Task: screen flowon contact
Action: Mouse moved to (1061, 12)
Screenshot: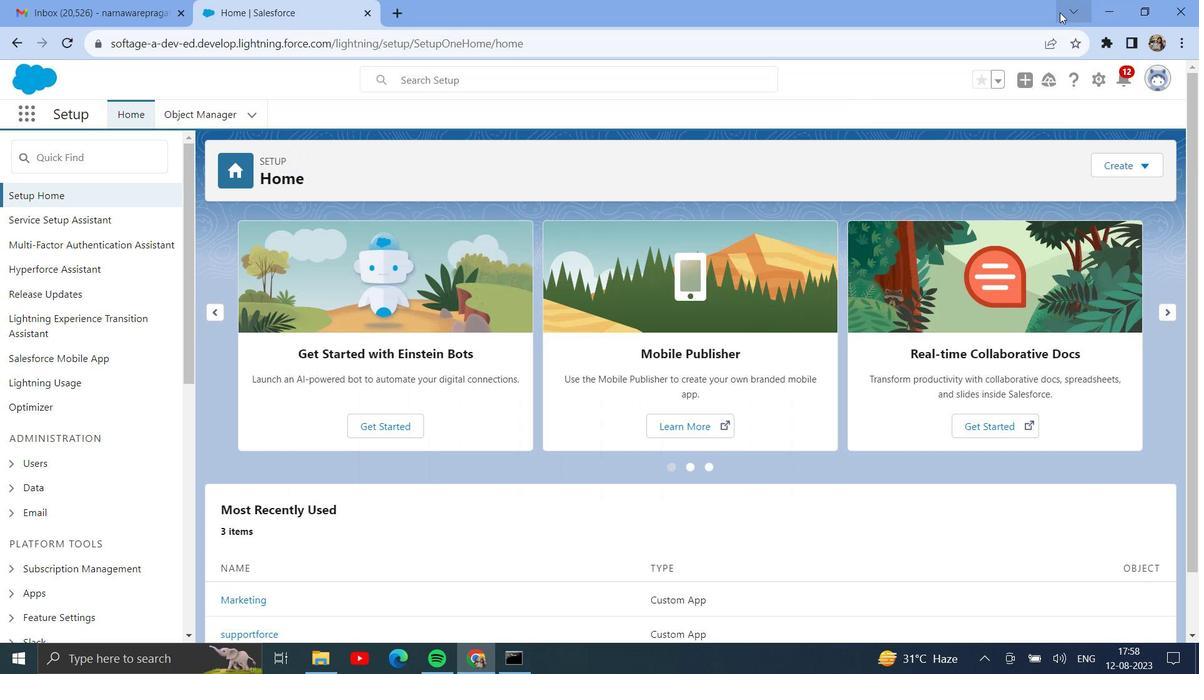 
Action: Mouse pressed left at (1061, 12)
Screenshot: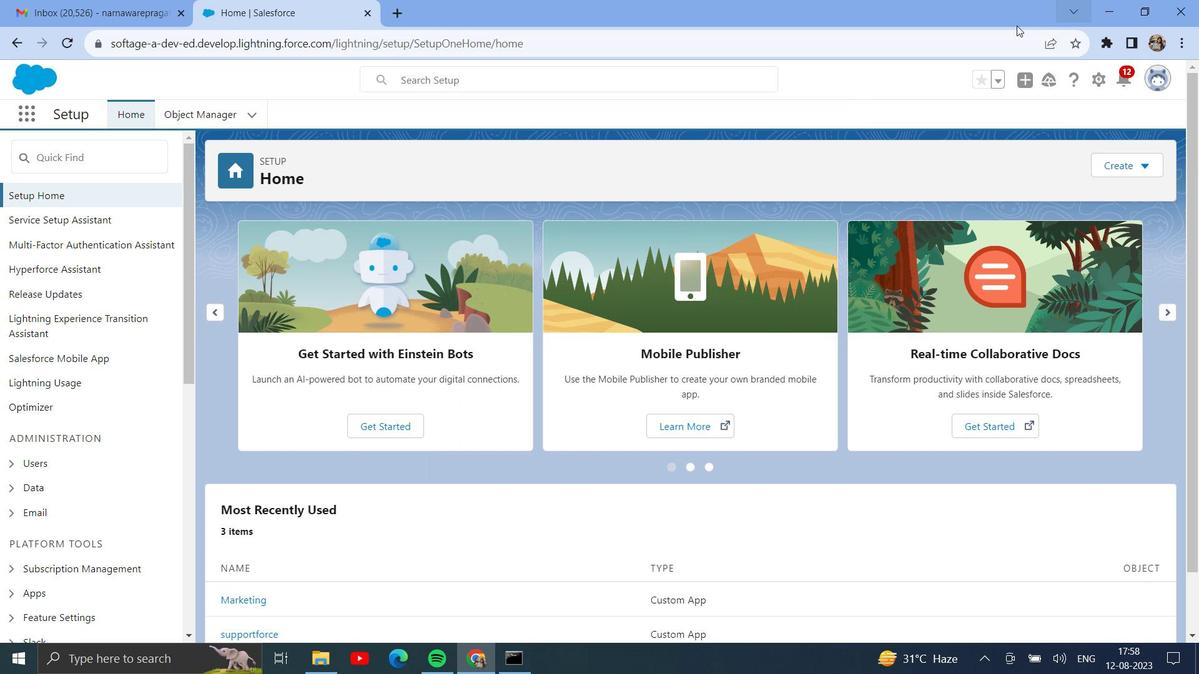 
Action: Mouse moved to (100, 161)
Screenshot: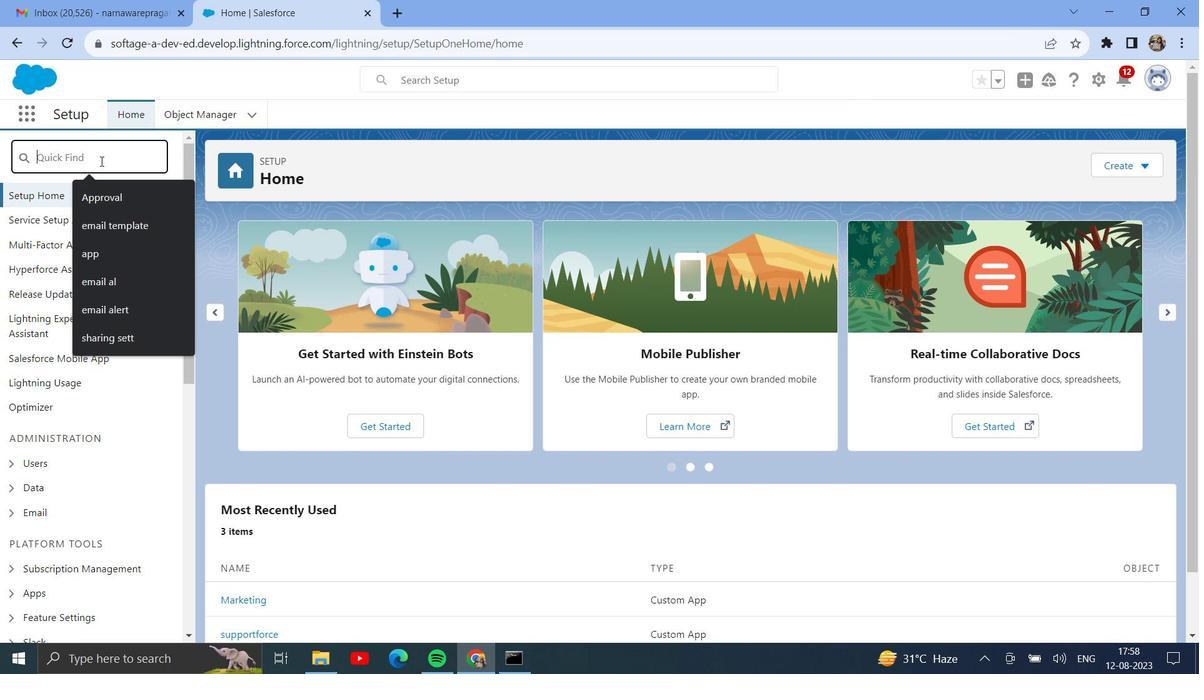 
Action: Mouse pressed left at (100, 161)
Screenshot: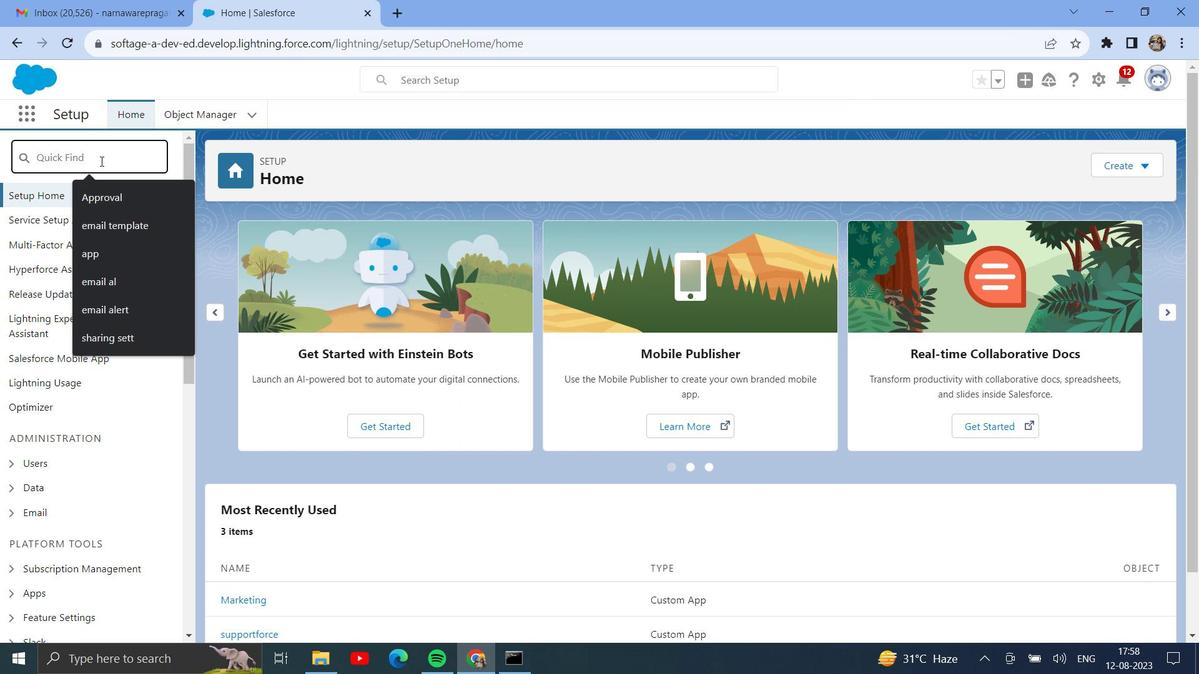 
Action: Key pressed flow
Screenshot: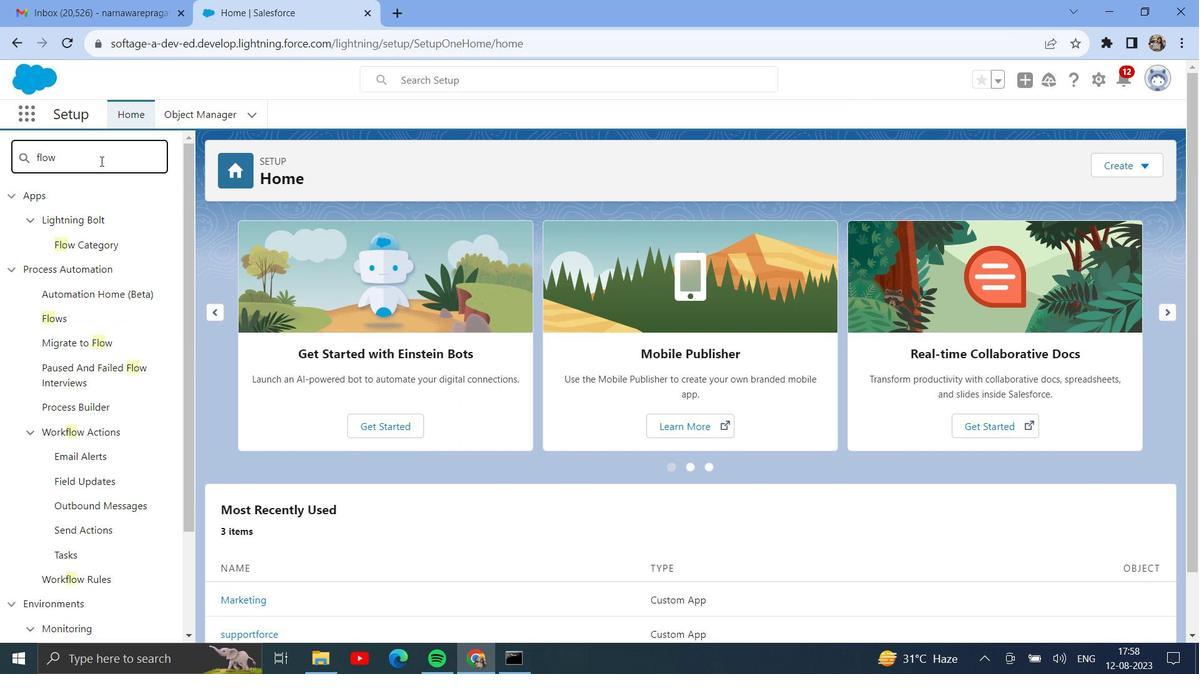 
Action: Mouse moved to (83, 314)
Screenshot: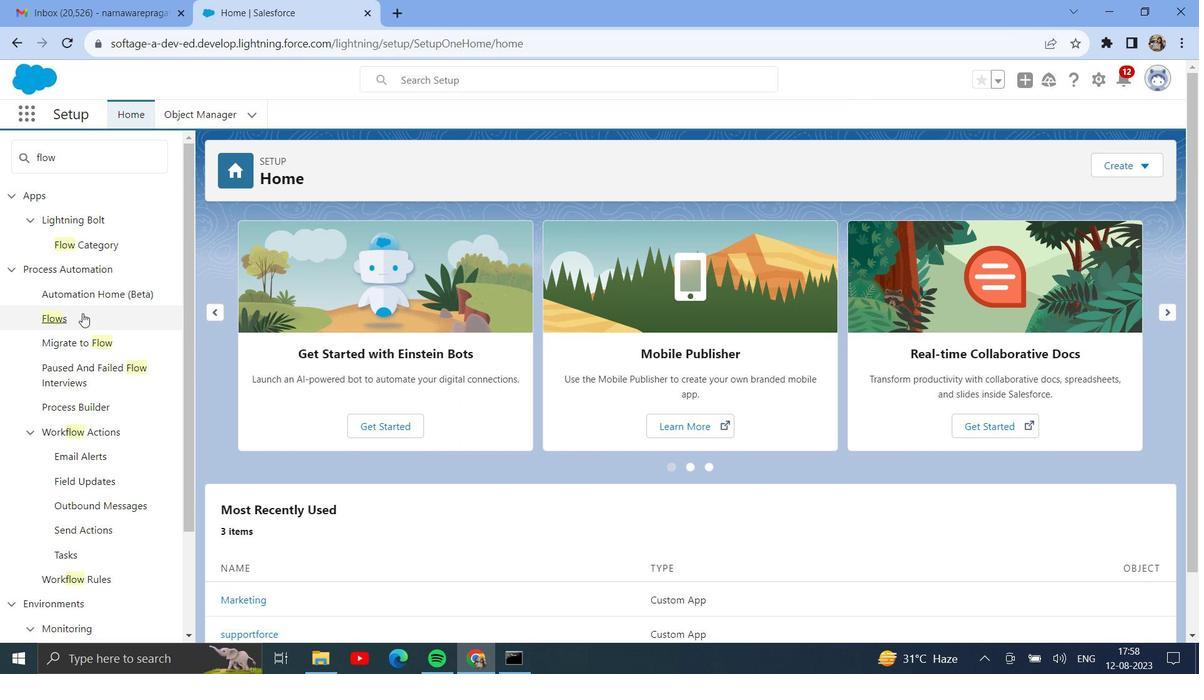 
Action: Mouse pressed left at (83, 314)
Screenshot: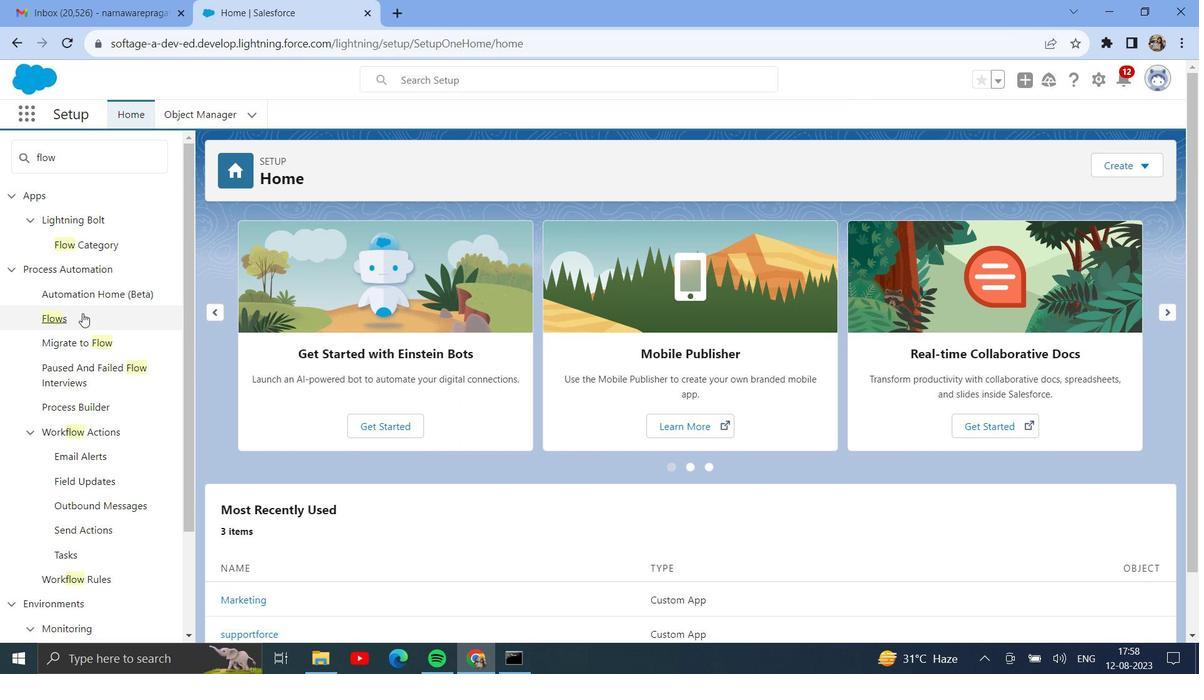 
Action: Mouse moved to (48, 321)
Screenshot: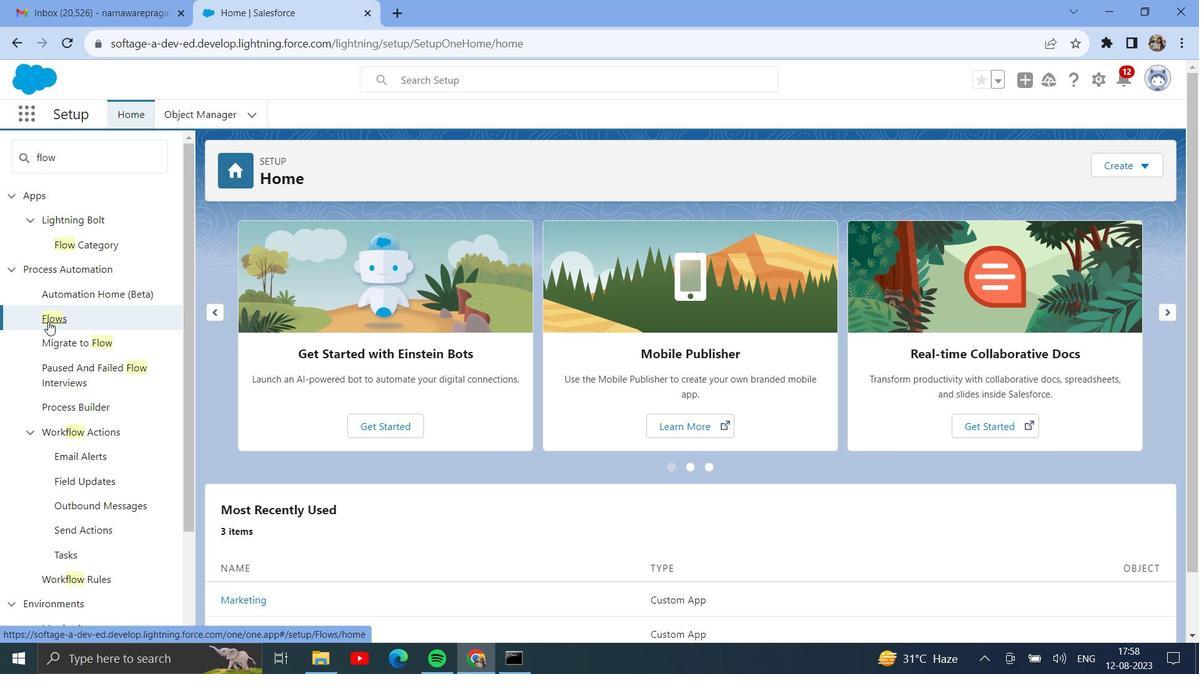 
Action: Mouse pressed left at (48, 321)
Screenshot: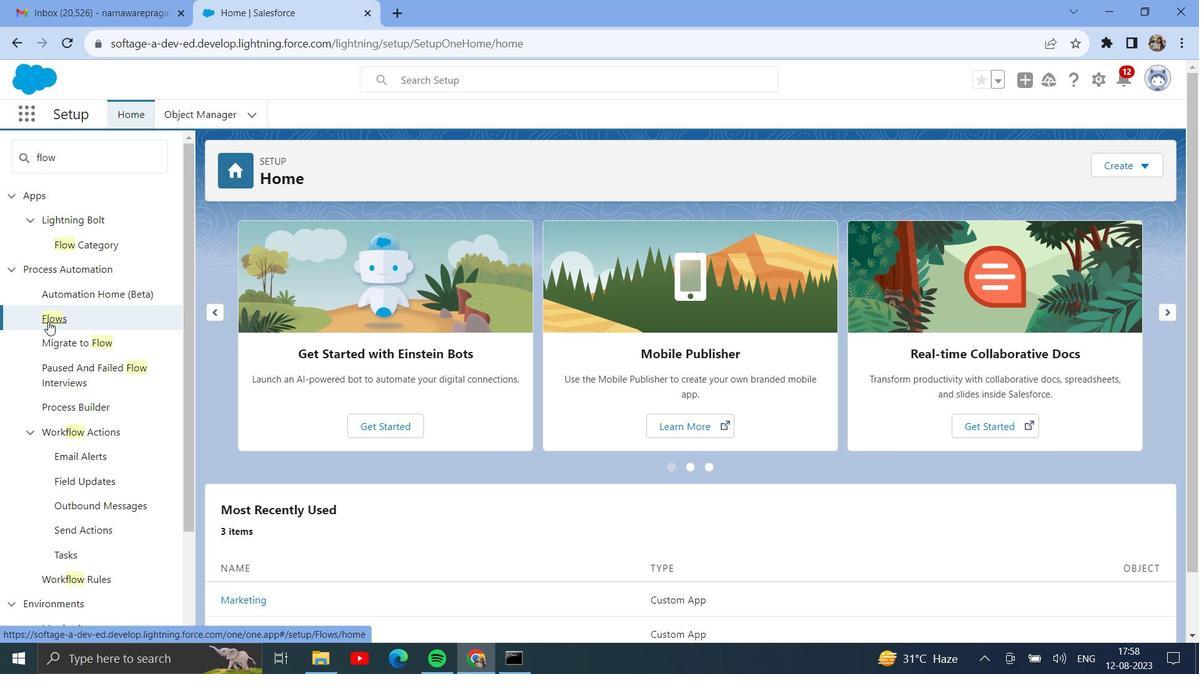 
Action: Mouse moved to (1131, 163)
Screenshot: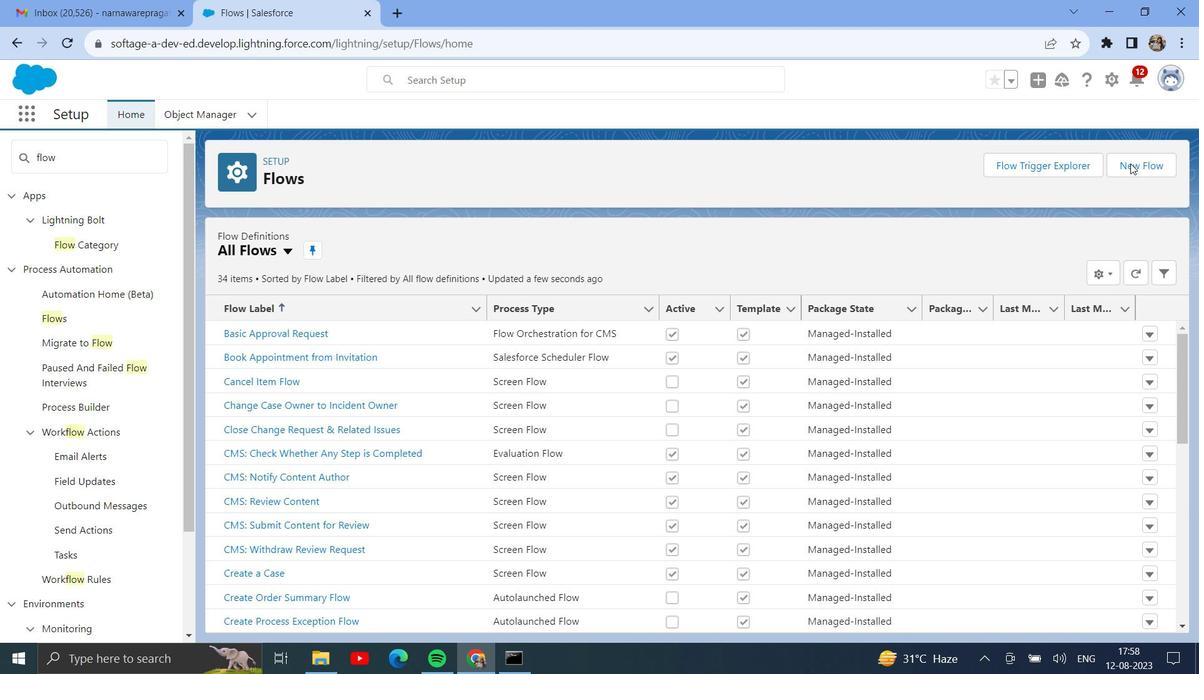 
Action: Mouse pressed left at (1131, 163)
Screenshot: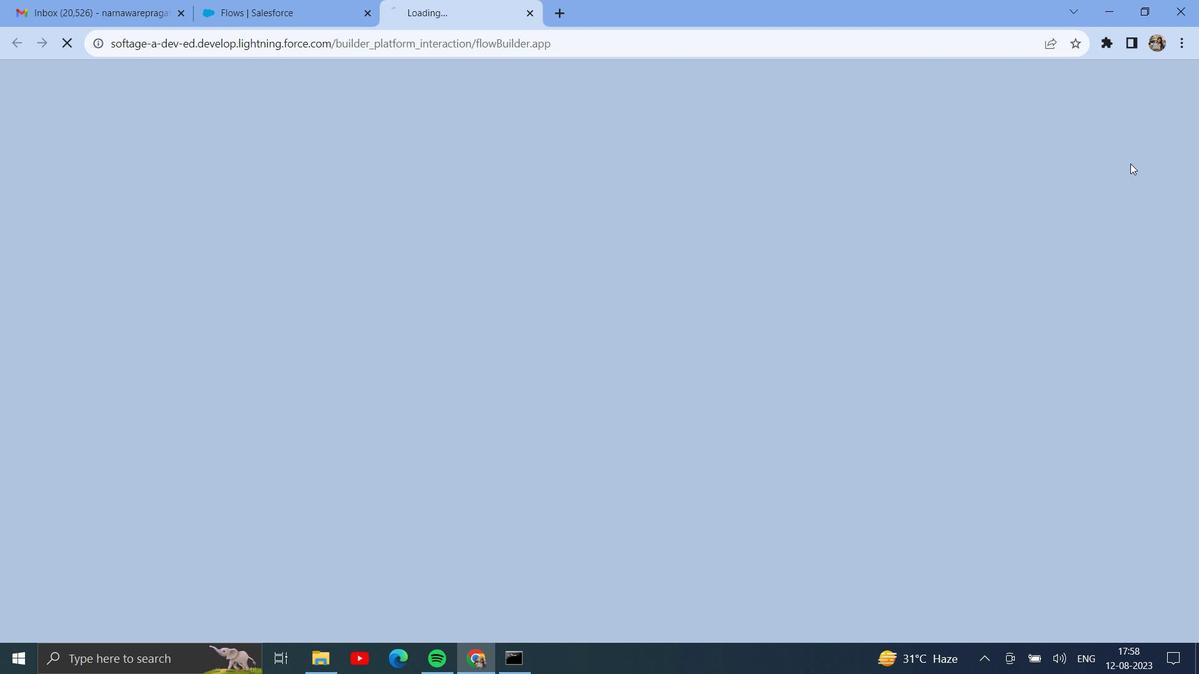 
Action: Mouse moved to (418, 278)
Screenshot: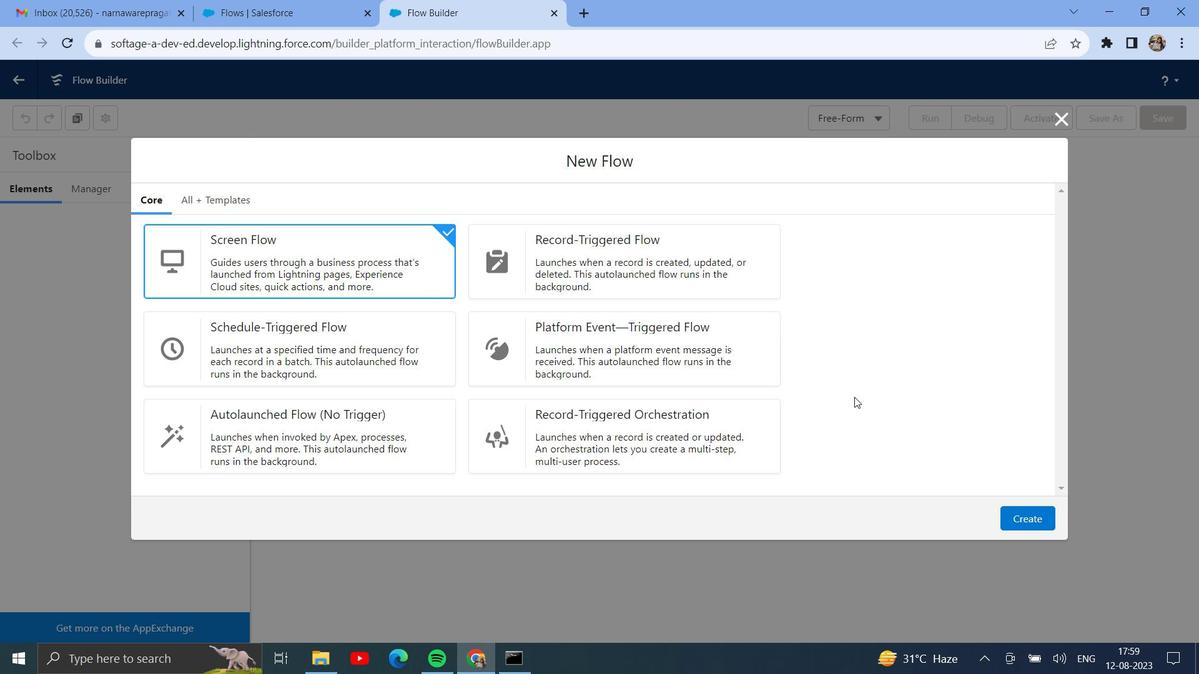 
Action: Mouse pressed left at (418, 278)
Screenshot: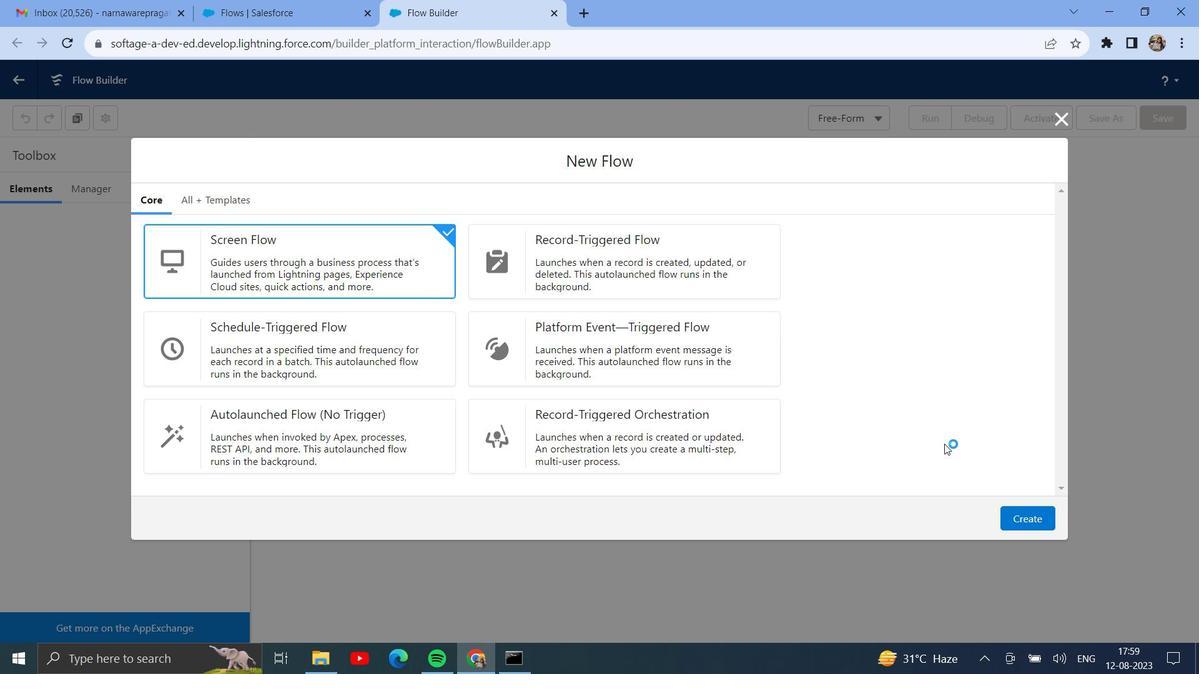 
Action: Mouse moved to (1032, 514)
Screenshot: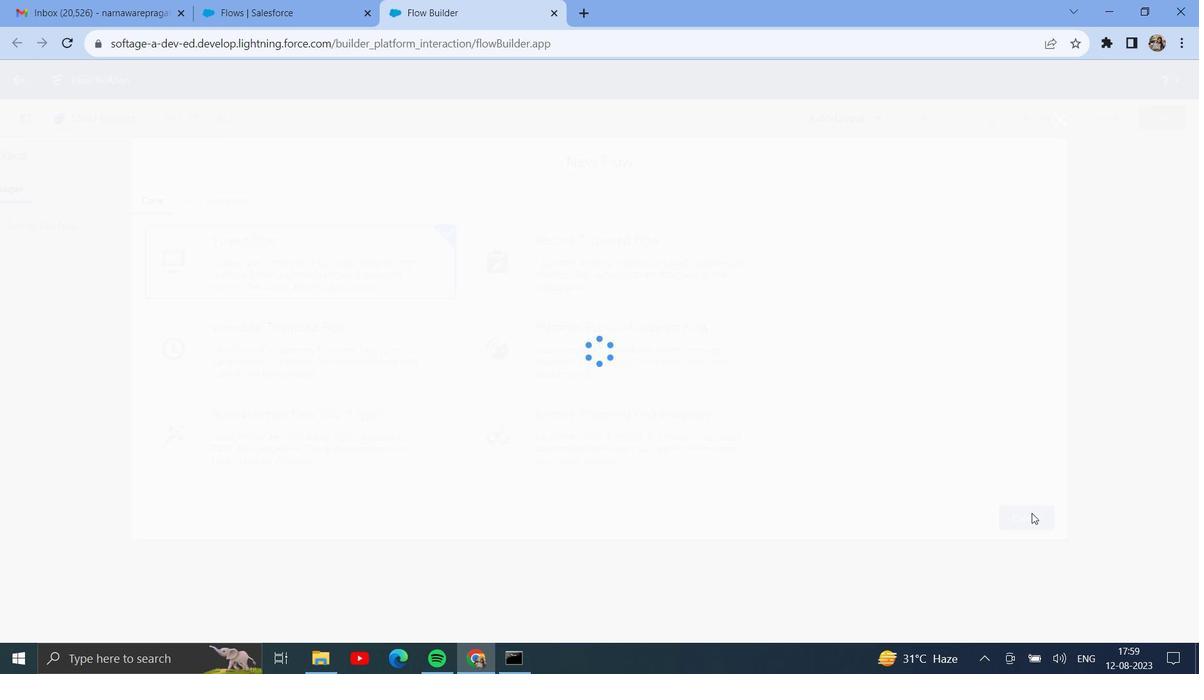 
Action: Mouse pressed left at (1032, 514)
Screenshot: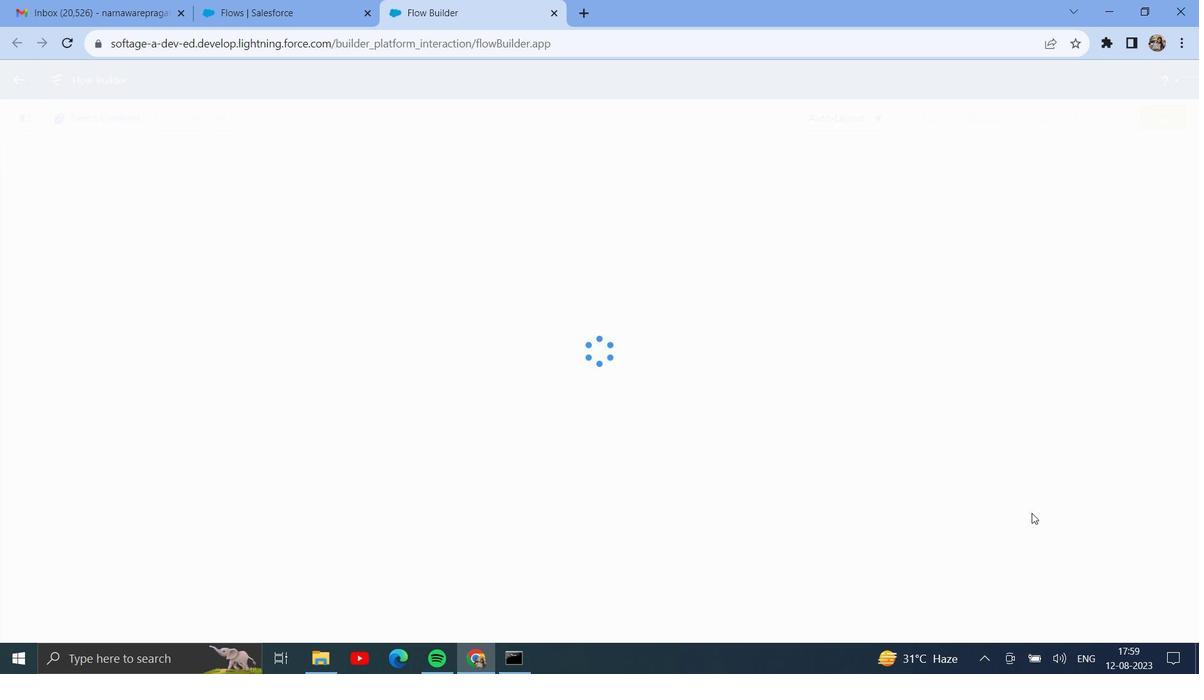 
Action: Mouse moved to (869, 189)
Screenshot: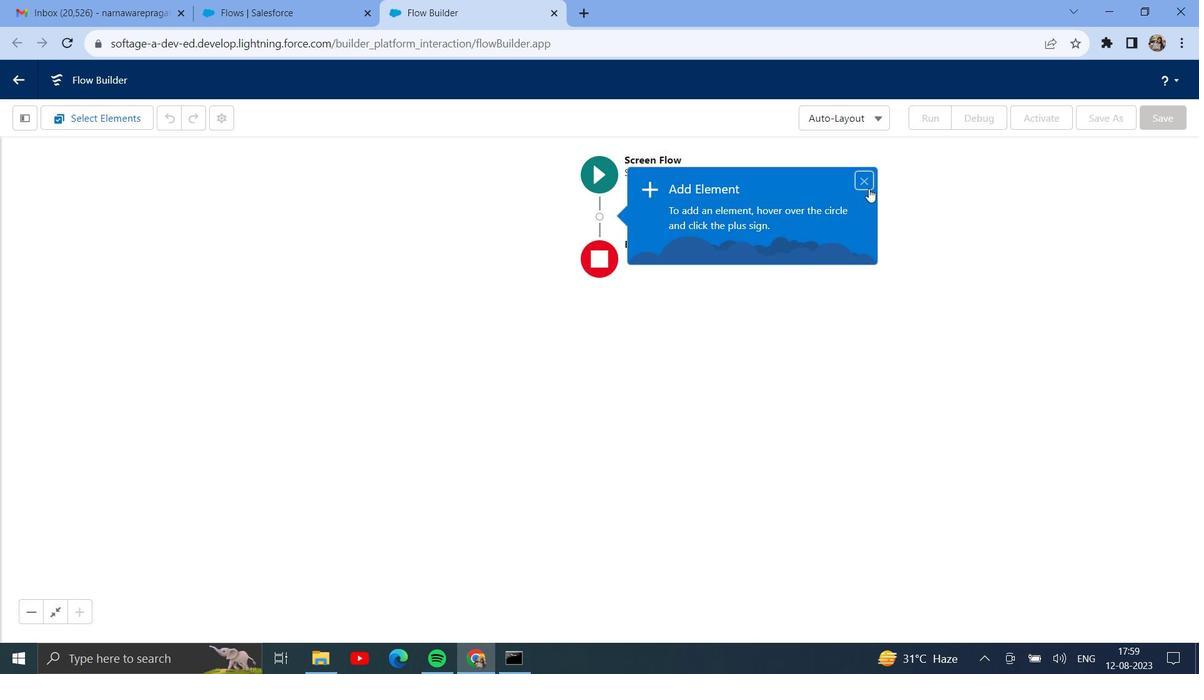 
Action: Mouse pressed left at (869, 189)
Screenshot: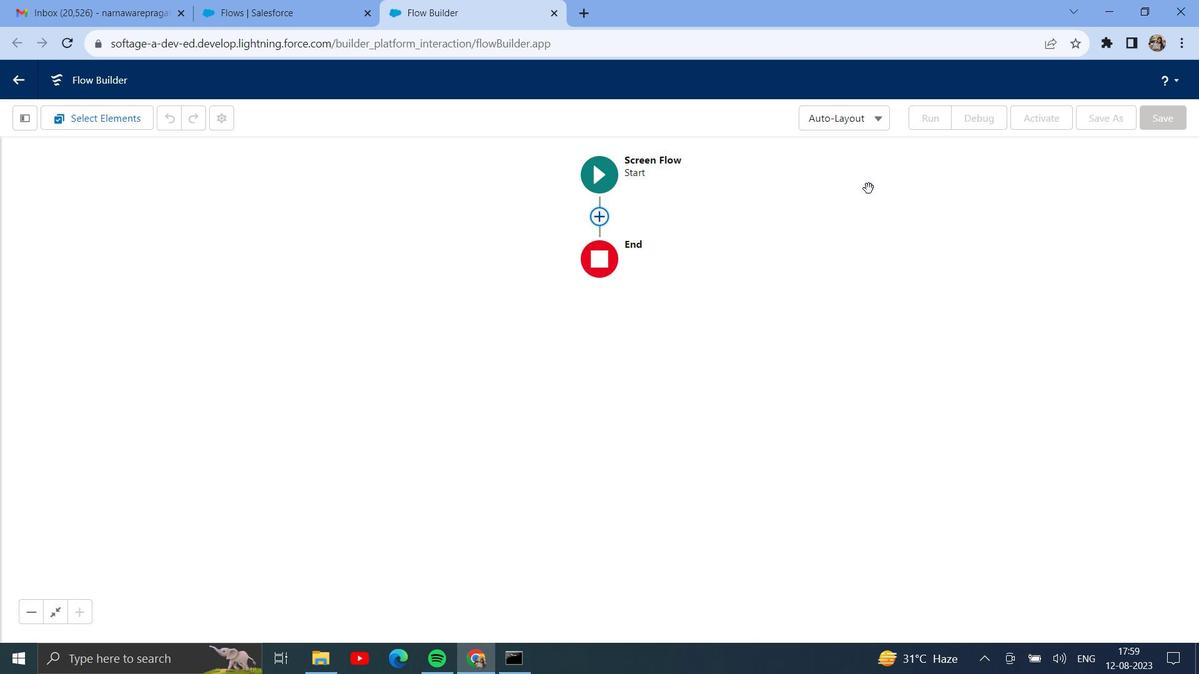 
Action: Mouse moved to (24, 120)
Screenshot: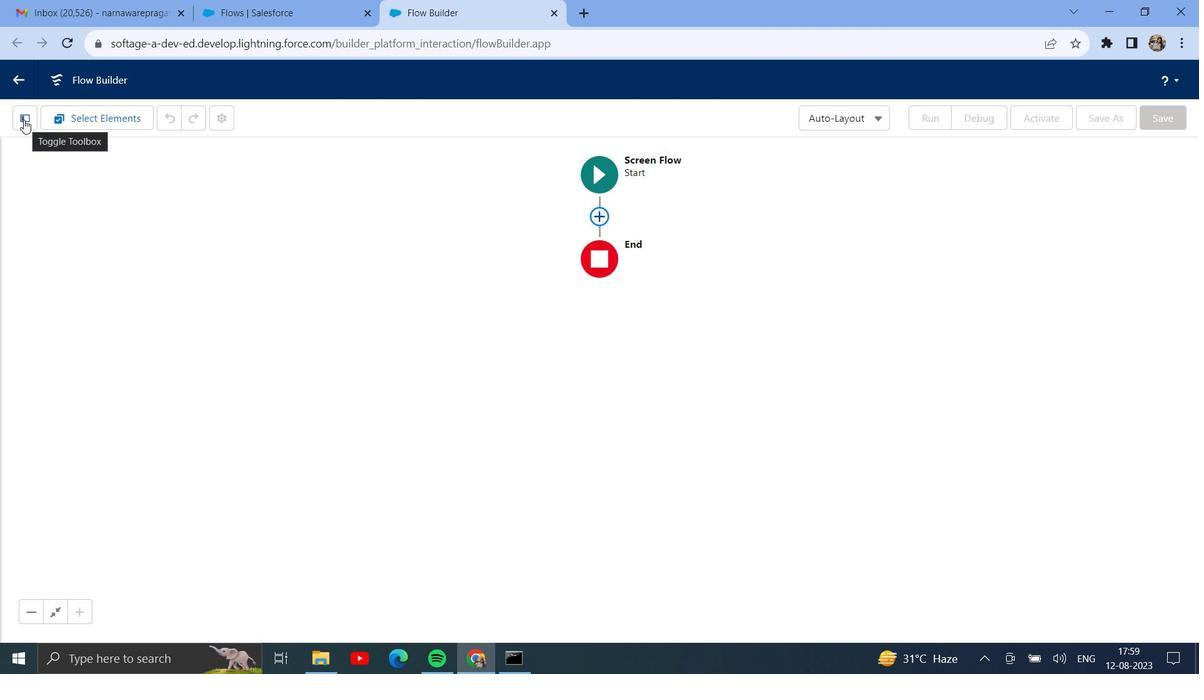 
Action: Mouse pressed left at (24, 120)
Screenshot: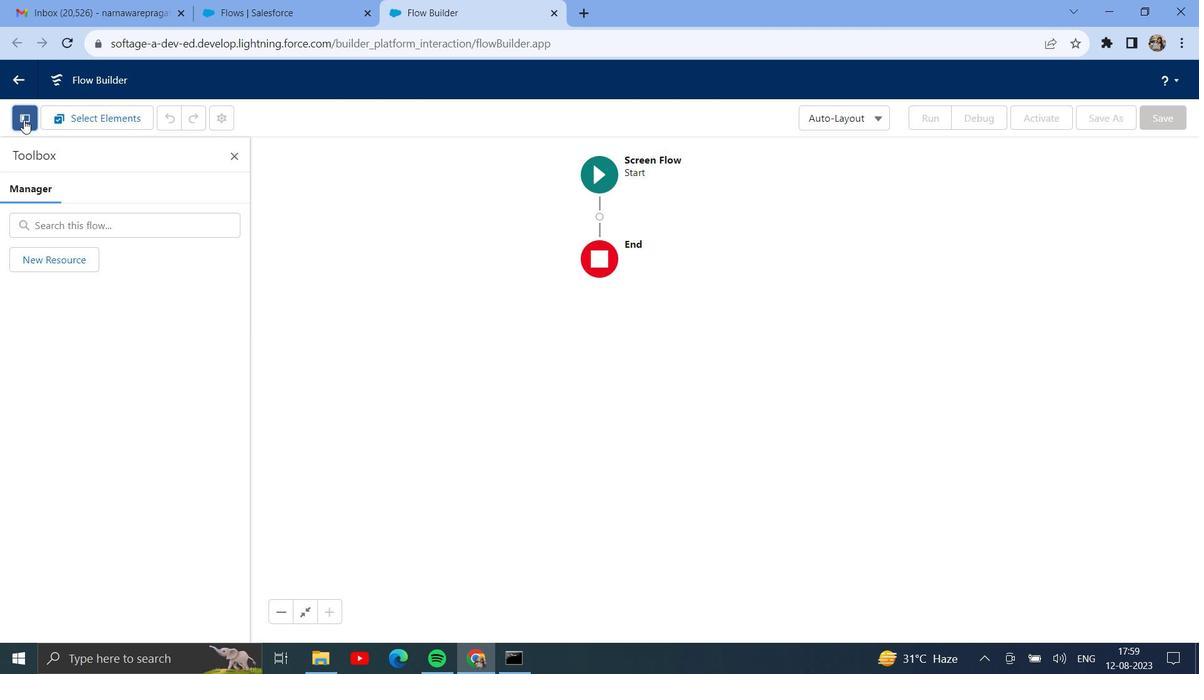 
Action: Mouse moved to (66, 269)
Screenshot: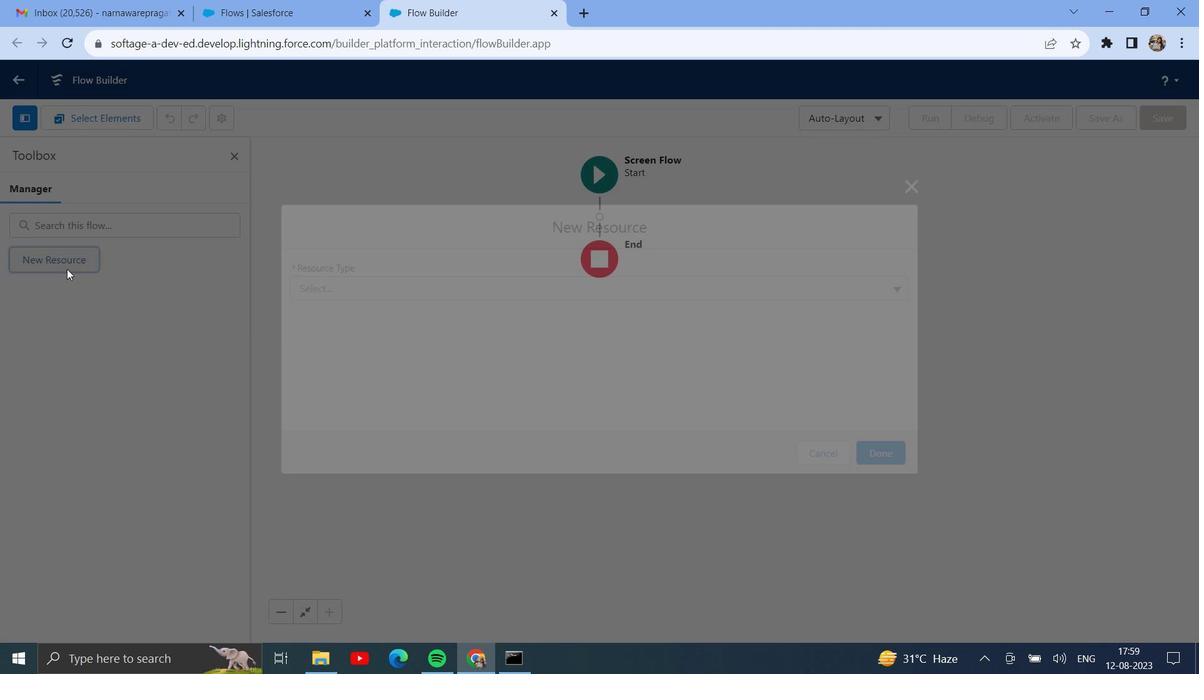 
Action: Mouse pressed left at (66, 269)
Screenshot: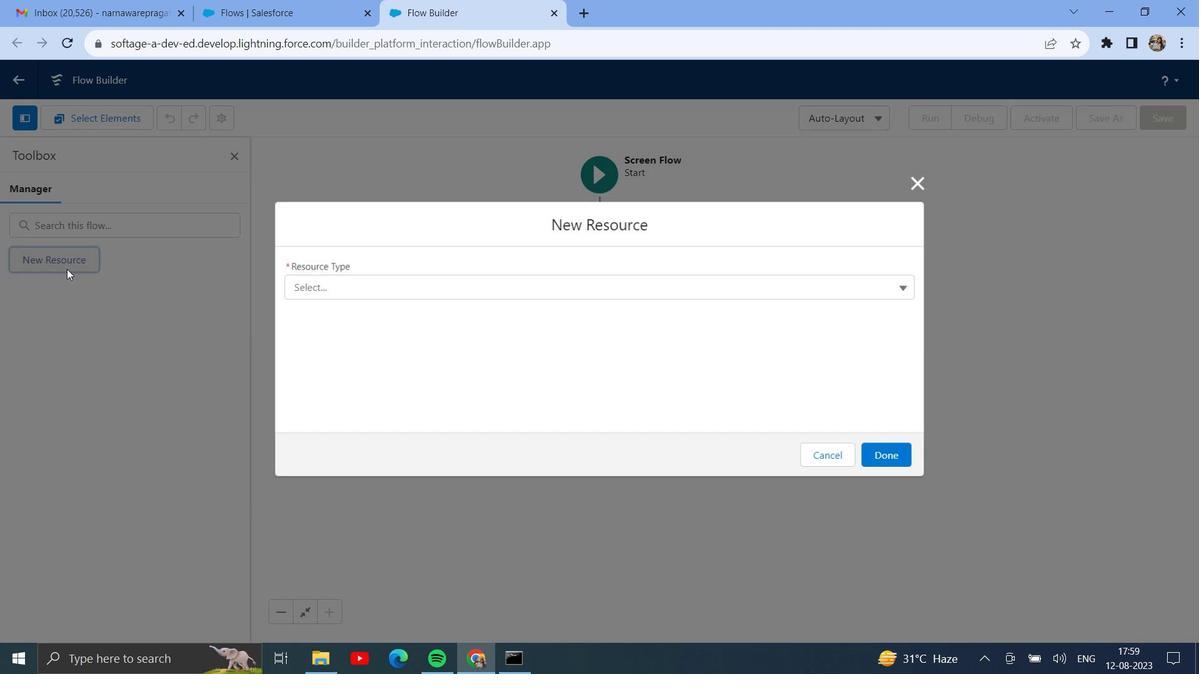 
Action: Mouse moved to (353, 284)
Screenshot: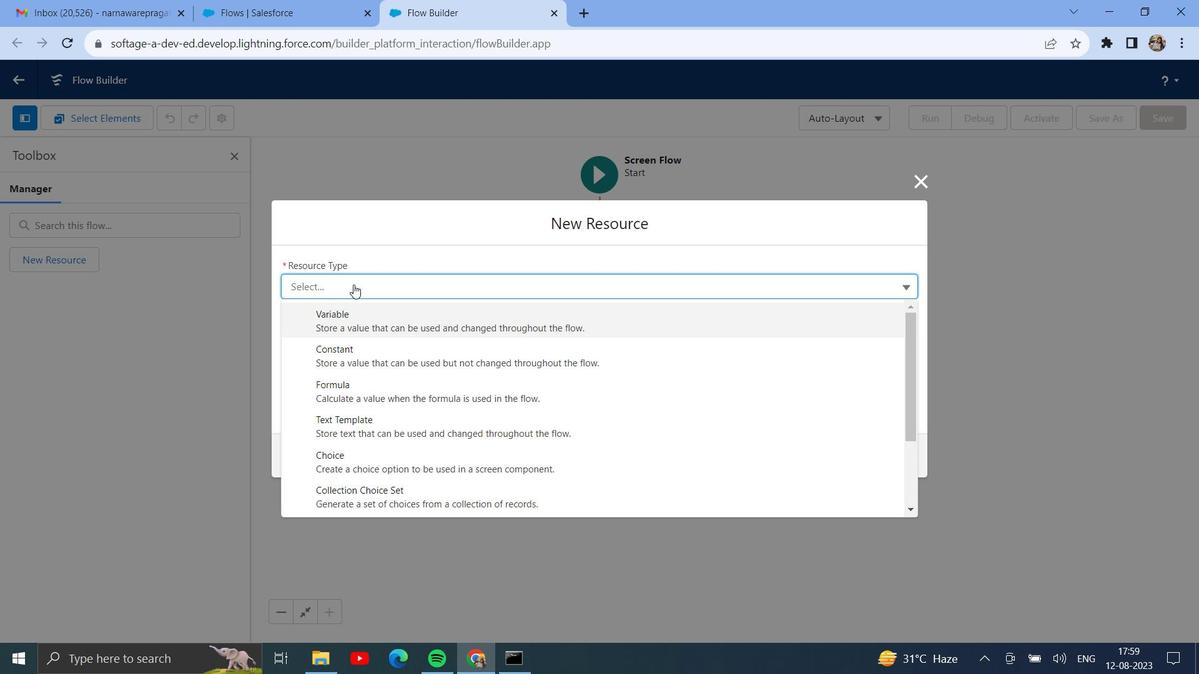 
Action: Mouse pressed left at (353, 284)
Screenshot: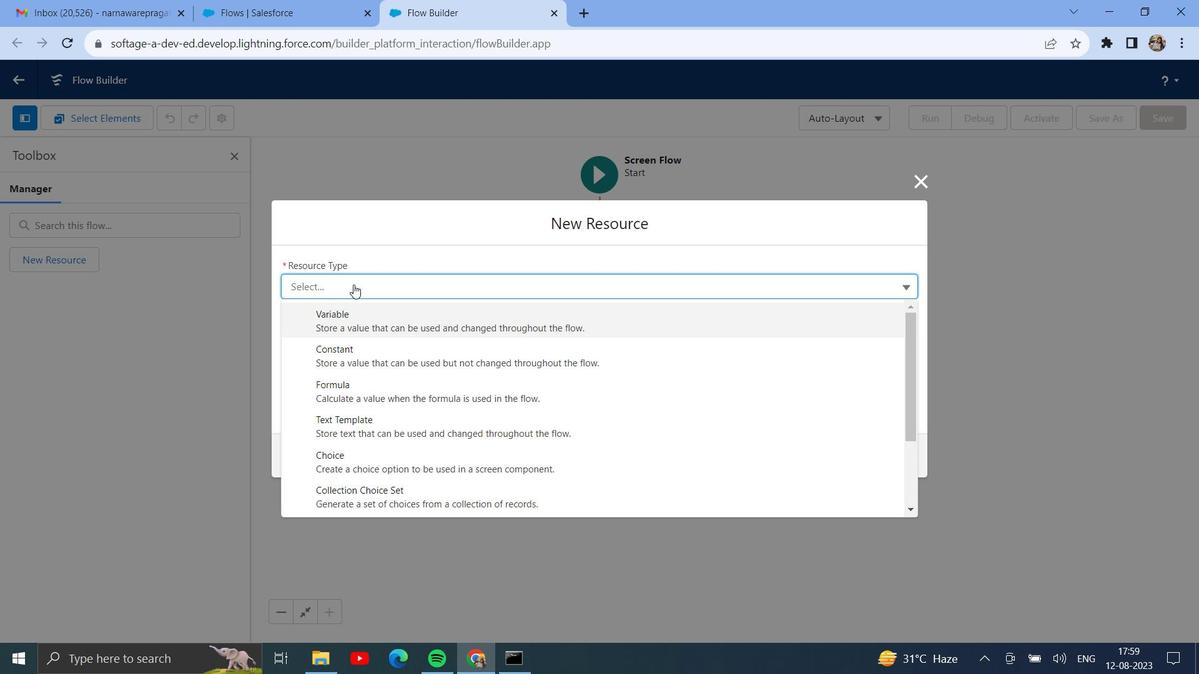 
Action: Mouse moved to (366, 320)
Screenshot: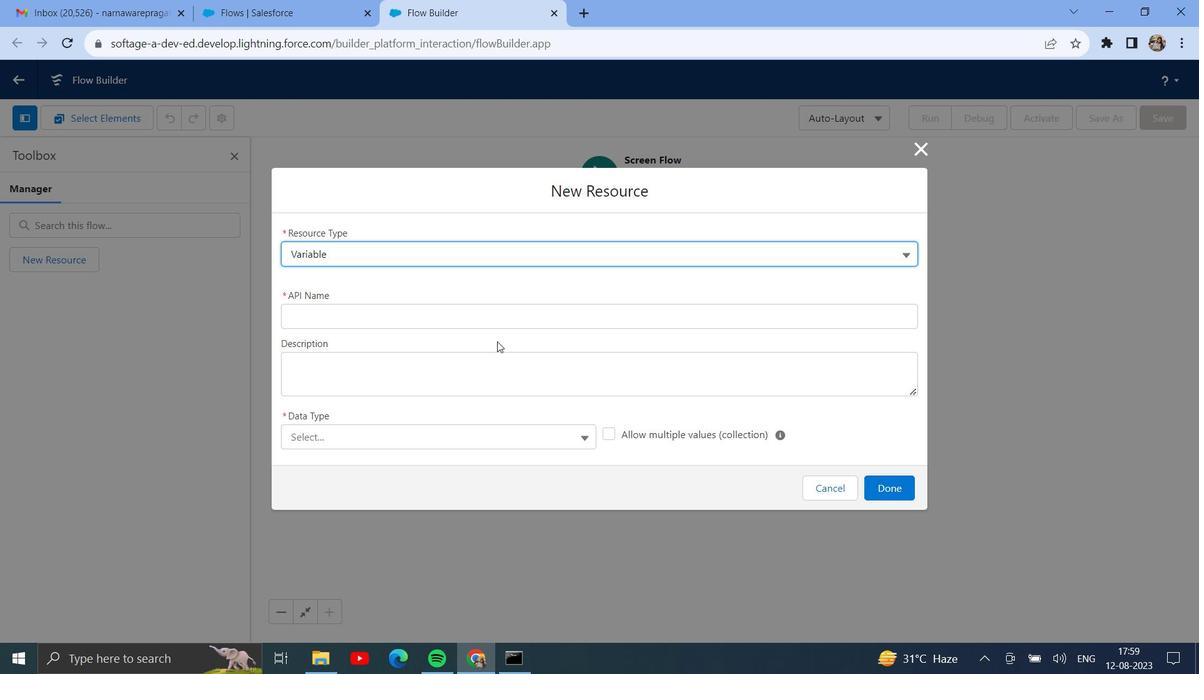 
Action: Mouse pressed left at (366, 320)
Screenshot: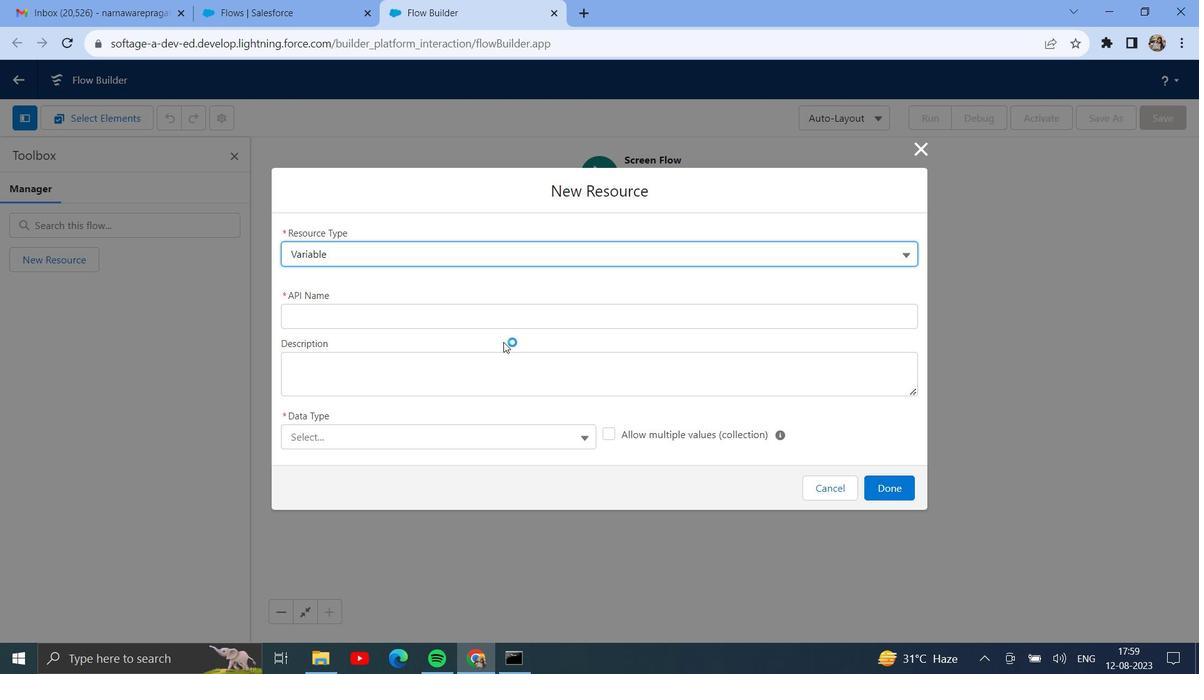 
Action: Mouse moved to (458, 319)
Screenshot: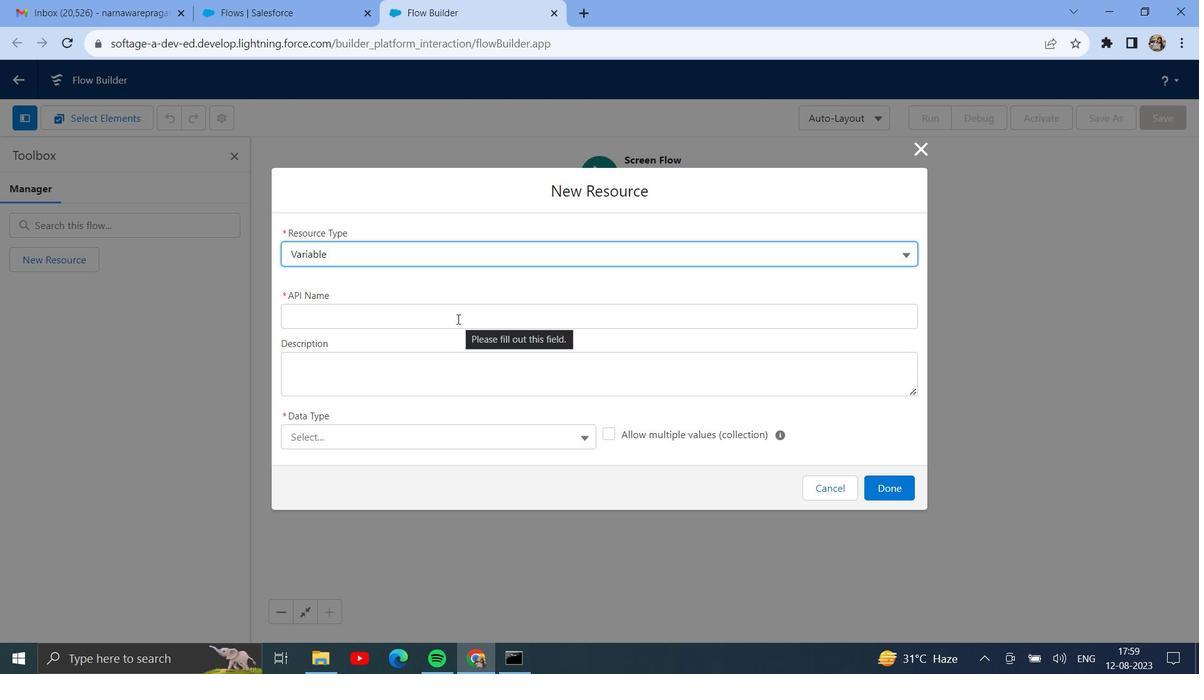 
Action: Mouse pressed left at (458, 319)
Screenshot: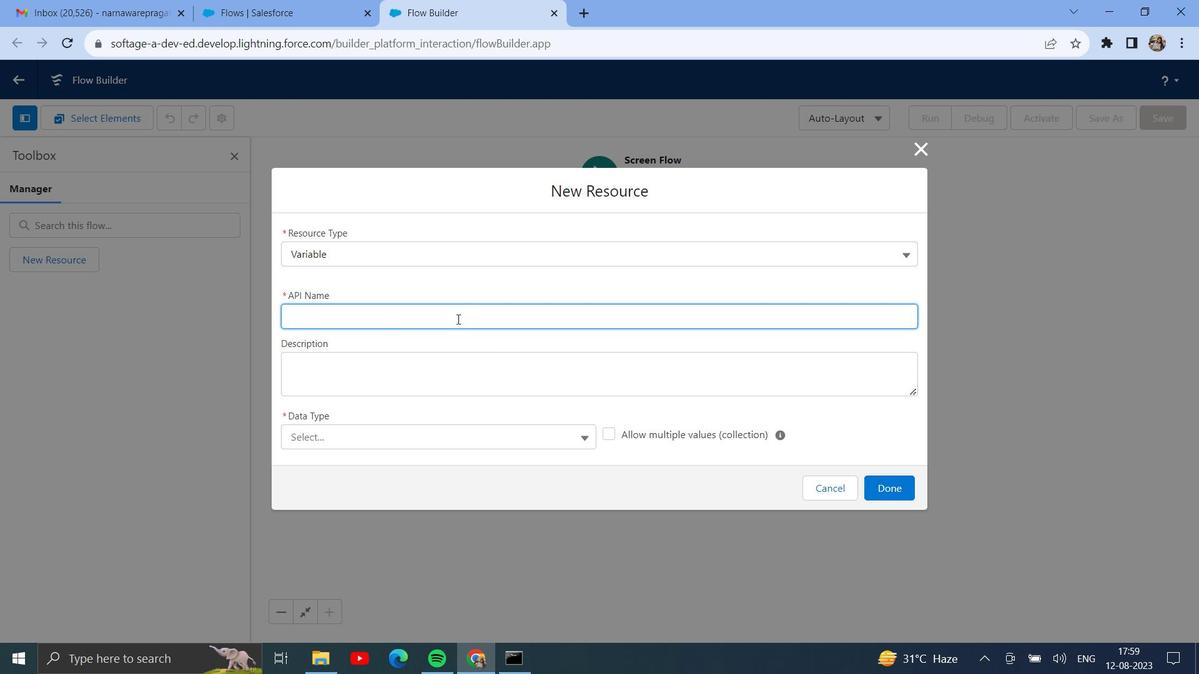 
Action: Key pressed record<Key.shift>Id
Screenshot: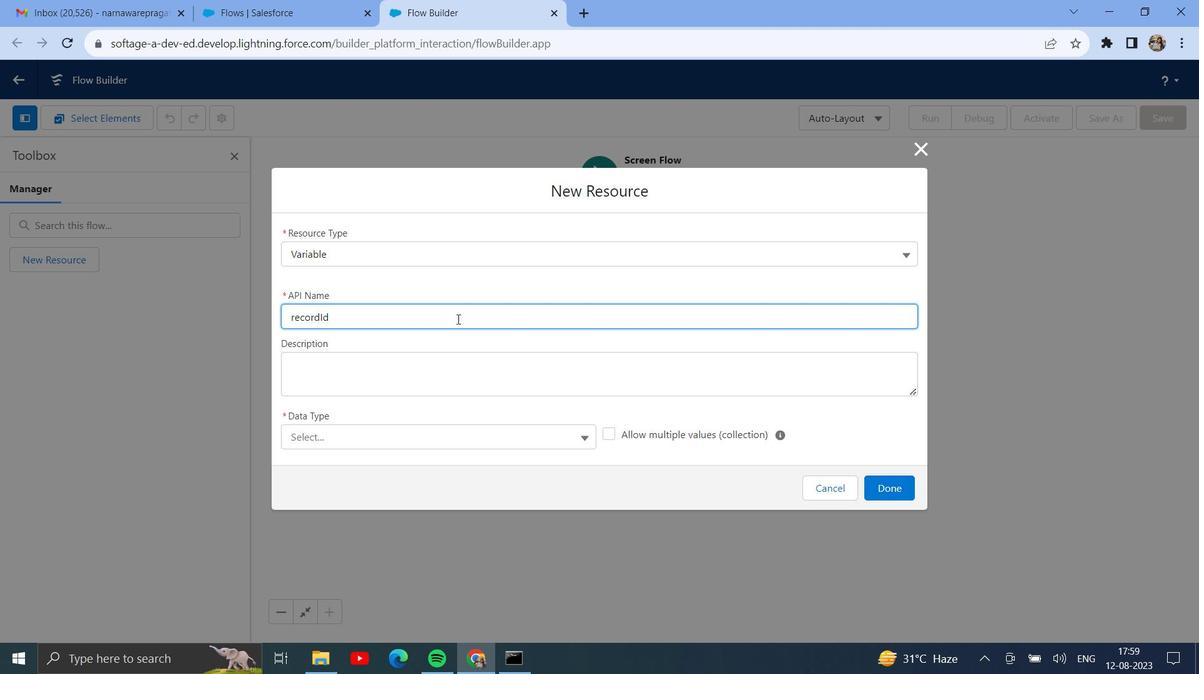
Action: Mouse moved to (504, 391)
Screenshot: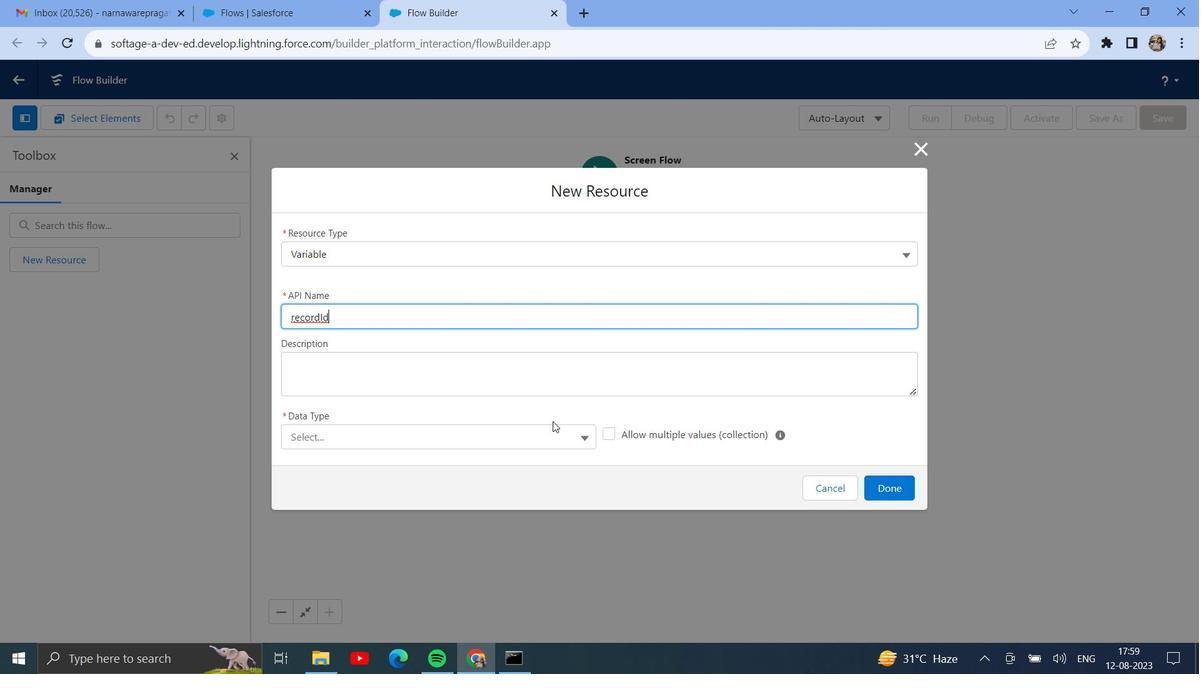 
Action: Mouse scrolled (504, 391) with delta (0, 0)
Screenshot: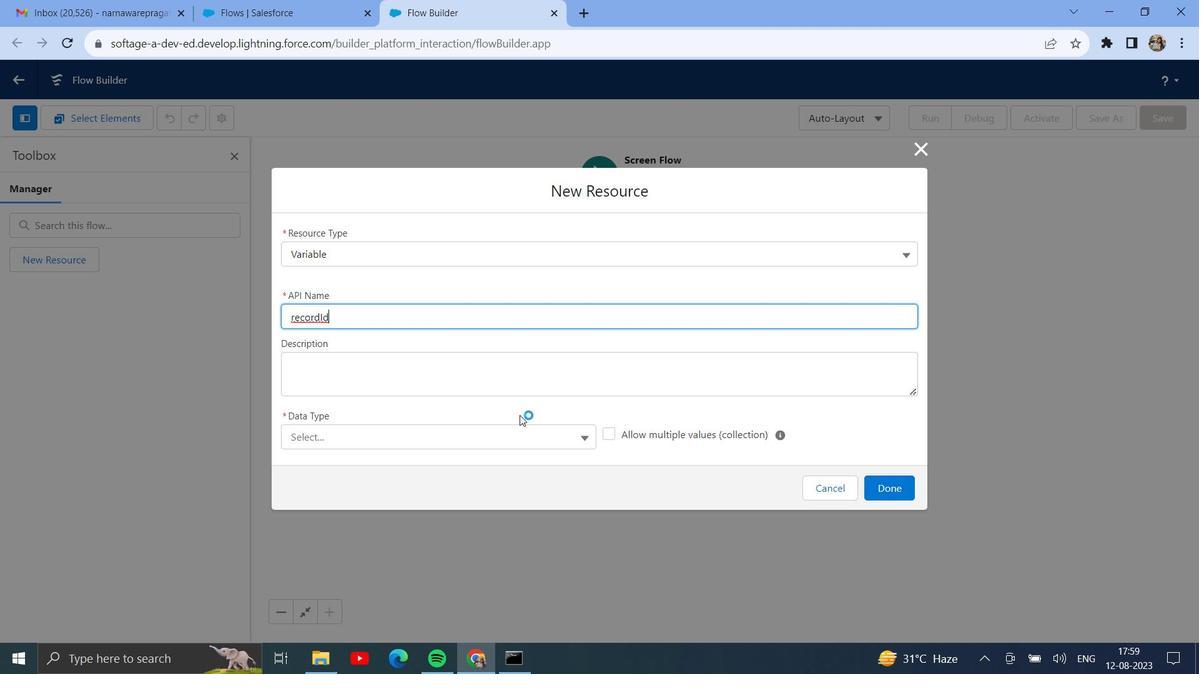 
Action: Mouse moved to (503, 442)
Screenshot: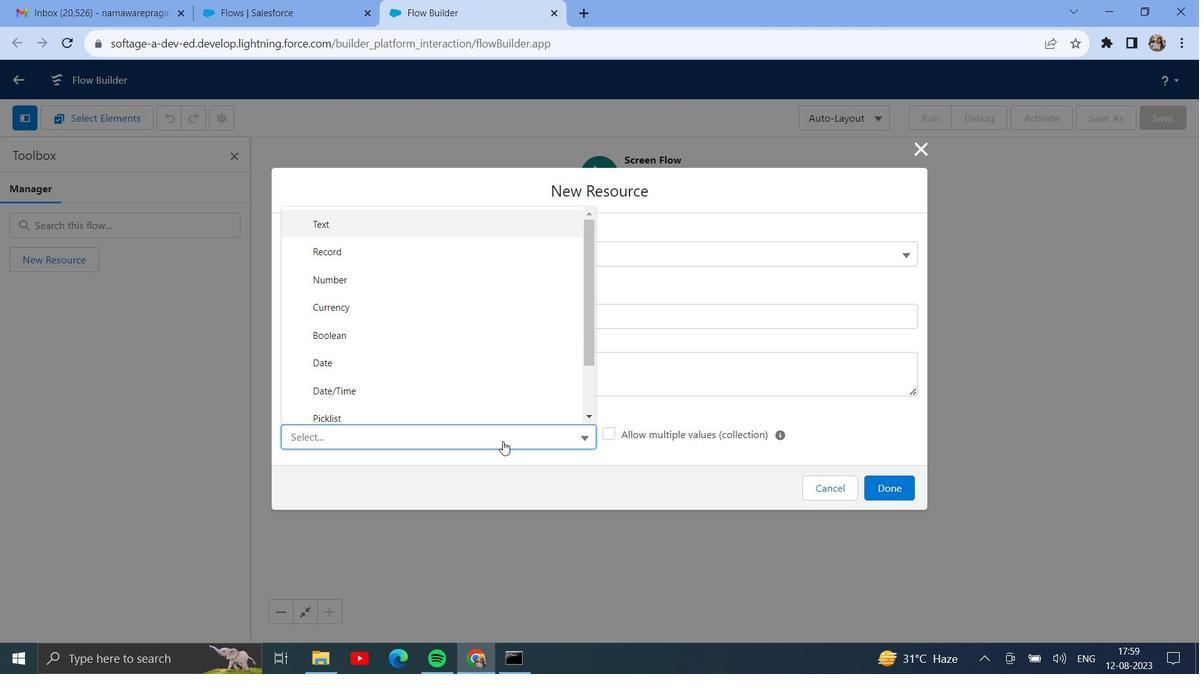 
Action: Mouse pressed left at (503, 442)
Screenshot: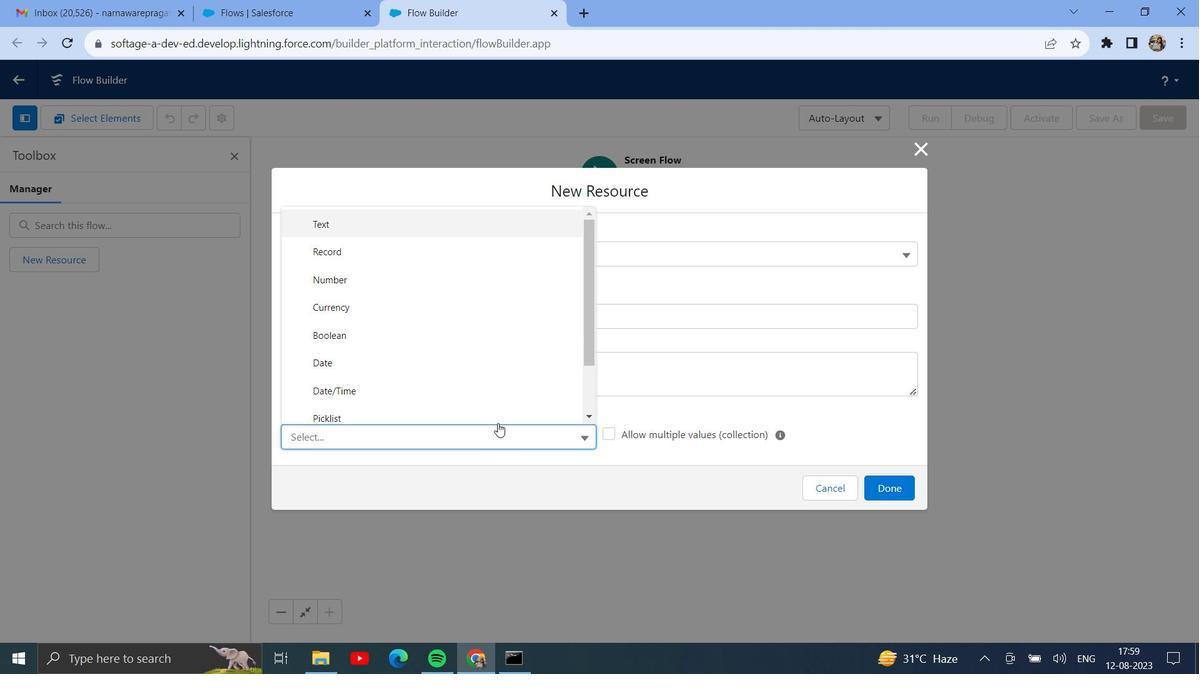 
Action: Mouse moved to (468, 230)
Screenshot: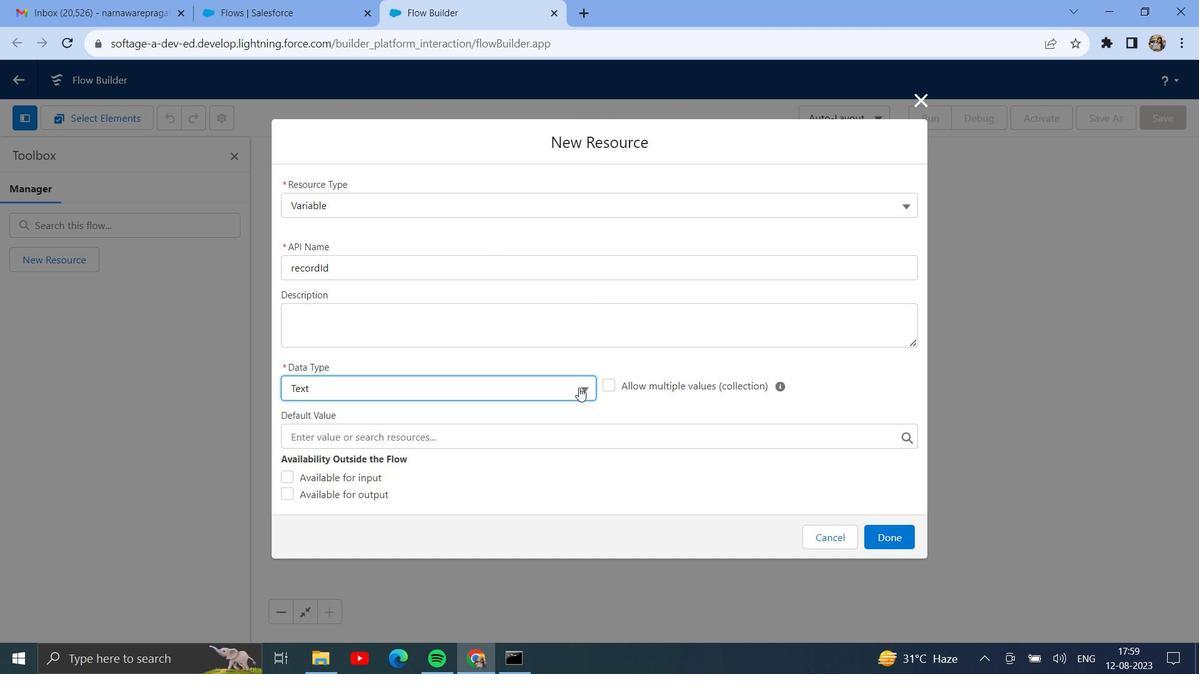 
Action: Mouse pressed left at (468, 230)
Screenshot: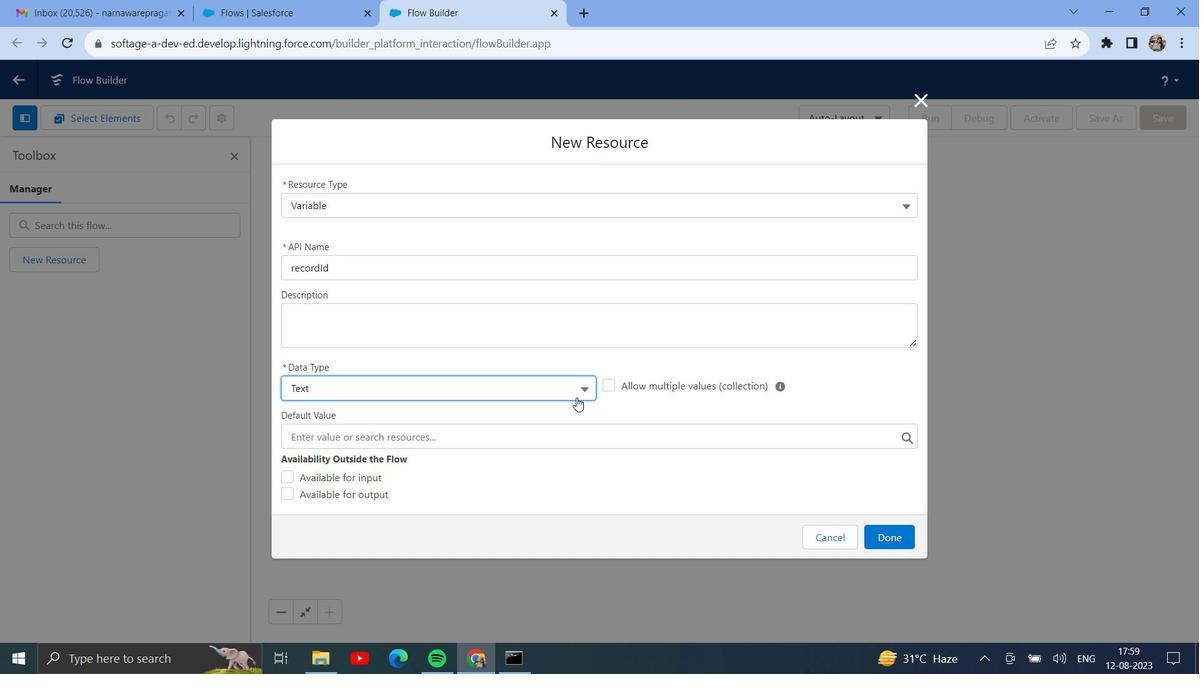 
Action: Mouse moved to (570, 416)
Screenshot: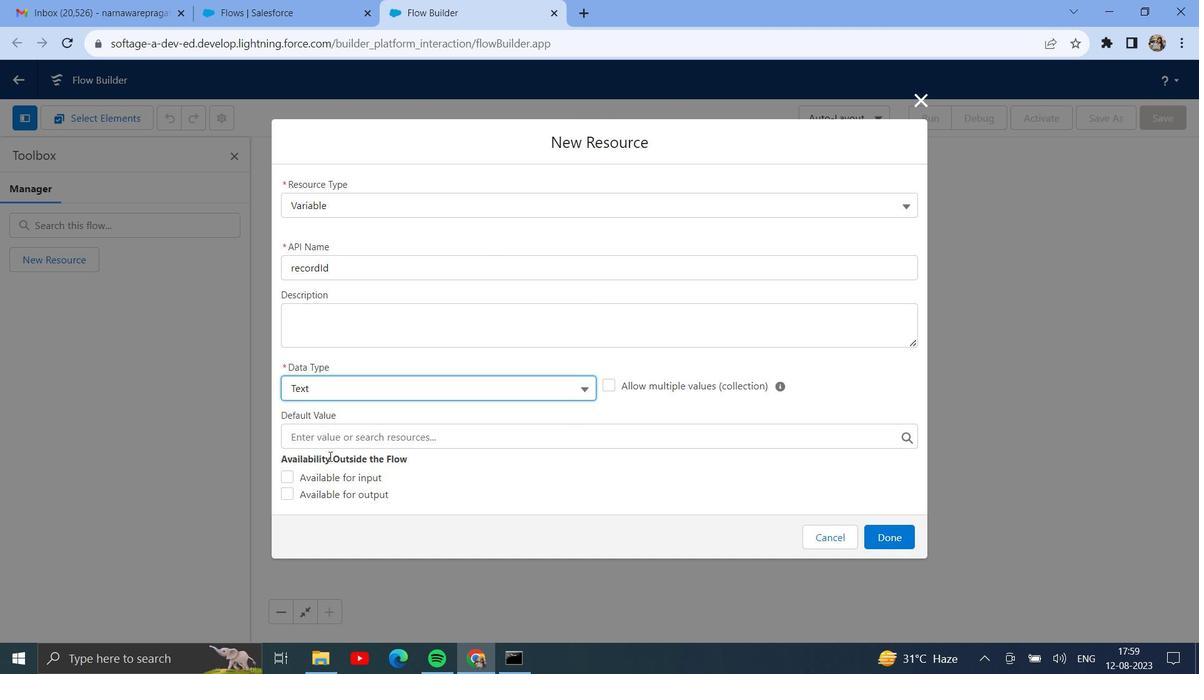
Action: Mouse scrolled (570, 415) with delta (0, 0)
Screenshot: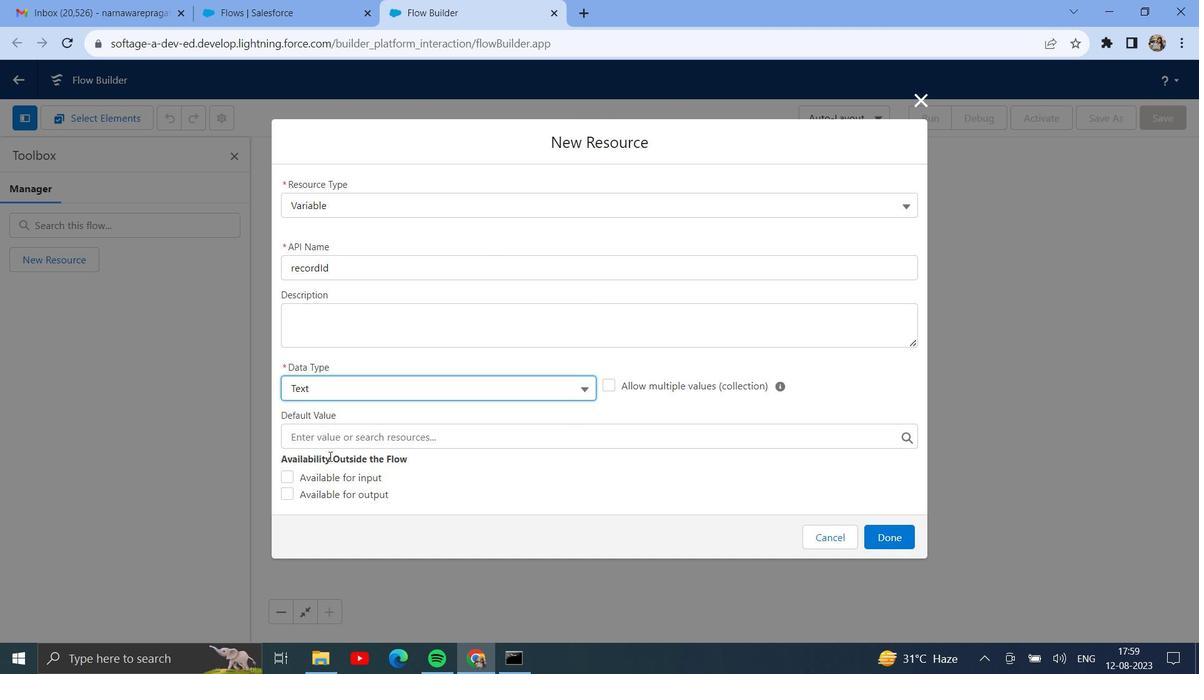 
Action: Mouse moved to (288, 475)
Screenshot: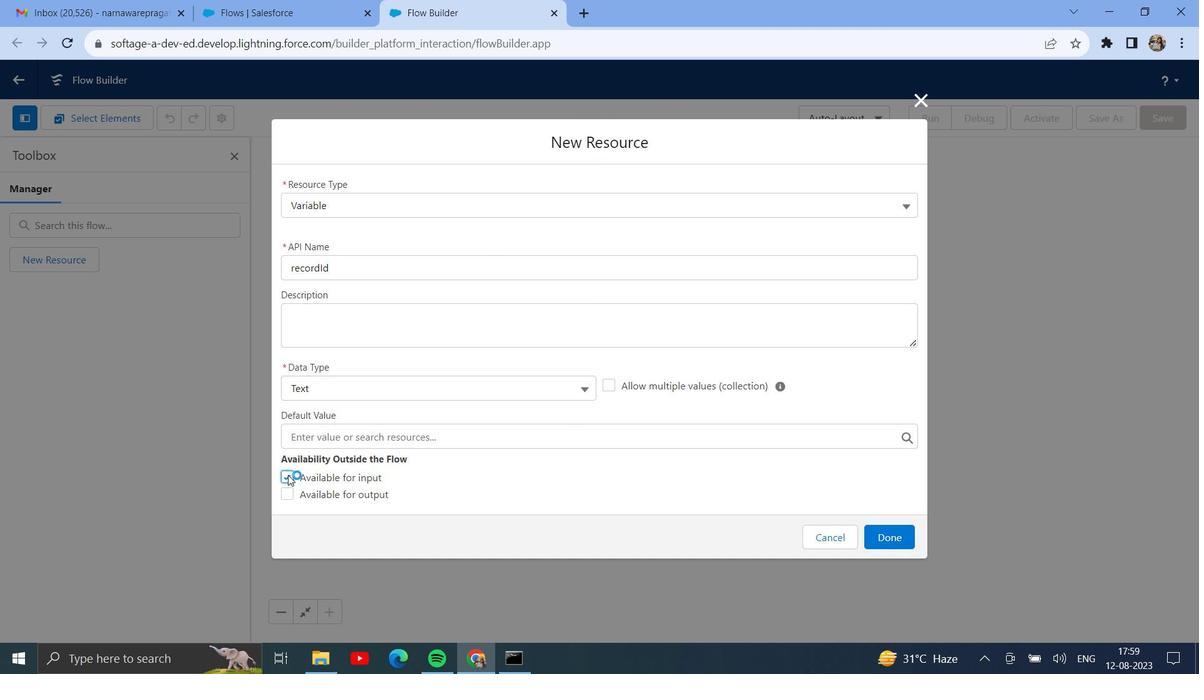 
Action: Mouse pressed left at (288, 475)
Screenshot: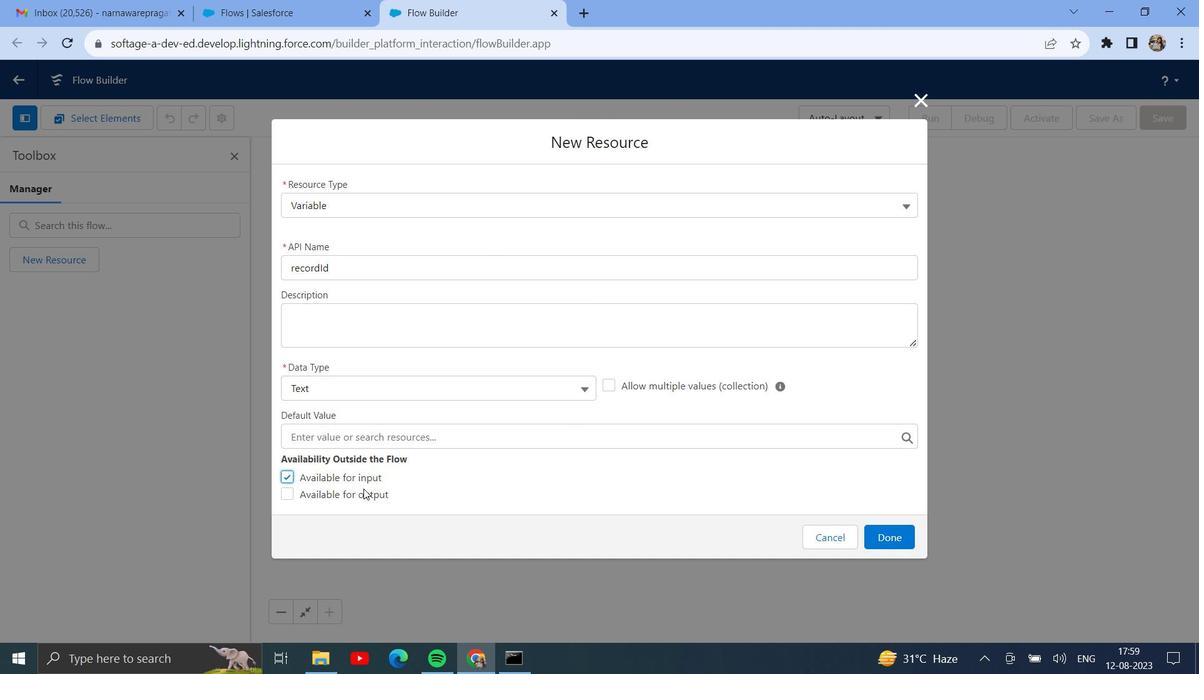 
Action: Mouse moved to (903, 531)
Screenshot: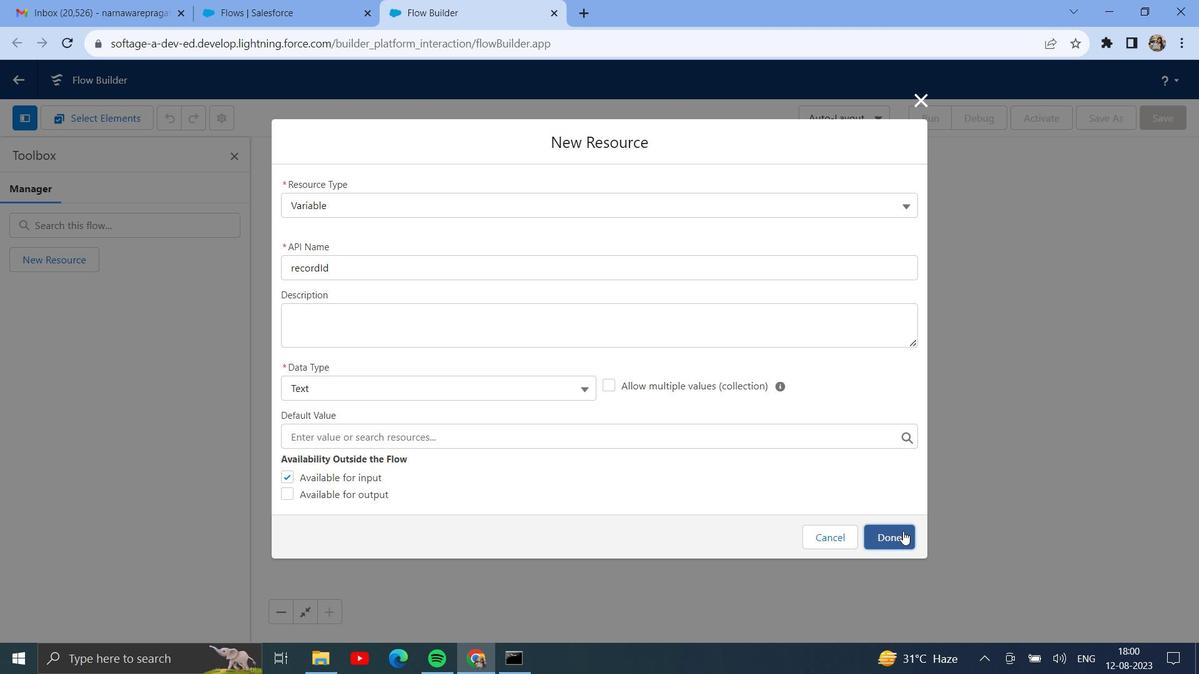 
Action: Mouse pressed left at (903, 531)
Screenshot: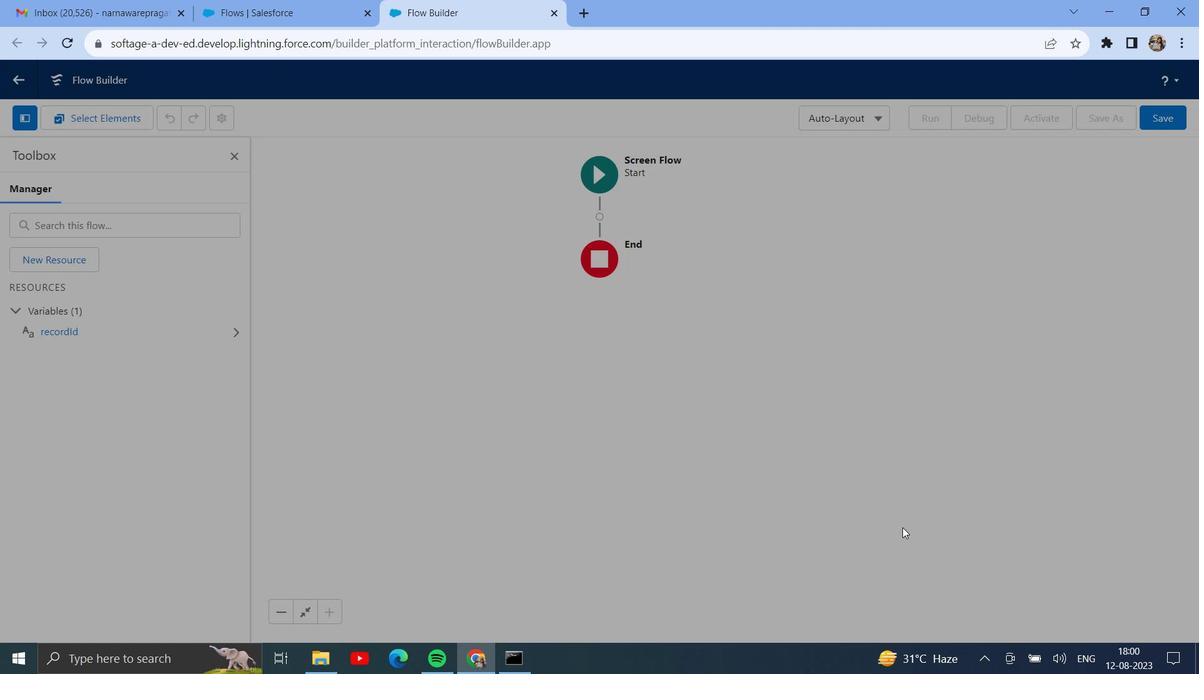 
Action: Mouse moved to (48, 342)
Screenshot: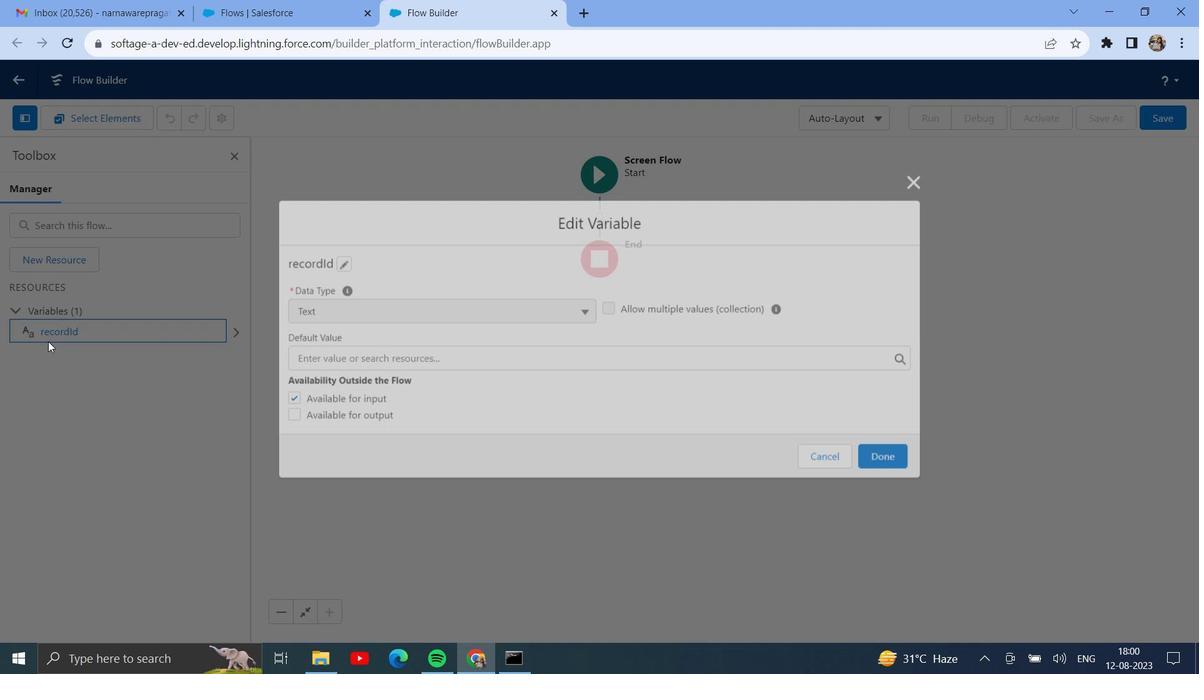 
Action: Mouse pressed left at (48, 342)
Screenshot: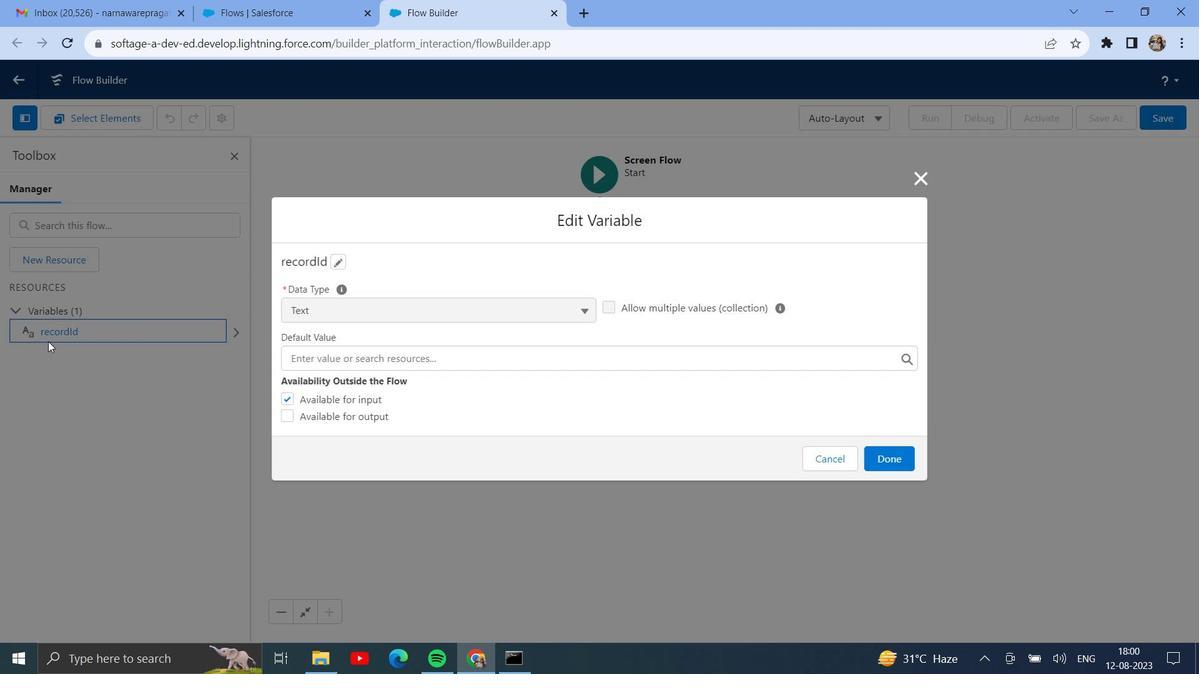 
Action: Mouse moved to (526, 384)
Screenshot: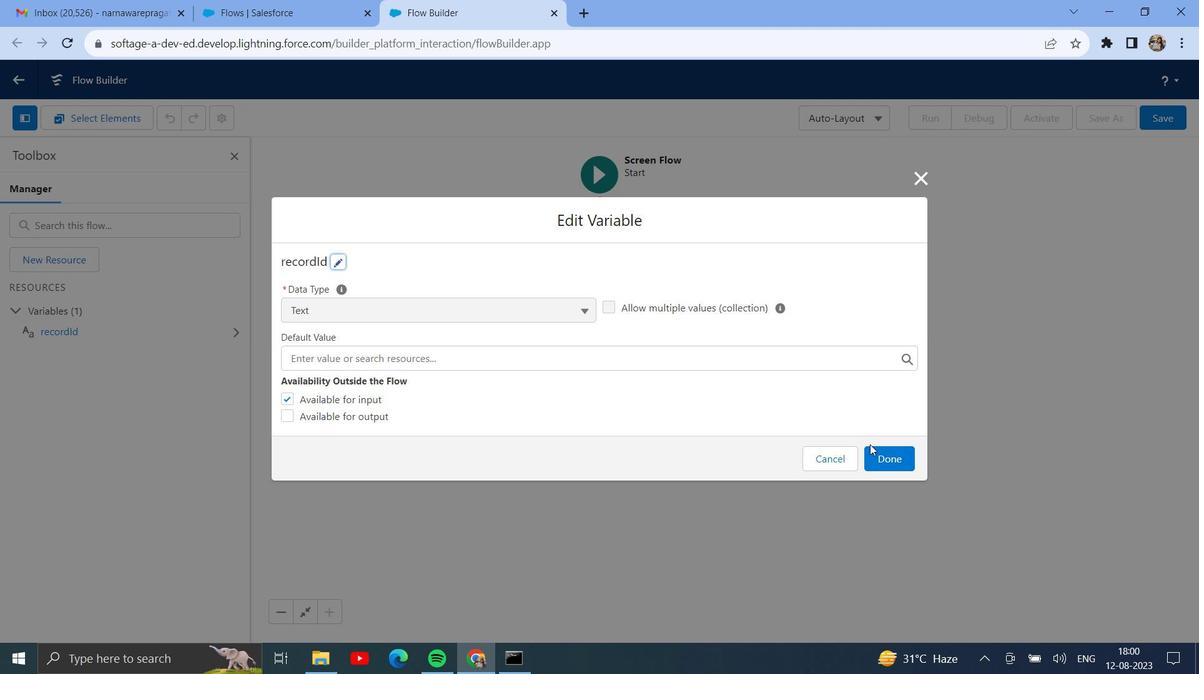 
Action: Mouse scrolled (526, 383) with delta (0, 0)
Screenshot: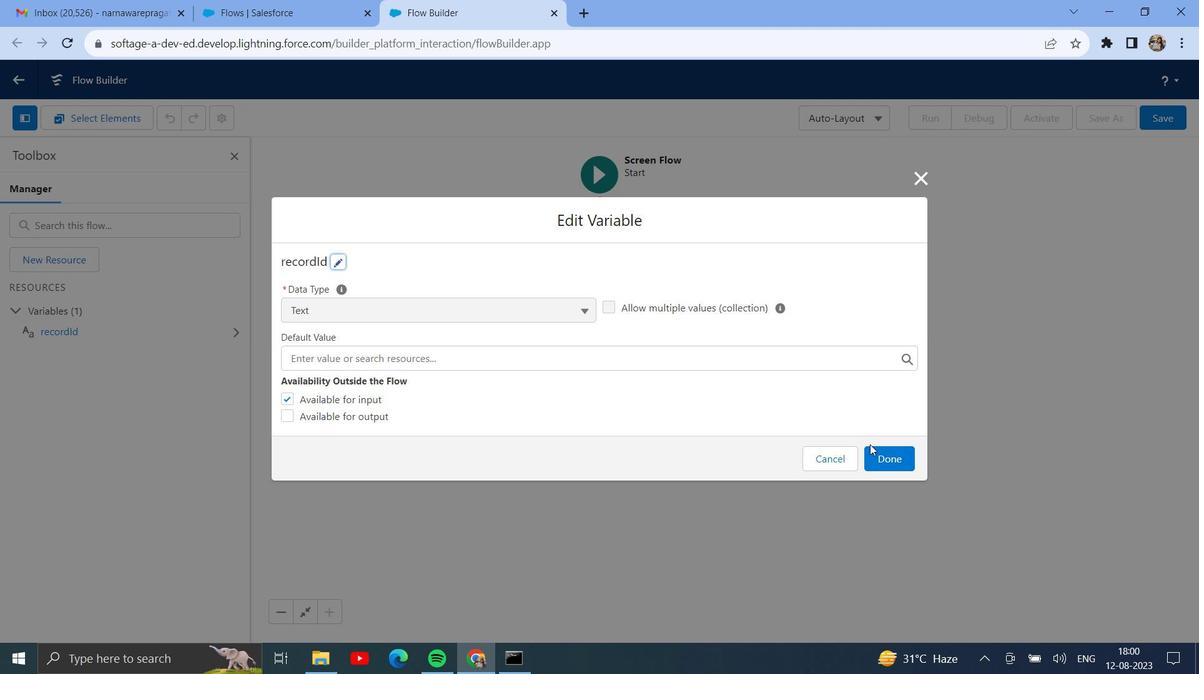 
Action: Mouse moved to (529, 383)
Screenshot: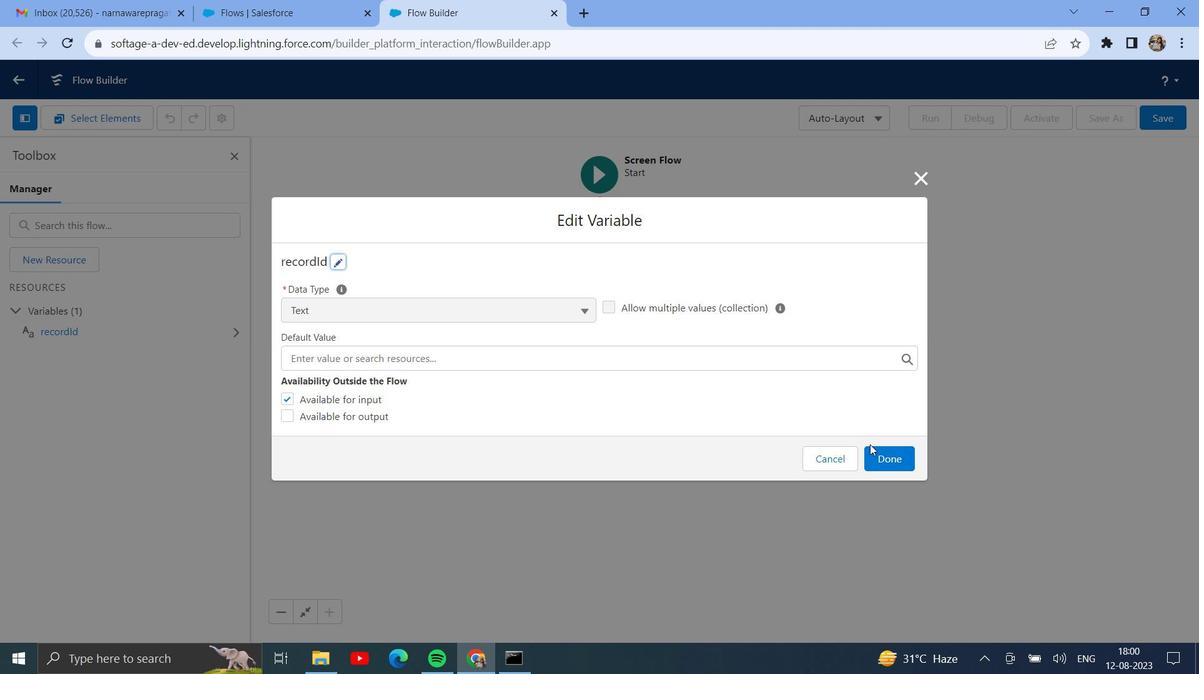 
Action: Mouse scrolled (529, 382) with delta (0, 0)
Screenshot: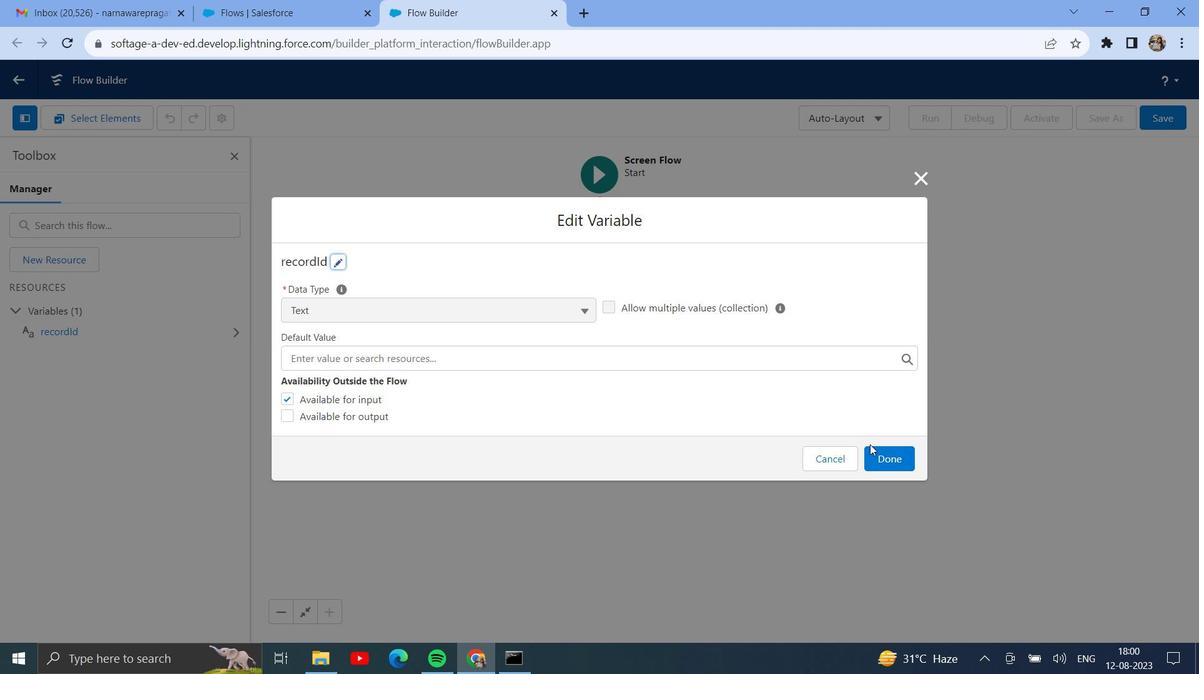 
Action: Mouse moved to (531, 382)
Screenshot: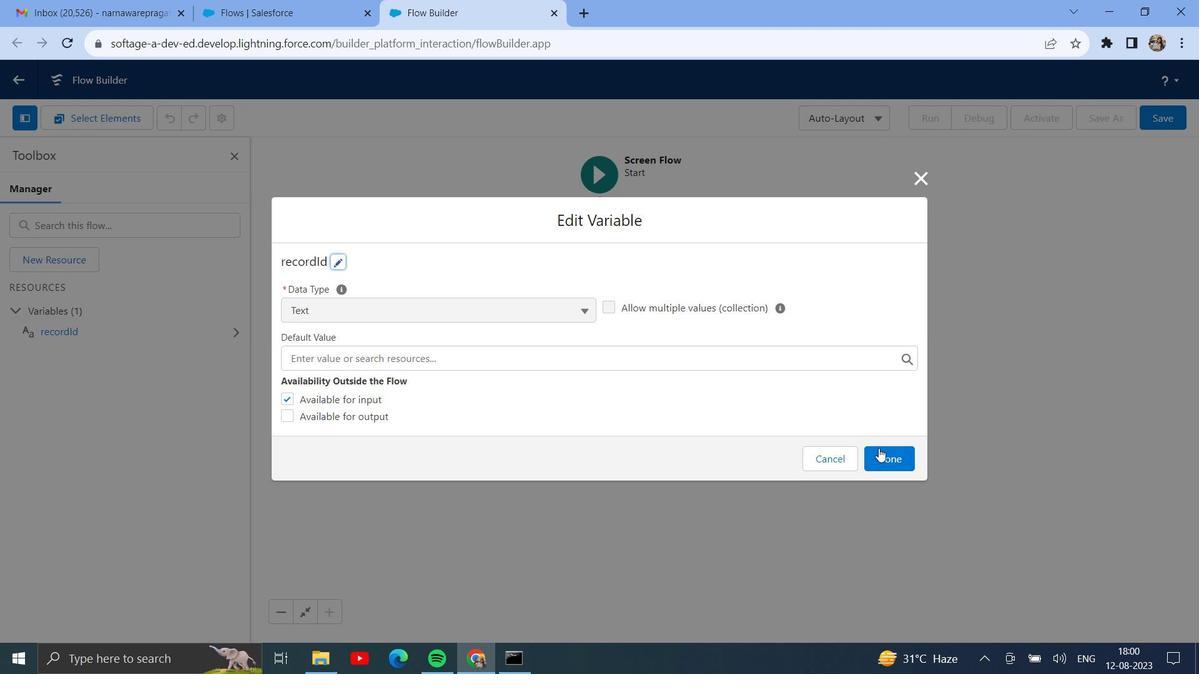 
Action: Mouse scrolled (531, 381) with delta (0, 0)
Screenshot: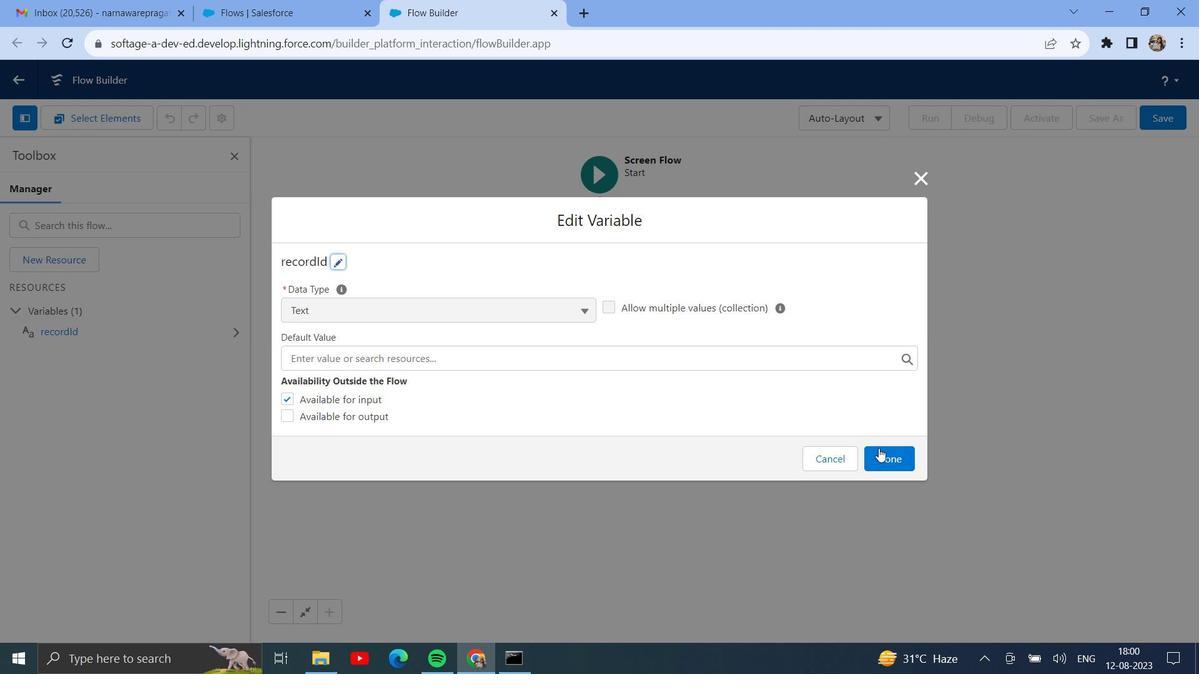 
Action: Mouse moved to (900, 468)
Screenshot: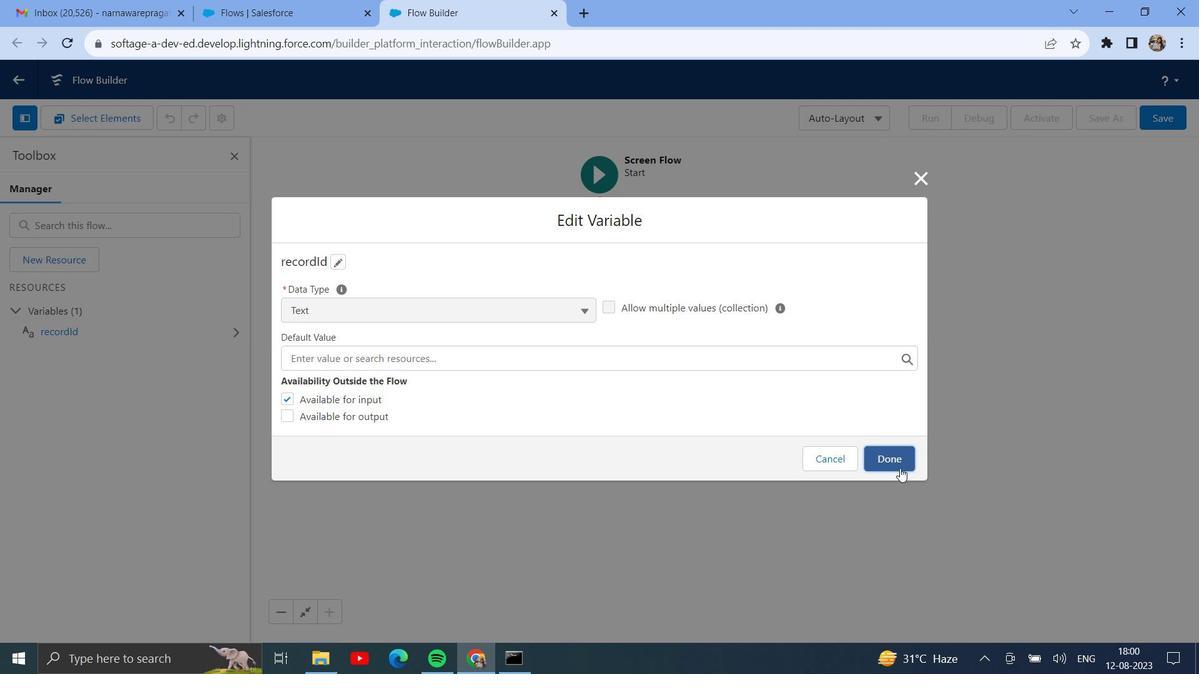 
Action: Mouse pressed left at (900, 468)
Screenshot: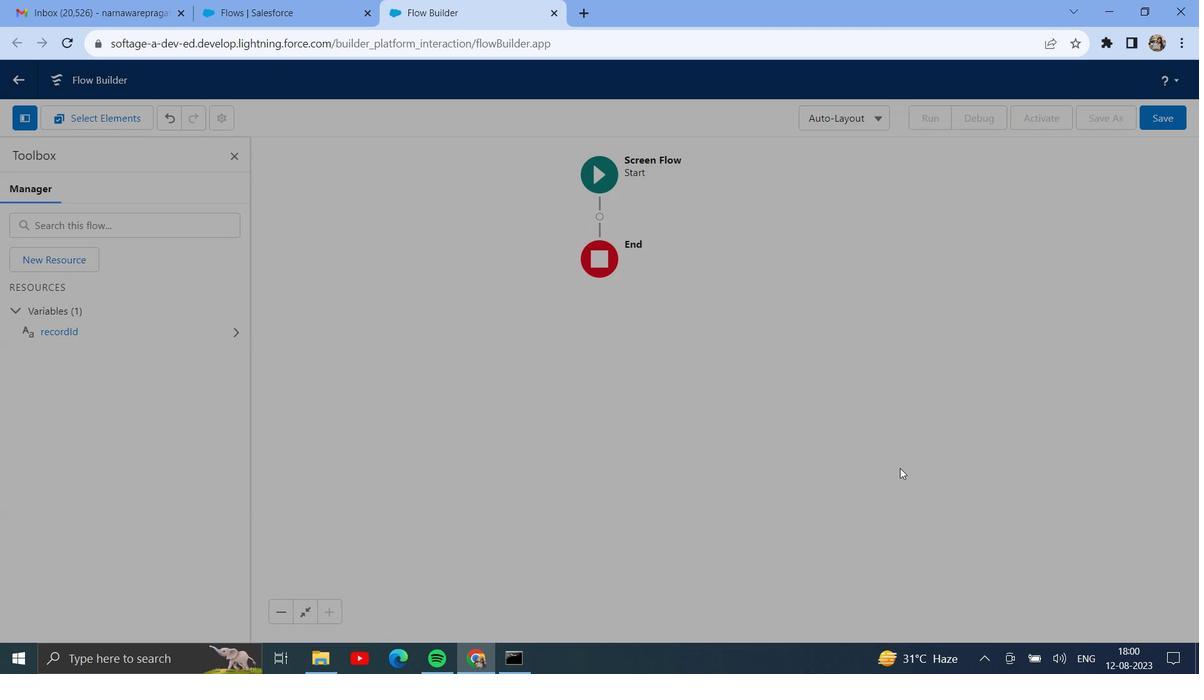 
Action: Mouse moved to (601, 184)
Screenshot: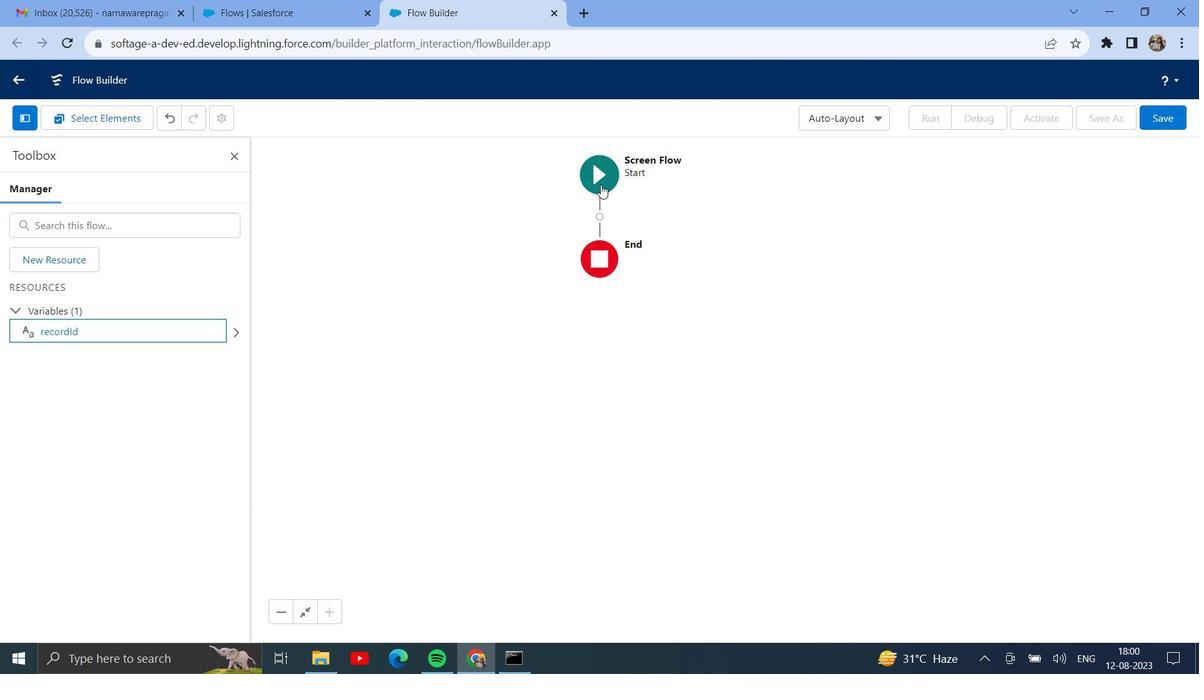 
Action: Mouse pressed left at (601, 184)
Screenshot: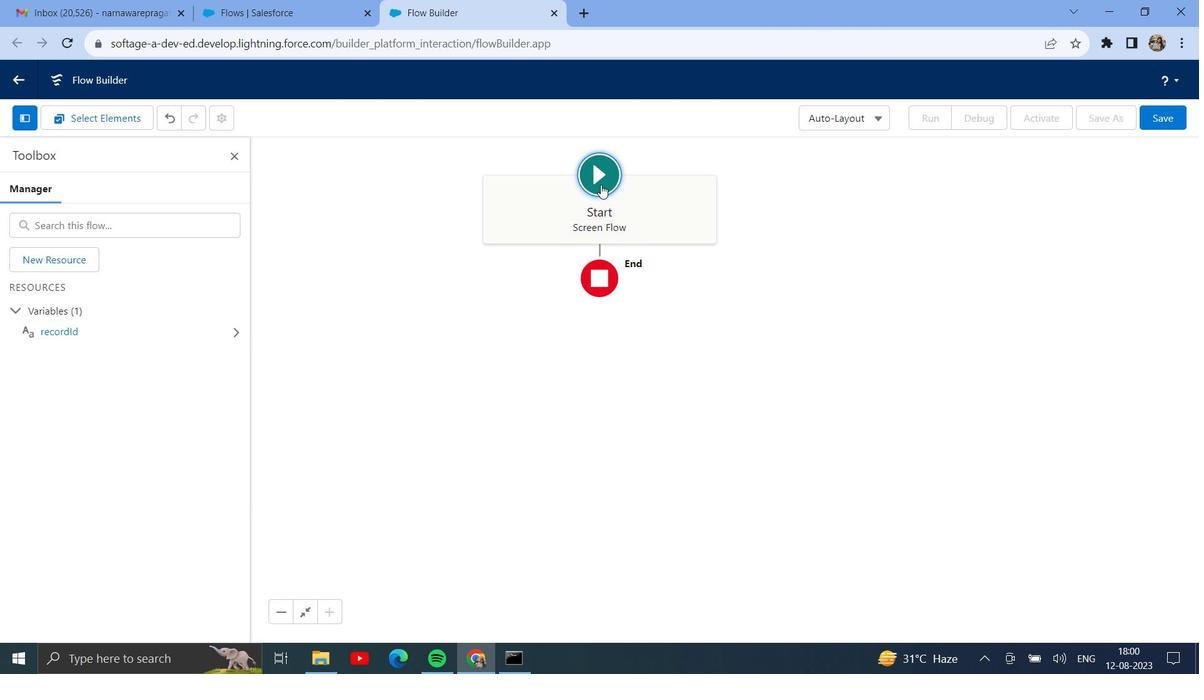 
Action: Mouse moved to (600, 269)
Screenshot: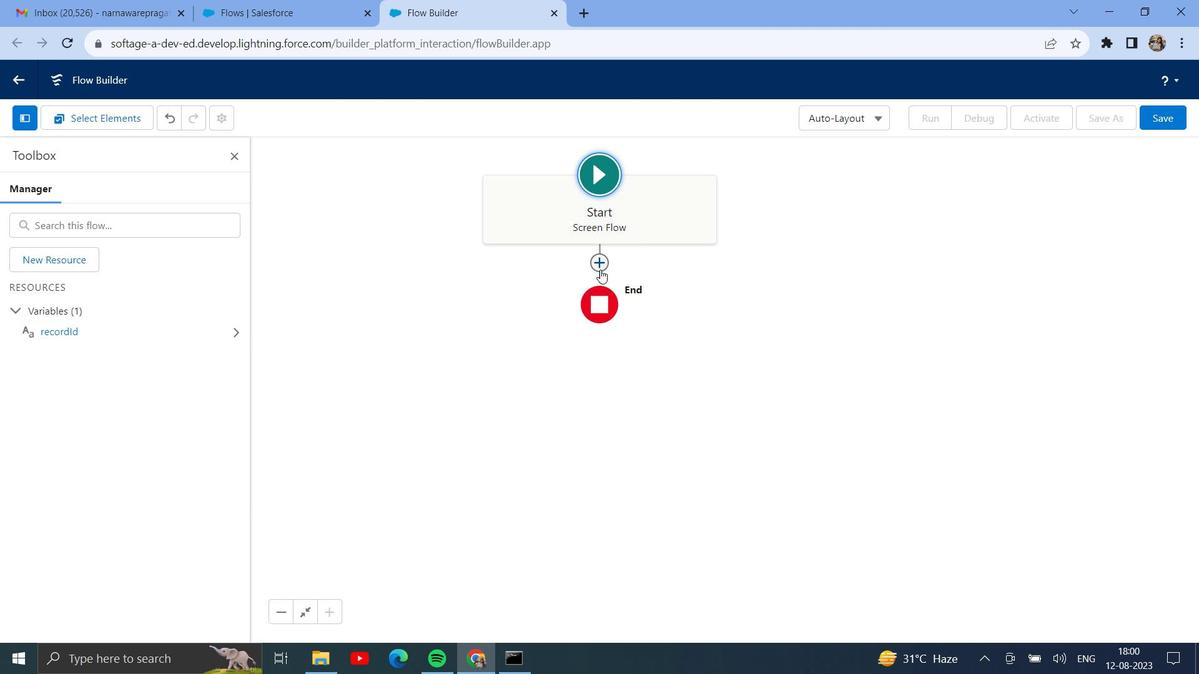 
Action: Mouse pressed left at (600, 269)
Screenshot: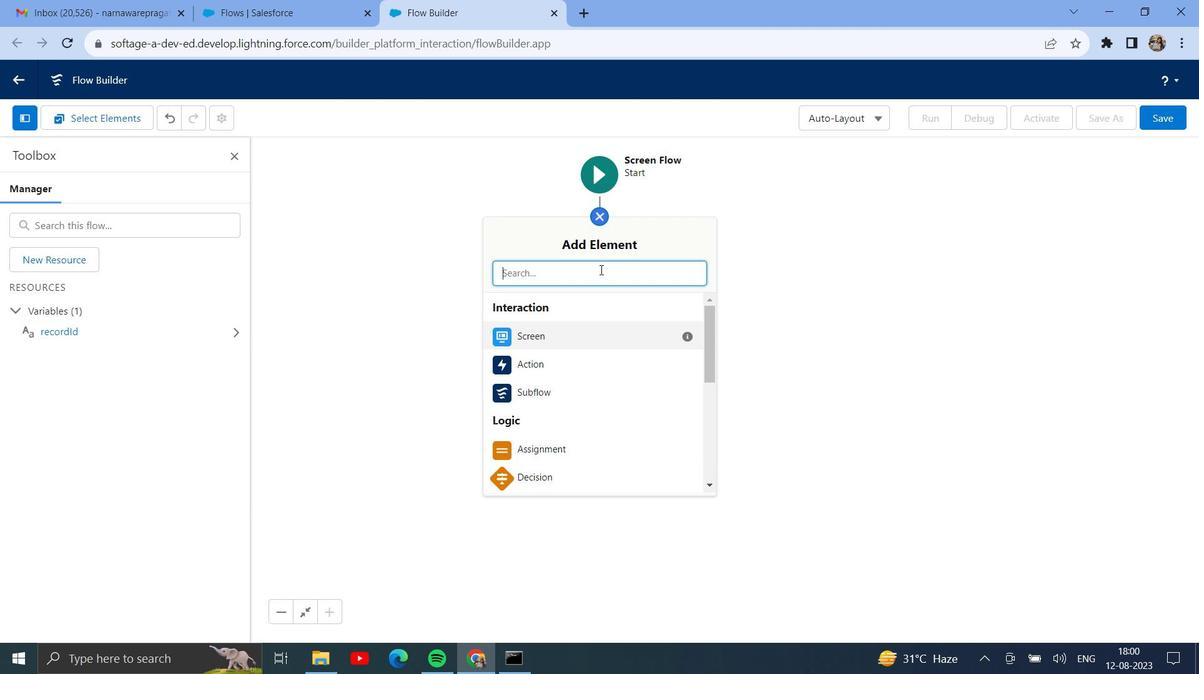 
Action: Mouse moved to (596, 334)
Screenshot: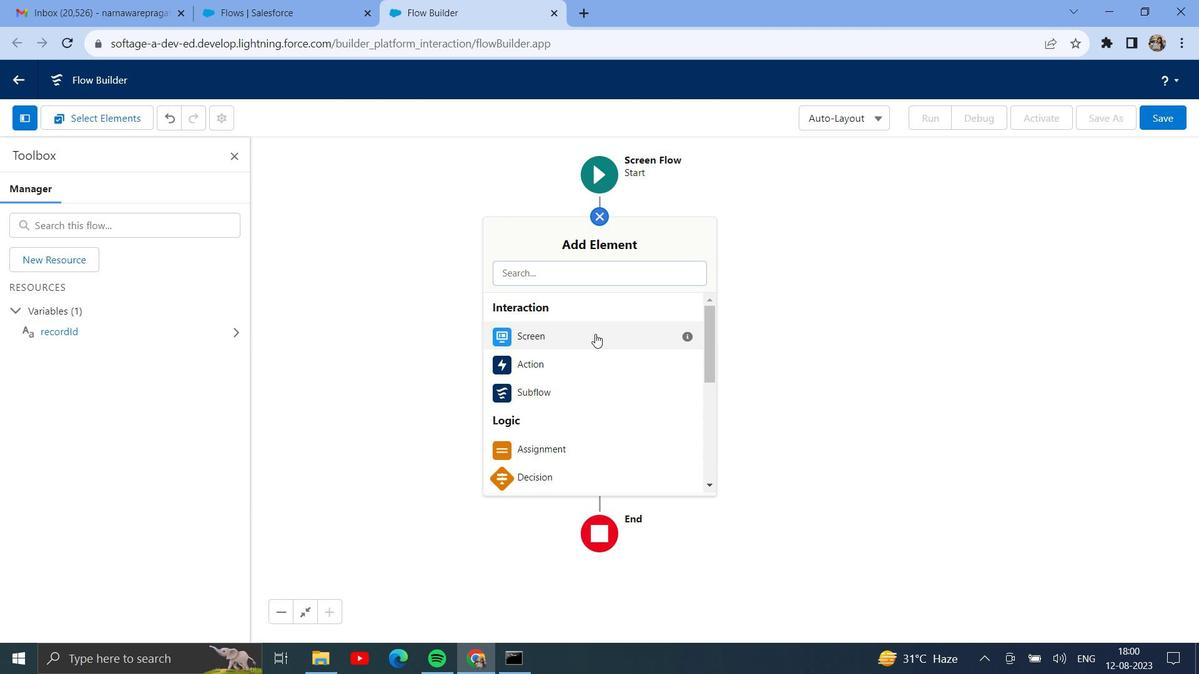 
Action: Mouse pressed left at (596, 334)
Screenshot: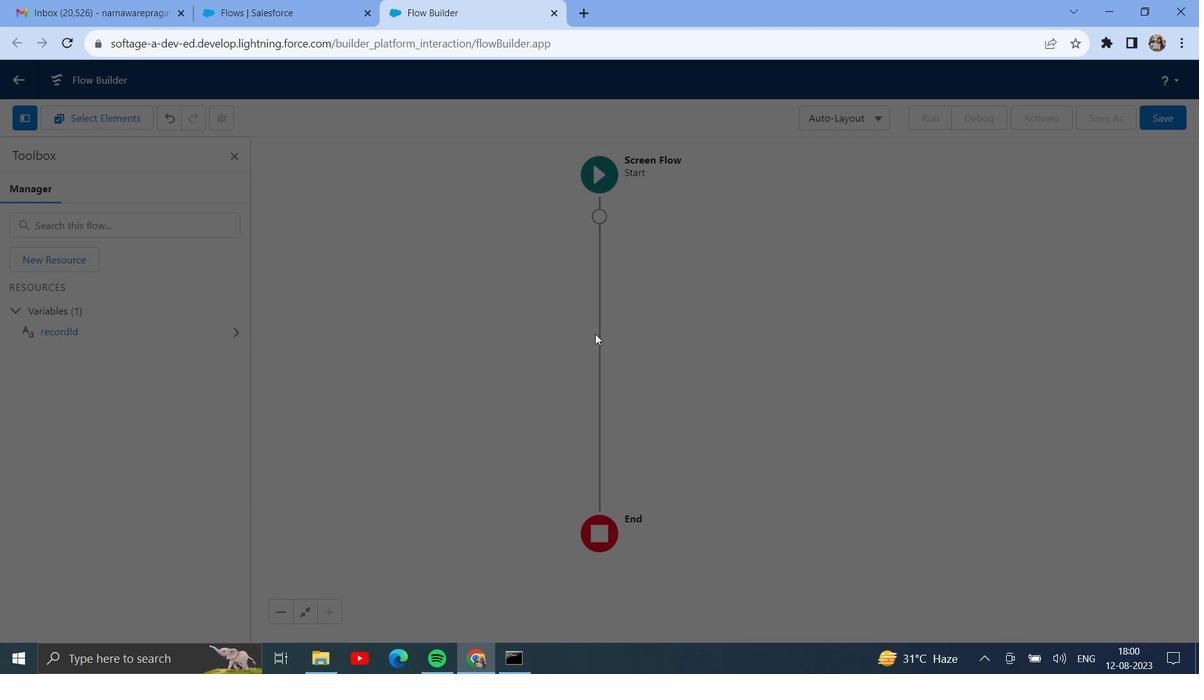 
Action: Mouse moved to (508, 233)
Screenshot: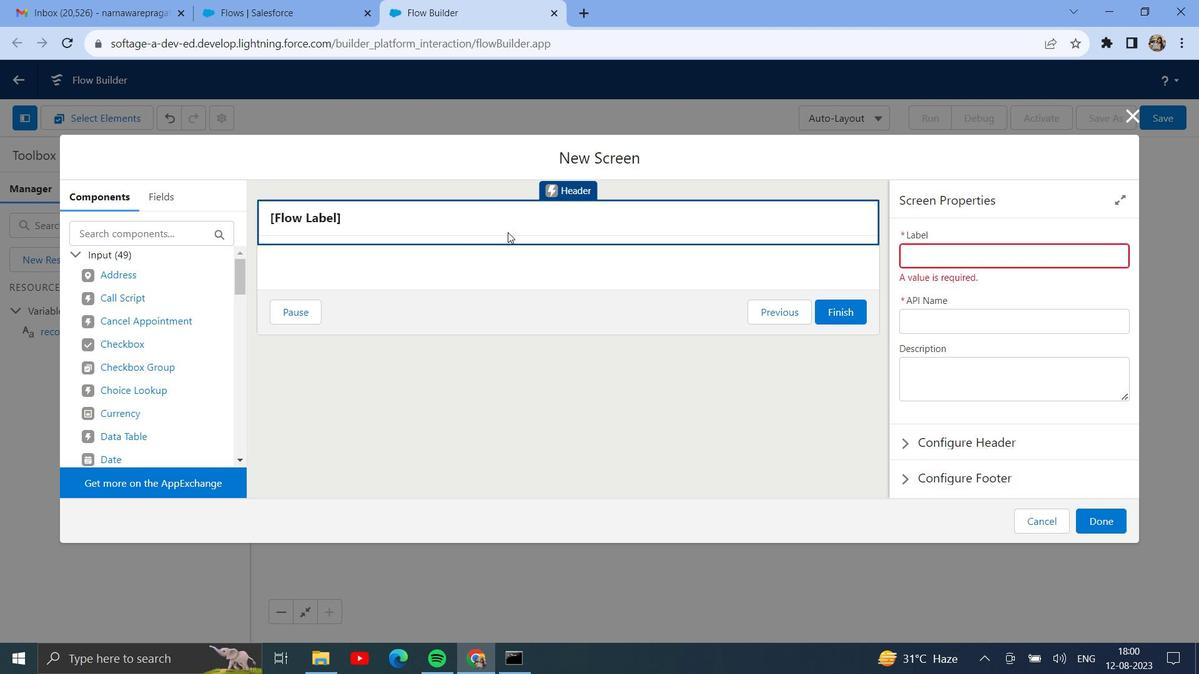 
Action: Mouse pressed left at (508, 233)
Screenshot: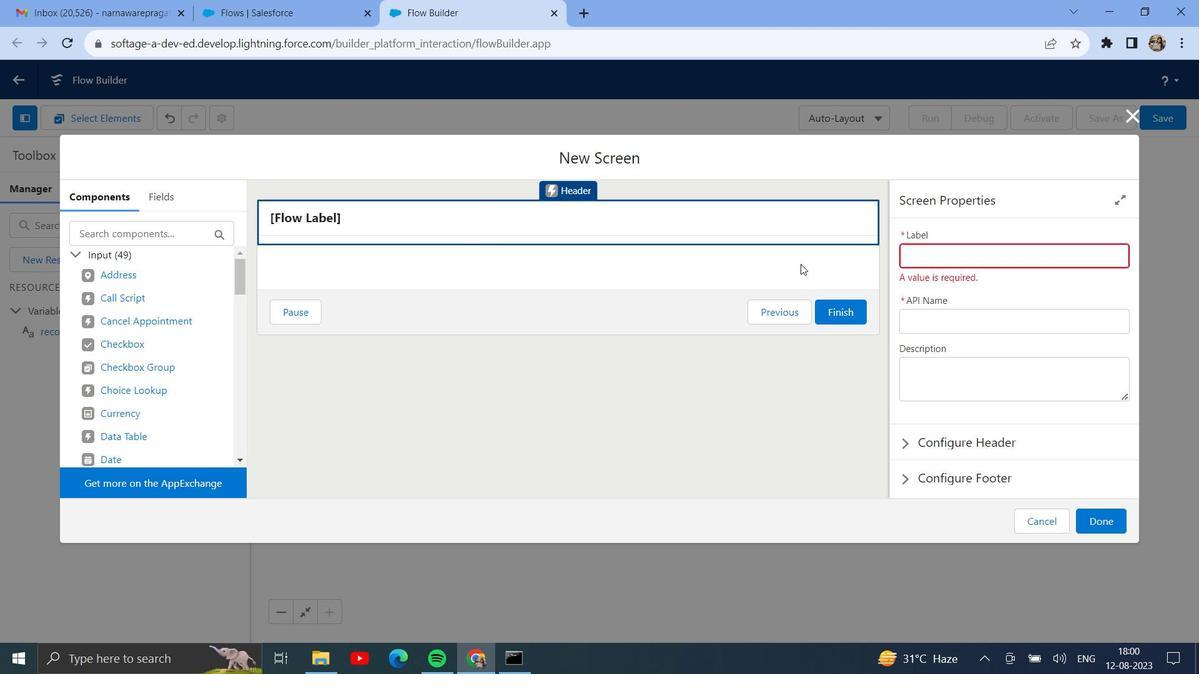 
Action: Mouse moved to (964, 256)
Screenshot: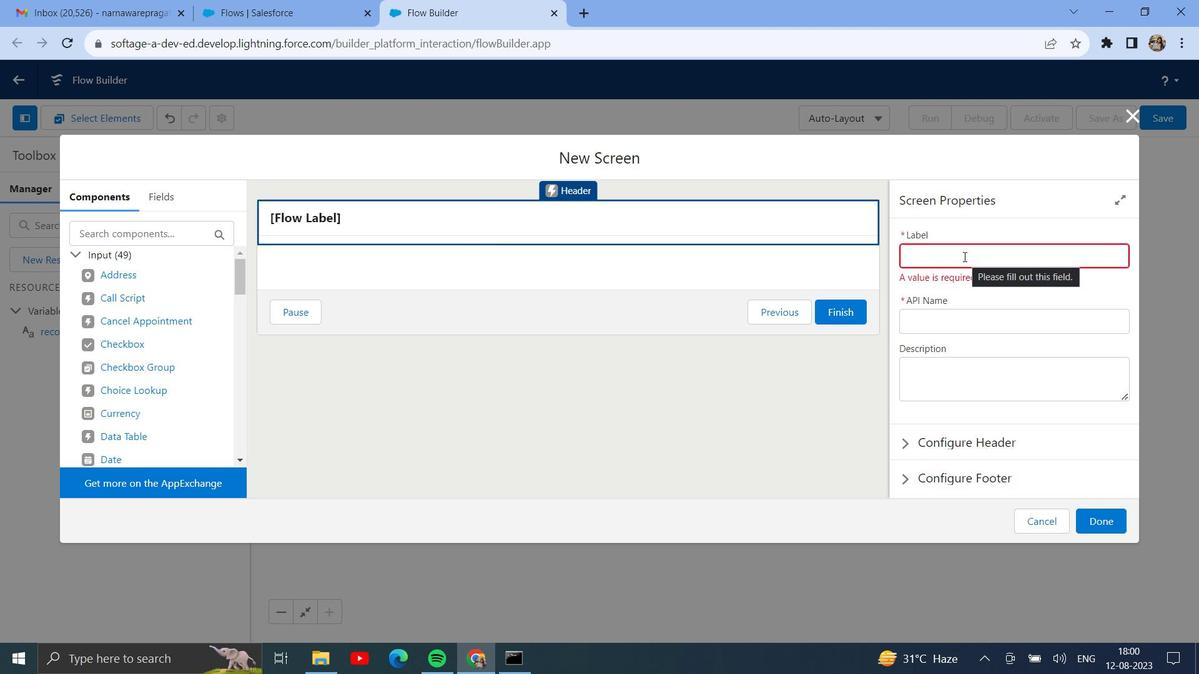 
Action: Mouse pressed left at (964, 256)
Screenshot: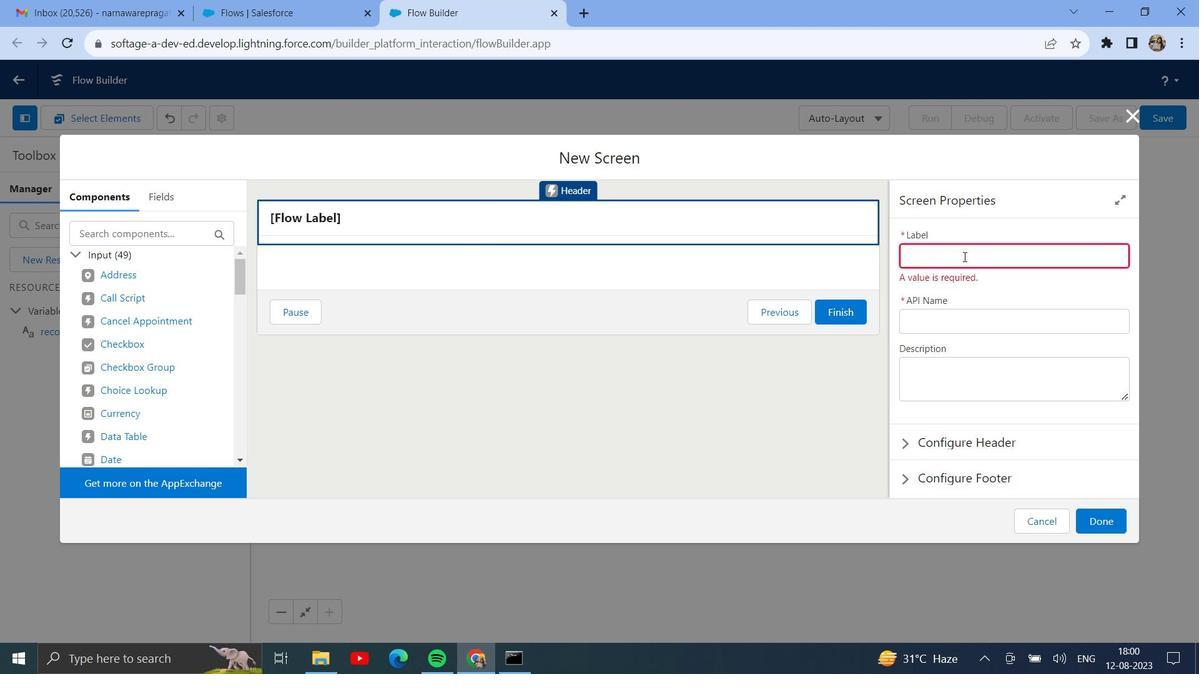 
Action: Key pressed <Key.shift>Contact<Key.space><Key.shift>Information
Screenshot: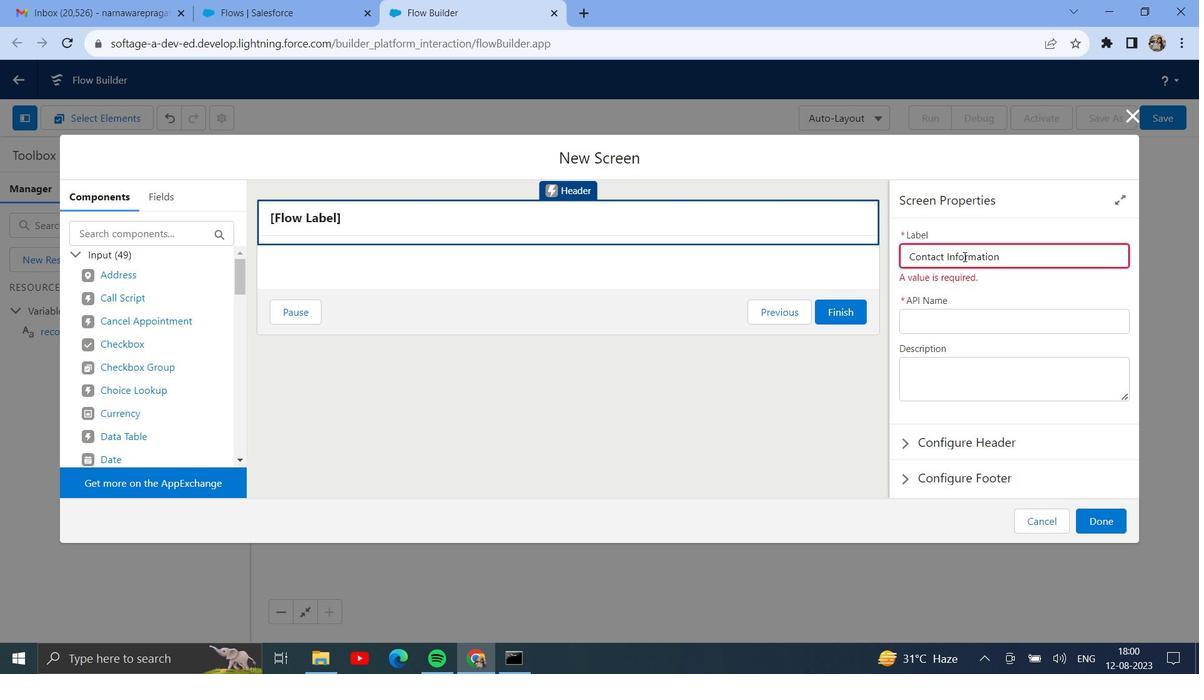 
Action: Mouse moved to (1019, 339)
Screenshot: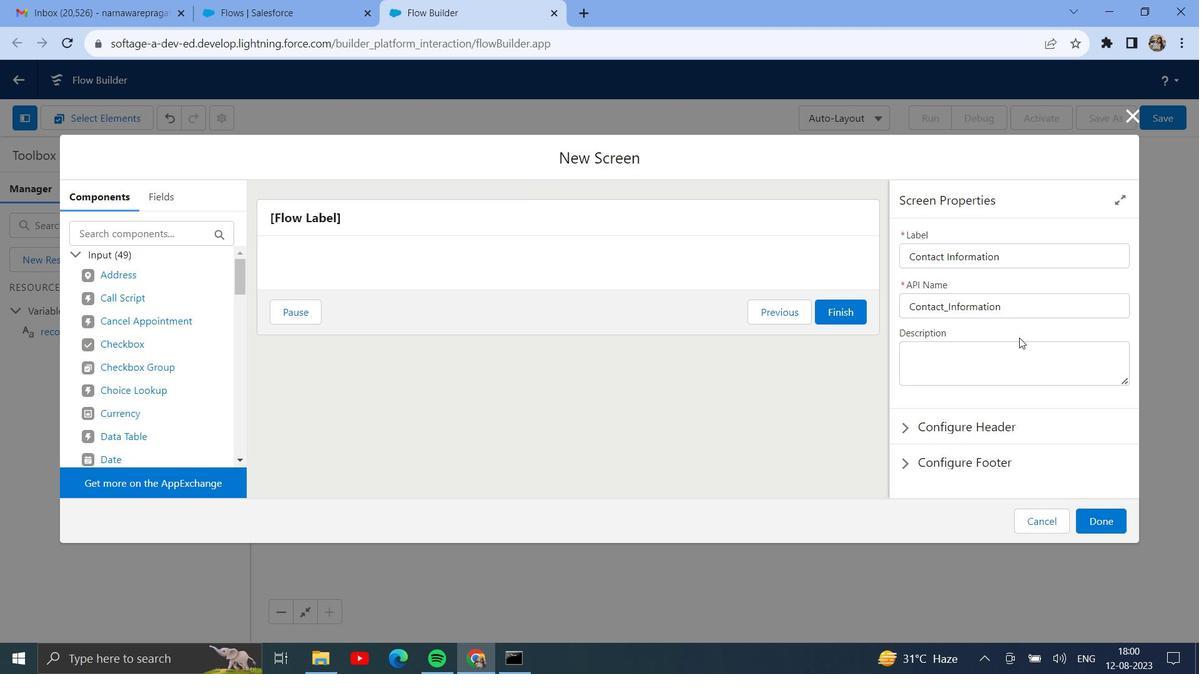 
Action: Mouse pressed left at (1019, 339)
Screenshot: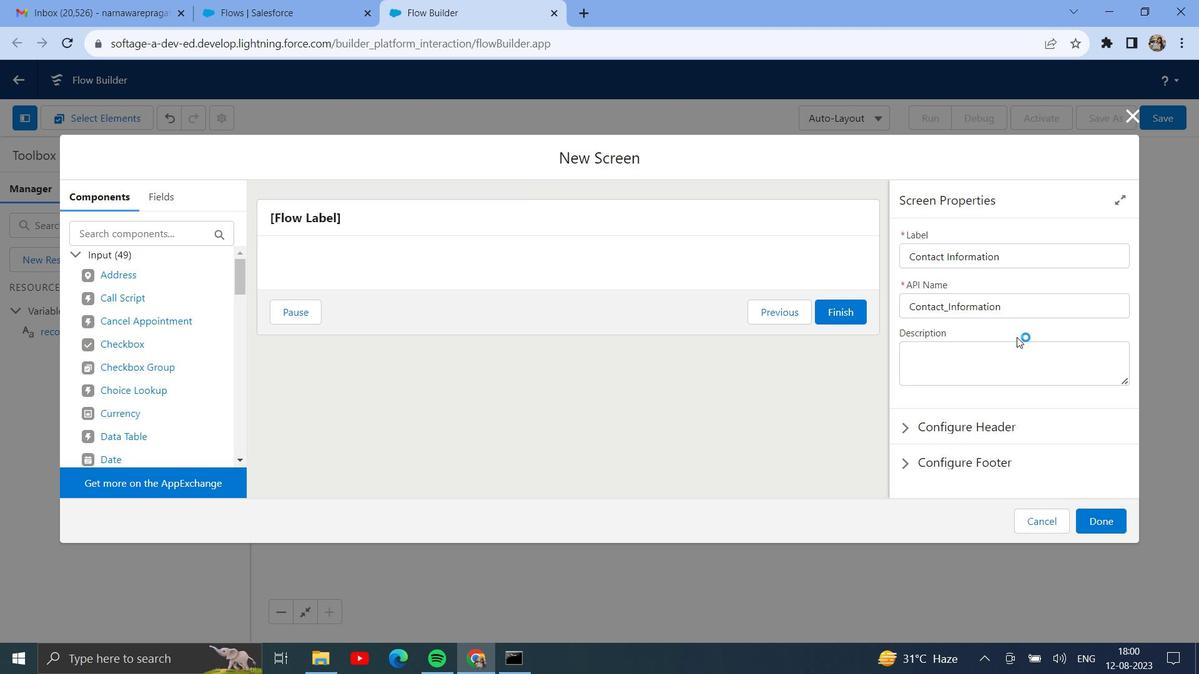 
Action: Mouse moved to (907, 424)
Screenshot: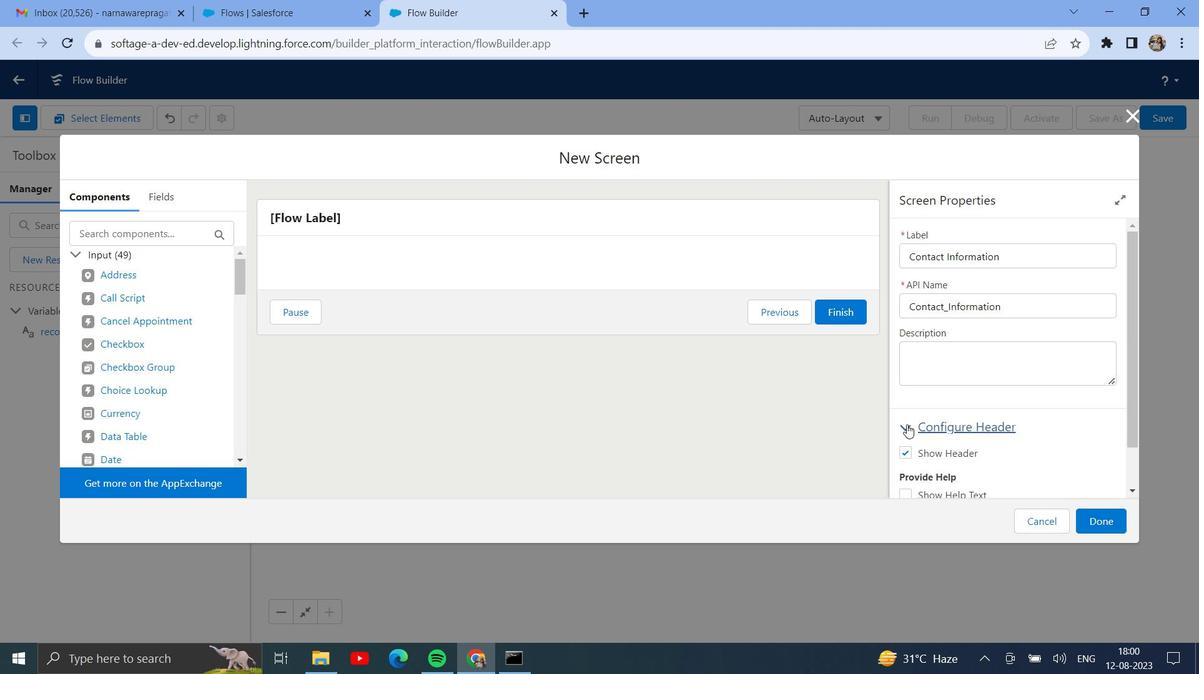 
Action: Mouse pressed left at (907, 424)
Screenshot: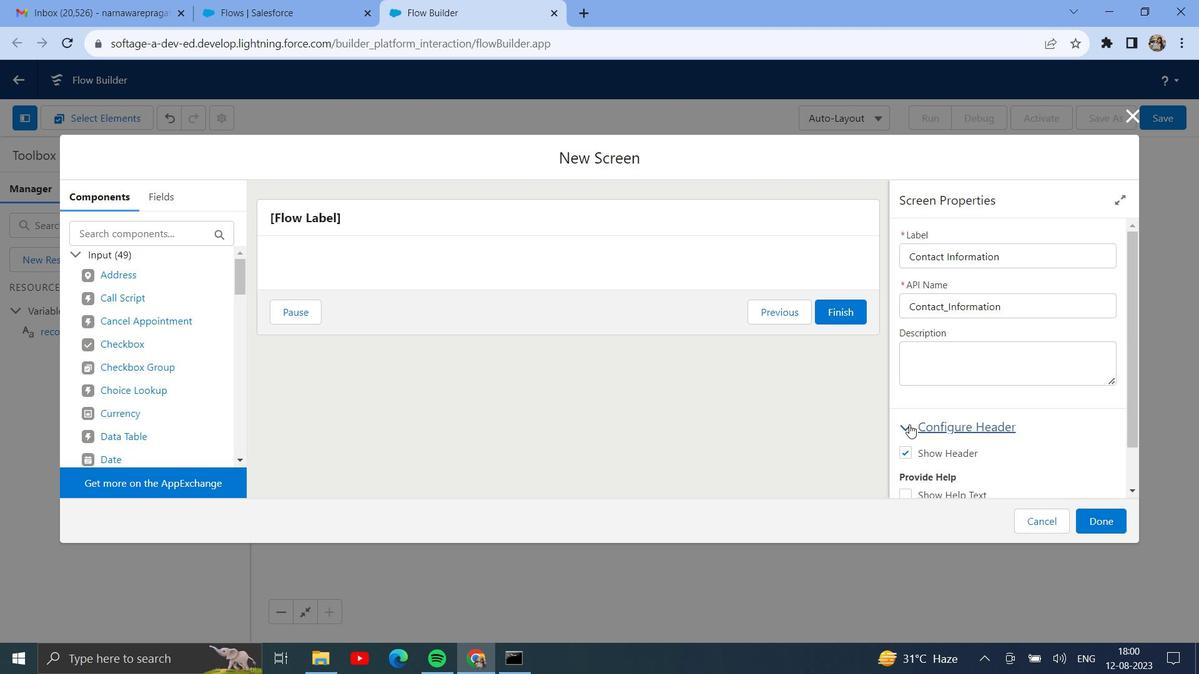 
Action: Mouse moved to (934, 423)
Screenshot: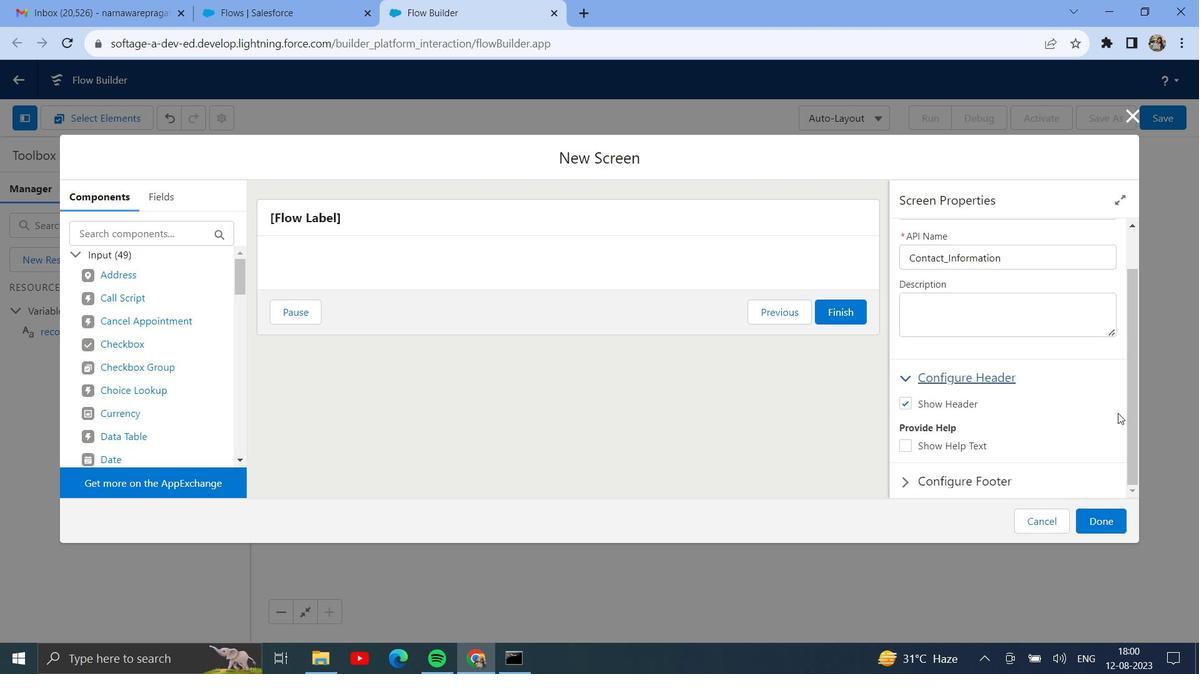 
Action: Mouse scrolled (934, 423) with delta (0, 0)
Screenshot: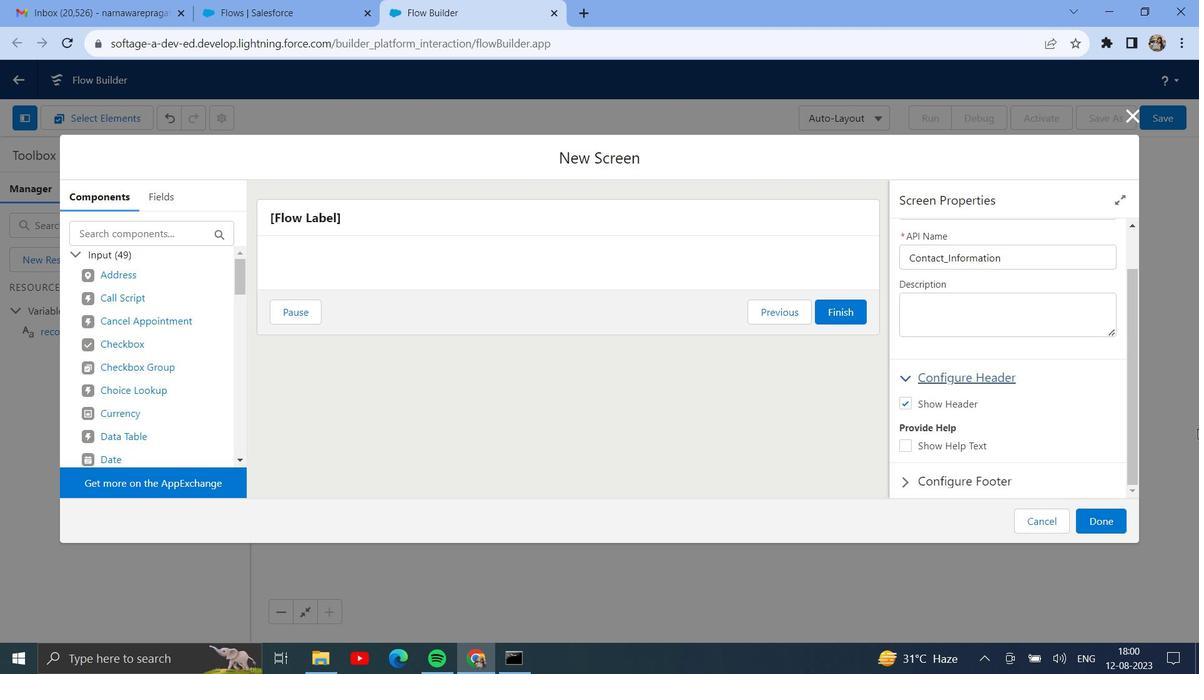 
Action: Mouse moved to (939, 425)
Screenshot: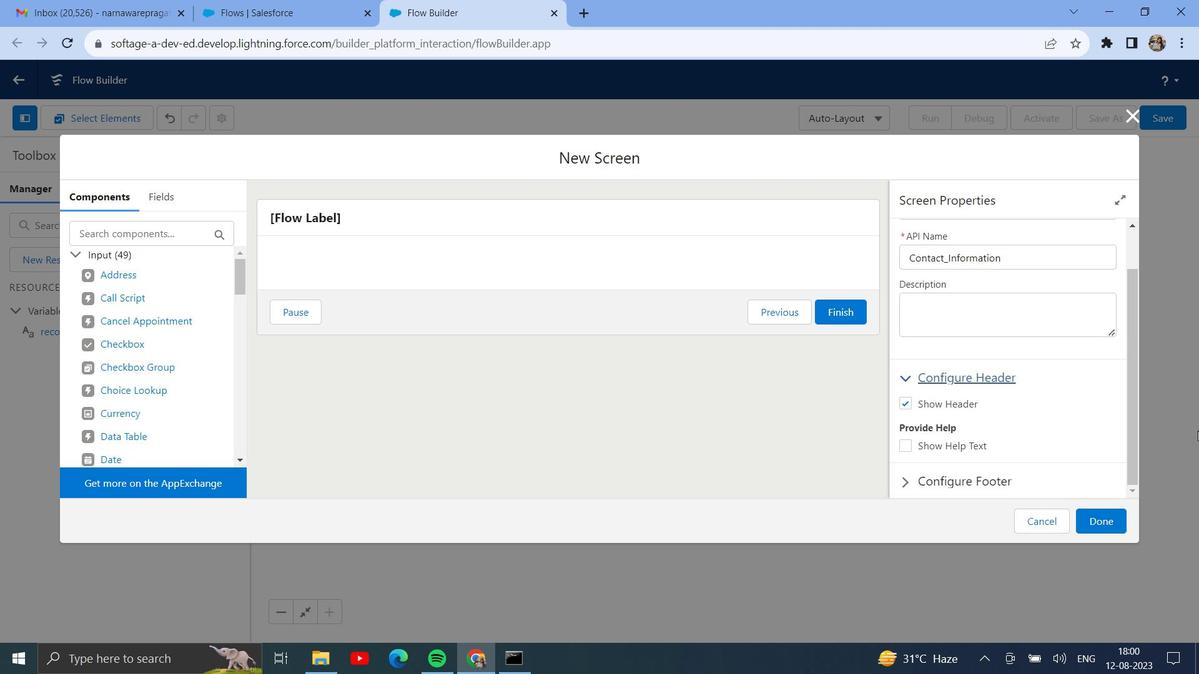 
Action: Mouse scrolled (939, 424) with delta (0, 0)
Screenshot: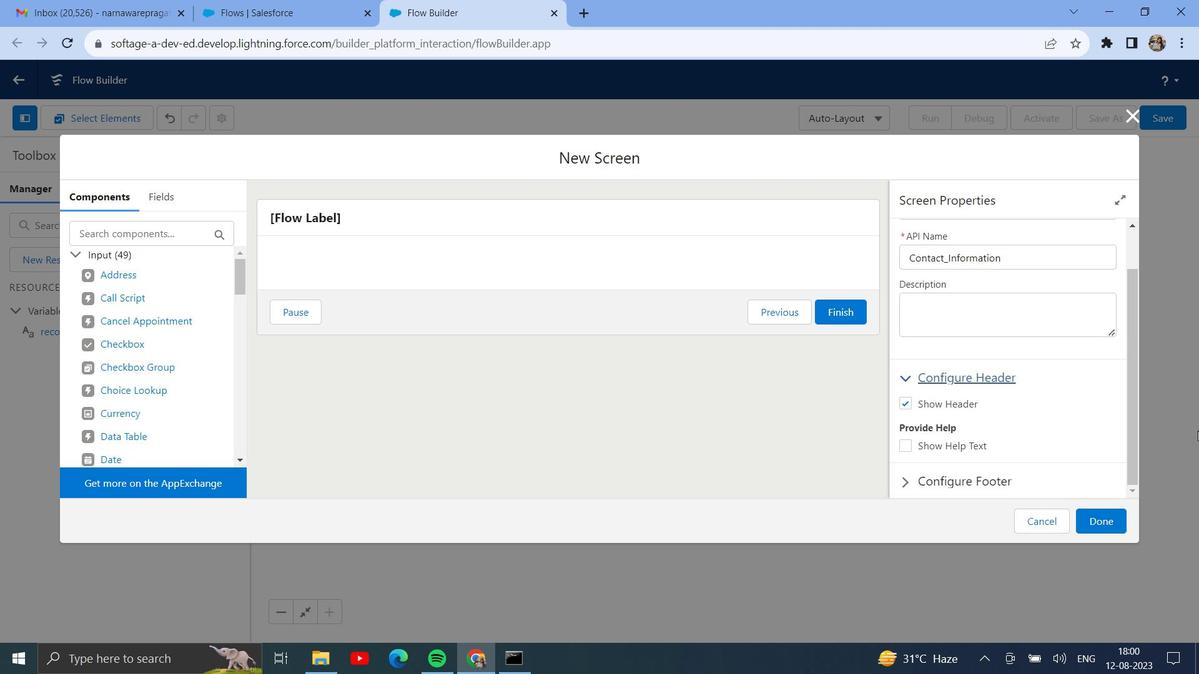 
Action: Mouse moved to (989, 422)
Screenshot: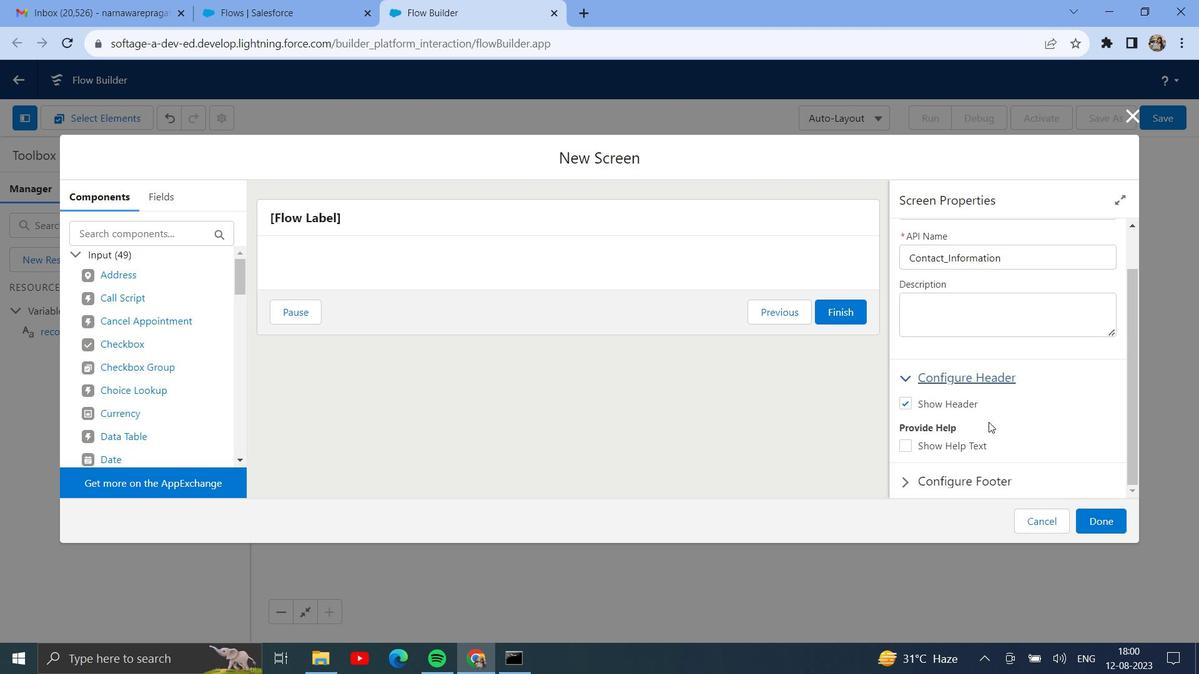 
Action: Mouse scrolled (989, 421) with delta (0, 0)
Screenshot: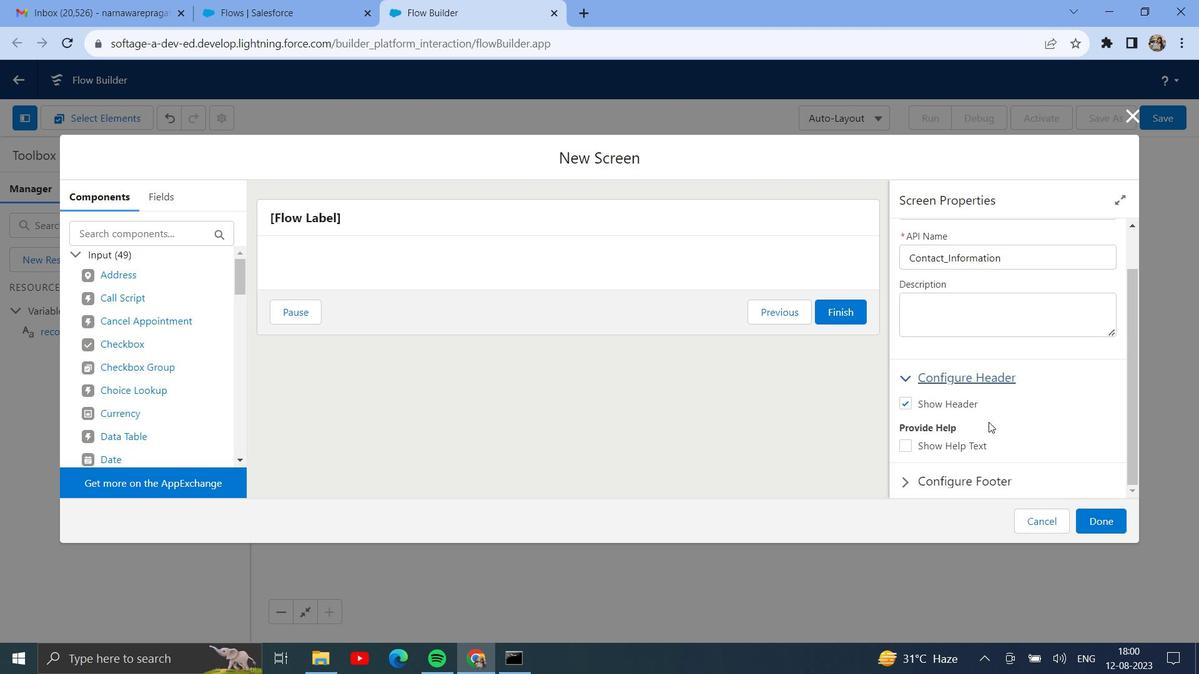 
Action: Mouse scrolled (989, 421) with delta (0, 0)
Screenshot: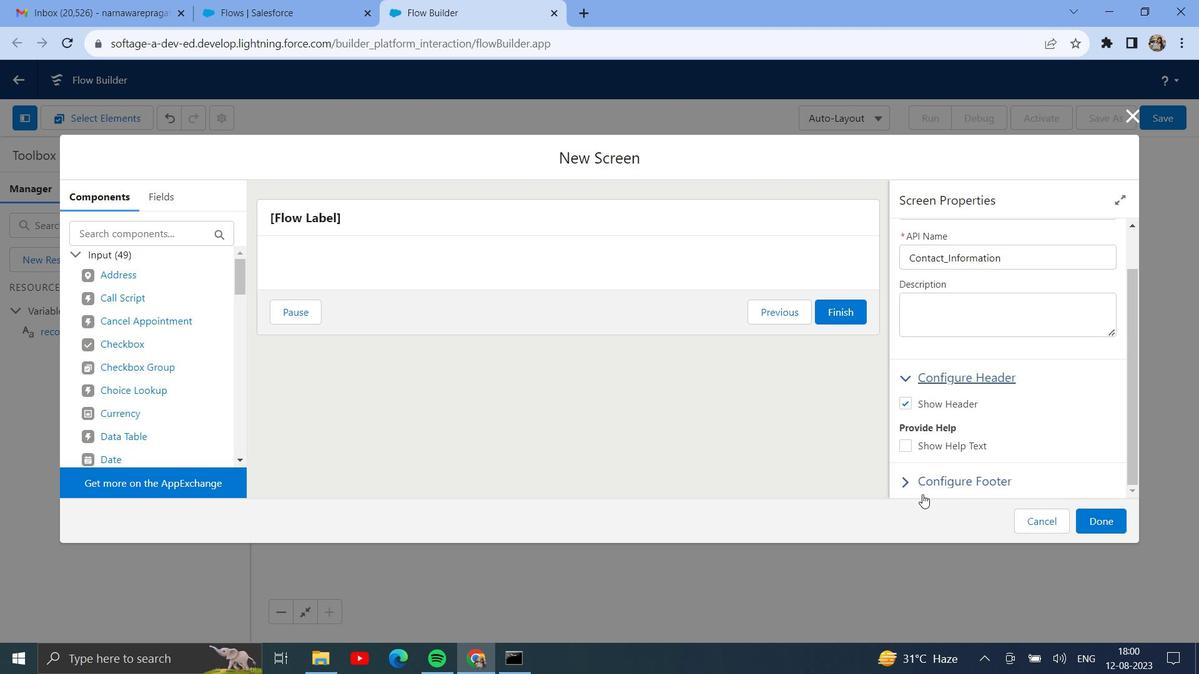 
Action: Mouse scrolled (989, 421) with delta (0, 0)
Screenshot: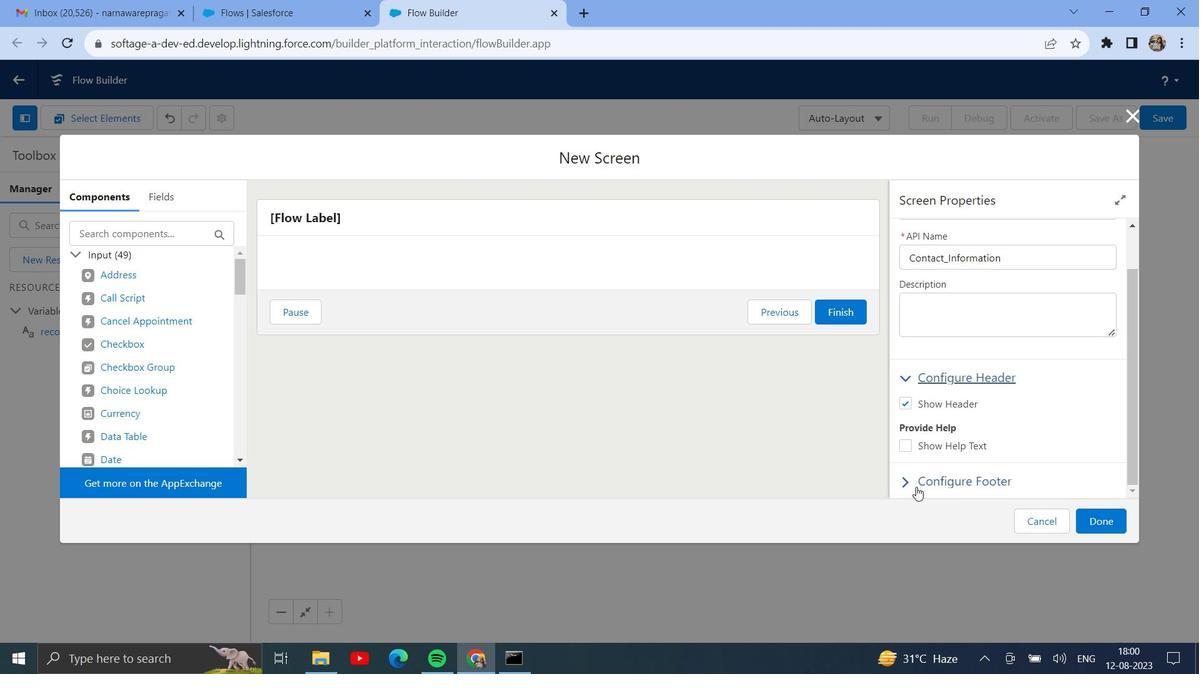 
Action: Mouse scrolled (989, 421) with delta (0, 0)
Screenshot: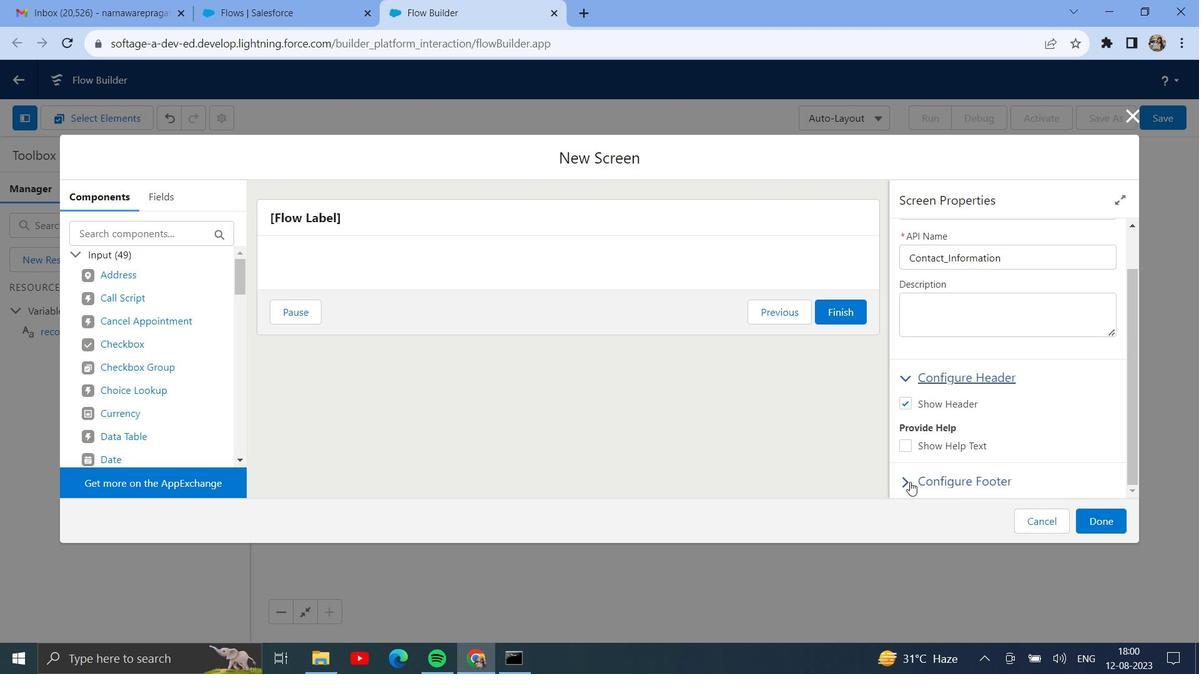 
Action: Mouse scrolled (989, 421) with delta (0, 0)
Screenshot: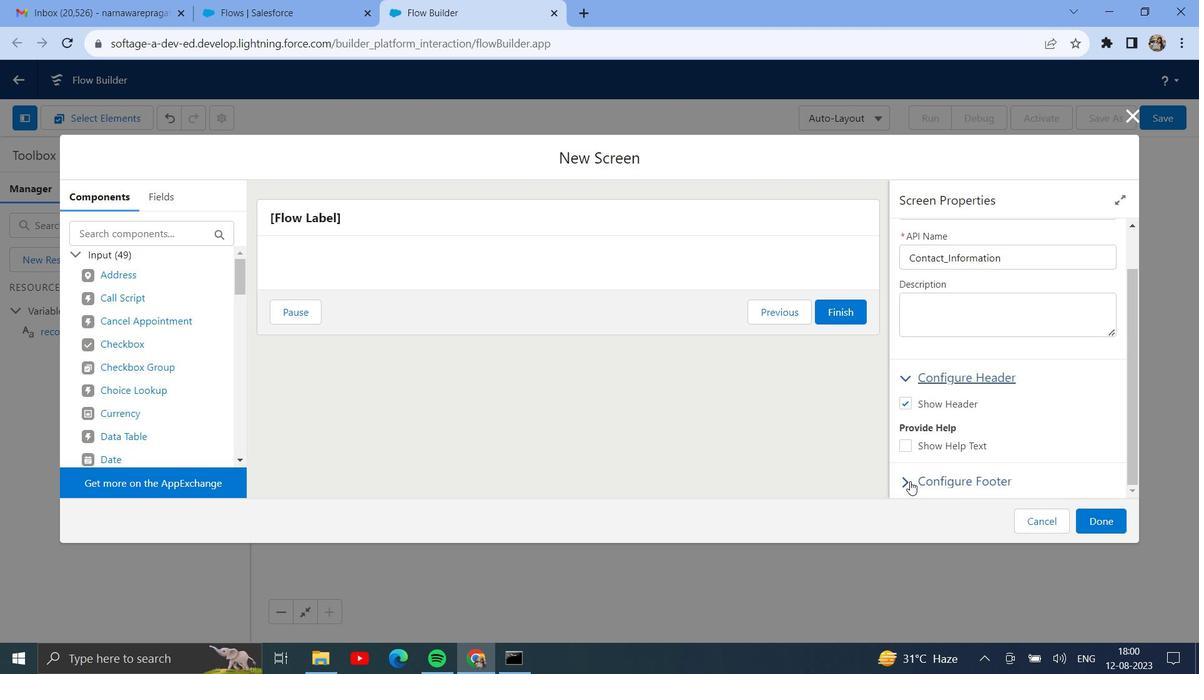 
Action: Mouse moved to (911, 481)
Screenshot: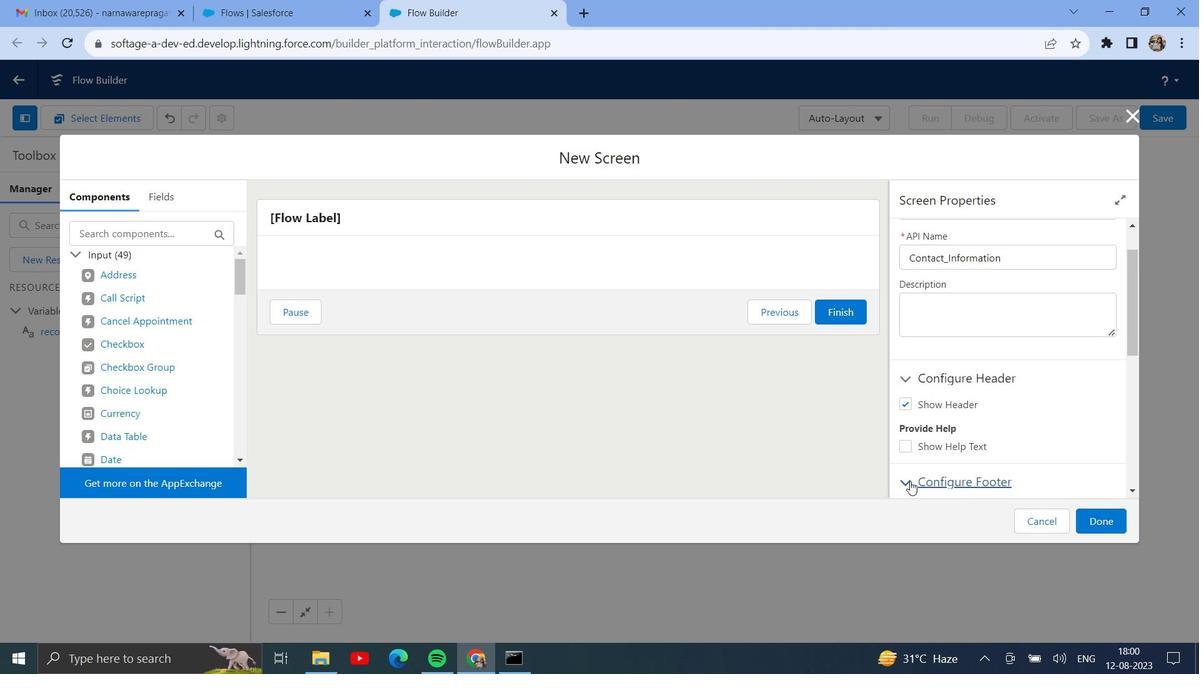 
Action: Mouse pressed left at (911, 481)
Screenshot: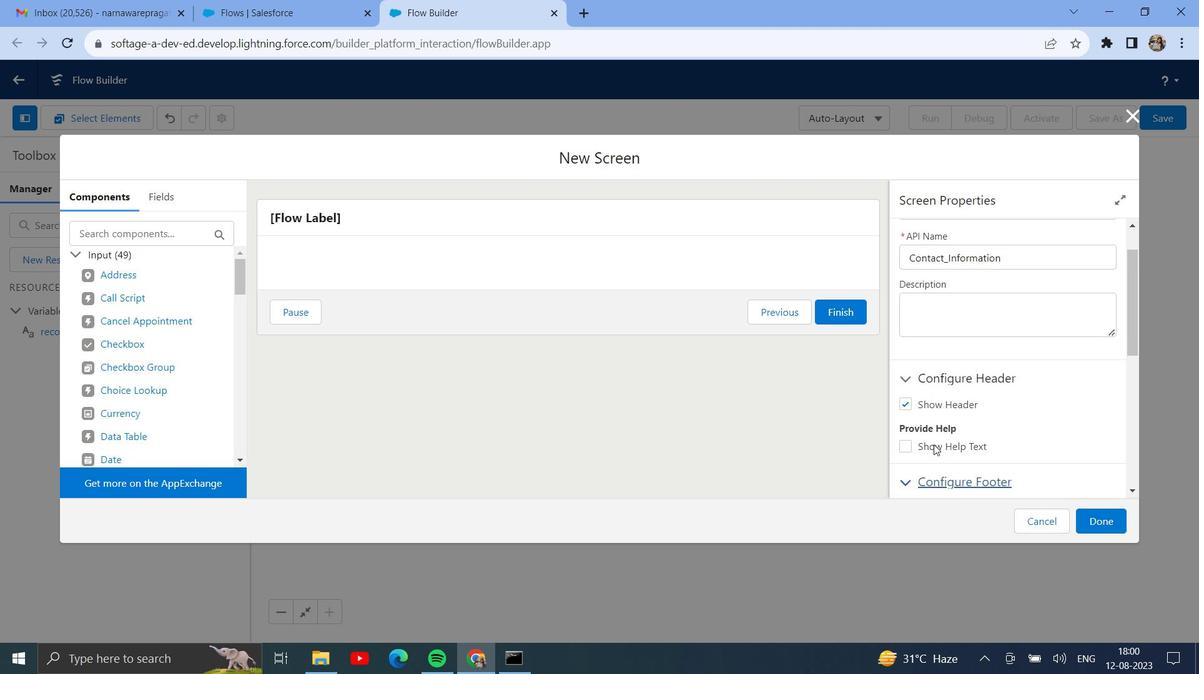 
Action: Mouse moved to (935, 443)
Screenshot: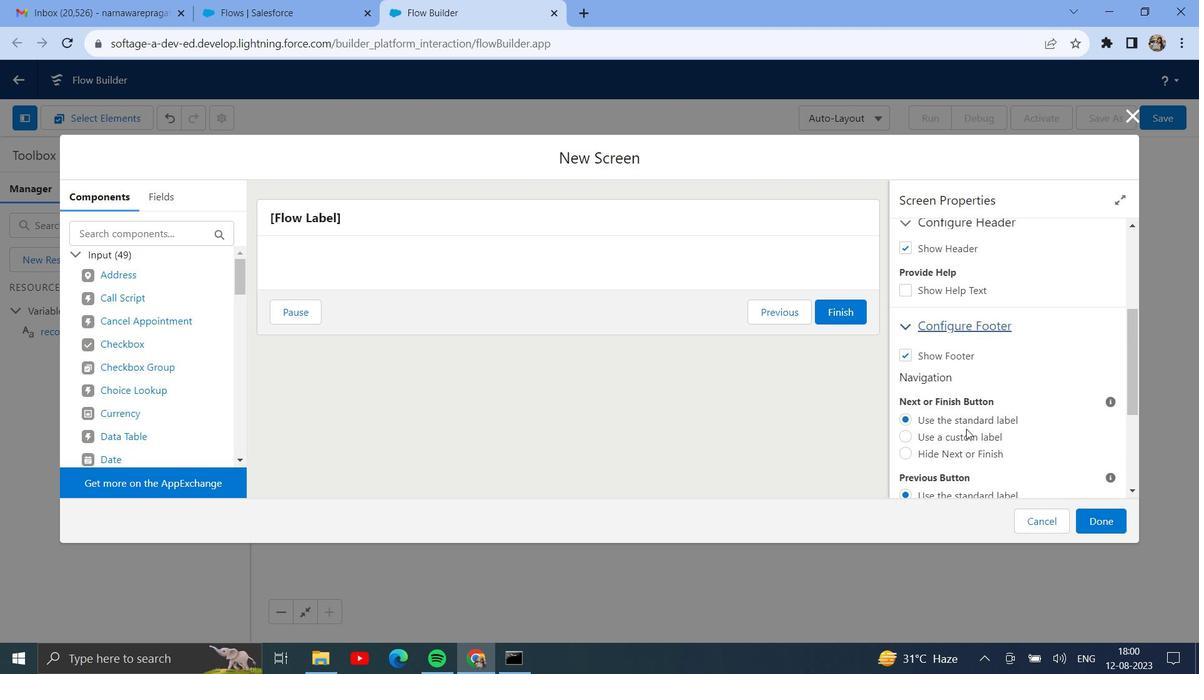 
Action: Mouse scrolled (935, 443) with delta (0, 0)
Screenshot: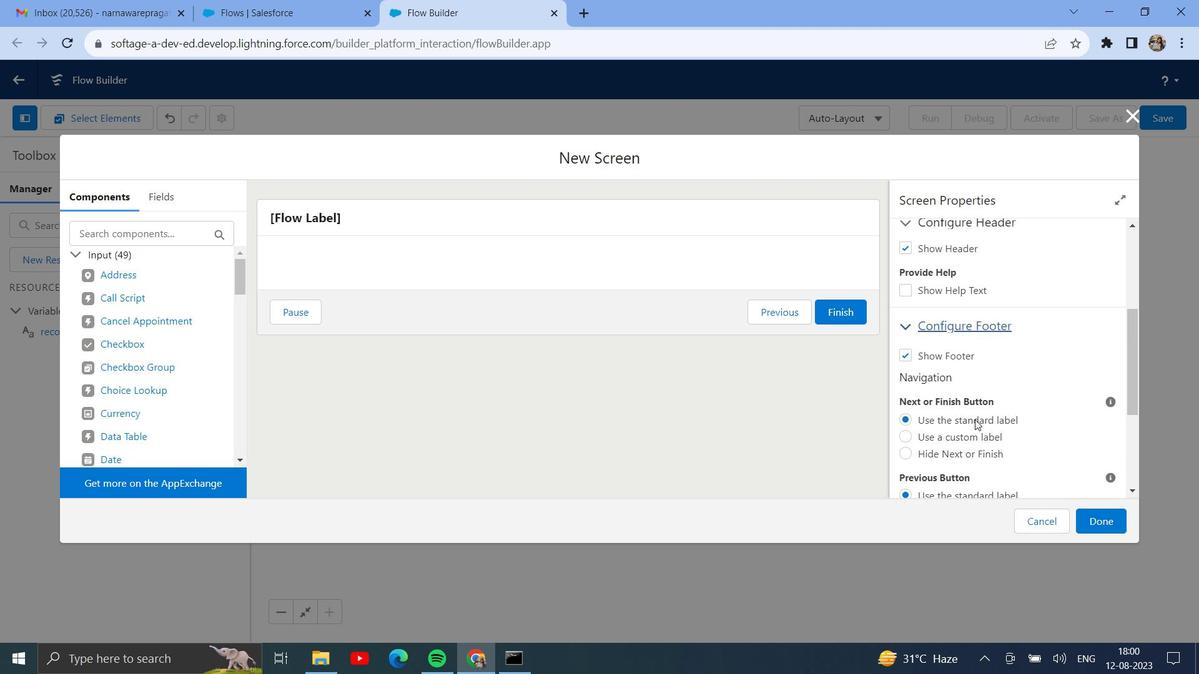 
Action: Mouse scrolled (935, 443) with delta (0, 0)
Screenshot: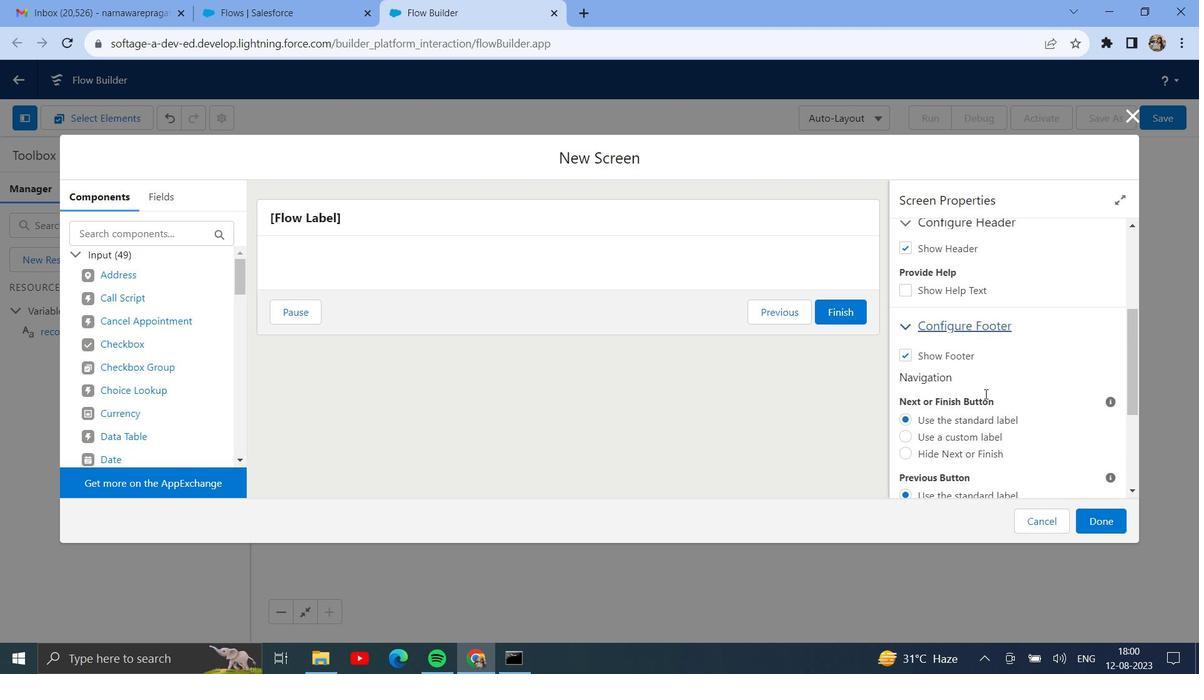 
Action: Mouse moved to (973, 368)
Screenshot: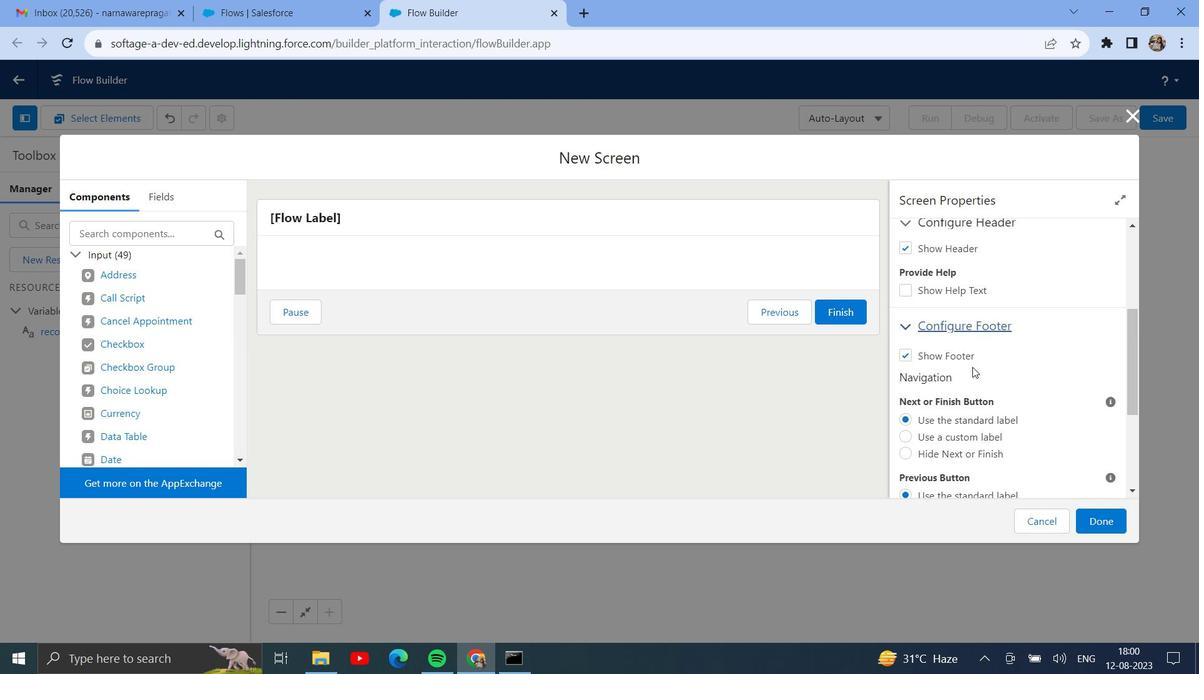 
Action: Mouse scrolled (973, 367) with delta (0, 0)
Screenshot: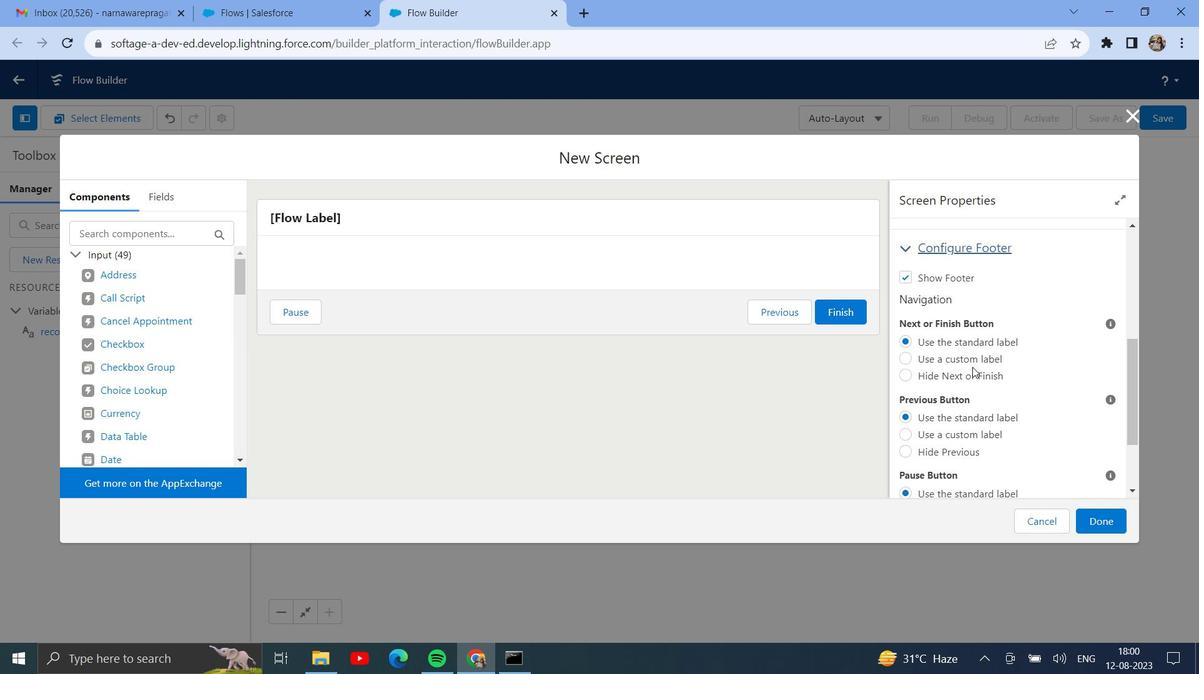 
Action: Mouse moved to (1014, 387)
Screenshot: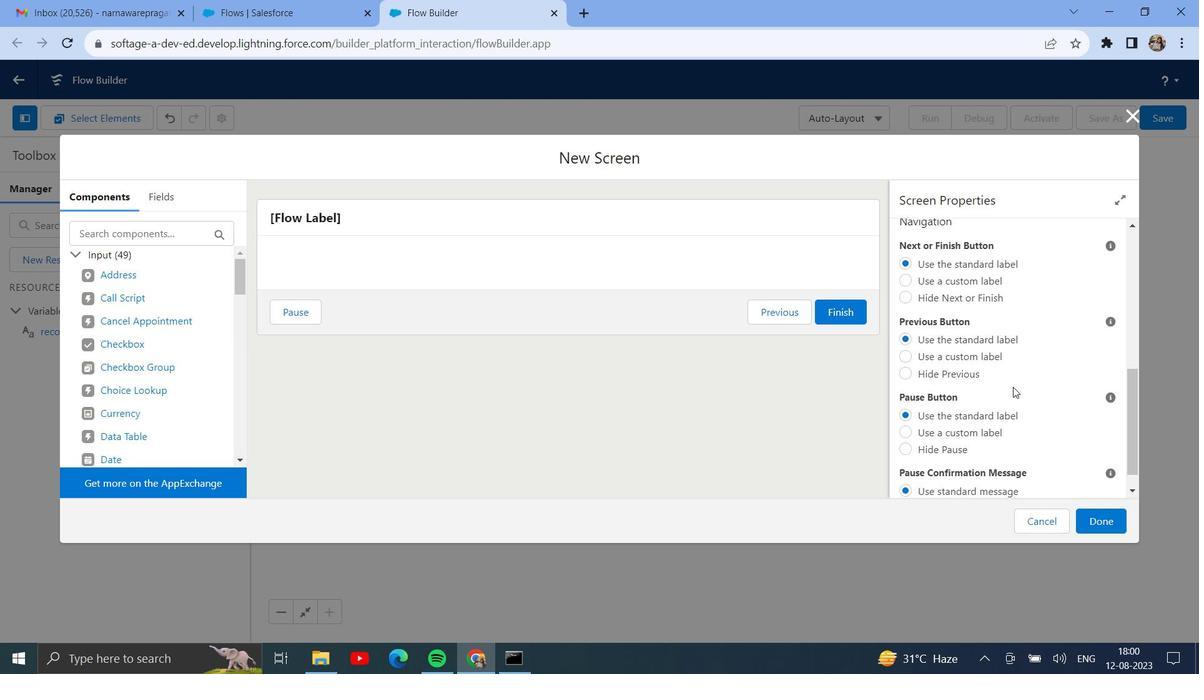 
Action: Mouse scrolled (1014, 386) with delta (0, 0)
Screenshot: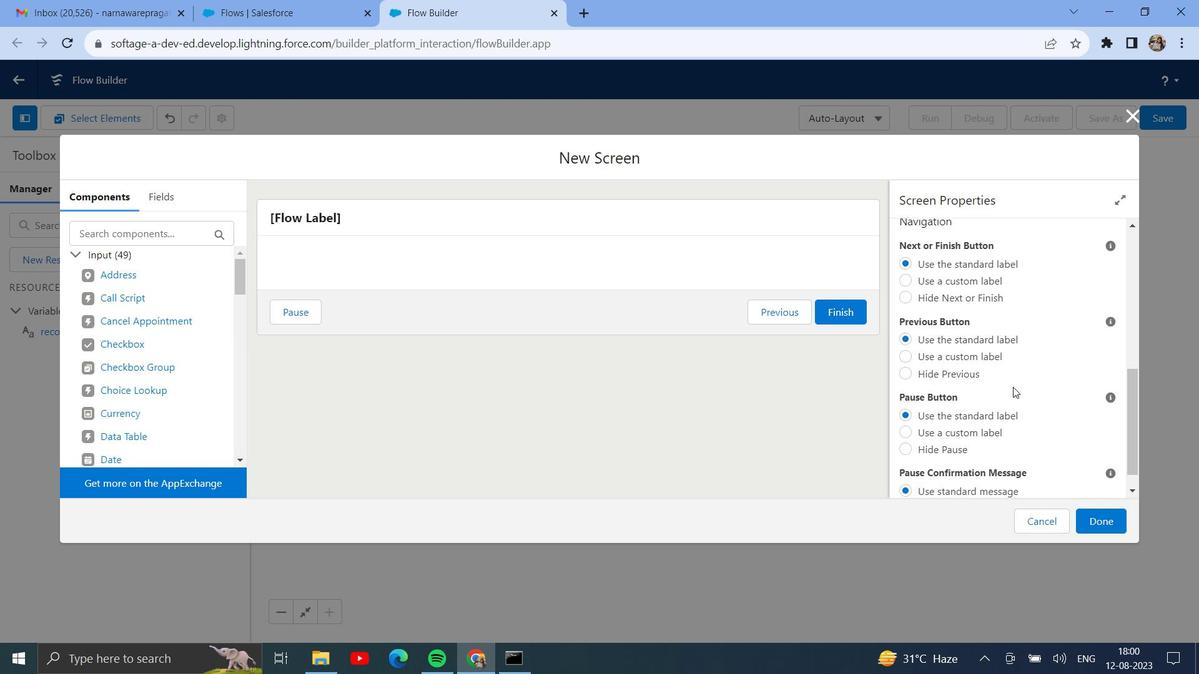 
Action: Mouse scrolled (1014, 386) with delta (0, 0)
Screenshot: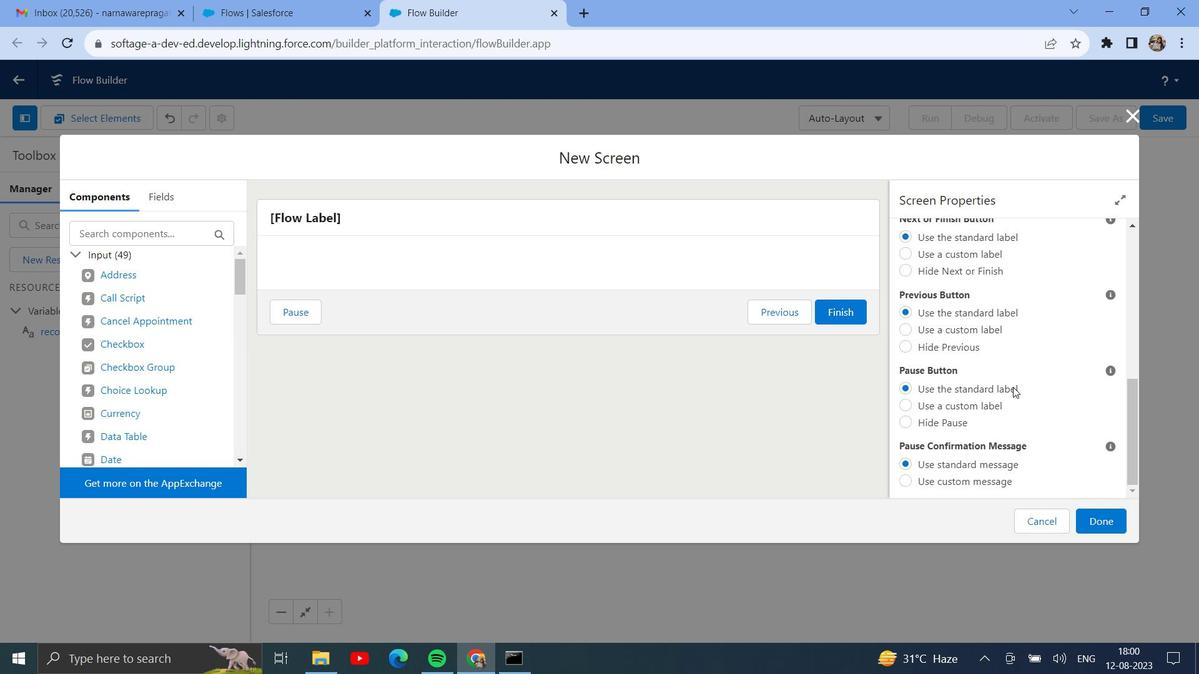 
Action: Mouse scrolled (1014, 386) with delta (0, 0)
Screenshot: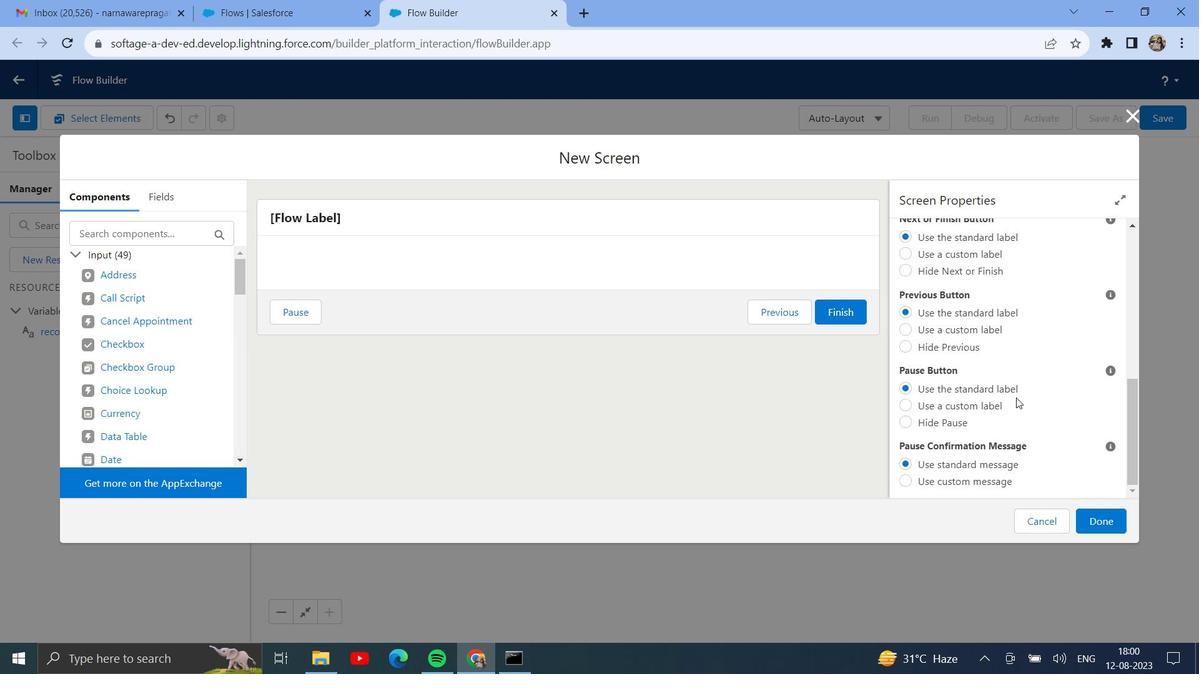 
Action: Mouse scrolled (1014, 386) with delta (0, 0)
Screenshot: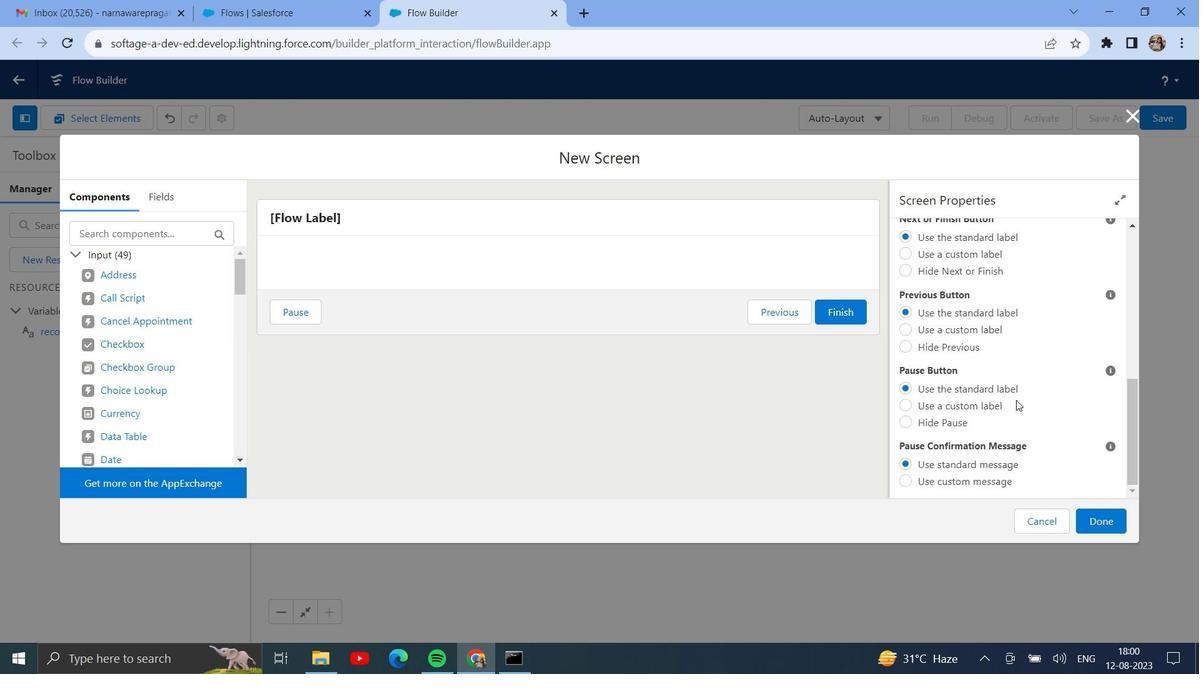 
Action: Mouse moved to (1051, 371)
Screenshot: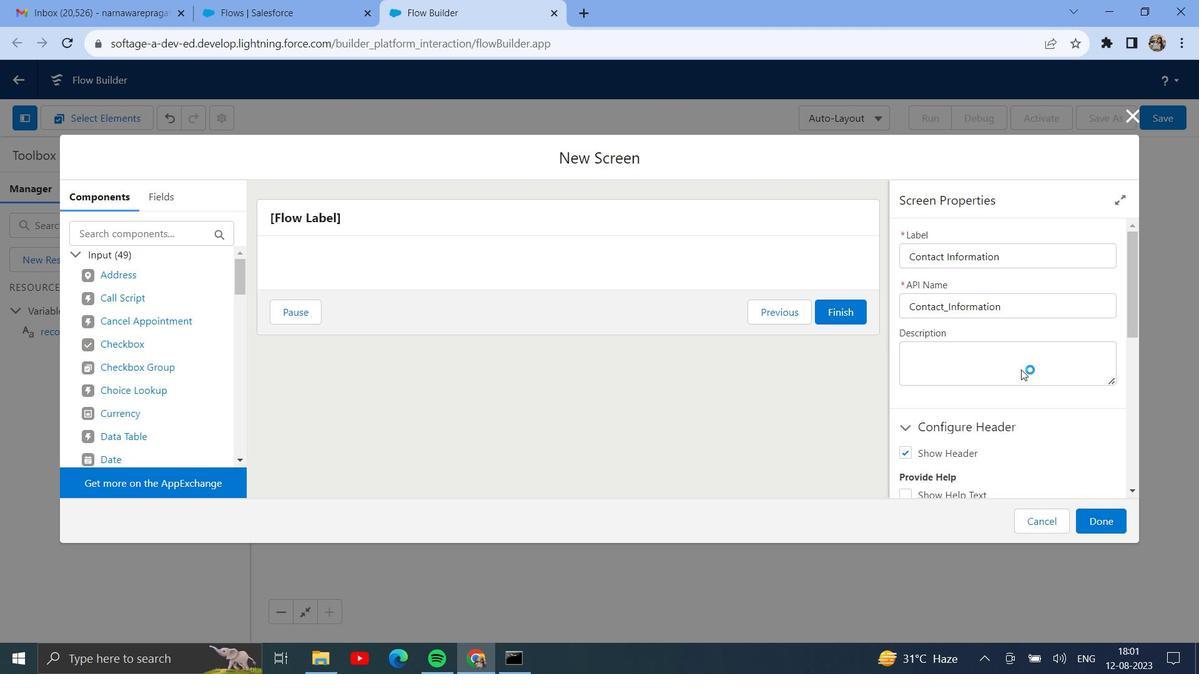 
Action: Mouse scrolled (1051, 372) with delta (0, 0)
Screenshot: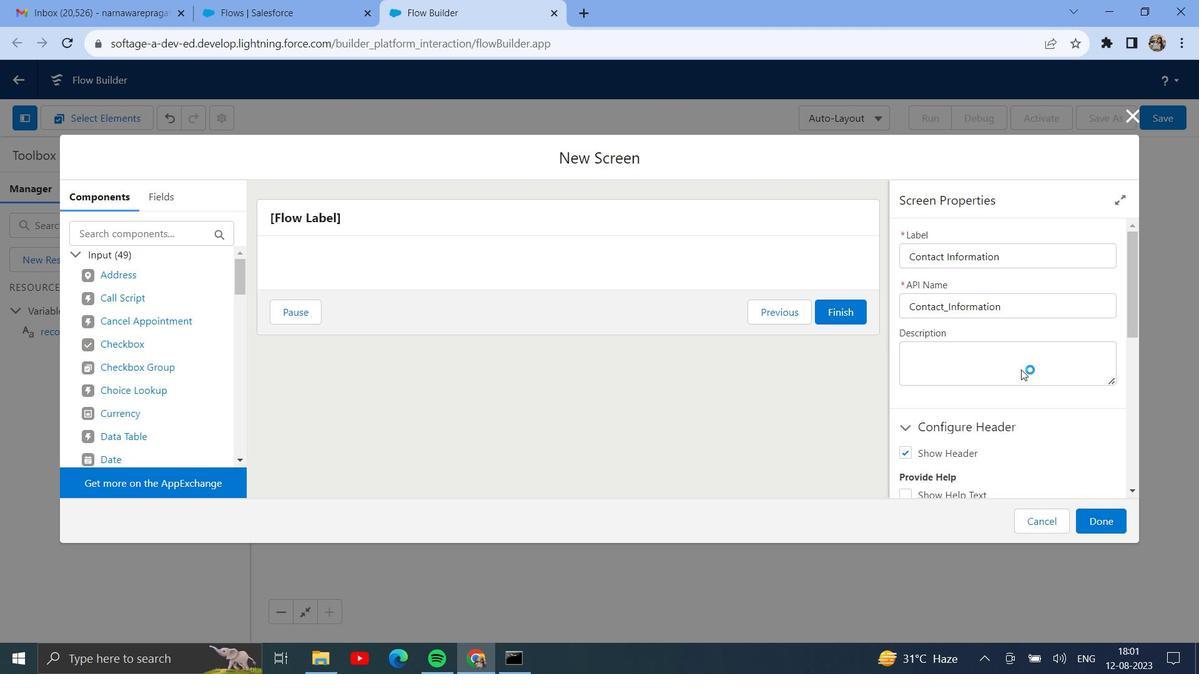 
Action: Mouse moved to (1022, 369)
Screenshot: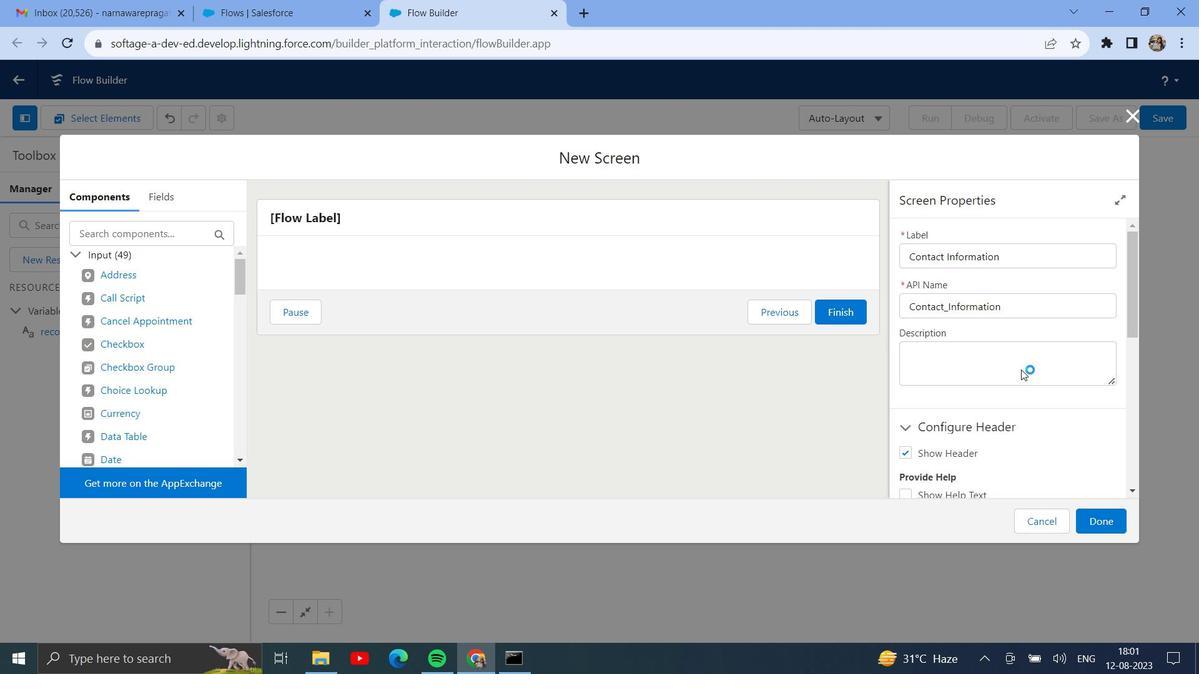 
Action: Mouse scrolled (1022, 370) with delta (0, 0)
Screenshot: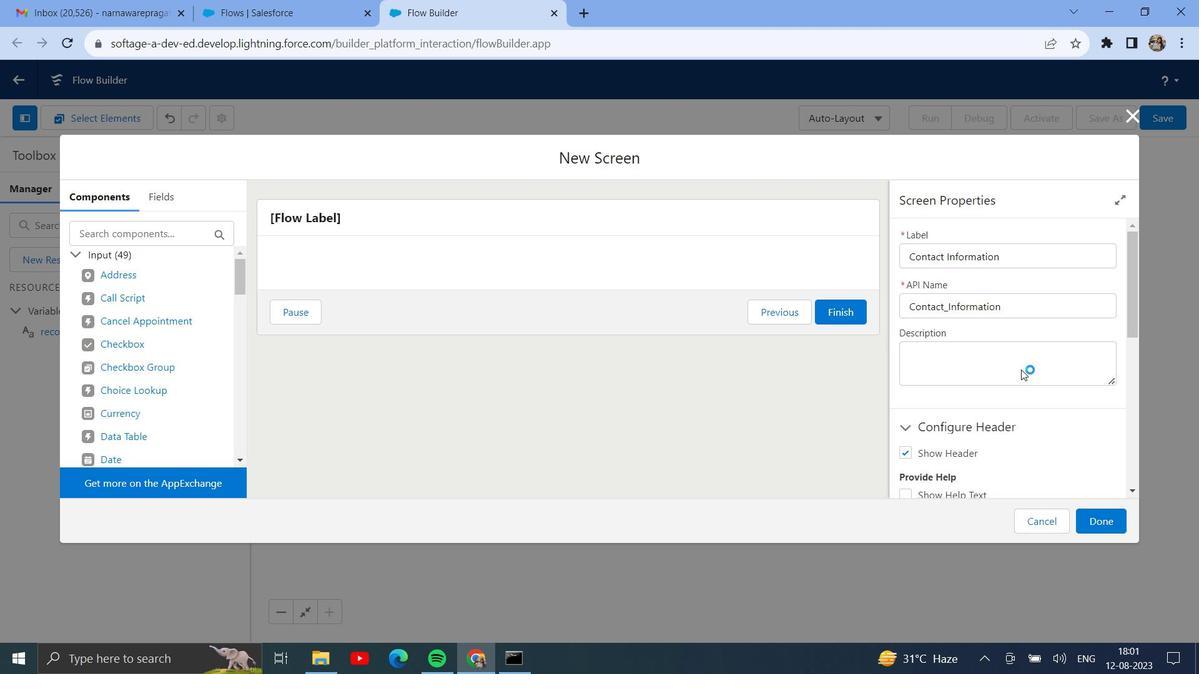 
Action: Mouse moved to (1021, 369)
Screenshot: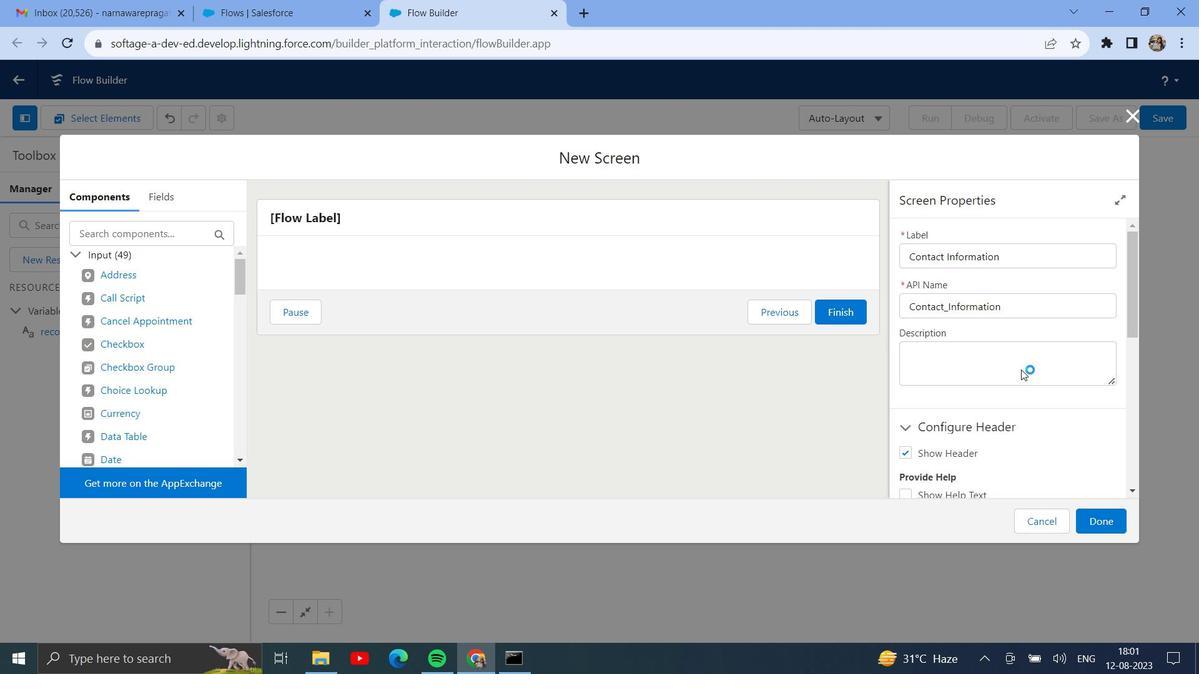 
Action: Mouse scrolled (1021, 370) with delta (0, 0)
Screenshot: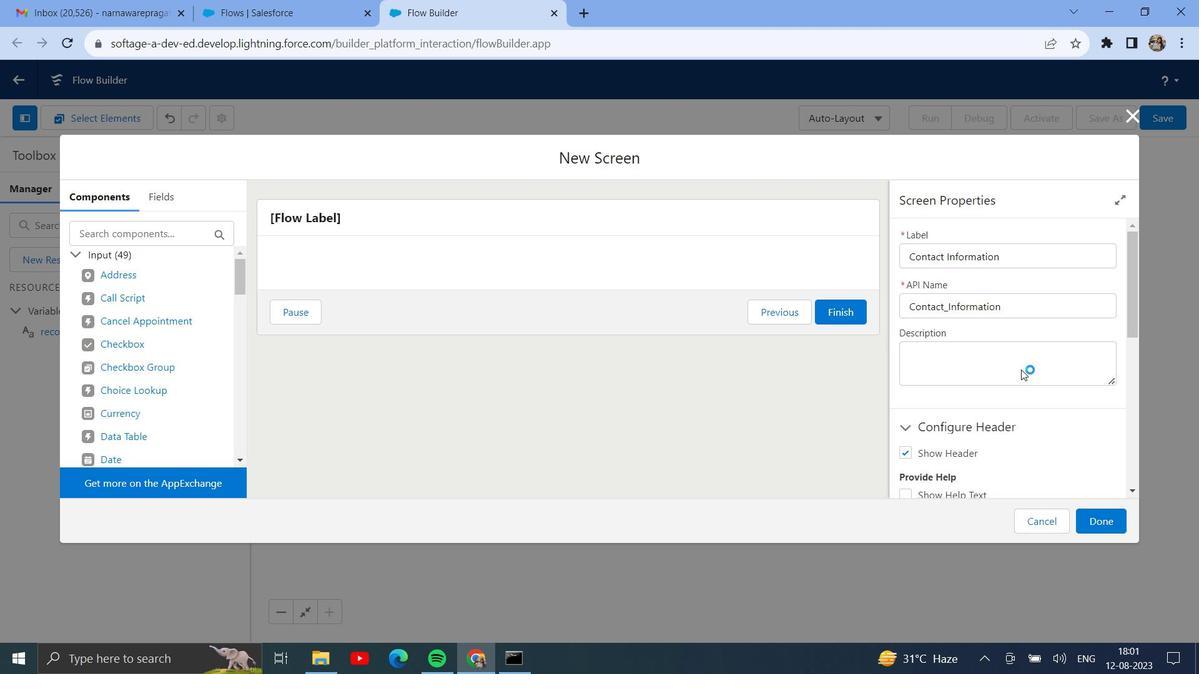 
Action: Mouse scrolled (1021, 370) with delta (0, 0)
Screenshot: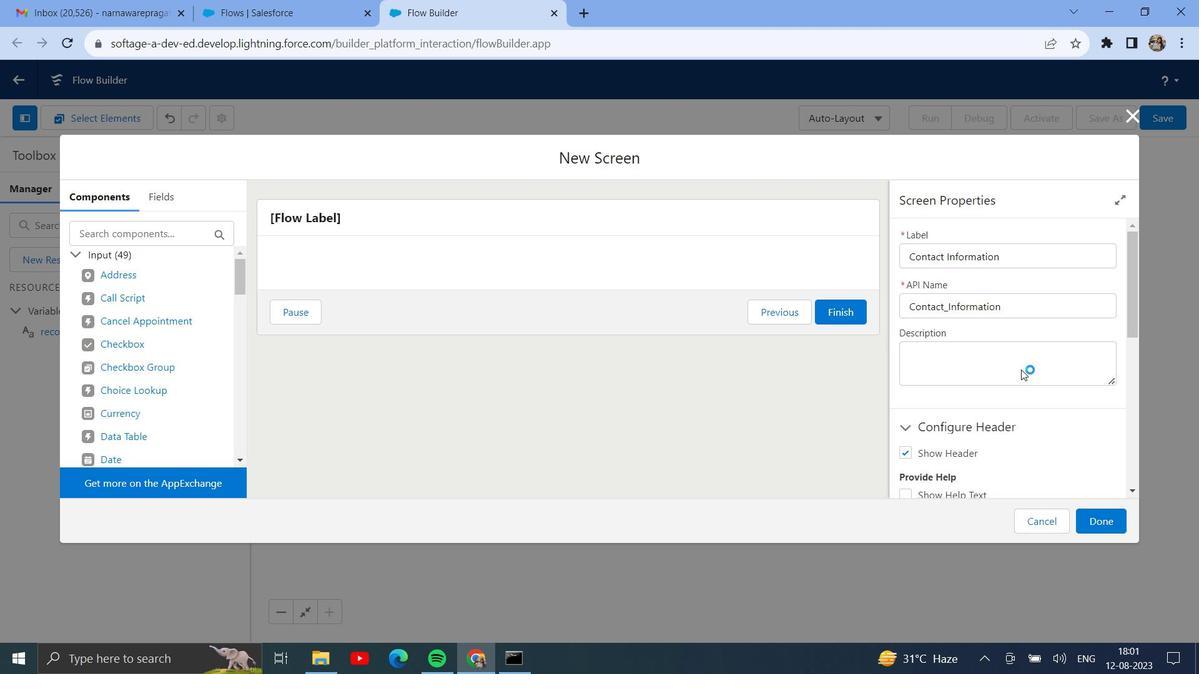 
Action: Mouse scrolled (1021, 370) with delta (0, 0)
Screenshot: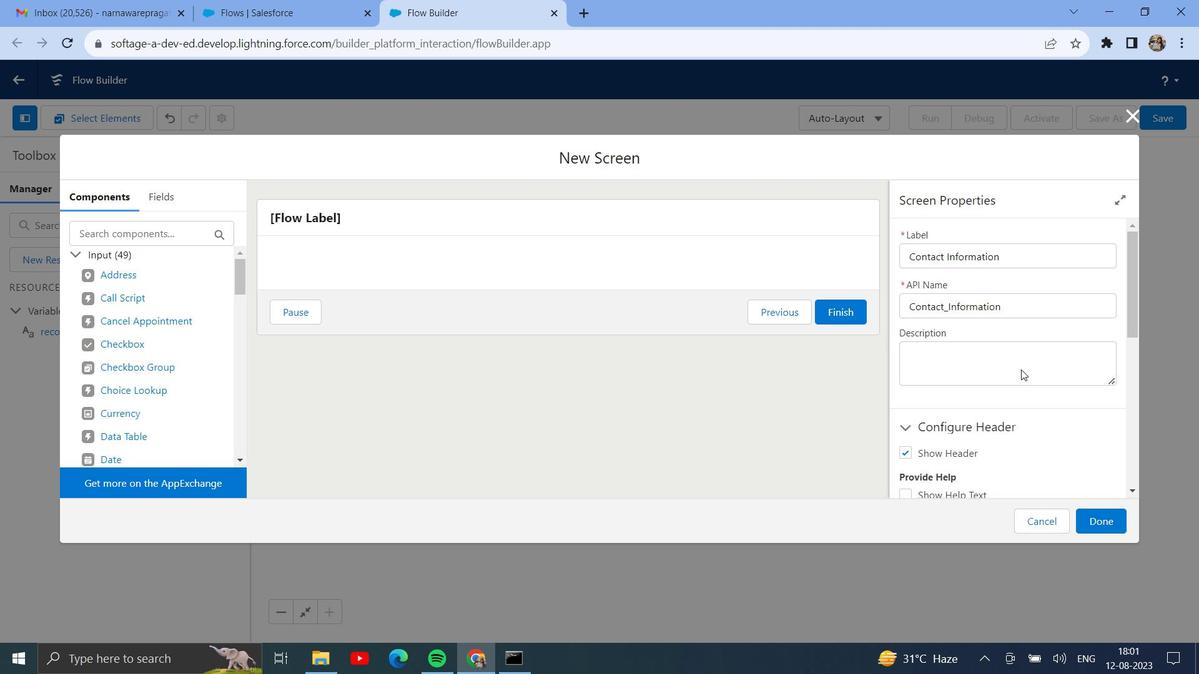 
Action: Mouse scrolled (1021, 370) with delta (0, 0)
Screenshot: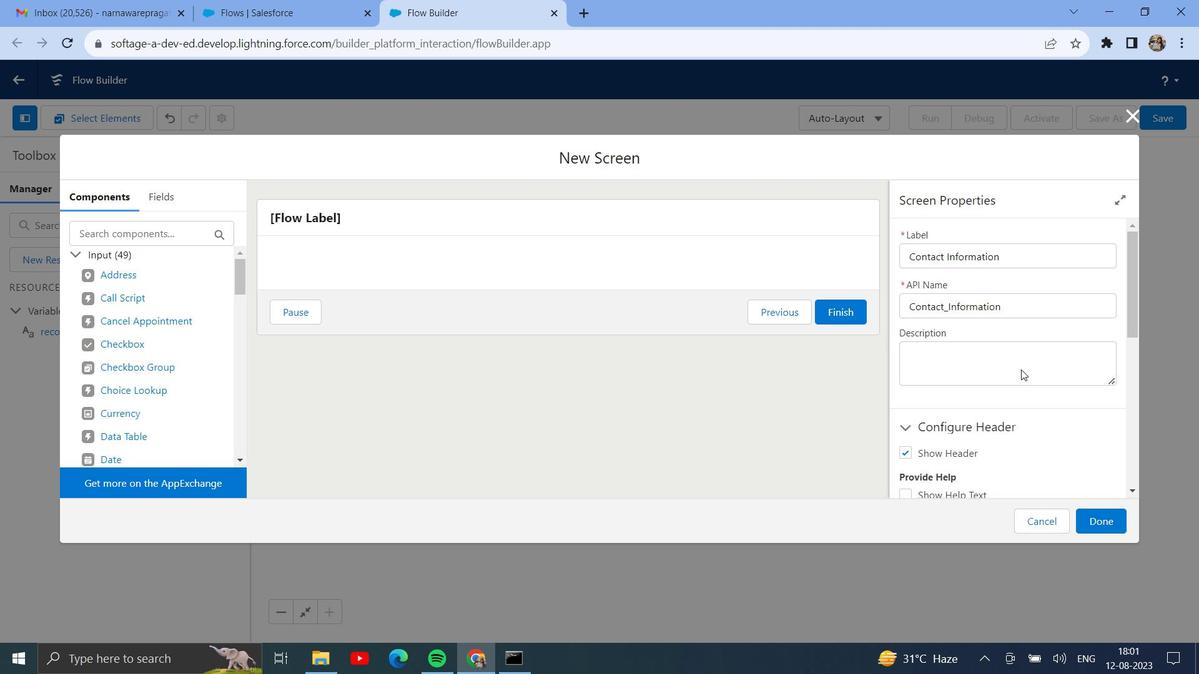 
Action: Mouse scrolled (1021, 370) with delta (0, 0)
Screenshot: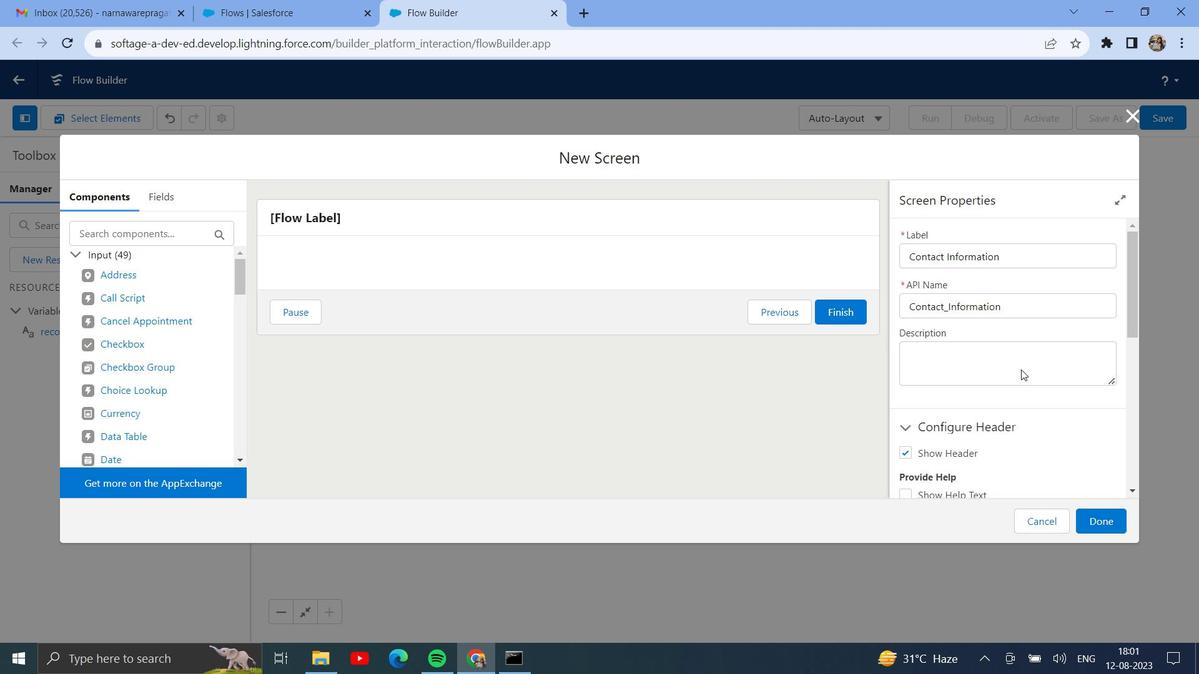 
Action: Mouse scrolled (1021, 370) with delta (0, 0)
Screenshot: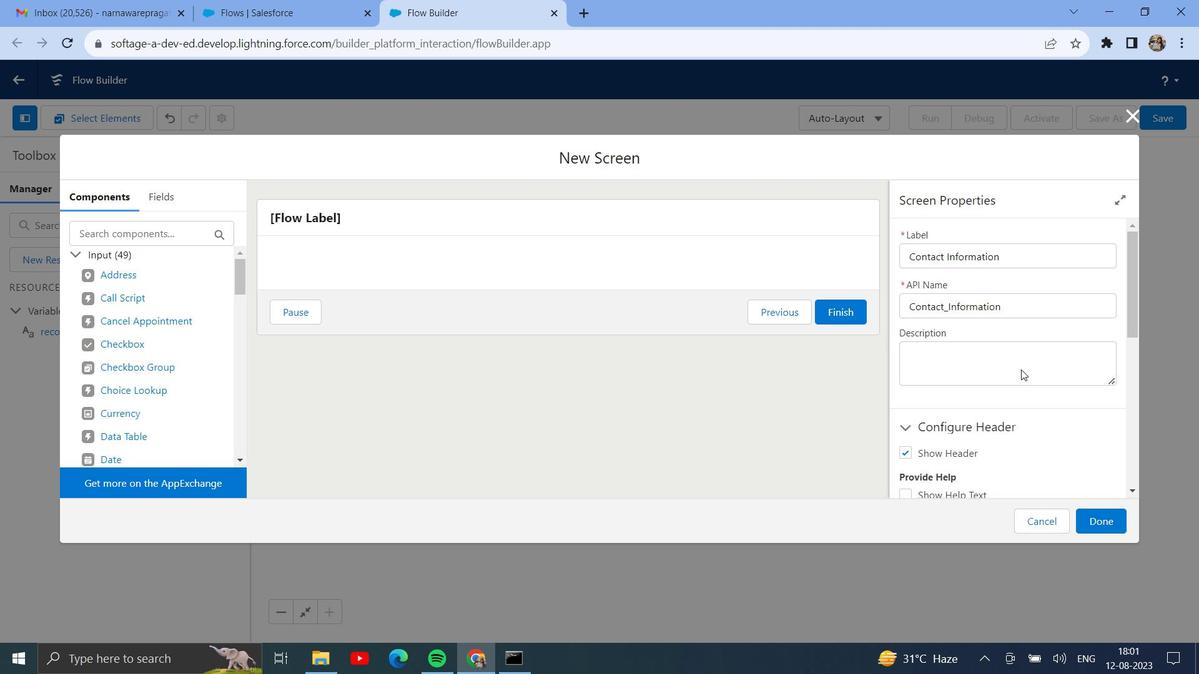 
Action: Mouse scrolled (1021, 370) with delta (0, 0)
Screenshot: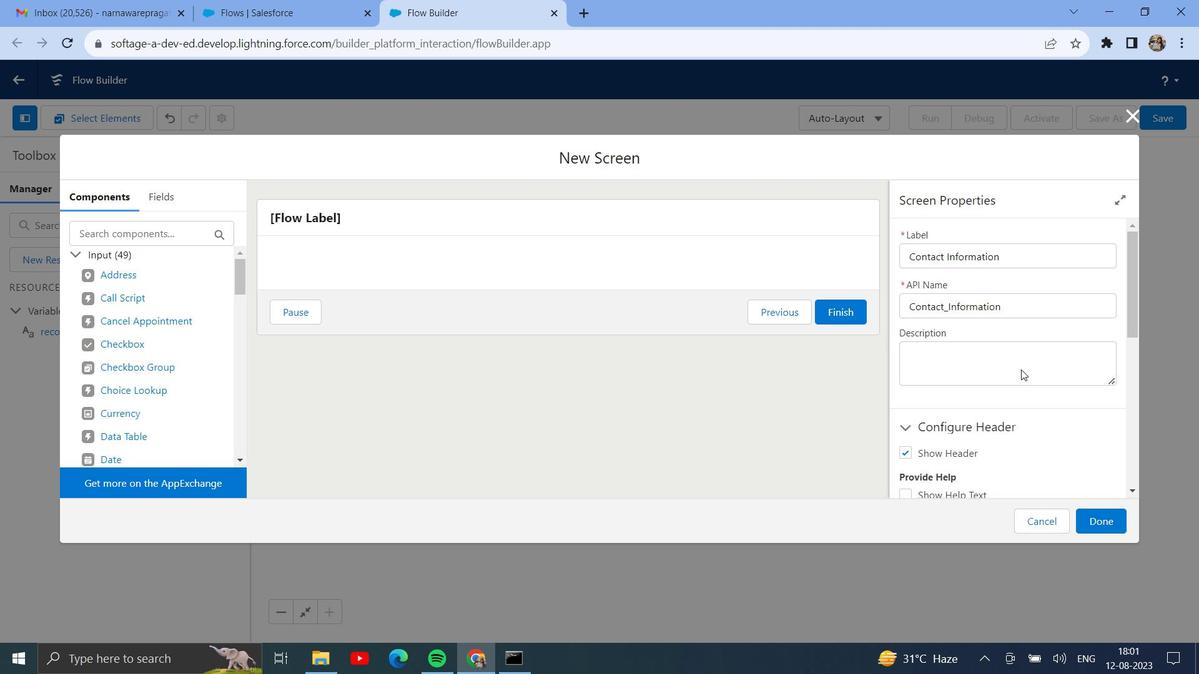 
Action: Mouse scrolled (1021, 370) with delta (0, 0)
Screenshot: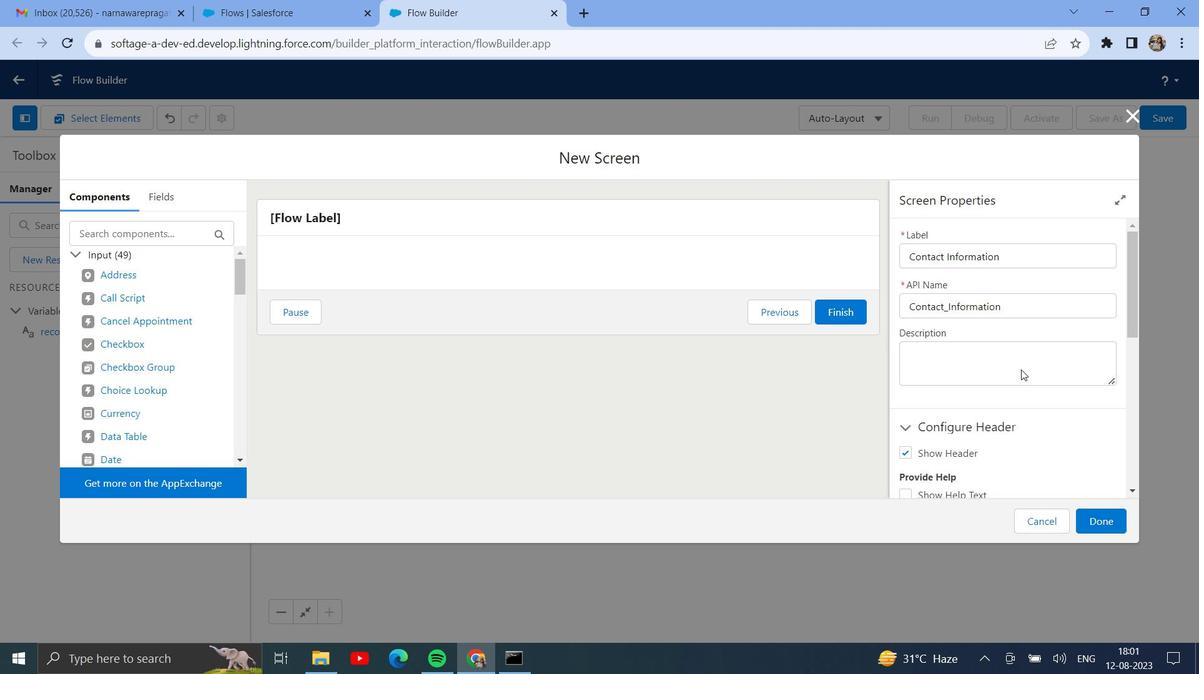 
Action: Mouse scrolled (1021, 370) with delta (0, 0)
Screenshot: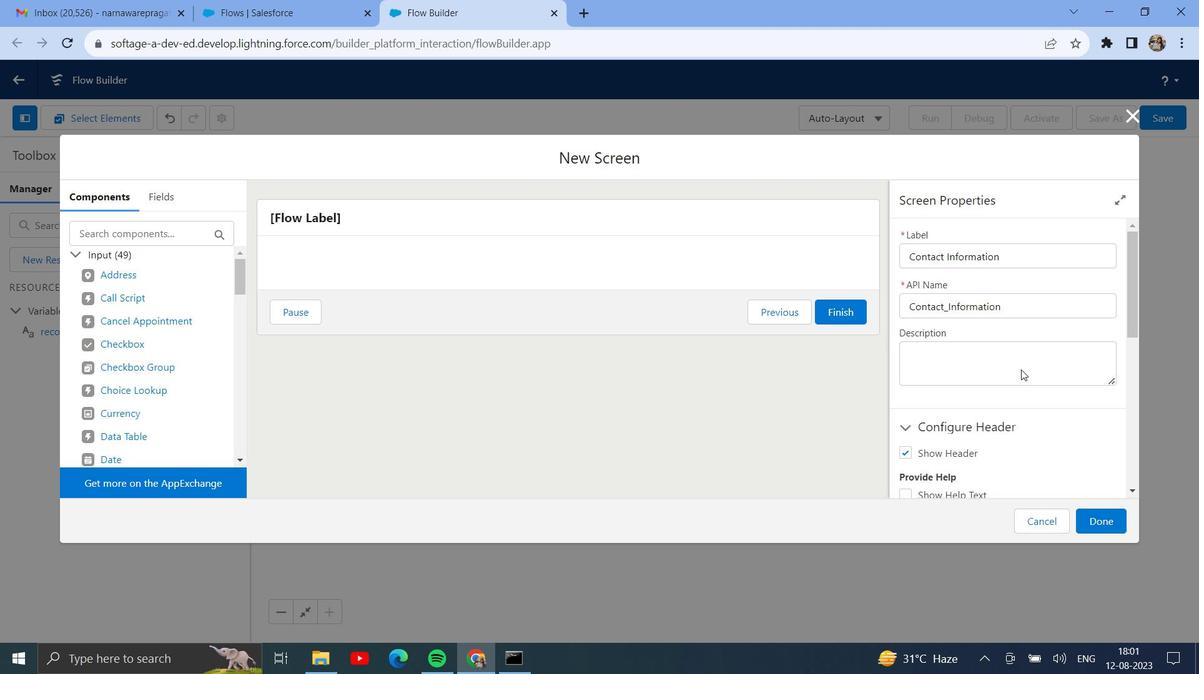 
Action: Mouse scrolled (1021, 370) with delta (0, 0)
Screenshot: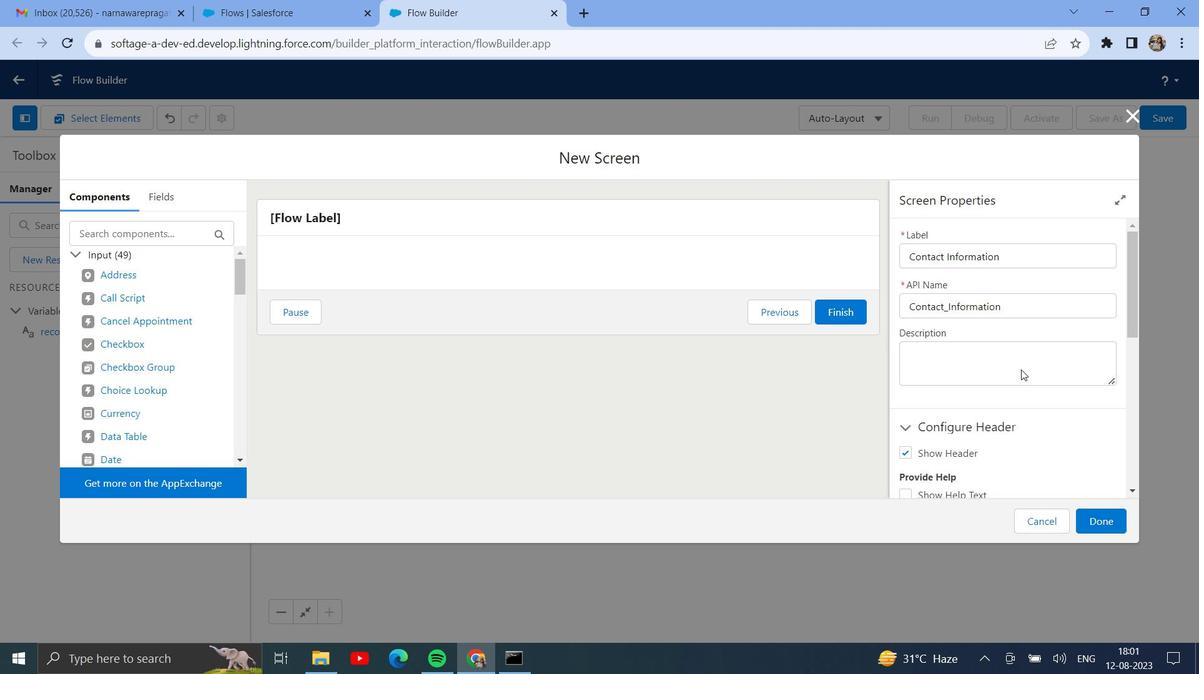 
Action: Mouse scrolled (1021, 370) with delta (0, 0)
Screenshot: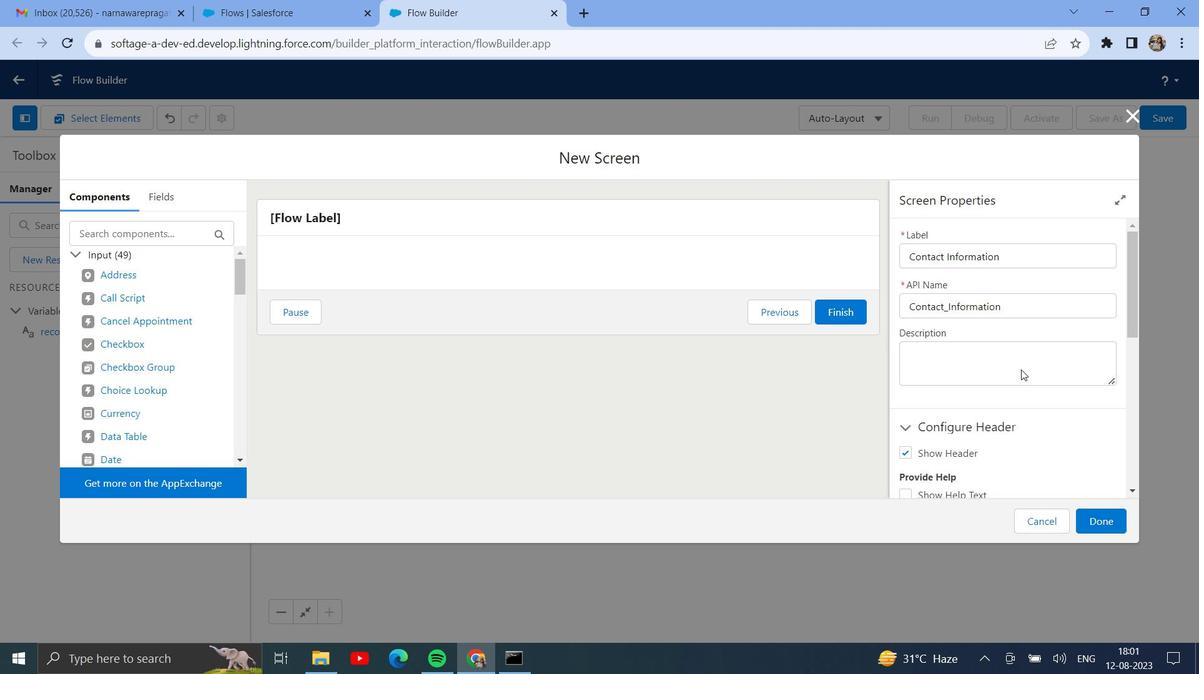 
Action: Mouse scrolled (1021, 370) with delta (0, 0)
Screenshot: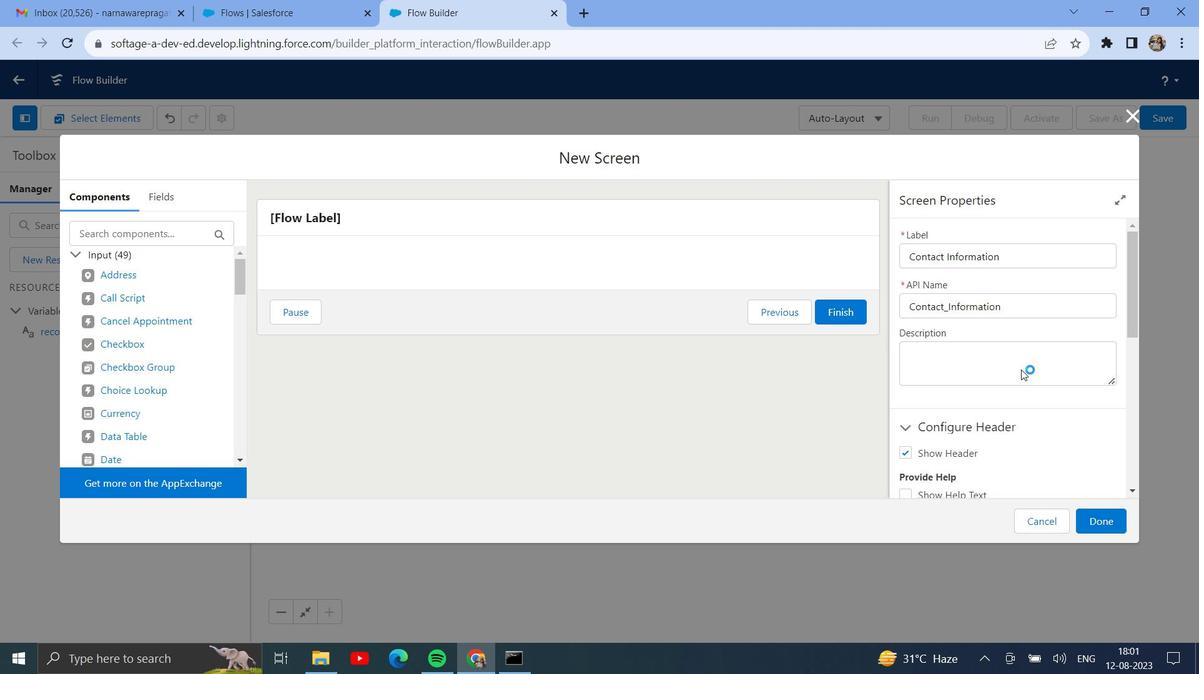 
Action: Mouse scrolled (1021, 370) with delta (0, 0)
Screenshot: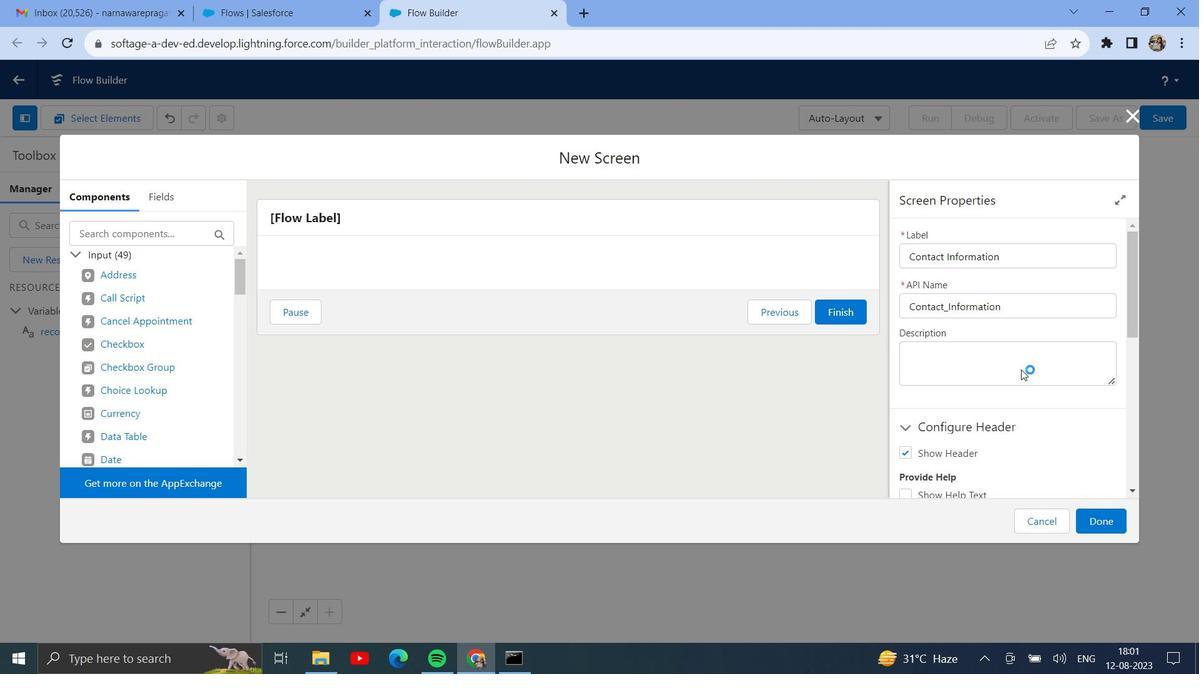 
Action: Mouse scrolled (1021, 370) with delta (0, 0)
Screenshot: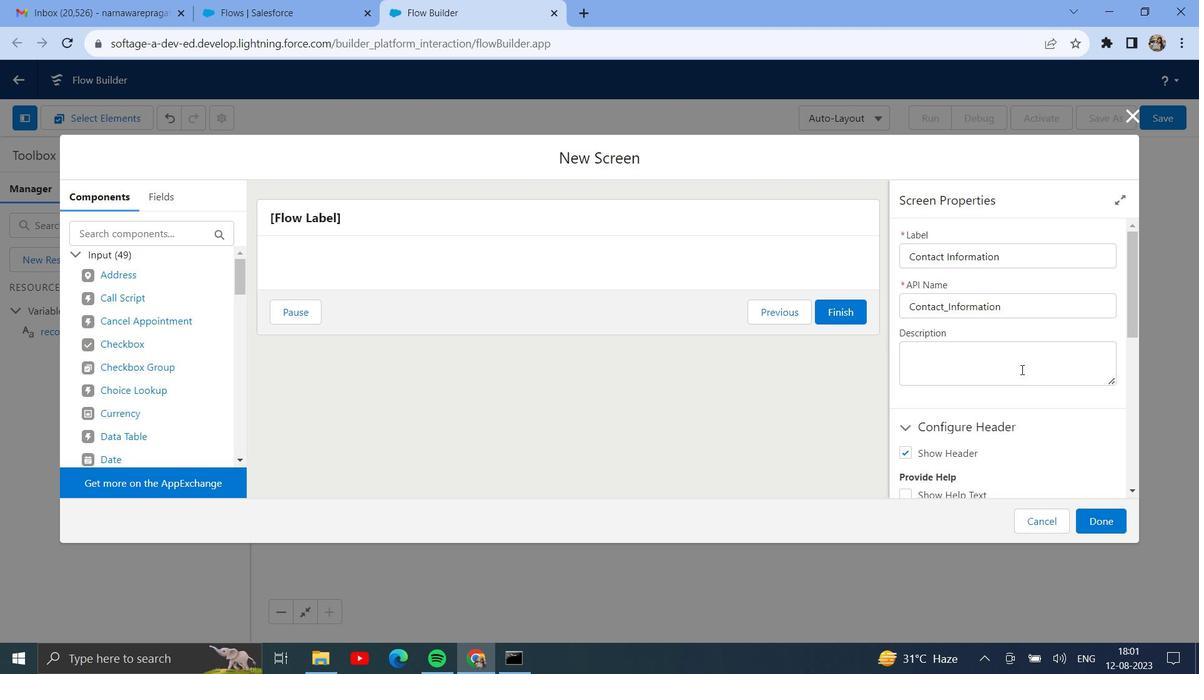 
Action: Mouse scrolled (1021, 370) with delta (0, 0)
Screenshot: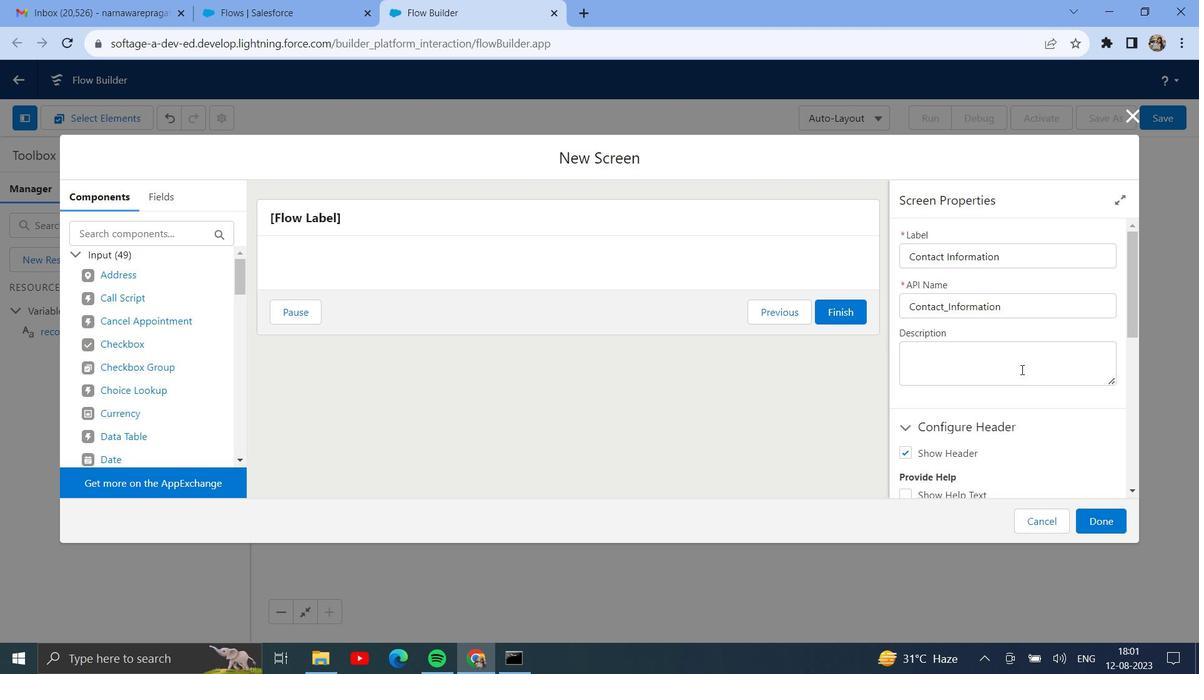 
Action: Mouse scrolled (1021, 370) with delta (0, 0)
Screenshot: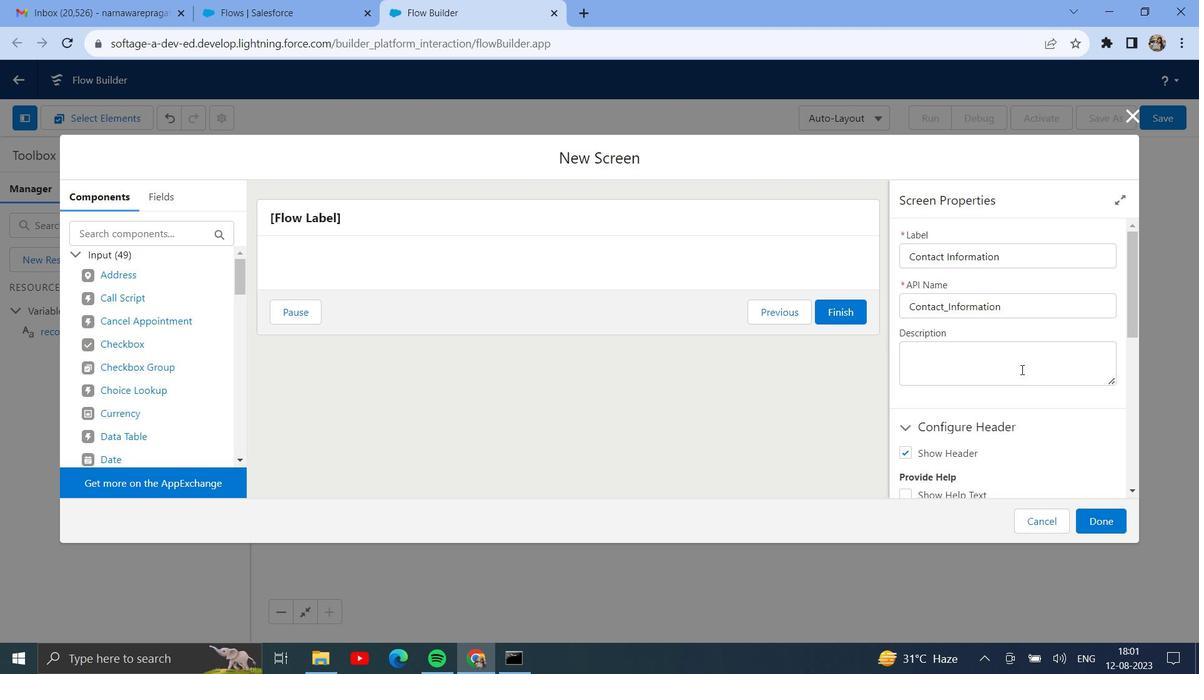 
Action: Mouse scrolled (1021, 370) with delta (0, 0)
Screenshot: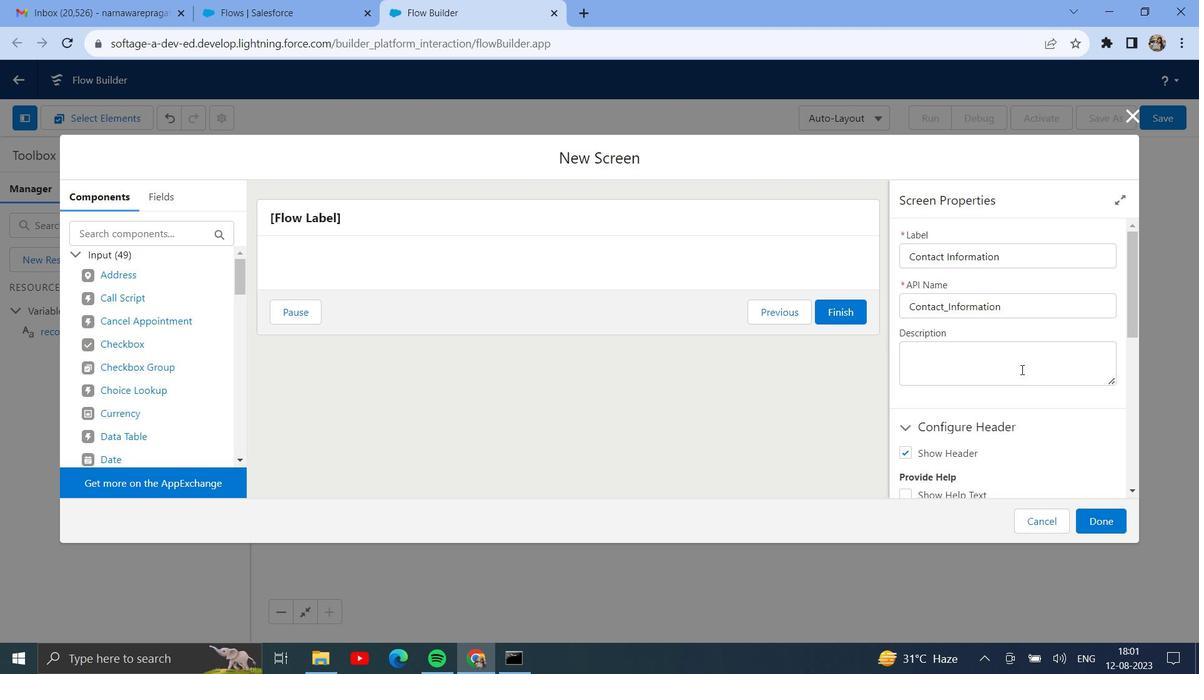 
Action: Mouse moved to (173, 402)
Screenshot: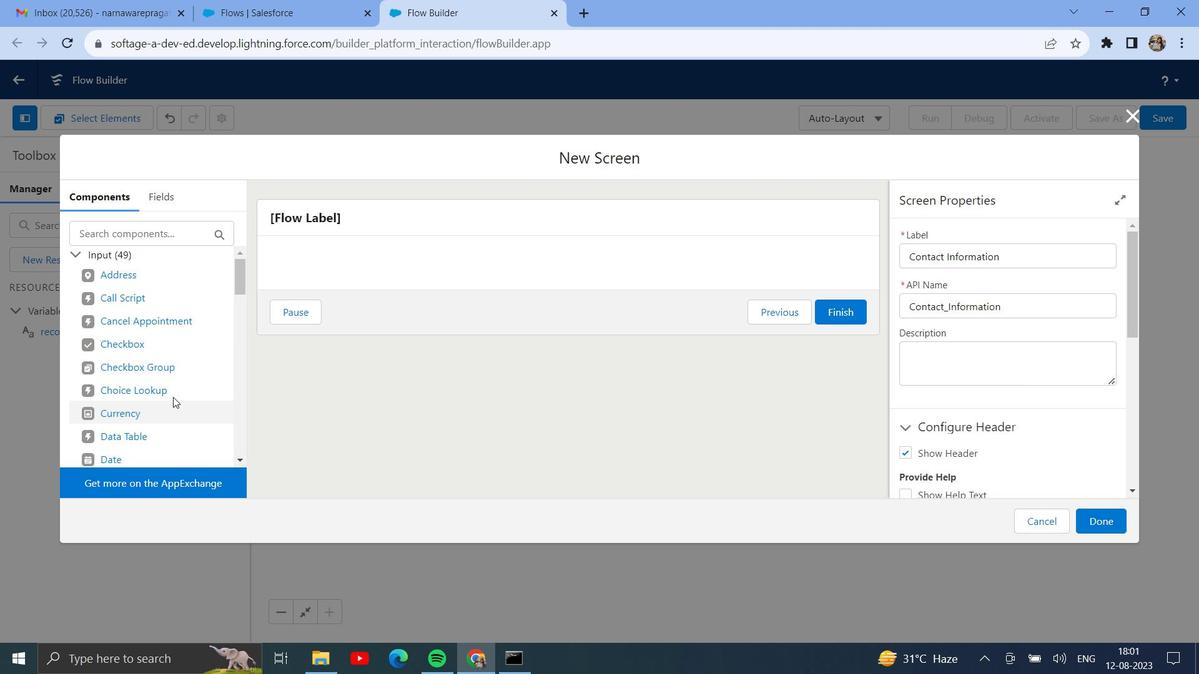
Action: Mouse scrolled (173, 403) with delta (0, 0)
Screenshot: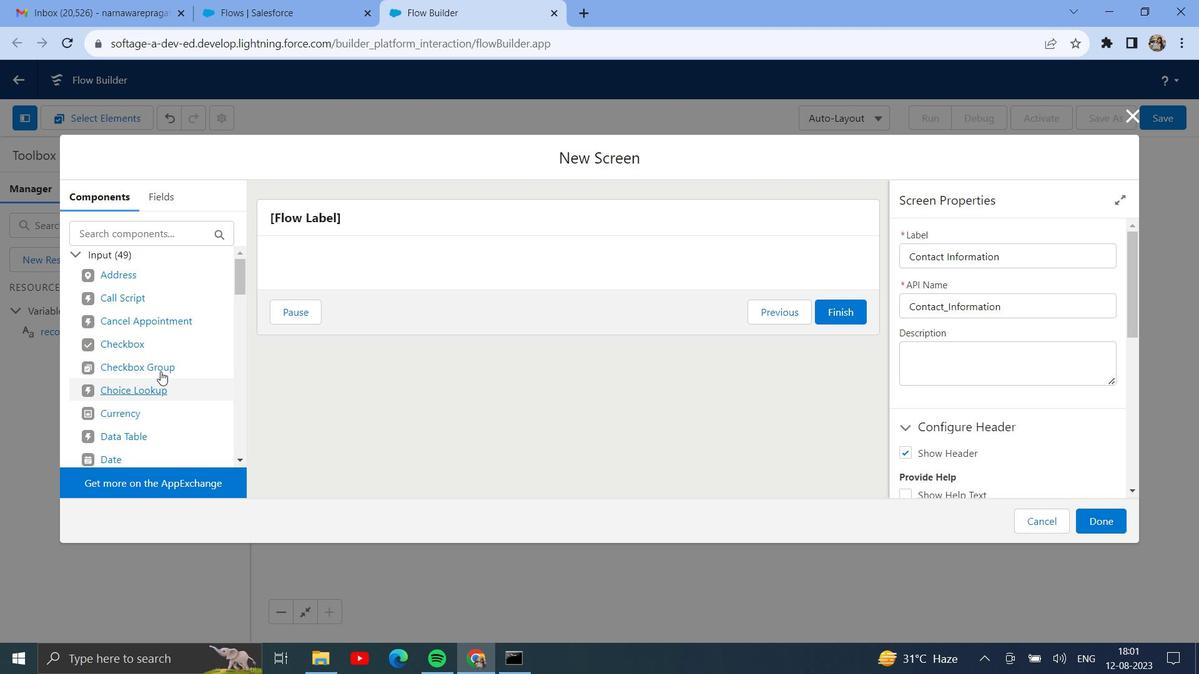 
Action: Mouse scrolled (173, 403) with delta (0, 0)
Screenshot: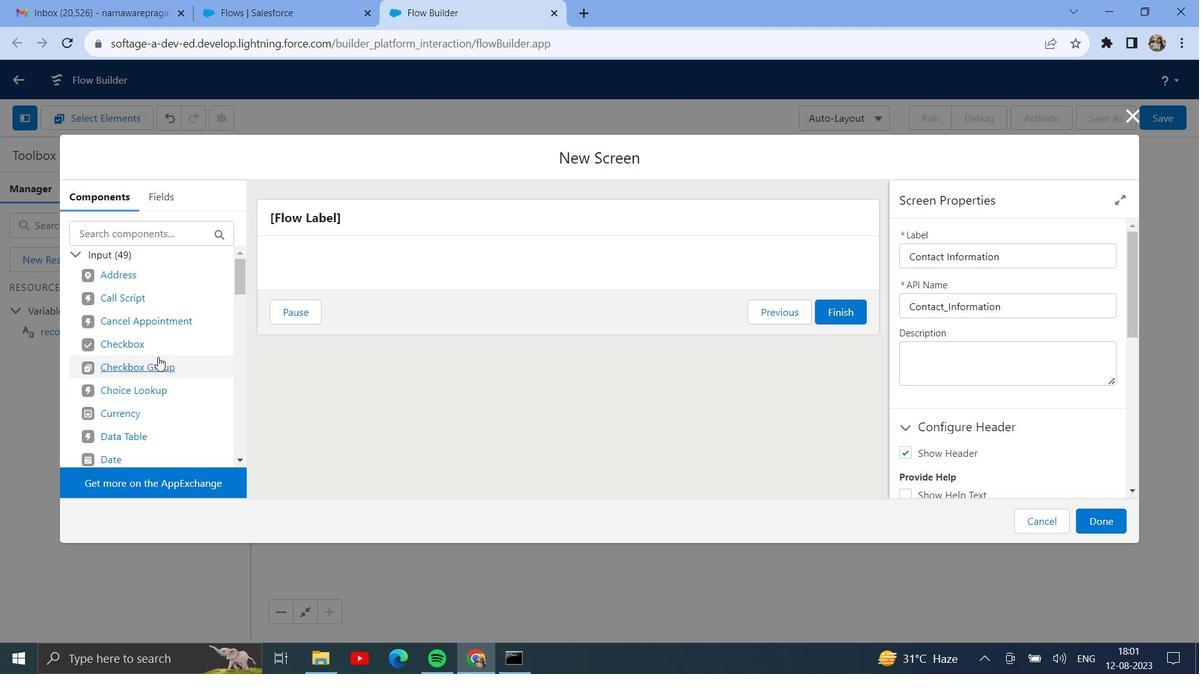
Action: Mouse scrolled (173, 403) with delta (0, 0)
Screenshot: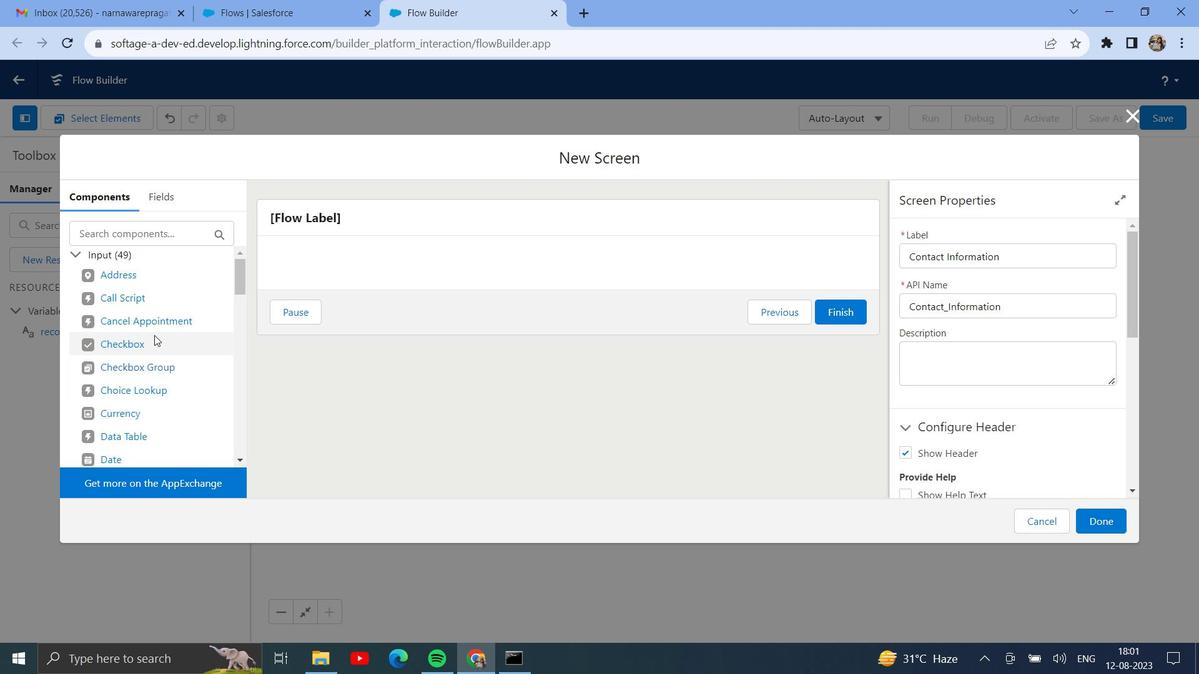 
Action: Mouse scrolled (173, 403) with delta (0, 0)
Screenshot: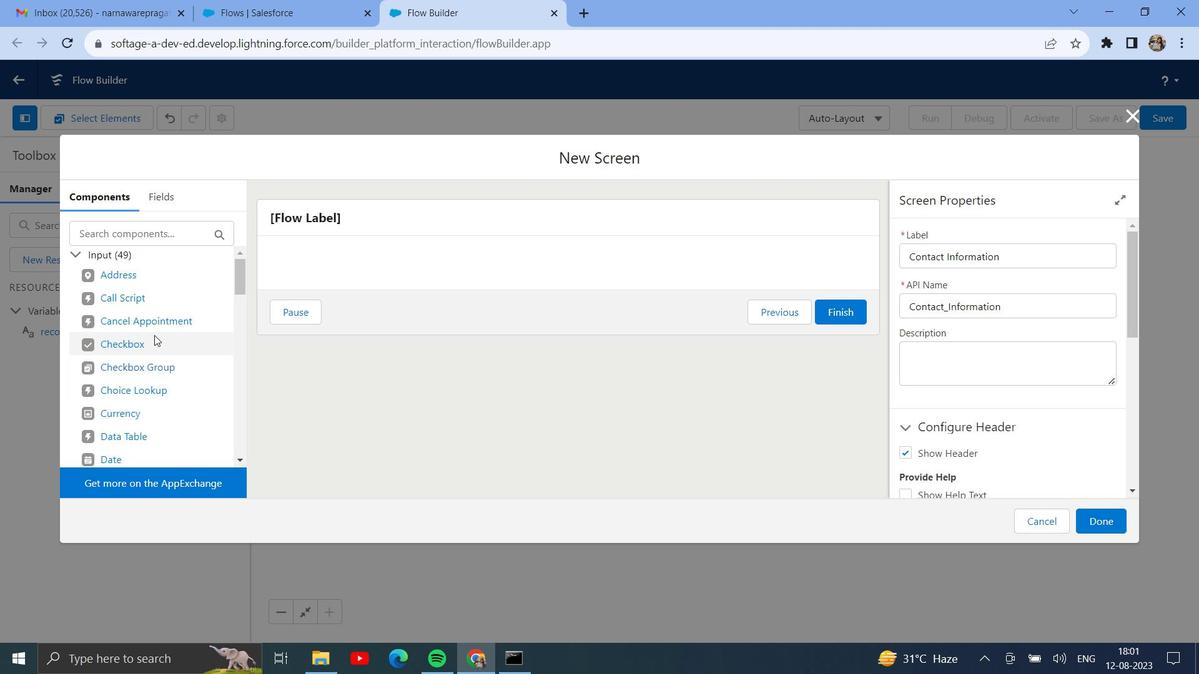 
Action: Mouse scrolled (173, 403) with delta (0, 0)
Screenshot: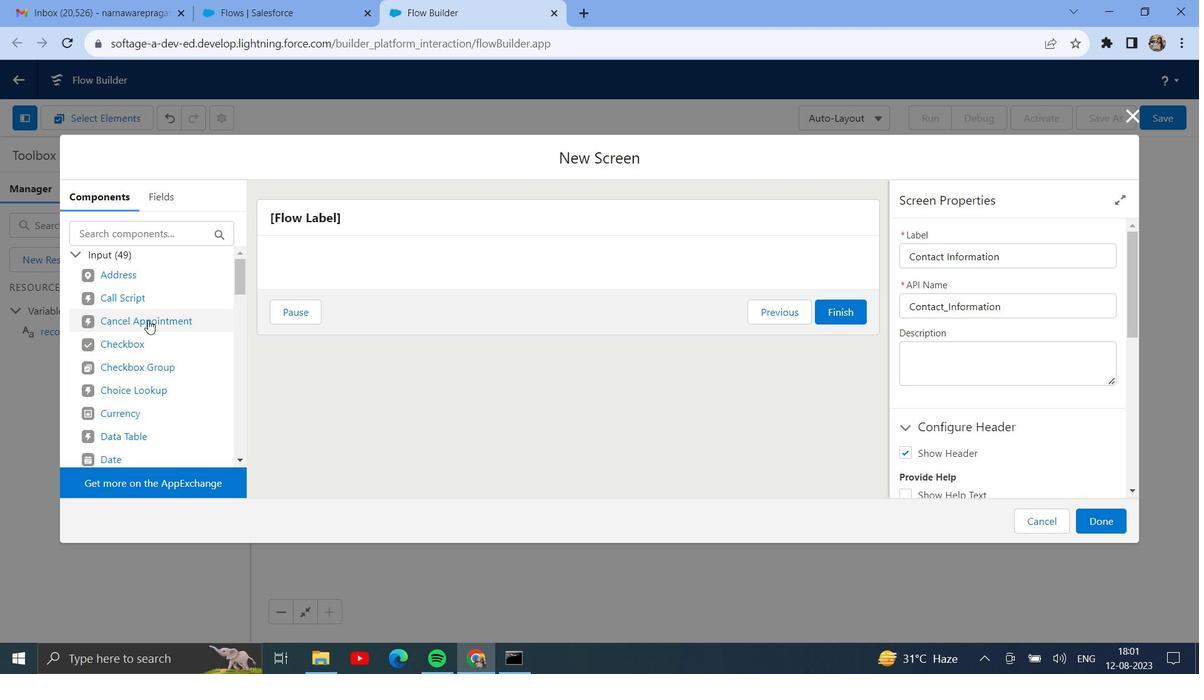 
Action: Mouse moved to (146, 311)
Screenshot: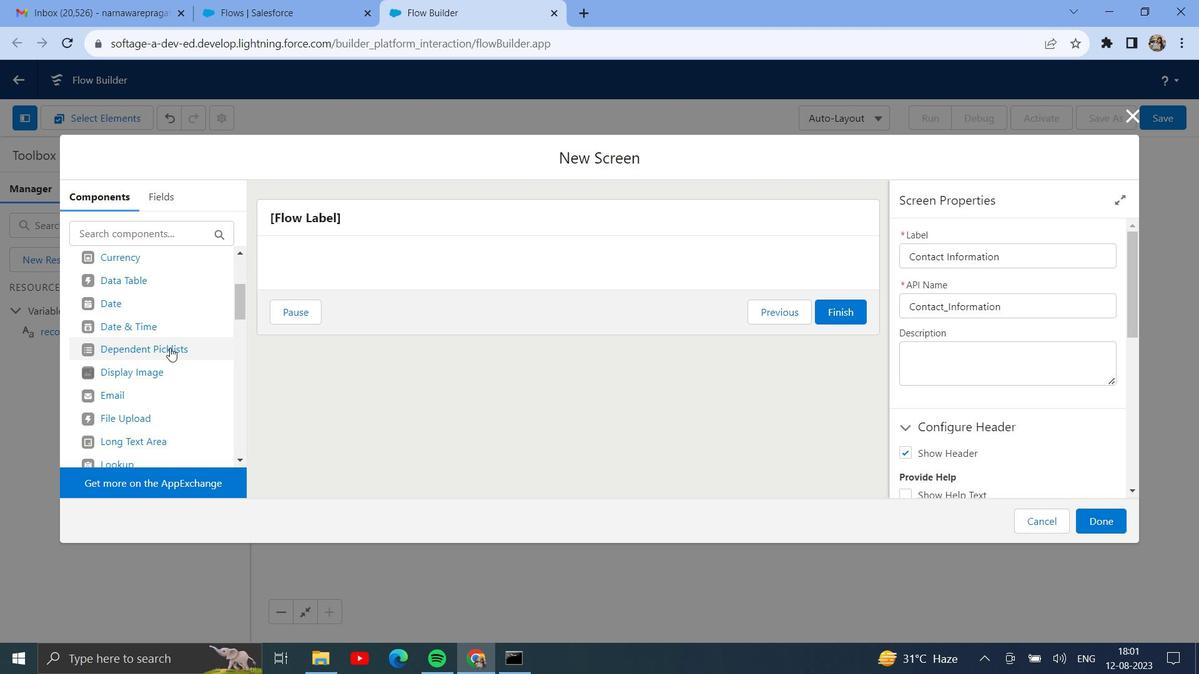 
Action: Mouse scrolled (146, 310) with delta (0, 0)
Screenshot: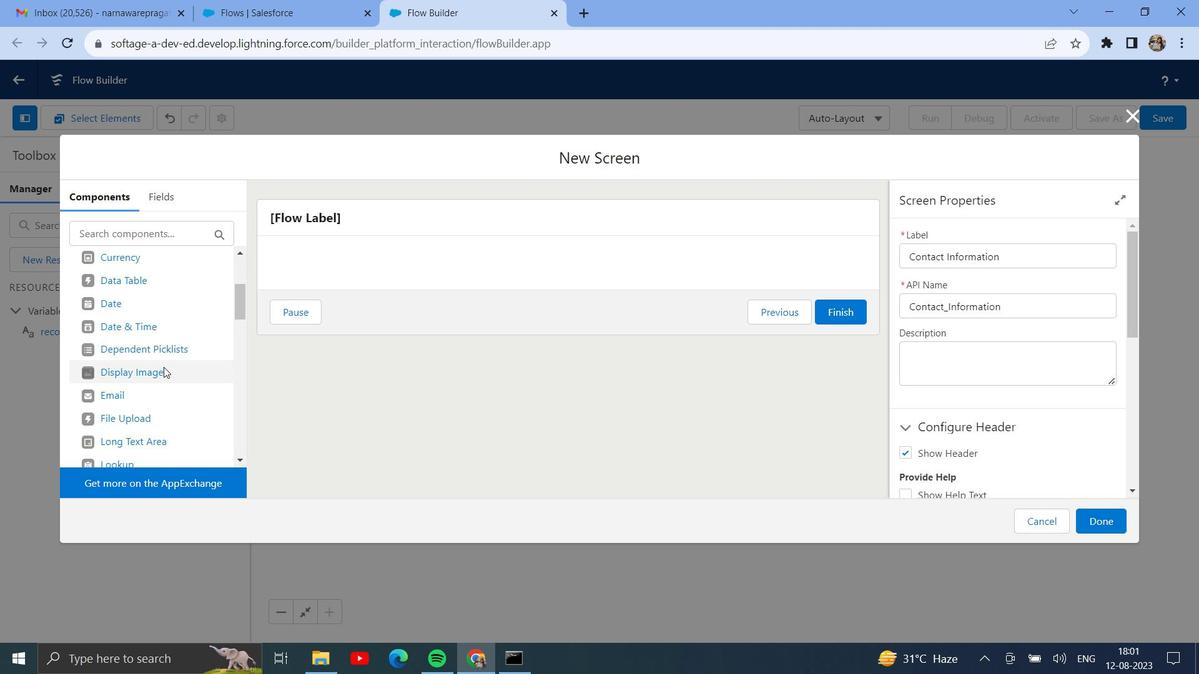 
Action: Mouse scrolled (146, 310) with delta (0, 0)
Screenshot: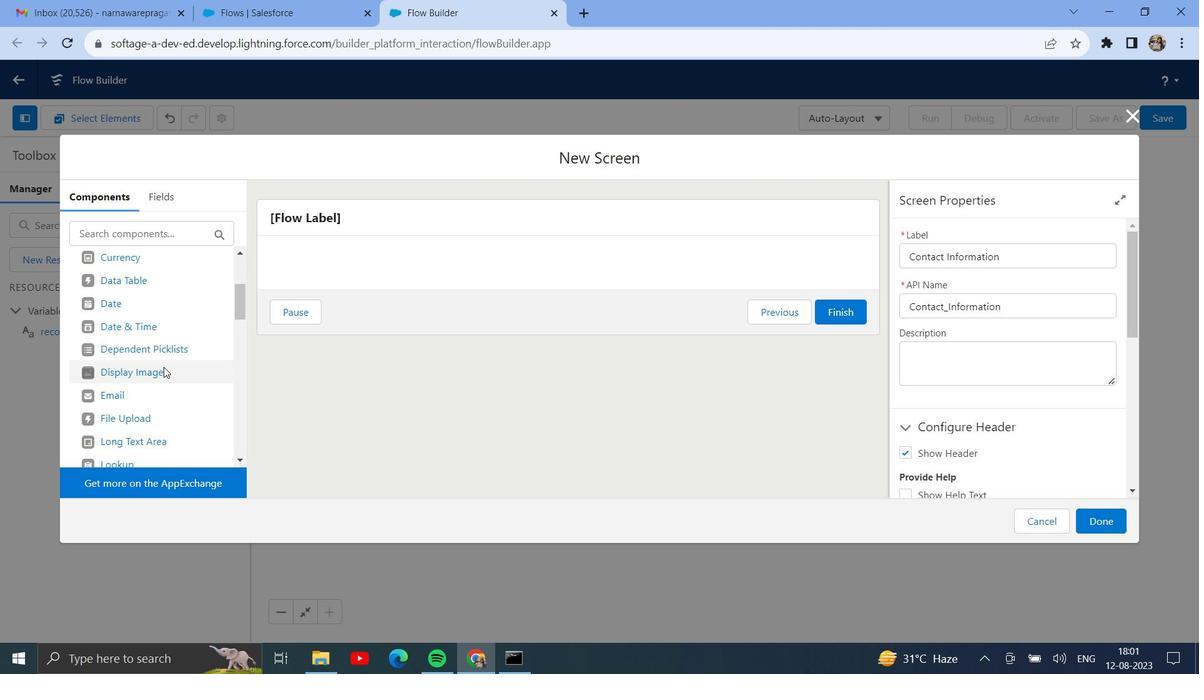 
Action: Mouse moved to (163, 369)
Screenshot: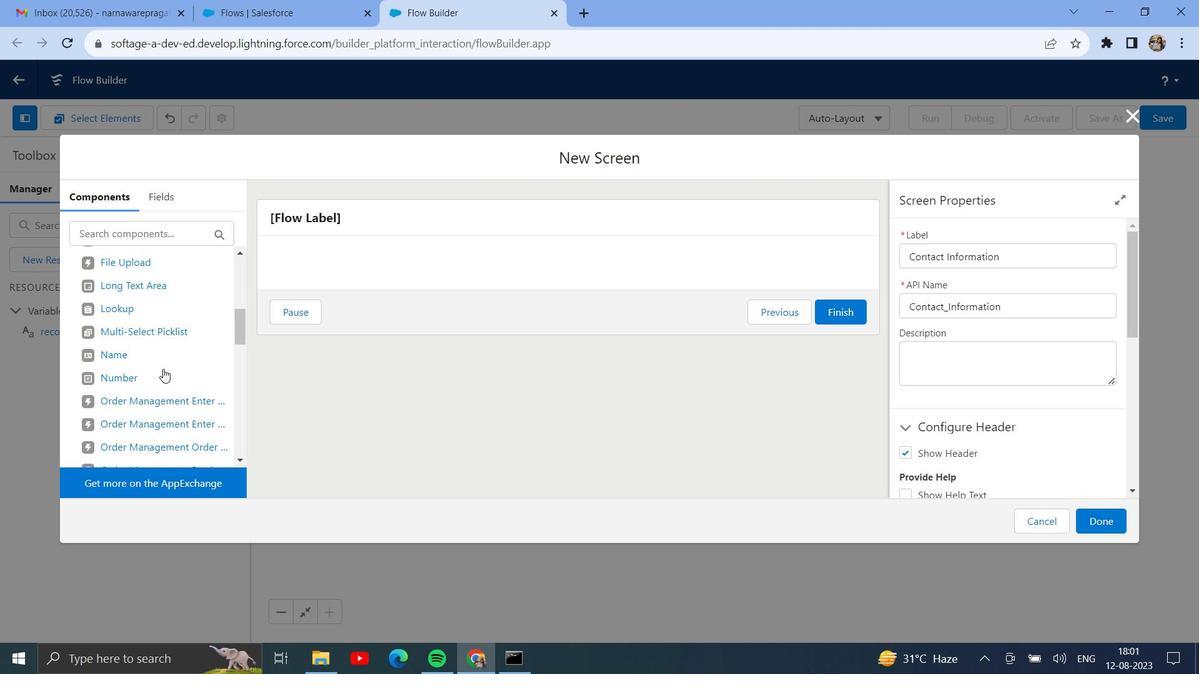 
Action: Mouse scrolled (163, 368) with delta (0, 0)
Screenshot: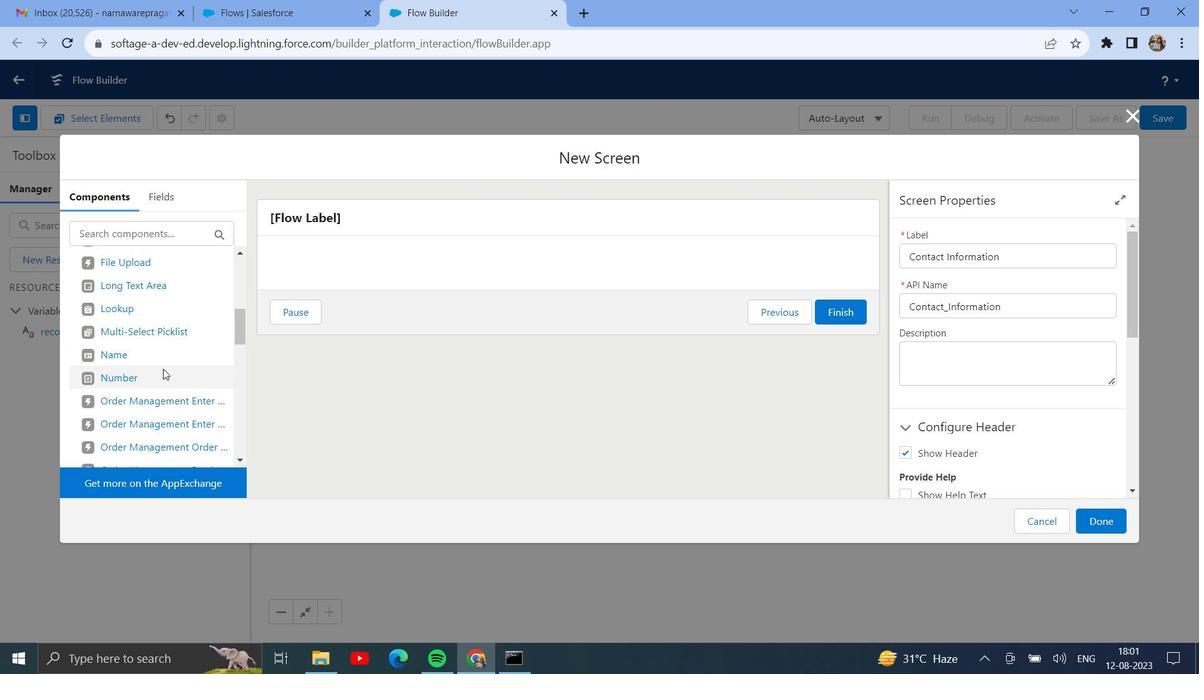 
Action: Mouse scrolled (163, 368) with delta (0, 0)
Screenshot: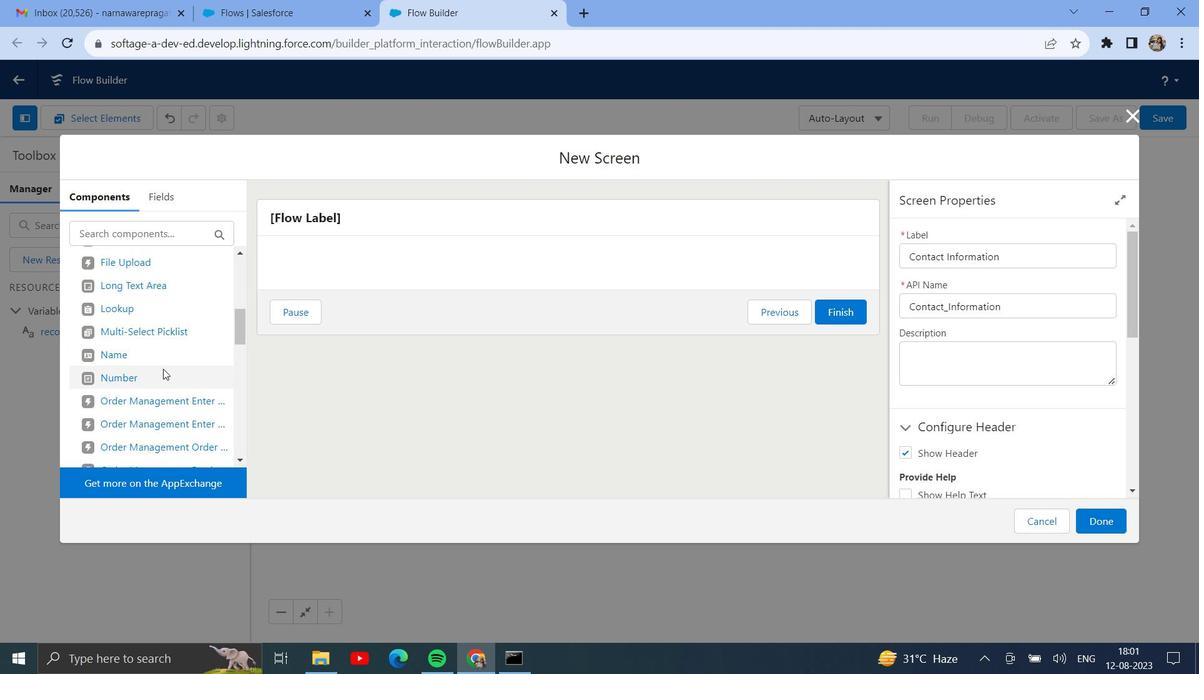 
Action: Mouse scrolled (163, 368) with delta (0, 0)
Screenshot: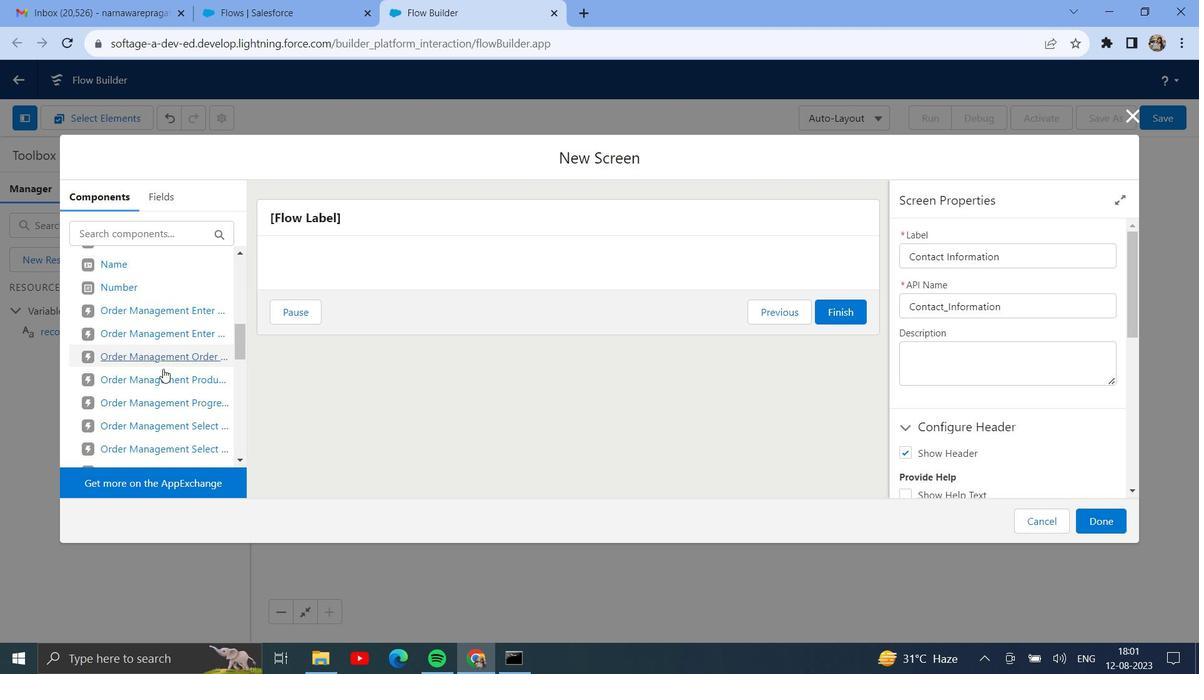 
Action: Mouse scrolled (163, 368) with delta (0, 0)
Screenshot: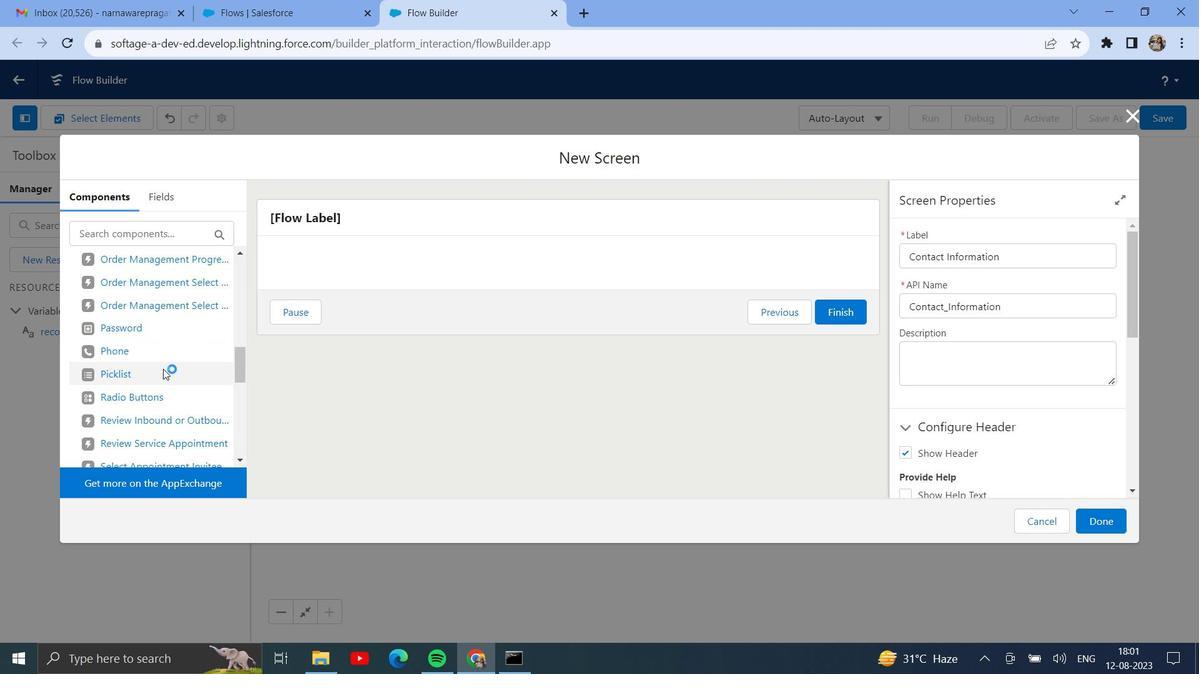 
Action: Mouse scrolled (163, 368) with delta (0, 0)
Screenshot: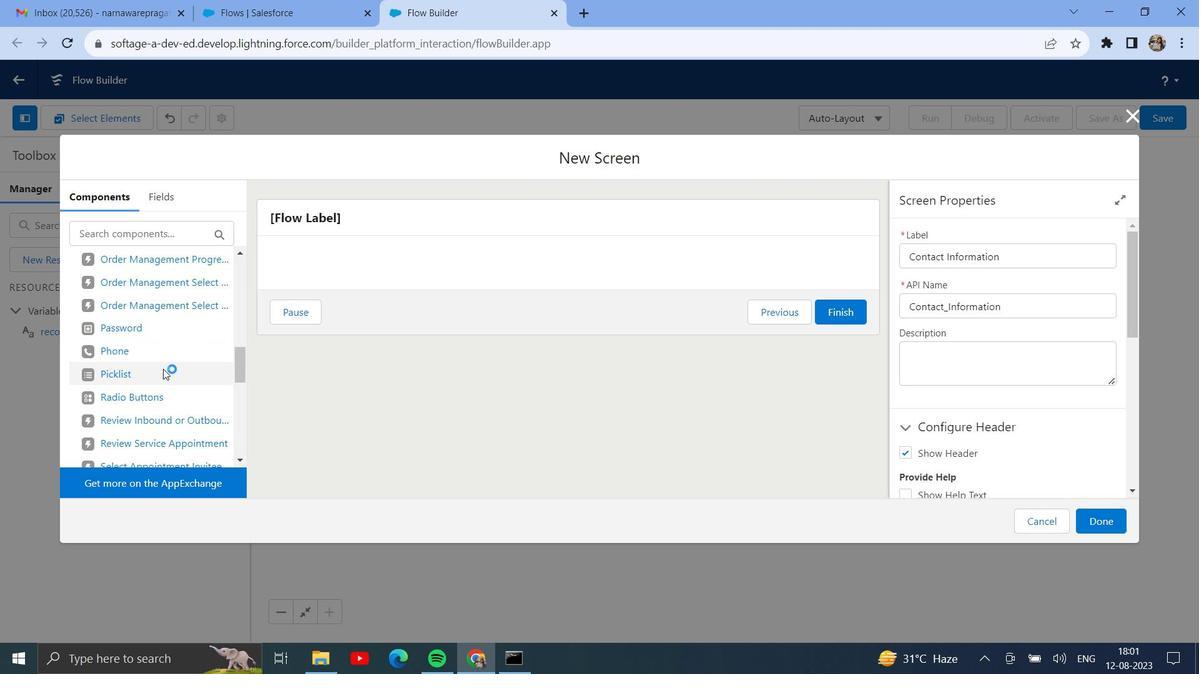 
Action: Mouse scrolled (163, 368) with delta (0, 0)
Screenshot: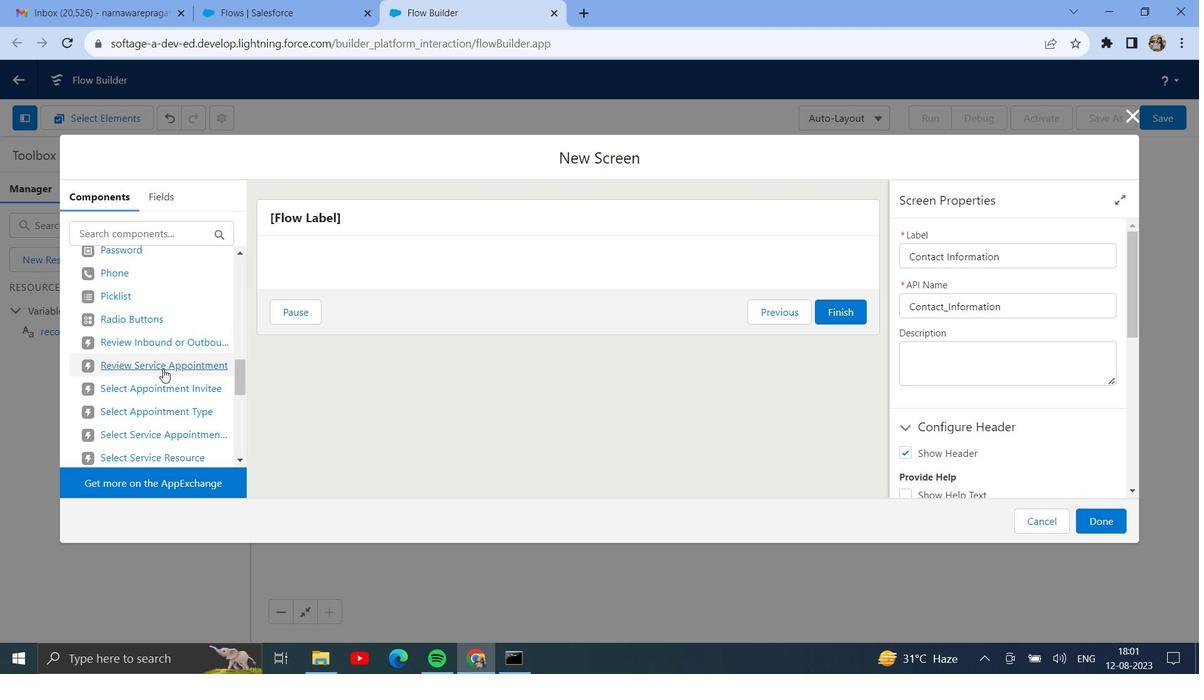 
Action: Mouse scrolled (163, 368) with delta (0, 0)
Screenshot: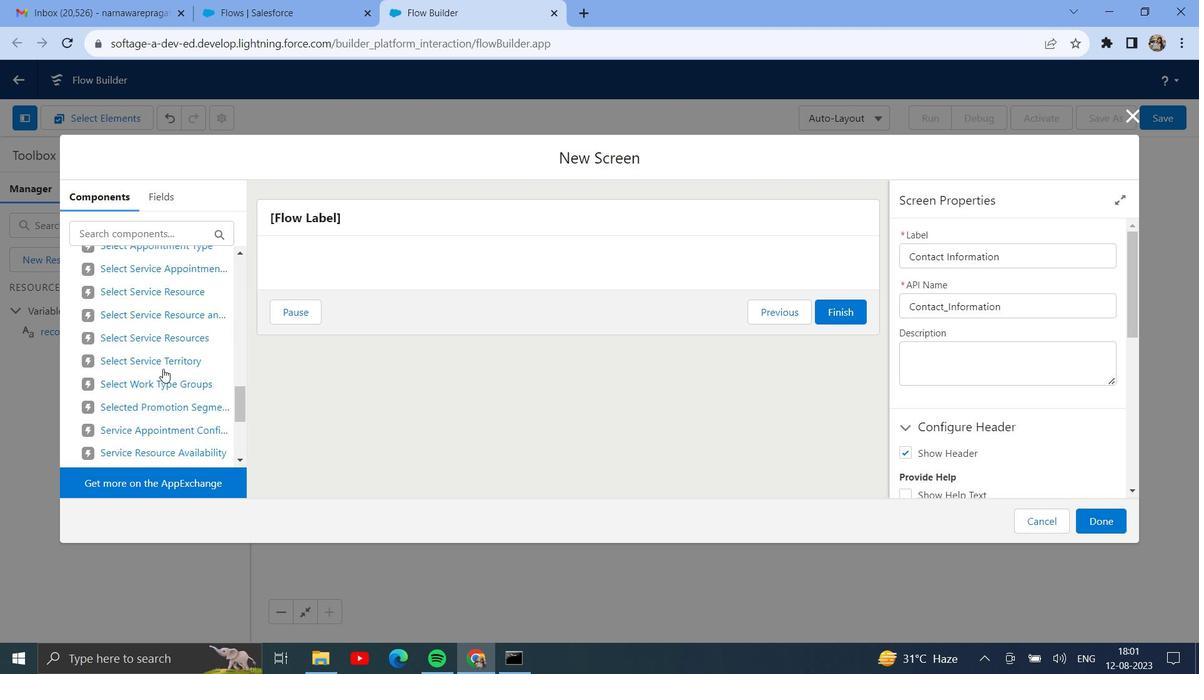 
Action: Mouse scrolled (163, 368) with delta (0, 0)
Screenshot: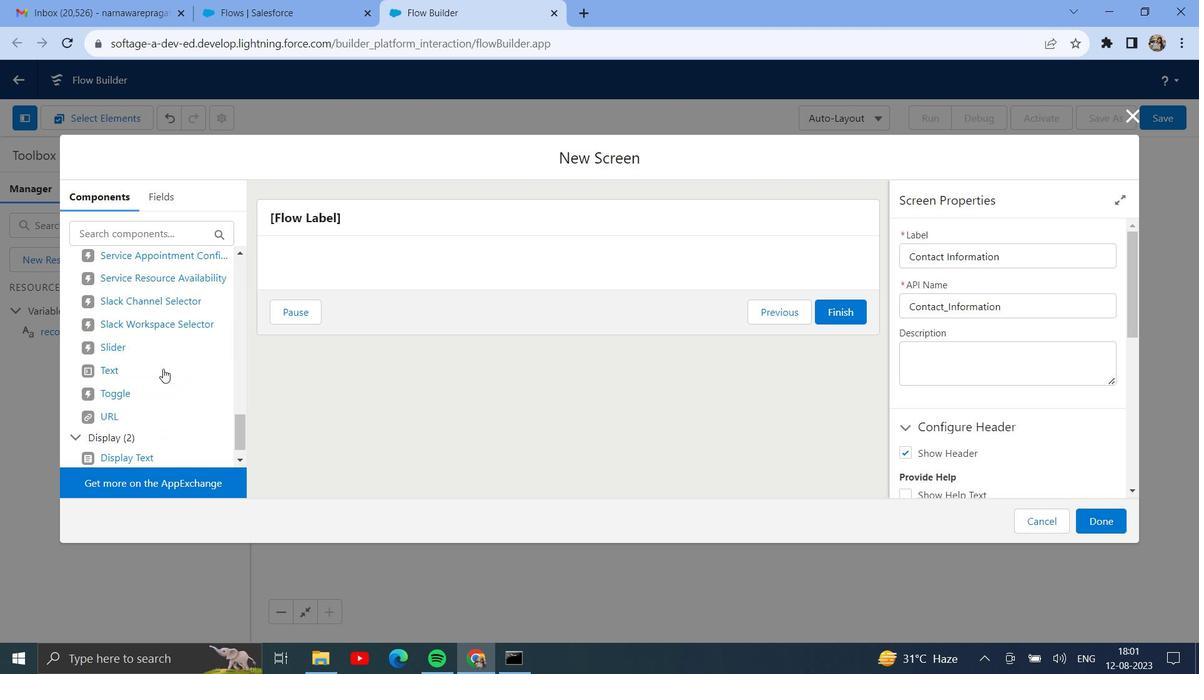 
Action: Mouse scrolled (163, 368) with delta (0, 0)
Screenshot: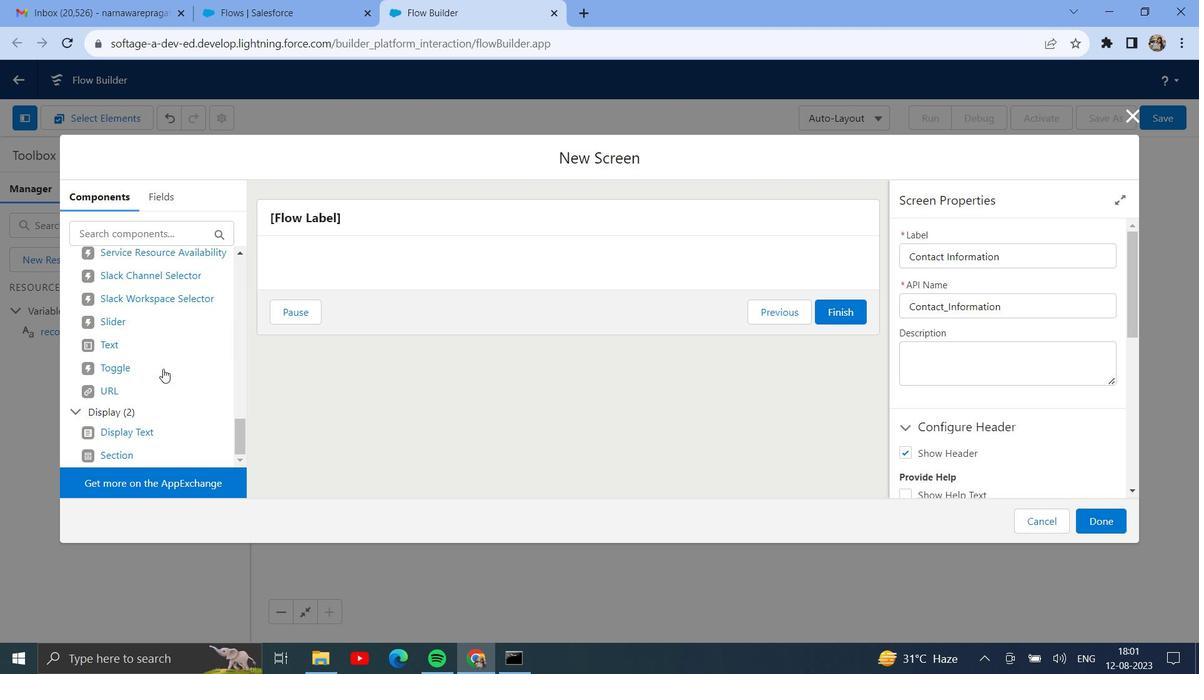 
Action: Mouse scrolled (163, 368) with delta (0, 0)
Screenshot: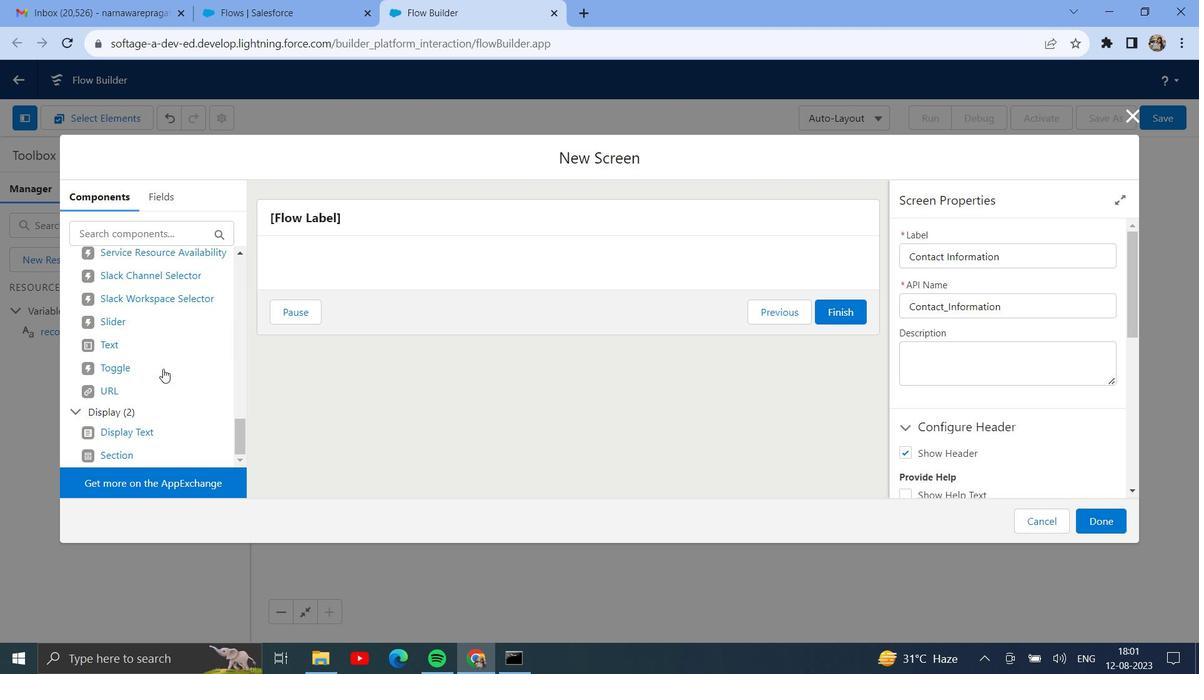 
Action: Mouse scrolled (163, 368) with delta (0, 0)
Screenshot: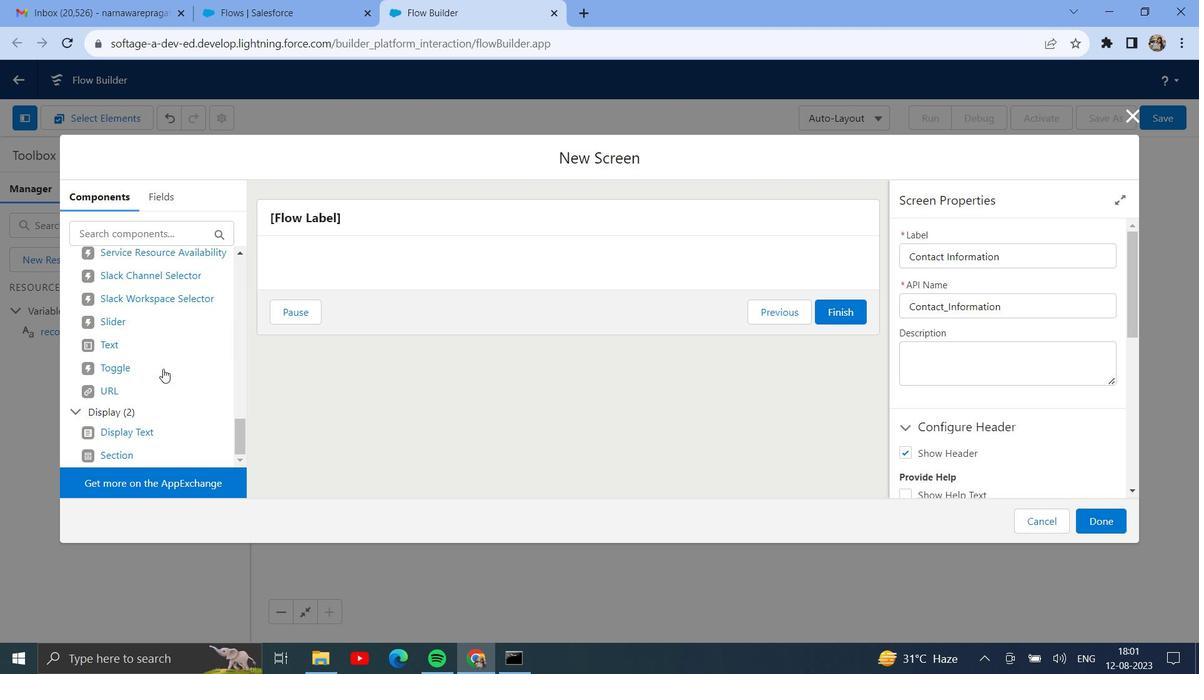 
Action: Mouse scrolled (163, 368) with delta (0, 0)
Screenshot: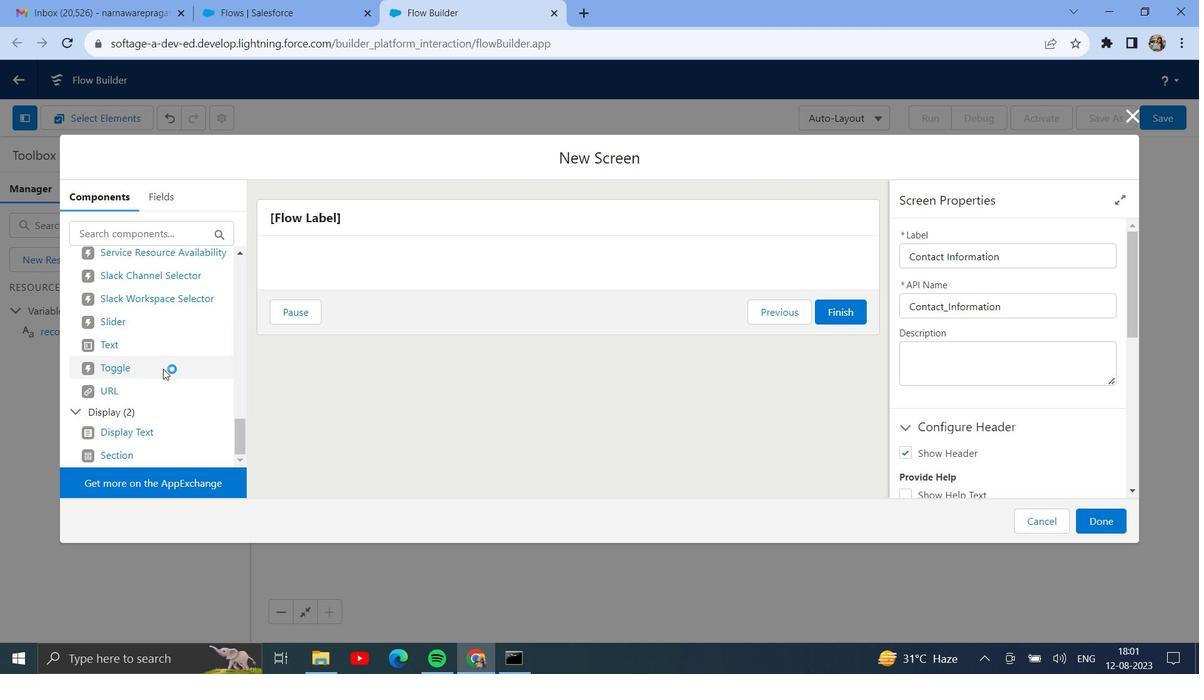 
Action: Mouse scrolled (163, 368) with delta (0, 0)
Screenshot: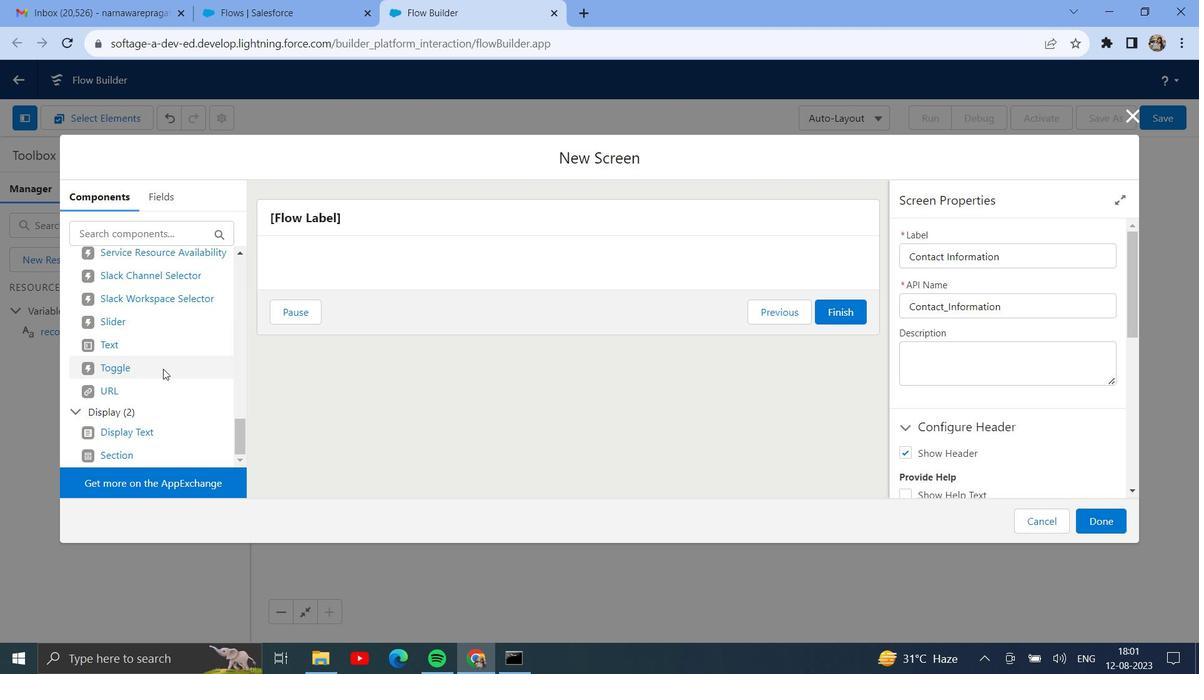 
Action: Mouse moved to (164, 345)
Screenshot: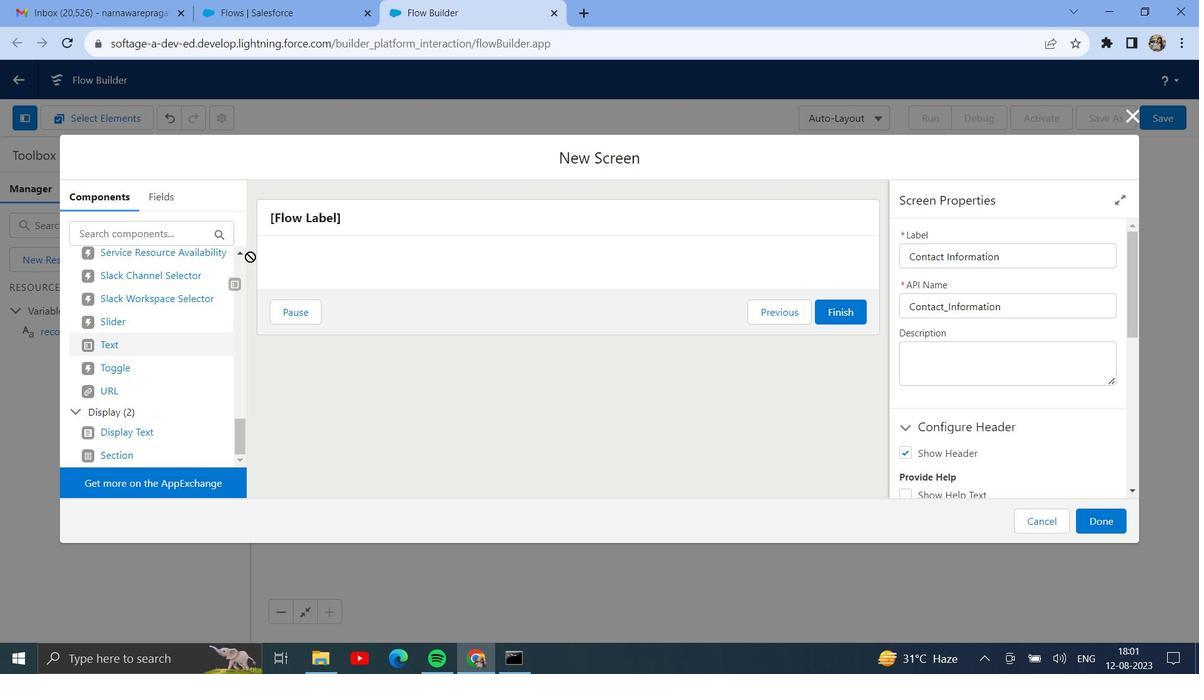 
Action: Mouse pressed left at (164, 345)
Screenshot: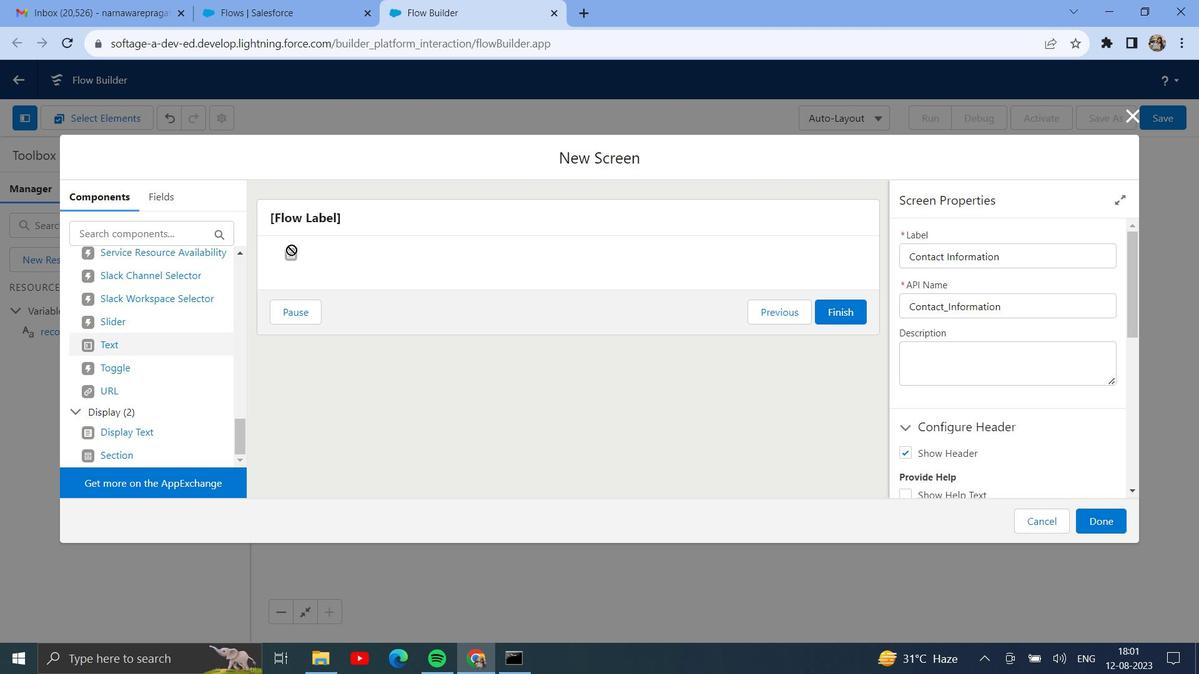 
Action: Mouse moved to (83, 344)
Screenshot: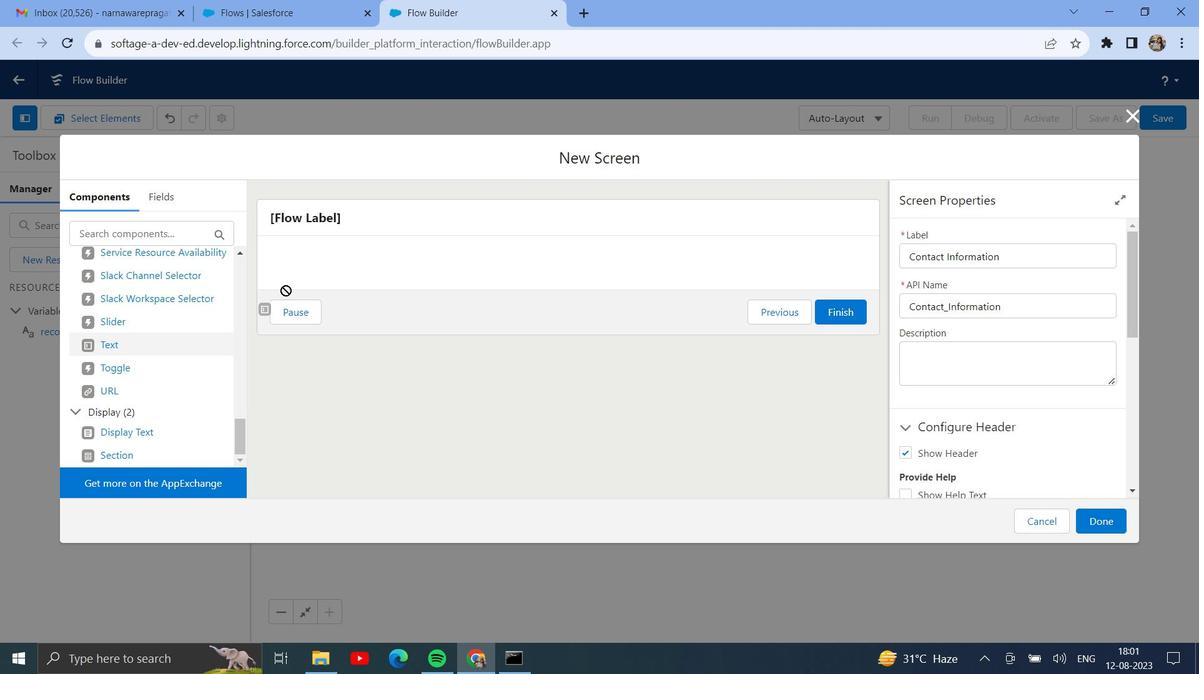 
Action: Mouse pressed left at (83, 344)
Screenshot: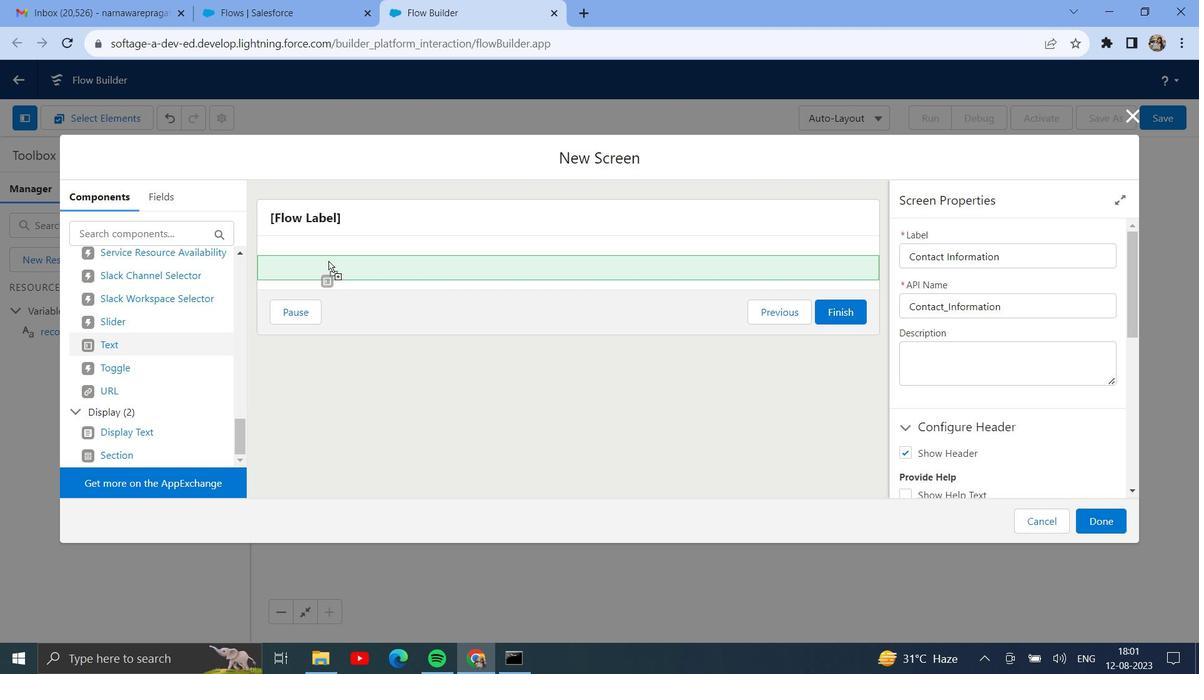 
Action: Mouse moved to (895, 282)
Screenshot: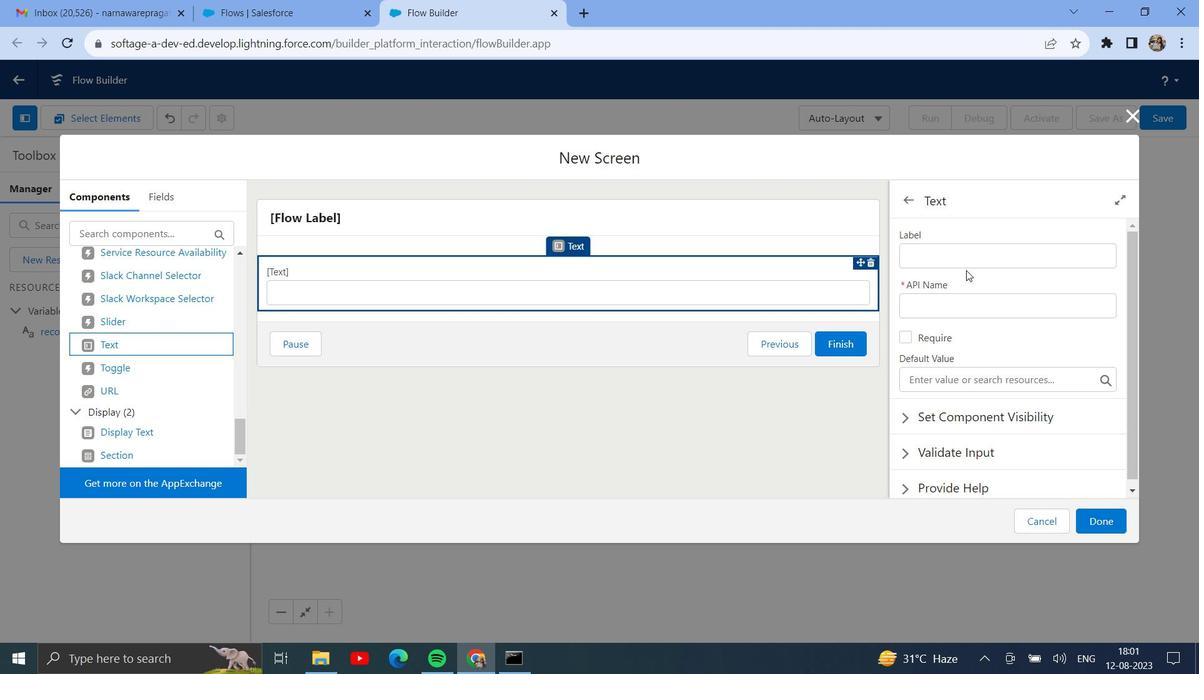 
Action: Mouse scrolled (895, 283) with delta (0, 0)
Screenshot: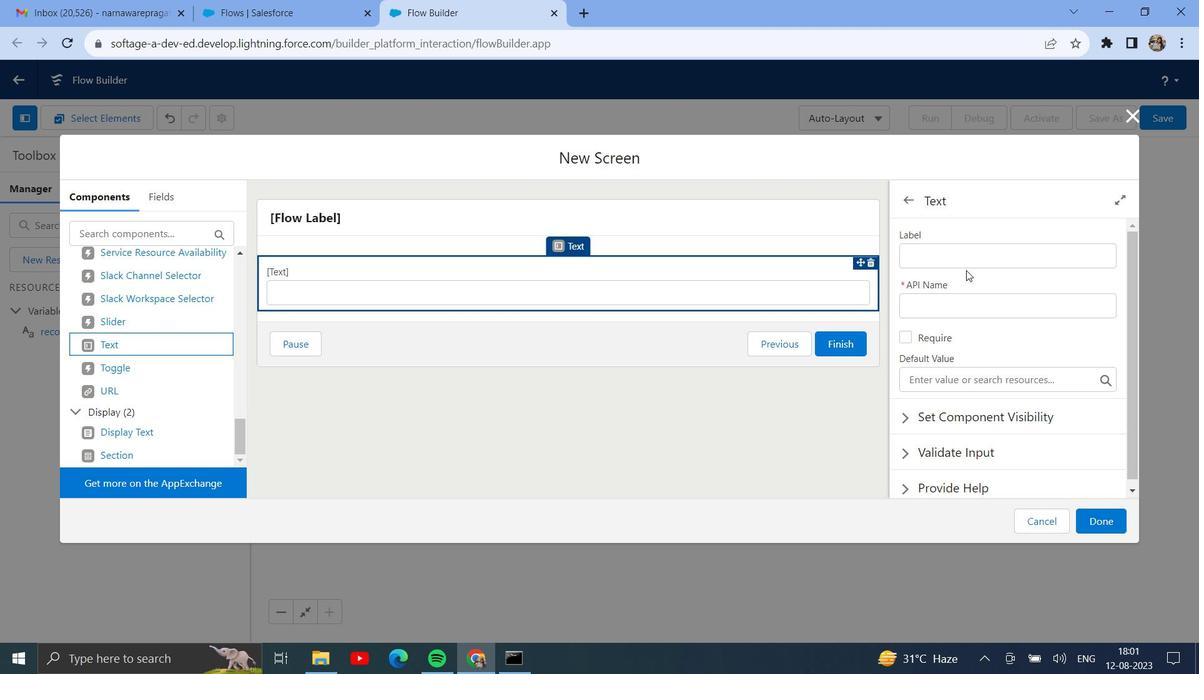 
Action: Mouse moved to (904, 285)
Screenshot: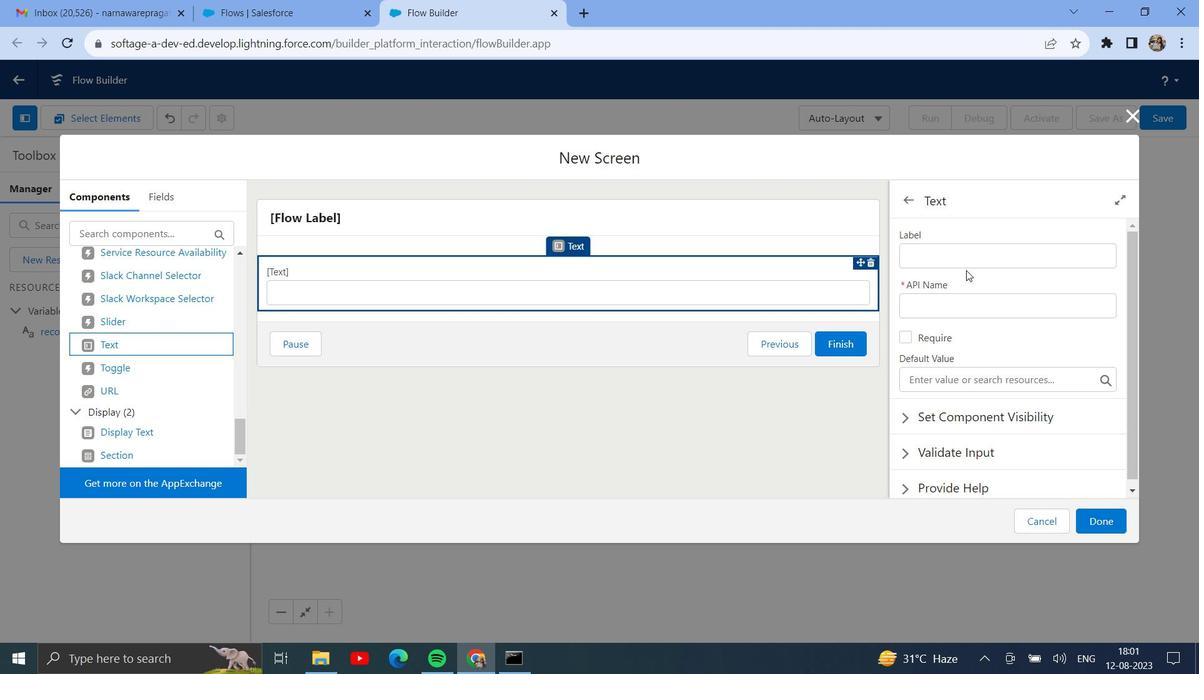 
Action: Mouse scrolled (904, 286) with delta (0, 0)
Screenshot: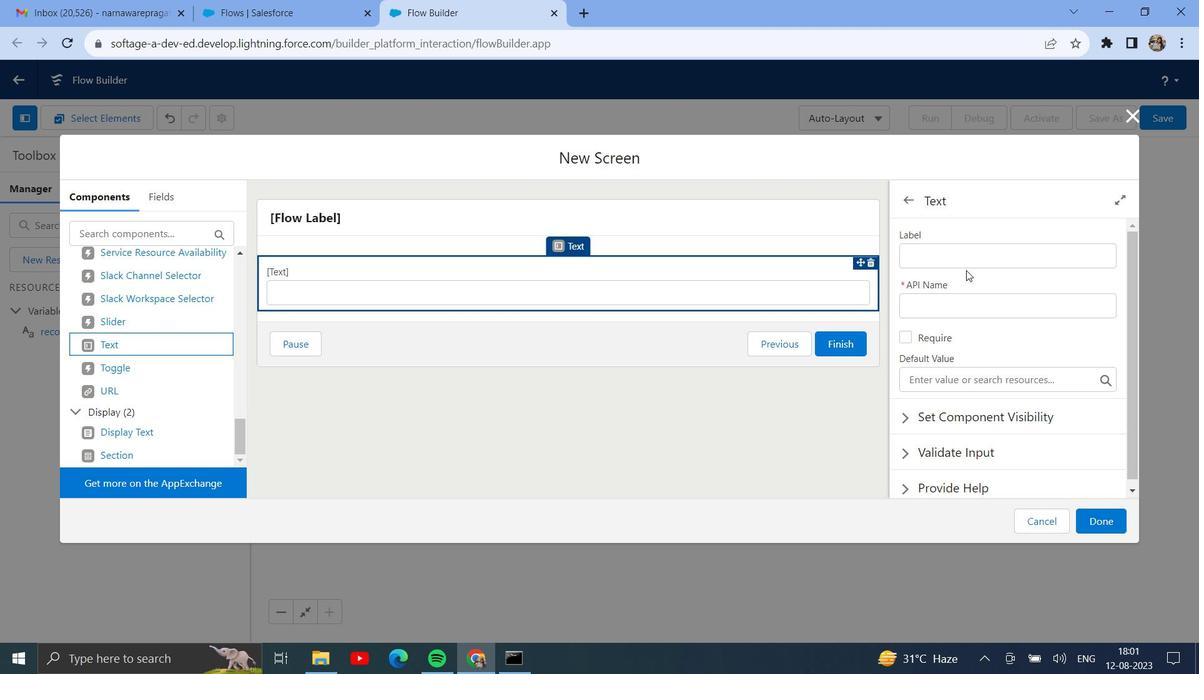 
Action: Mouse moved to (931, 292)
Screenshot: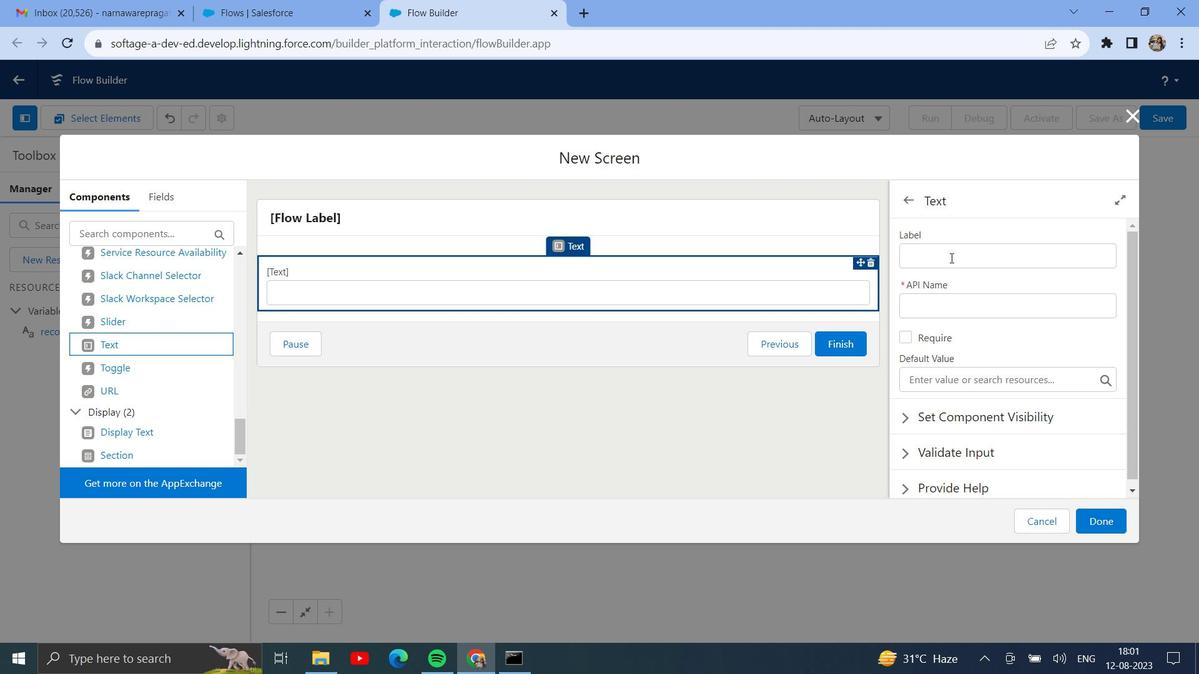 
Action: Mouse scrolled (931, 293) with delta (0, 0)
Screenshot: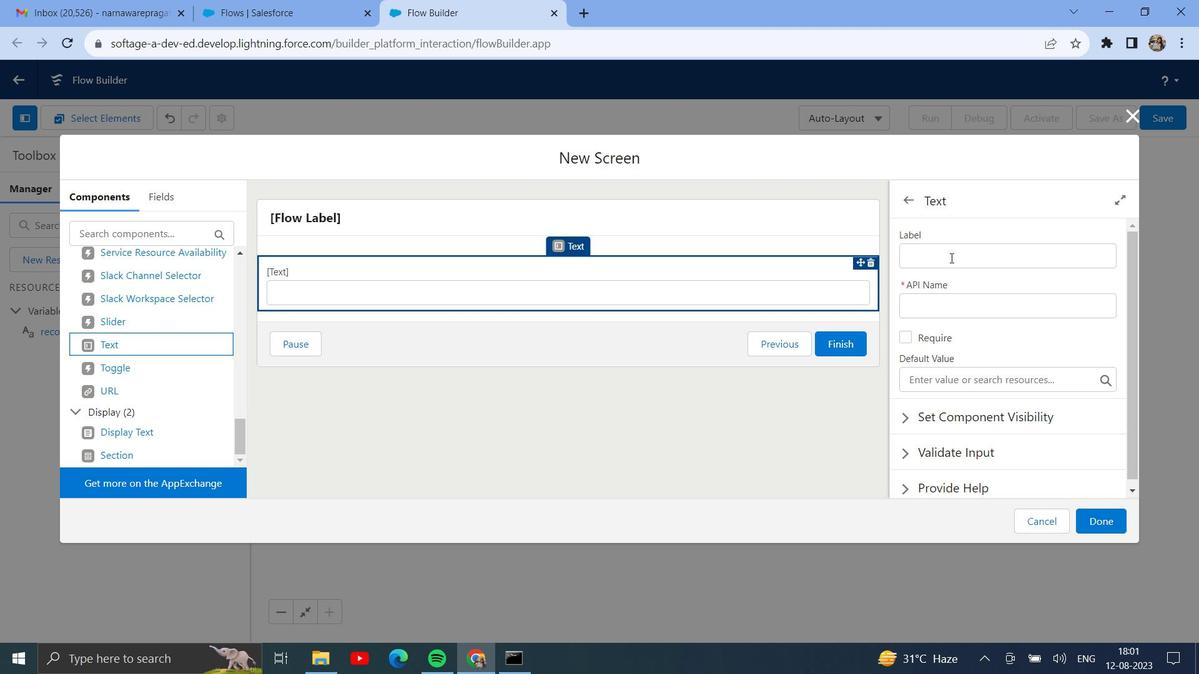 
Action: Mouse moved to (981, 304)
Screenshot: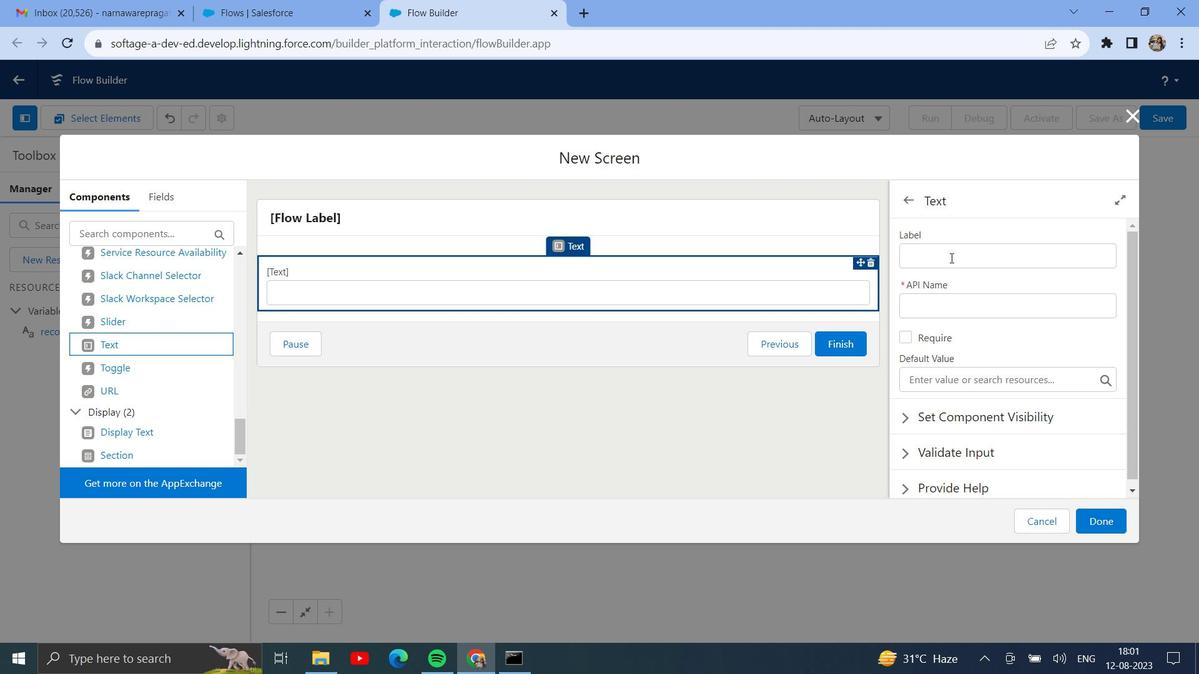 
Action: Mouse scrolled (981, 305) with delta (0, 0)
Screenshot: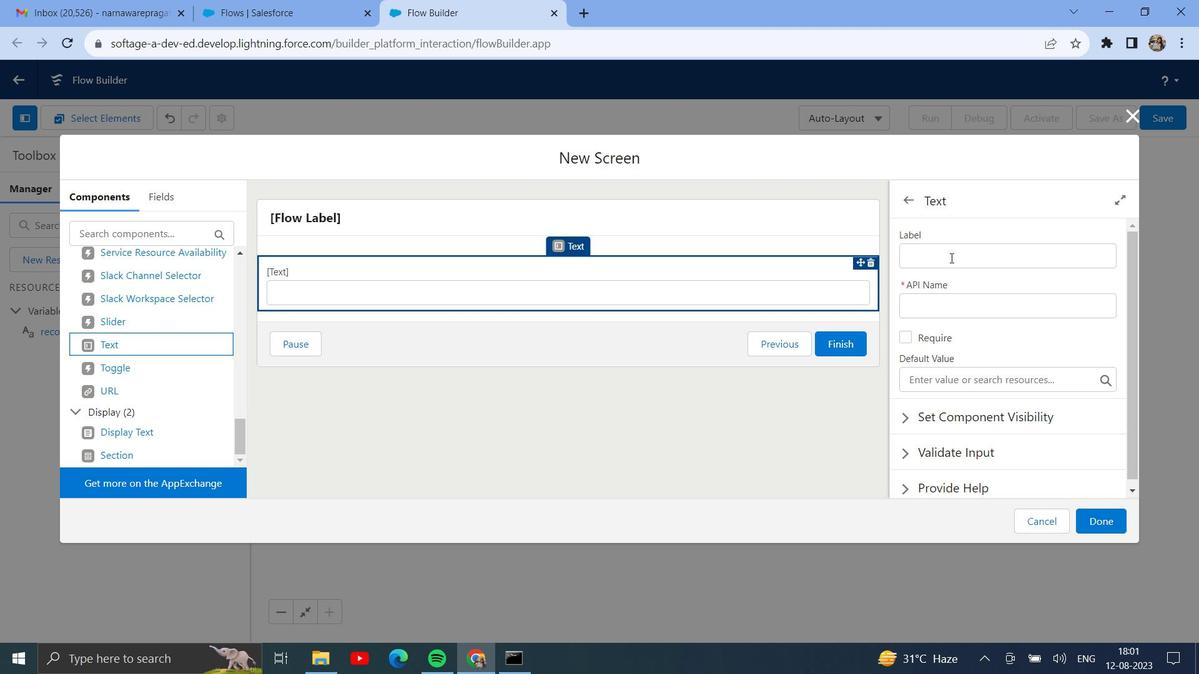 
Action: Mouse moved to (951, 258)
Screenshot: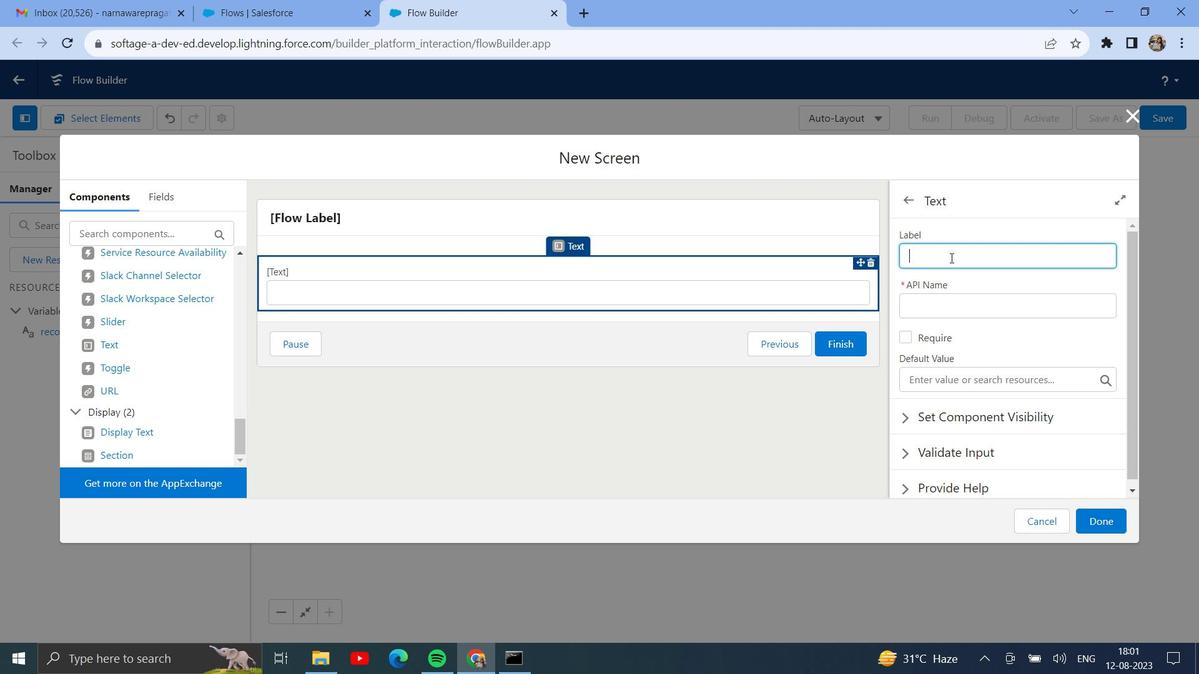 
Action: Mouse pressed left at (951, 258)
Screenshot: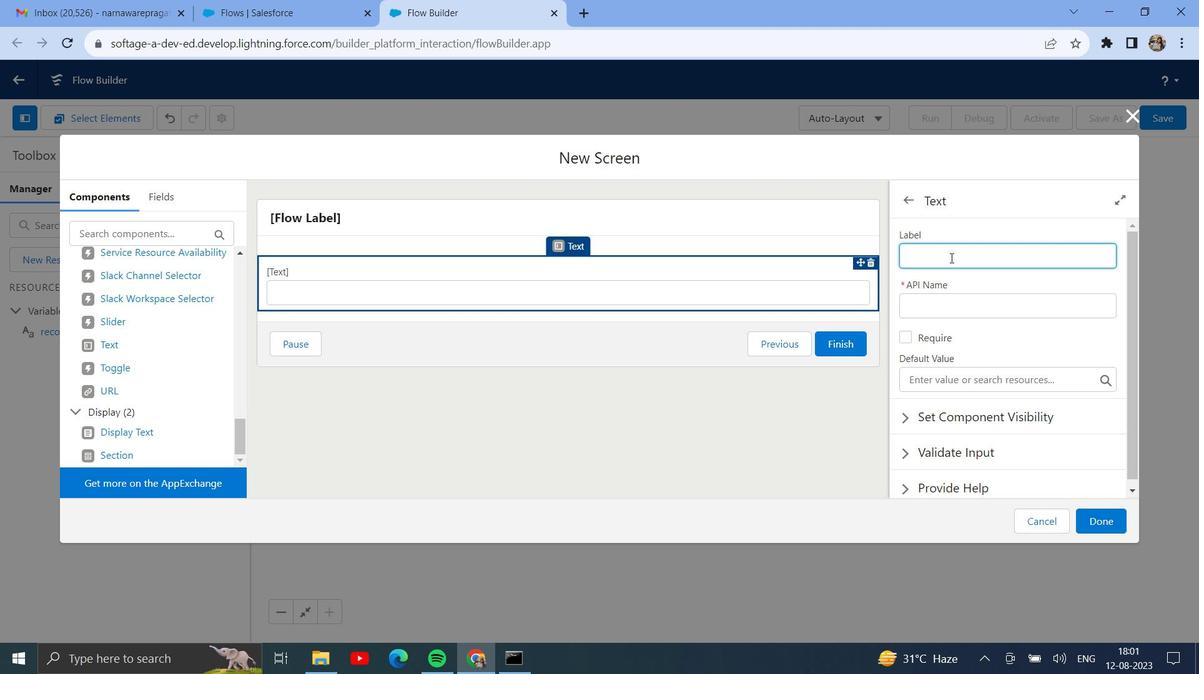
Action: Key pressed <Key.shift>First<Key.space><Key.shift>Name
Screenshot: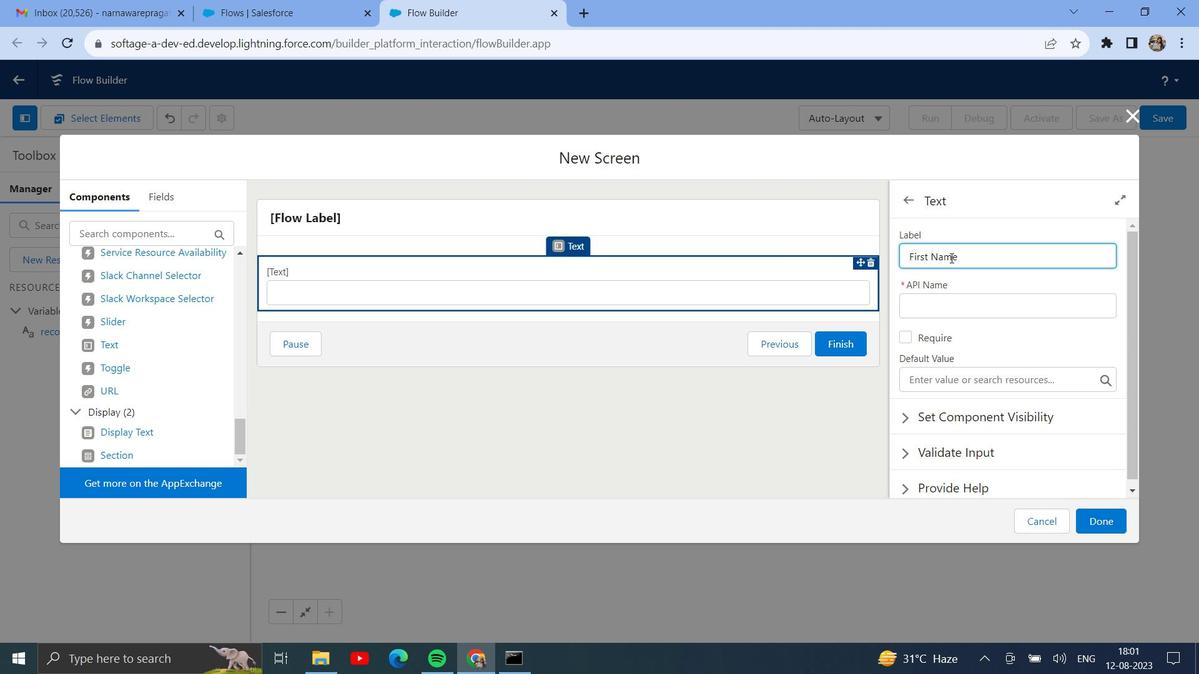 
Action: Mouse moved to (991, 309)
Screenshot: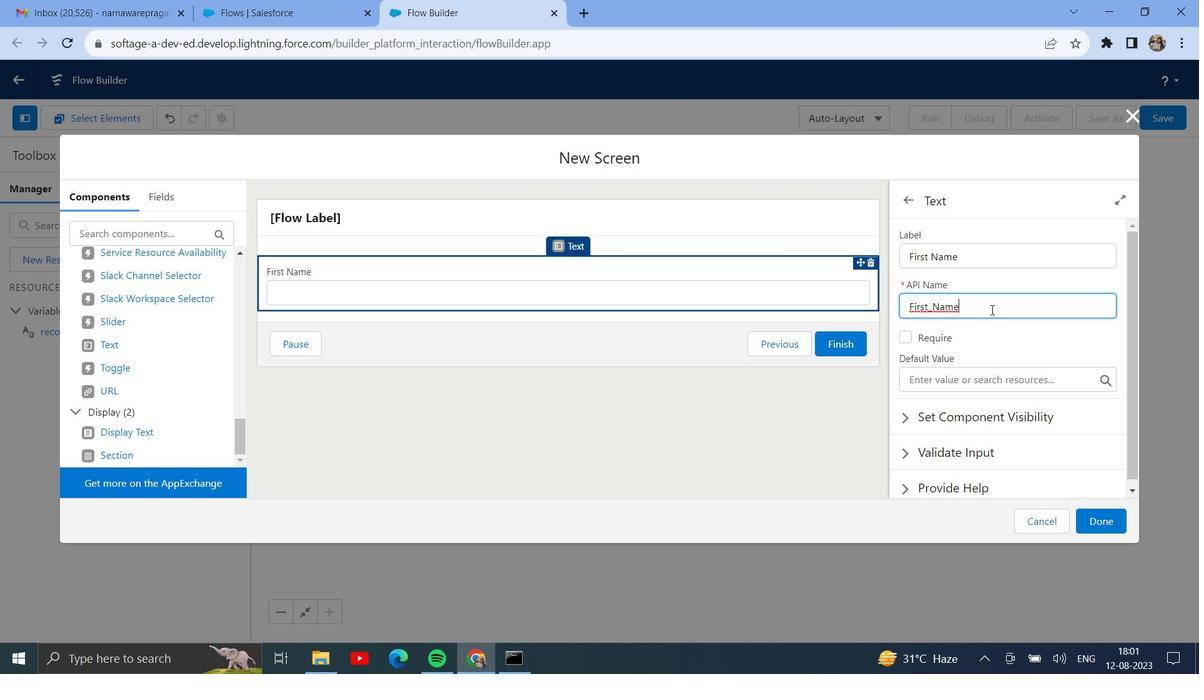 
Action: Mouse pressed left at (991, 309)
Screenshot: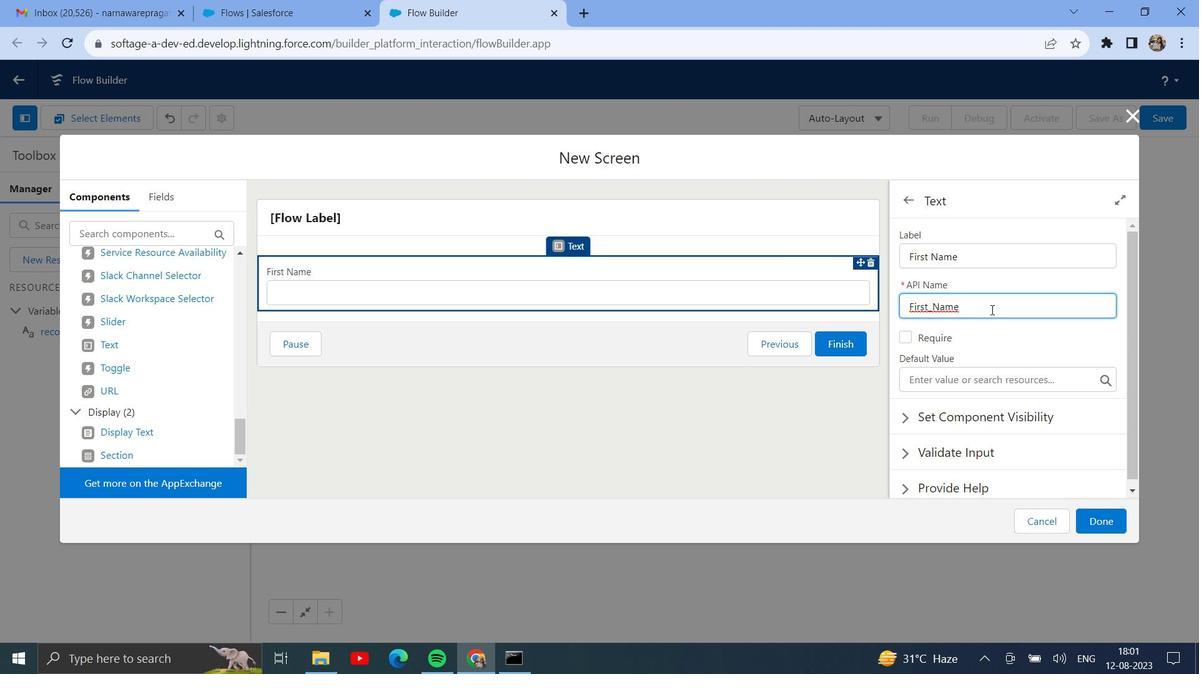 
Action: Mouse moved to (906, 340)
Screenshot: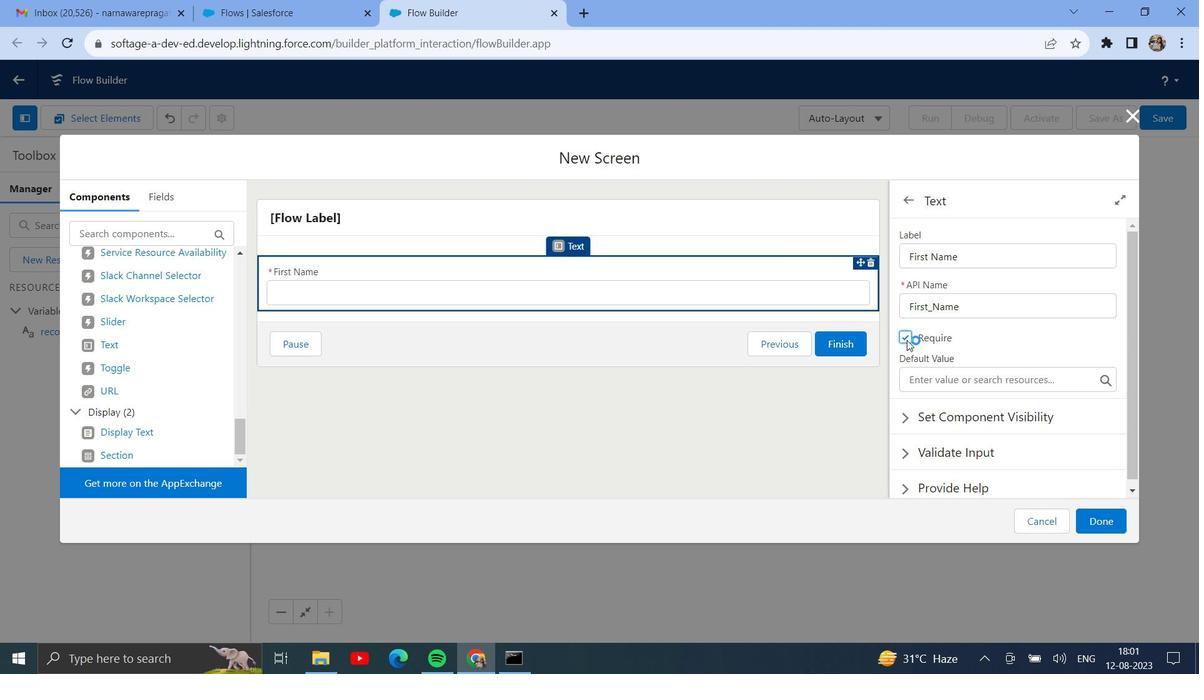 
Action: Mouse pressed left at (906, 340)
Screenshot: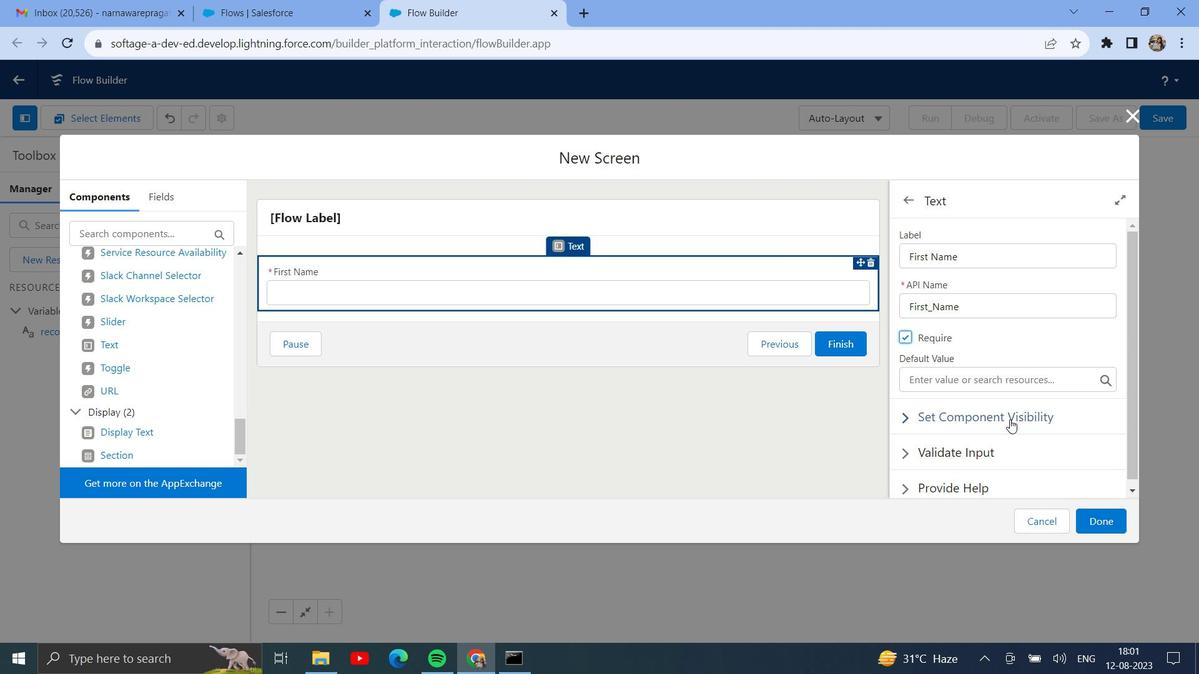 
Action: Mouse moved to (1023, 424)
Screenshot: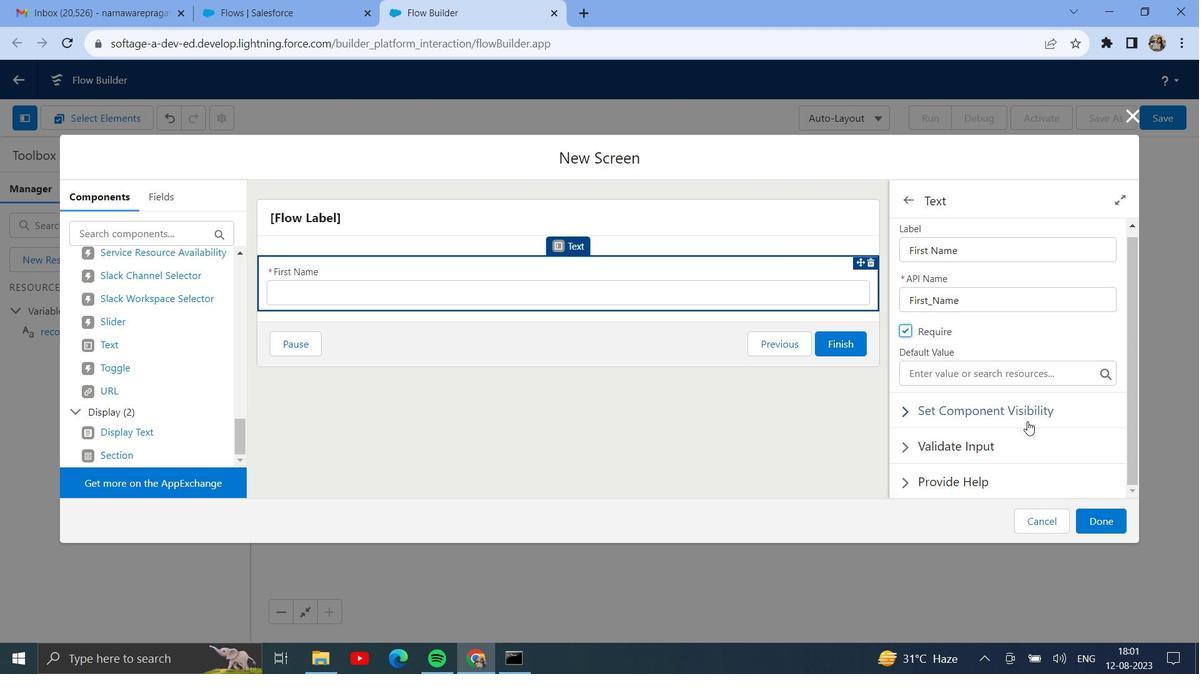 
Action: Mouse scrolled (1023, 424) with delta (0, 0)
Screenshot: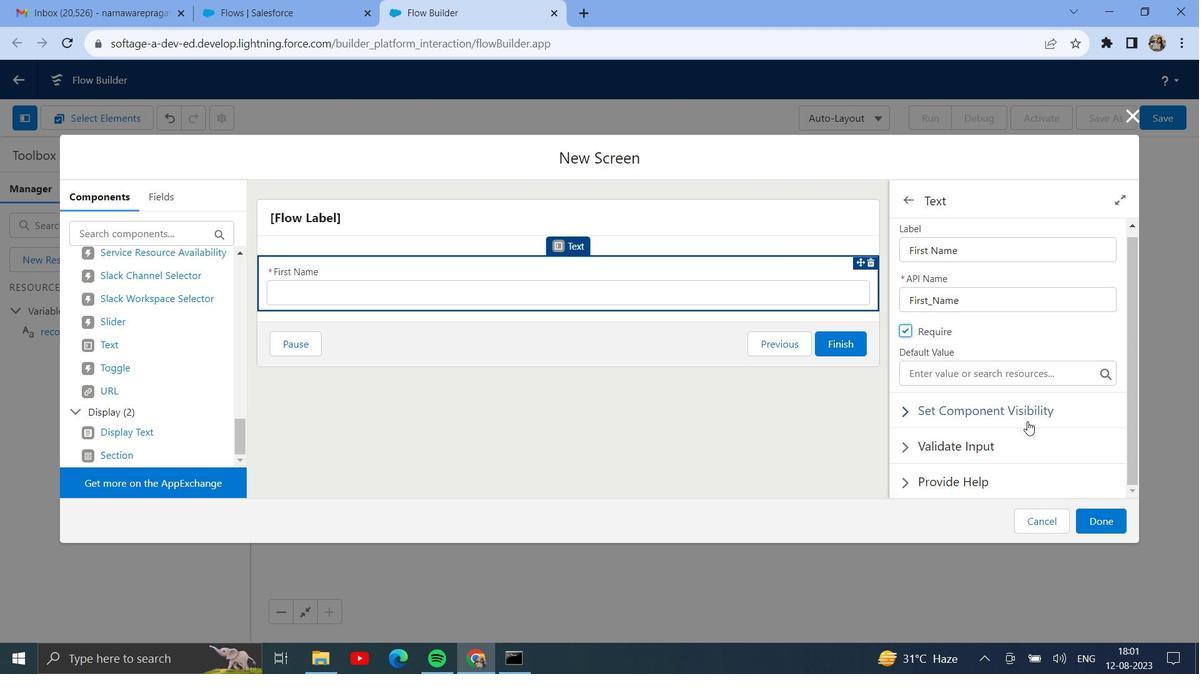 
Action: Mouse moved to (903, 410)
Screenshot: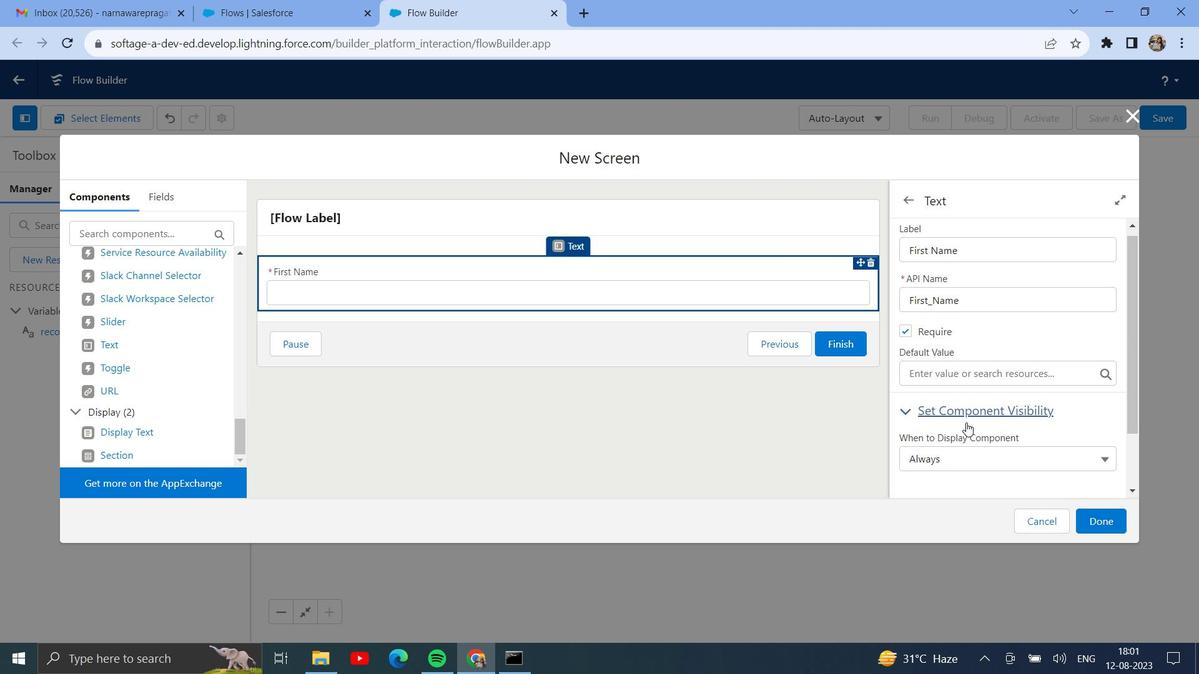 
Action: Mouse pressed left at (903, 410)
Screenshot: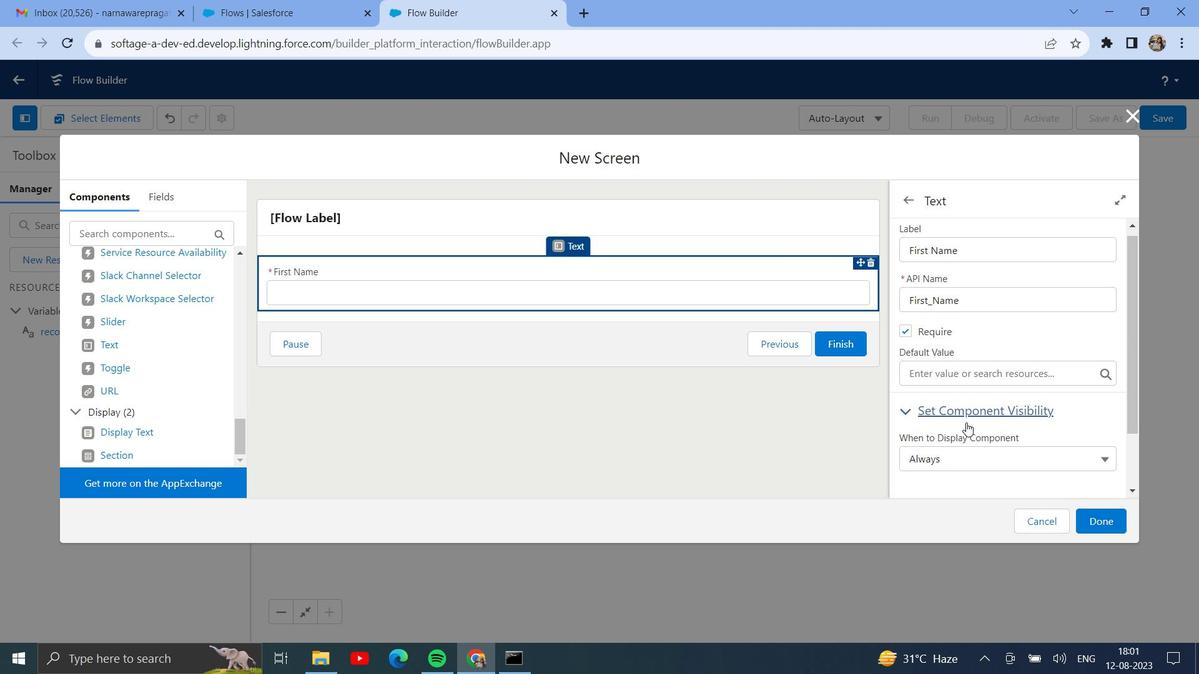 
Action: Mouse moved to (966, 423)
Screenshot: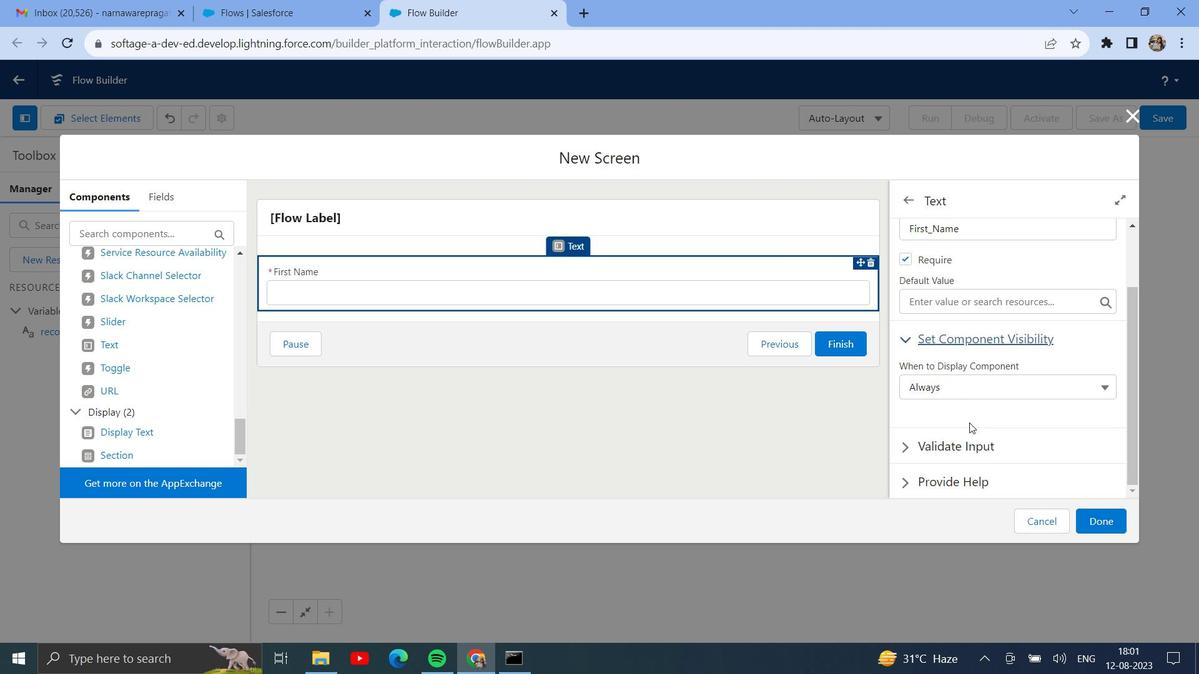 
Action: Mouse scrolled (966, 422) with delta (0, 0)
Screenshot: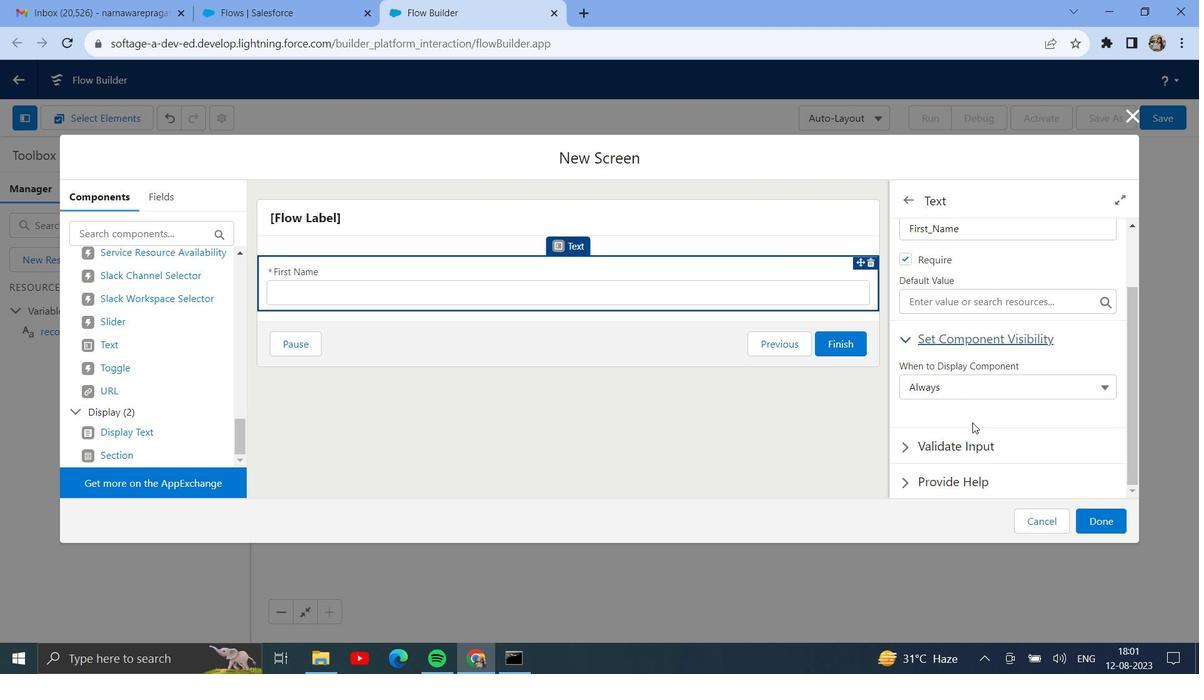 
Action: Mouse scrolled (966, 422) with delta (0, 0)
Screenshot: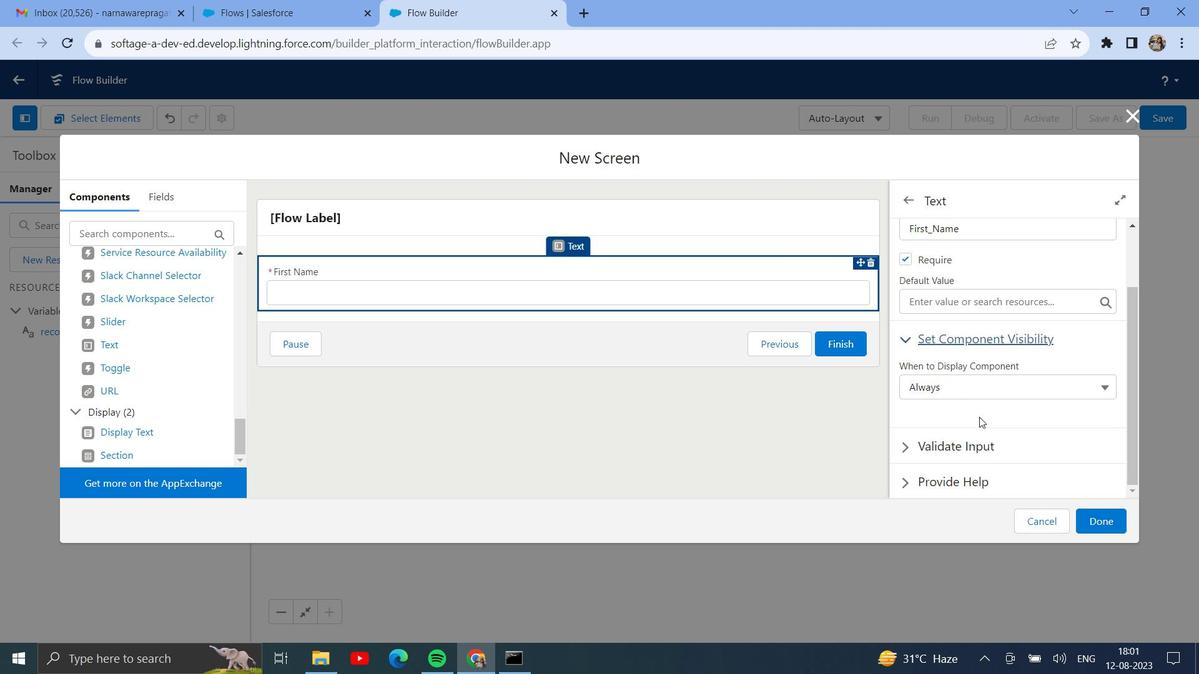
Action: Mouse moved to (995, 379)
Screenshot: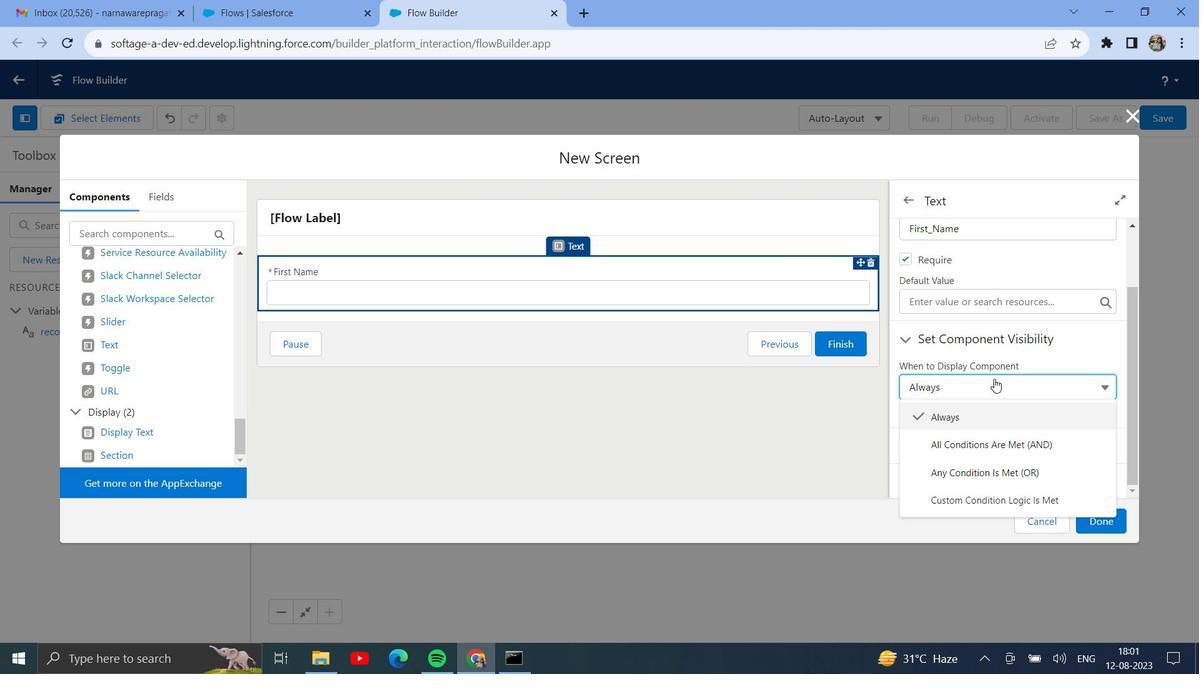 
Action: Mouse pressed left at (995, 379)
Screenshot: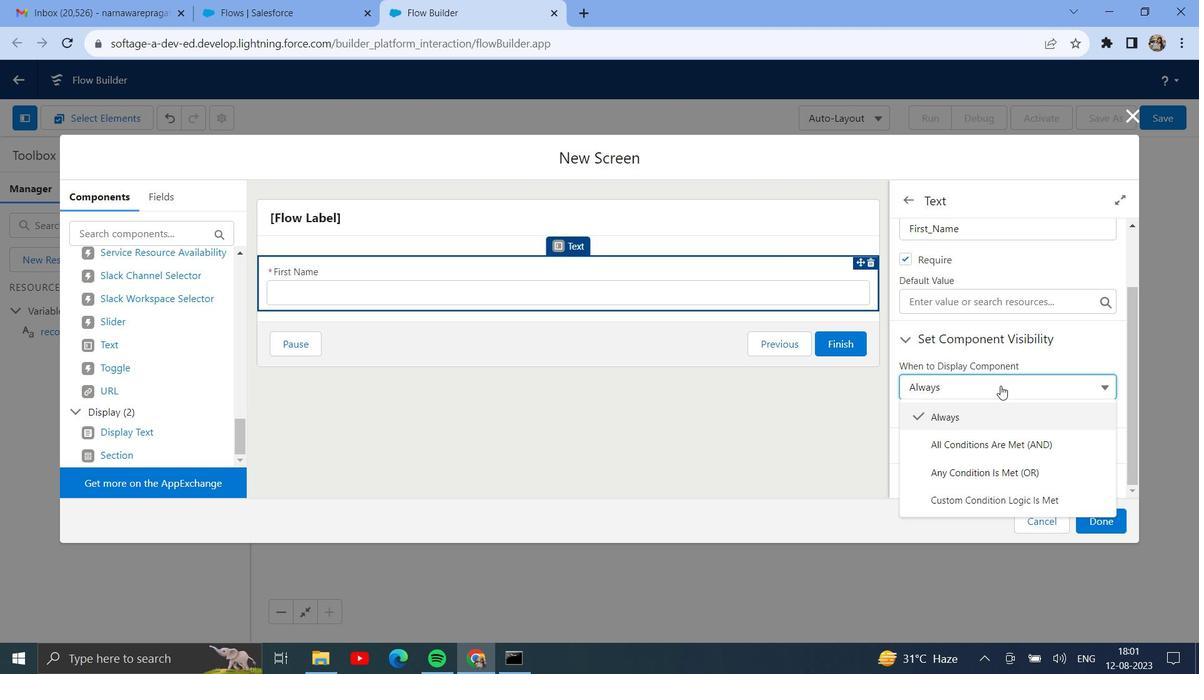 
Action: Mouse moved to (822, 409)
Screenshot: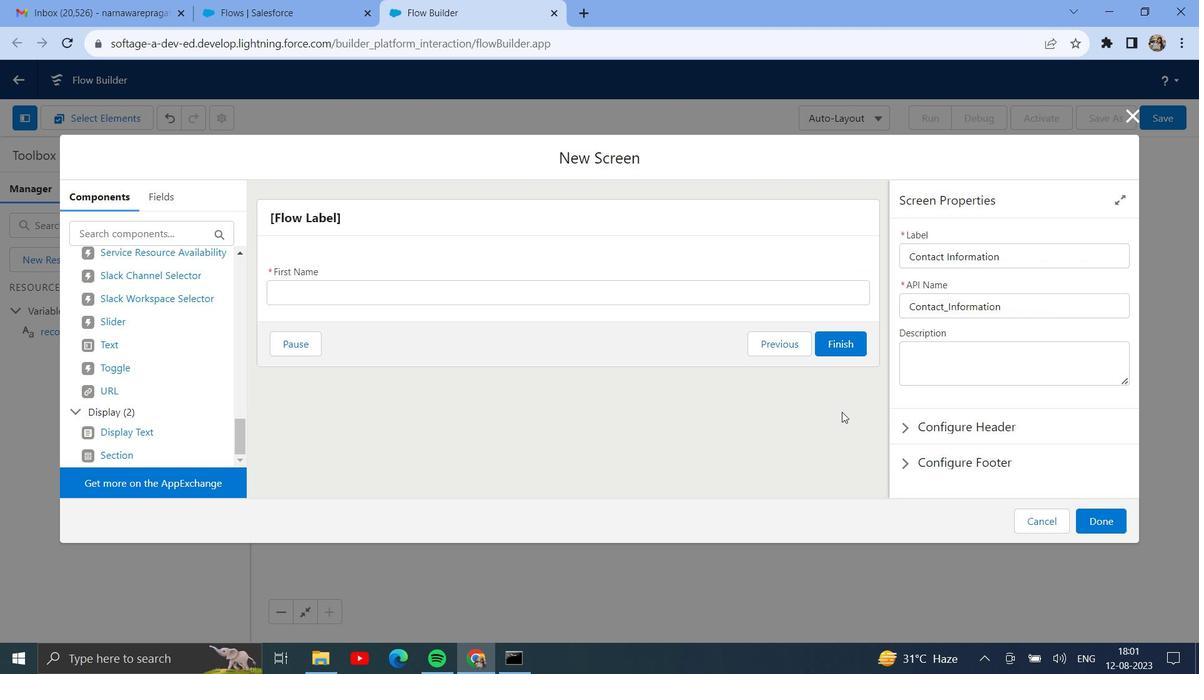 
Action: Mouse pressed left at (822, 409)
Screenshot: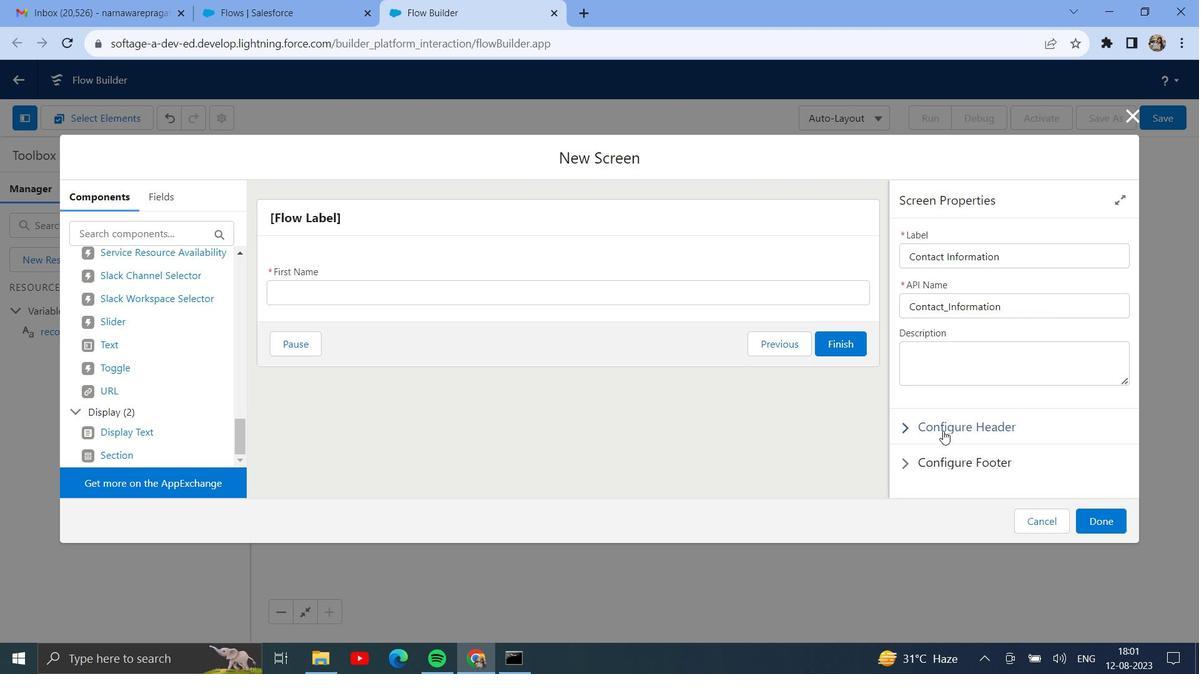 
Action: Mouse moved to (943, 431)
Screenshot: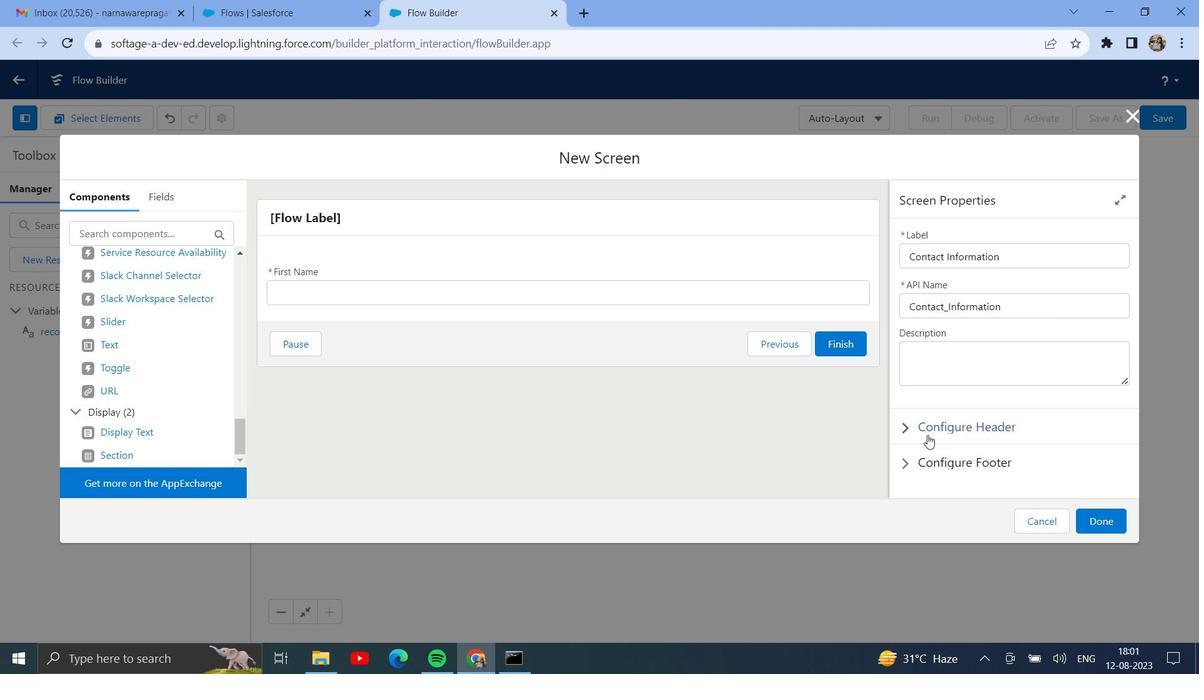 
Action: Mouse scrolled (943, 430) with delta (0, 0)
Screenshot: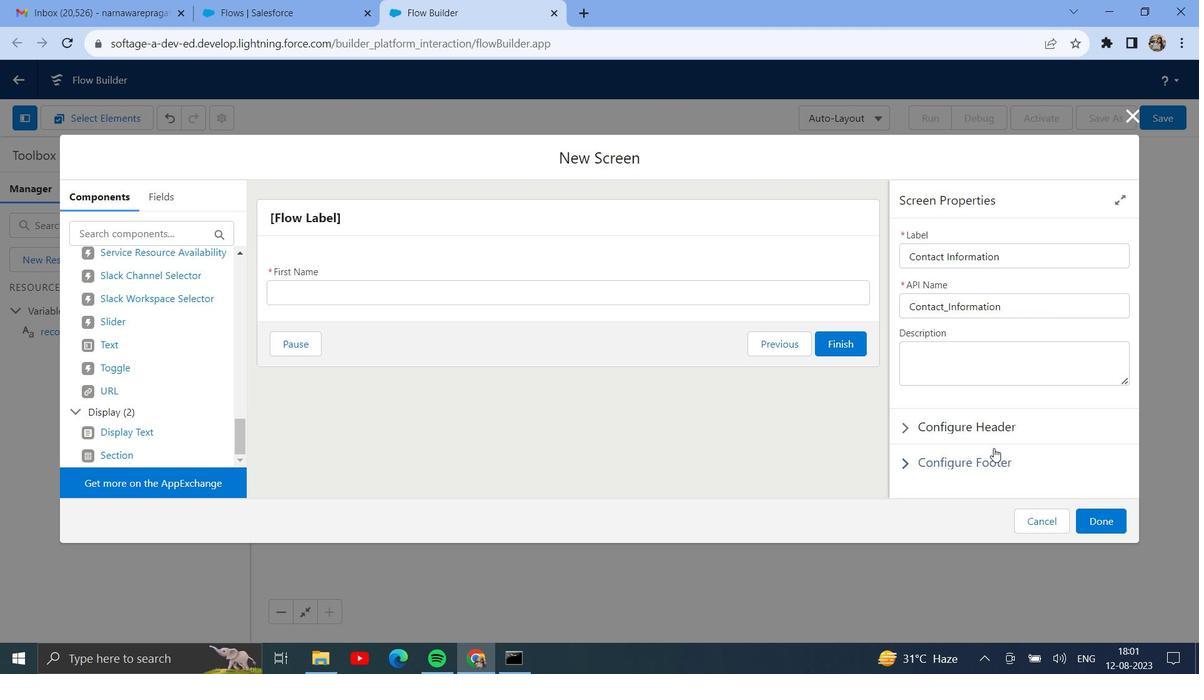 
Action: Mouse moved to (1079, 404)
Screenshot: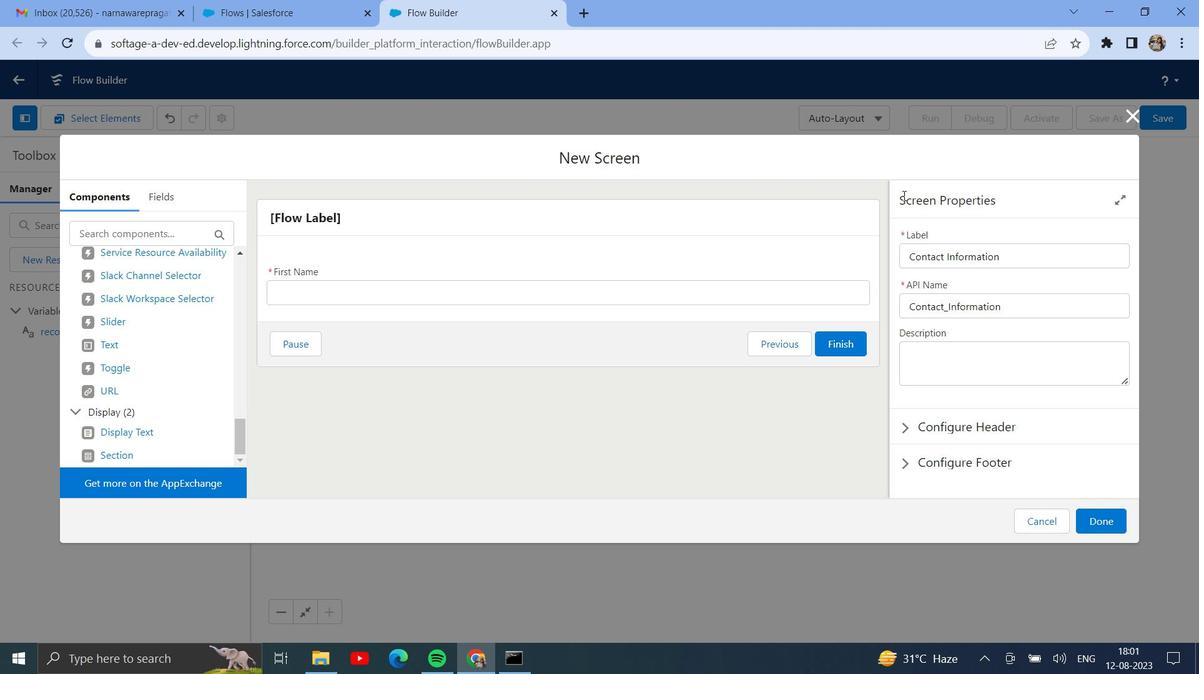 
Action: Mouse scrolled (1079, 405) with delta (0, 0)
Screenshot: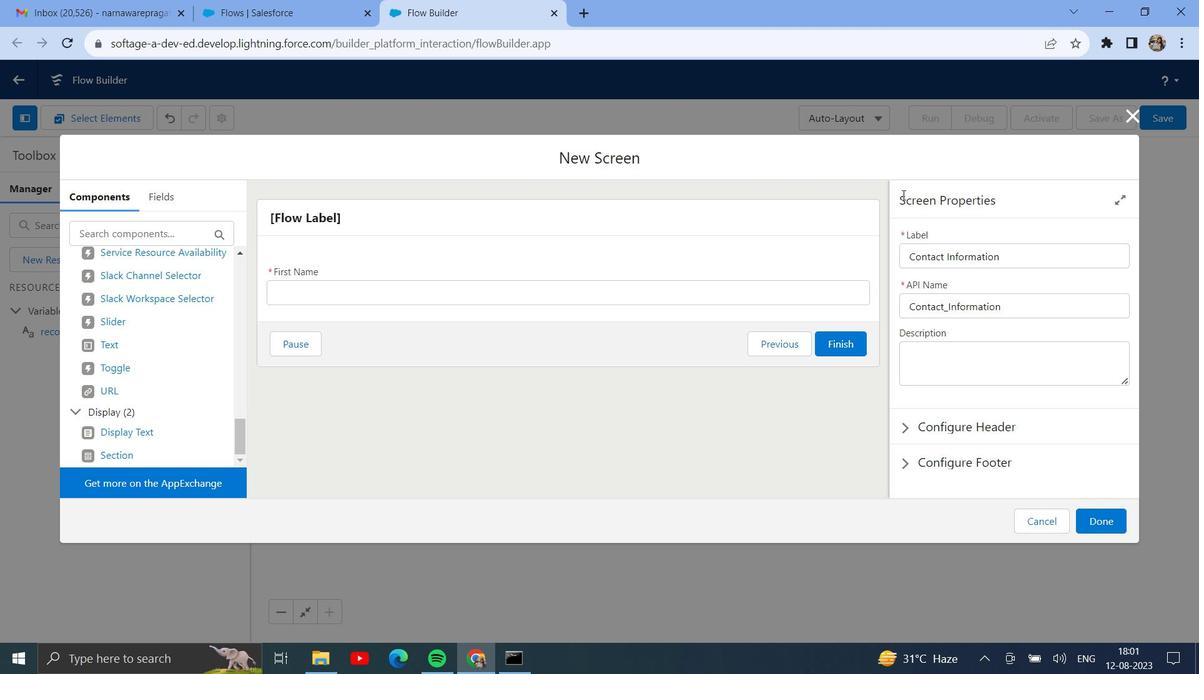 
Action: Mouse scrolled (1079, 405) with delta (0, 0)
Screenshot: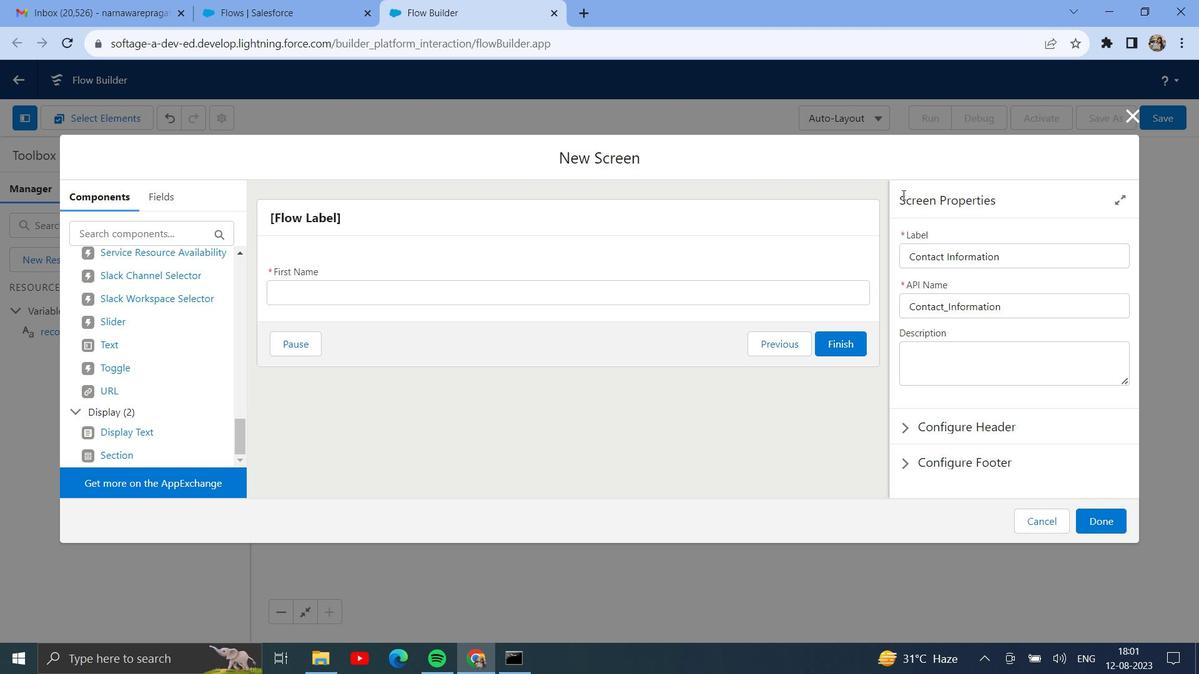 
Action: Mouse scrolled (1079, 405) with delta (0, 0)
Screenshot: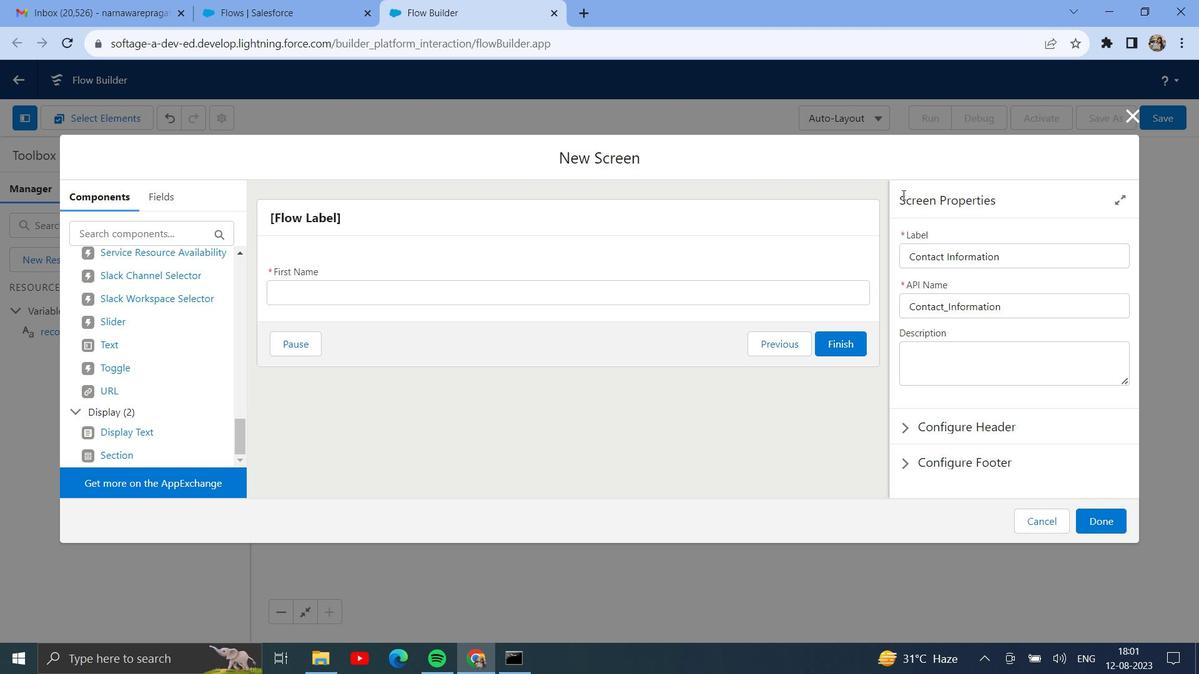 
Action: Mouse moved to (902, 194)
Screenshot: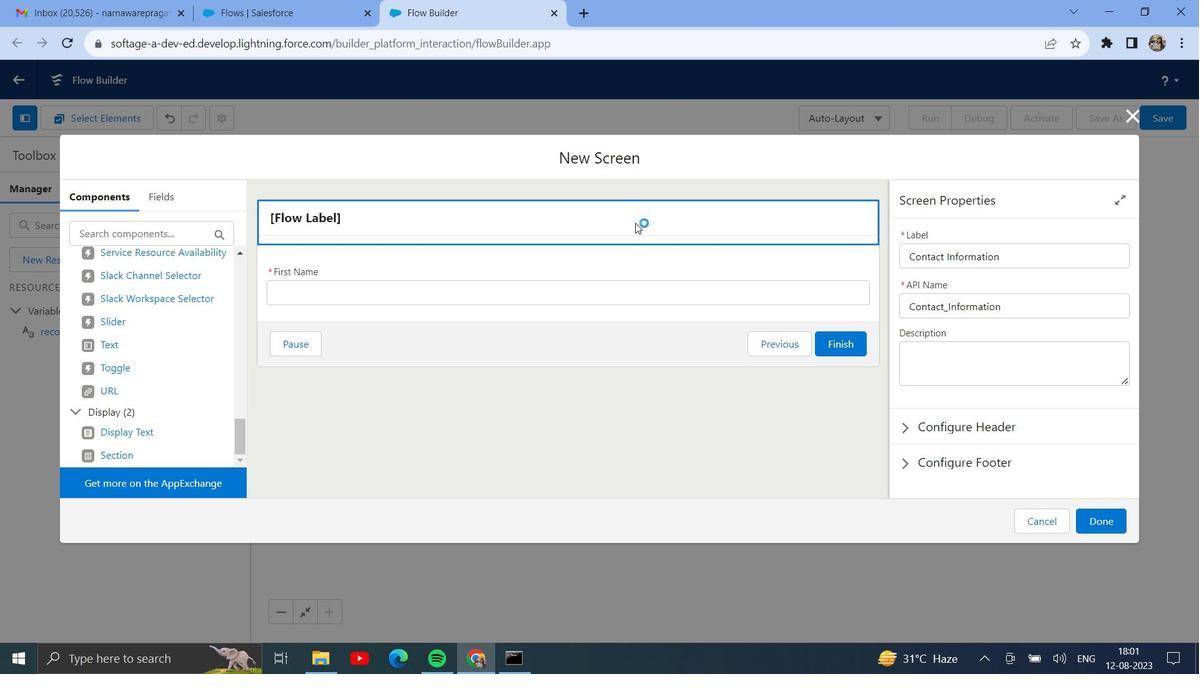 
Action: Mouse scrolled (902, 194) with delta (0, 0)
Screenshot: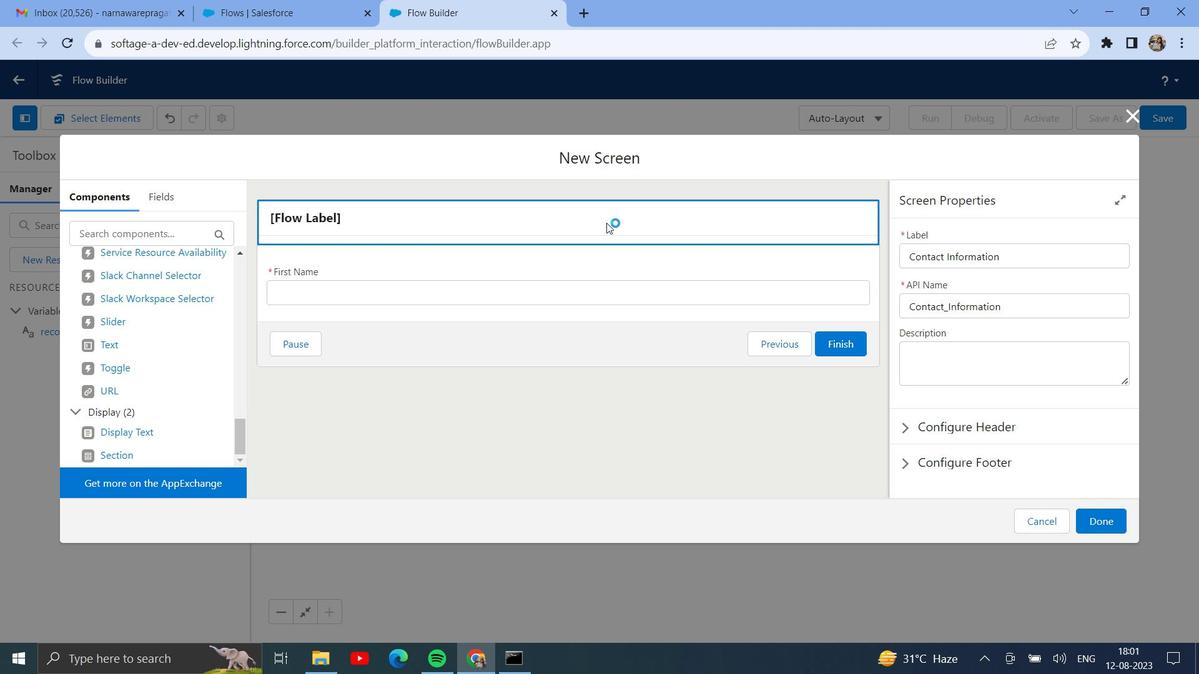 
Action: Mouse scrolled (902, 194) with delta (0, 0)
Screenshot: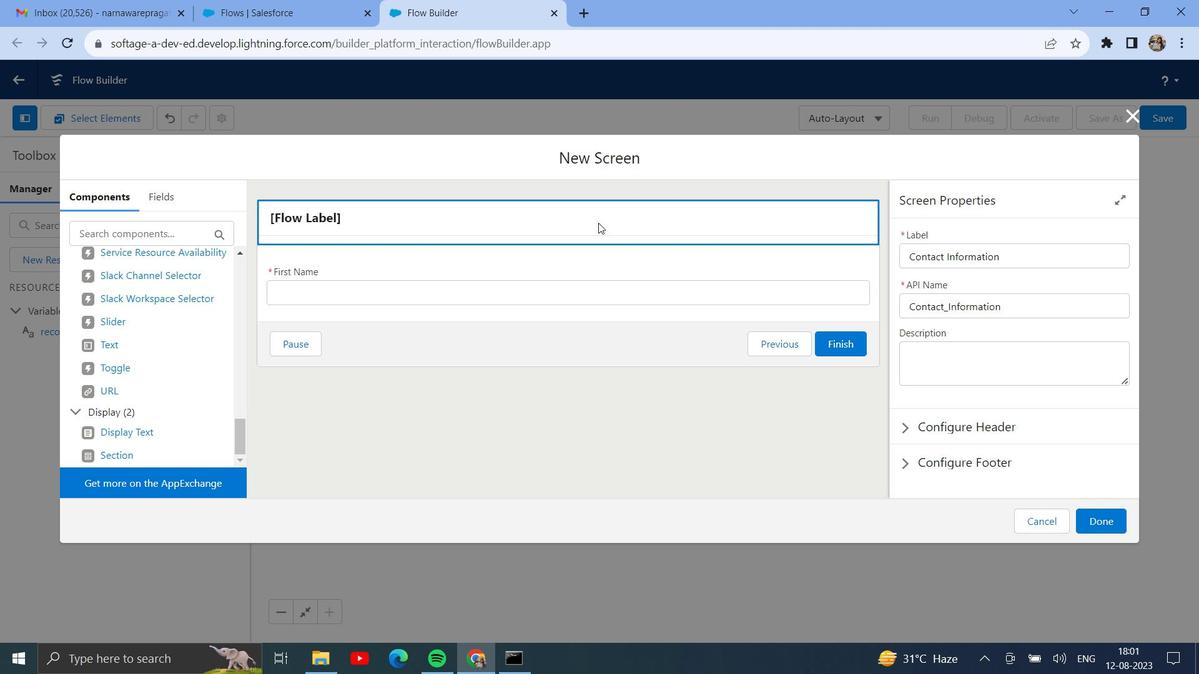 
Action: Mouse scrolled (902, 194) with delta (0, 0)
Screenshot: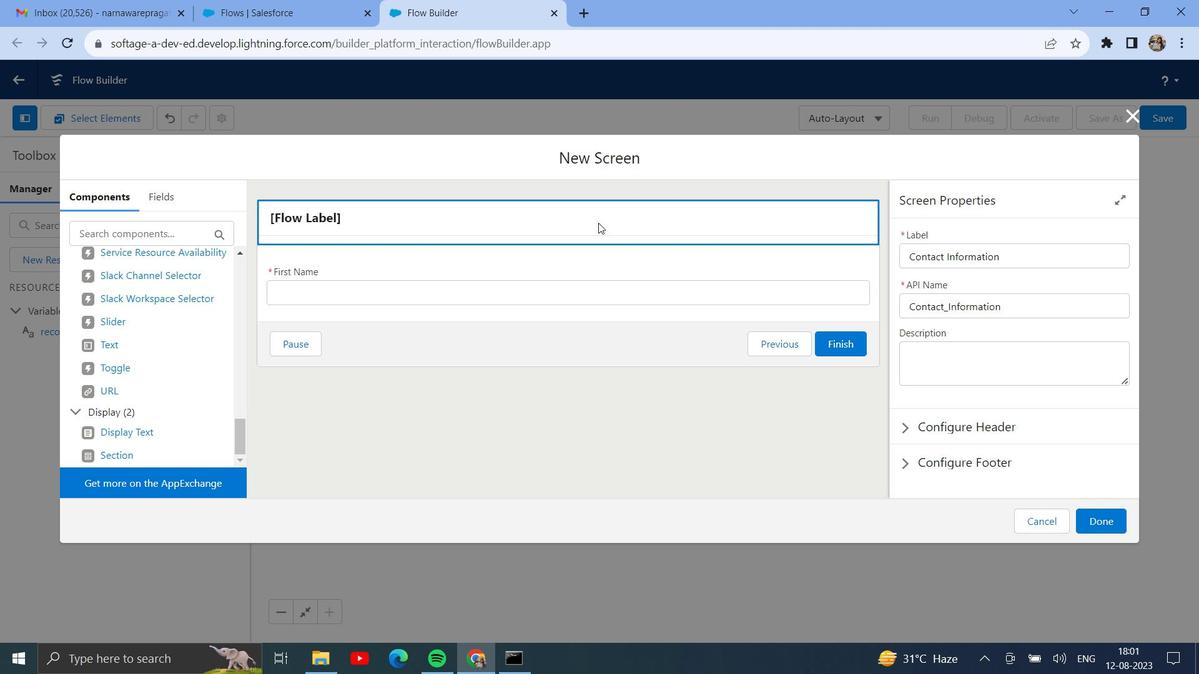 
Action: Mouse scrolled (902, 194) with delta (0, 0)
Screenshot: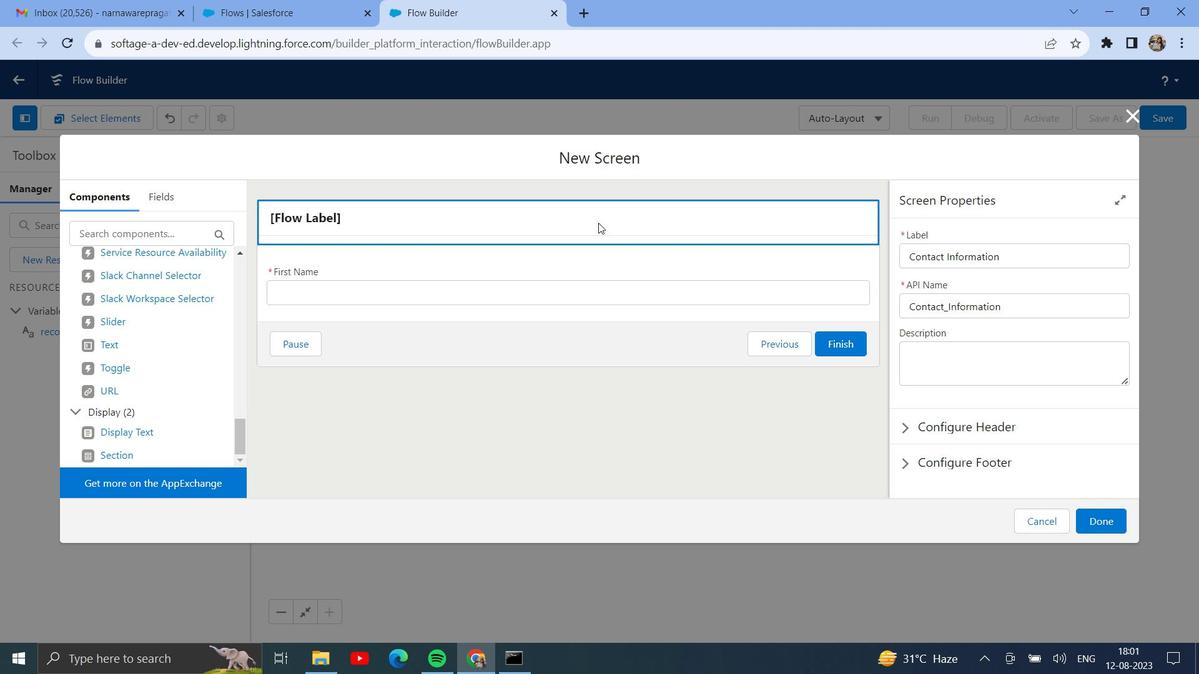 
Action: Mouse moved to (599, 223)
Screenshot: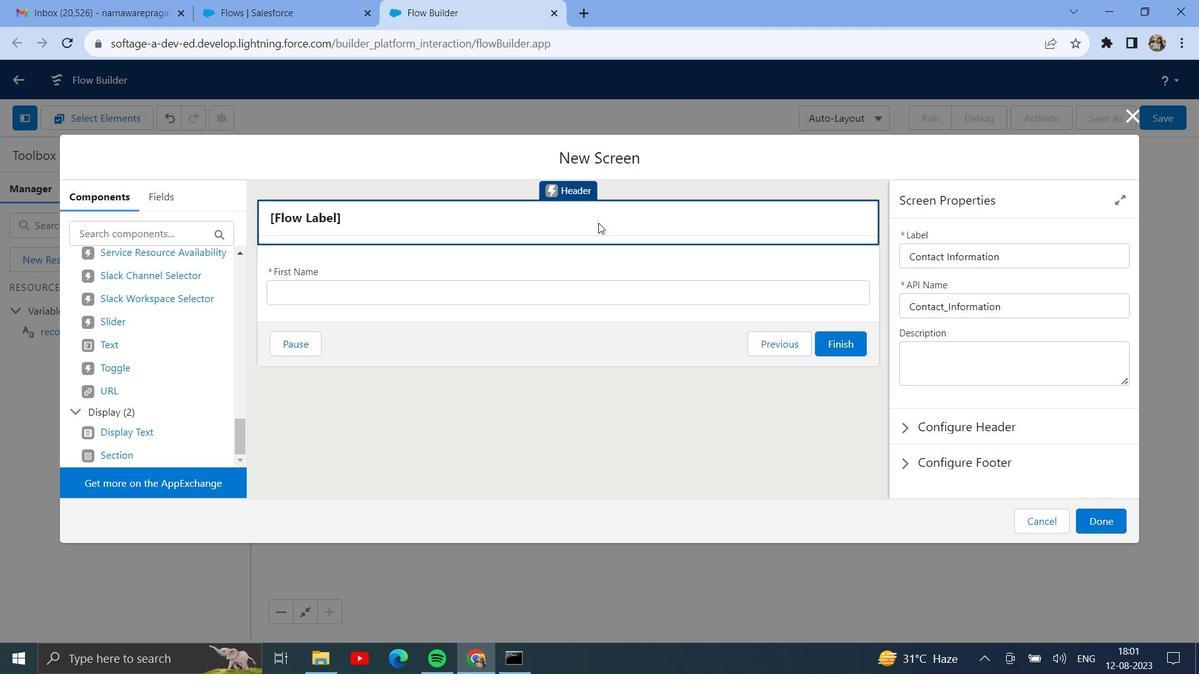 
Action: Mouse pressed left at (599, 223)
Screenshot: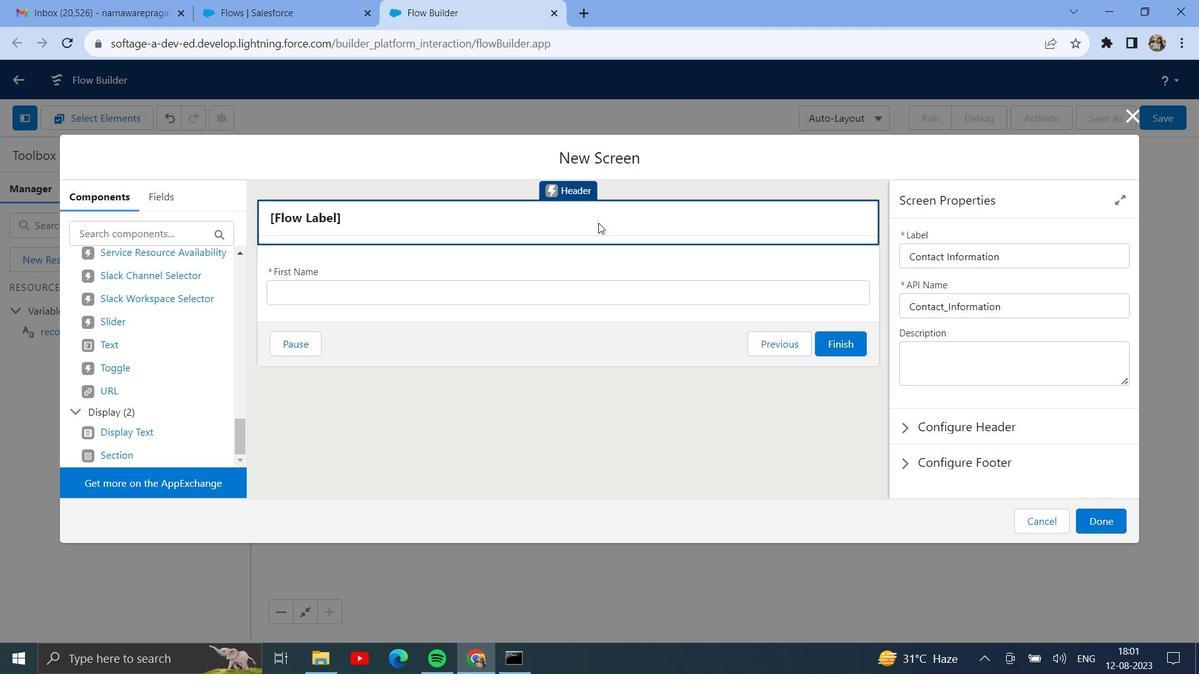 
Action: Mouse moved to (469, 213)
Screenshot: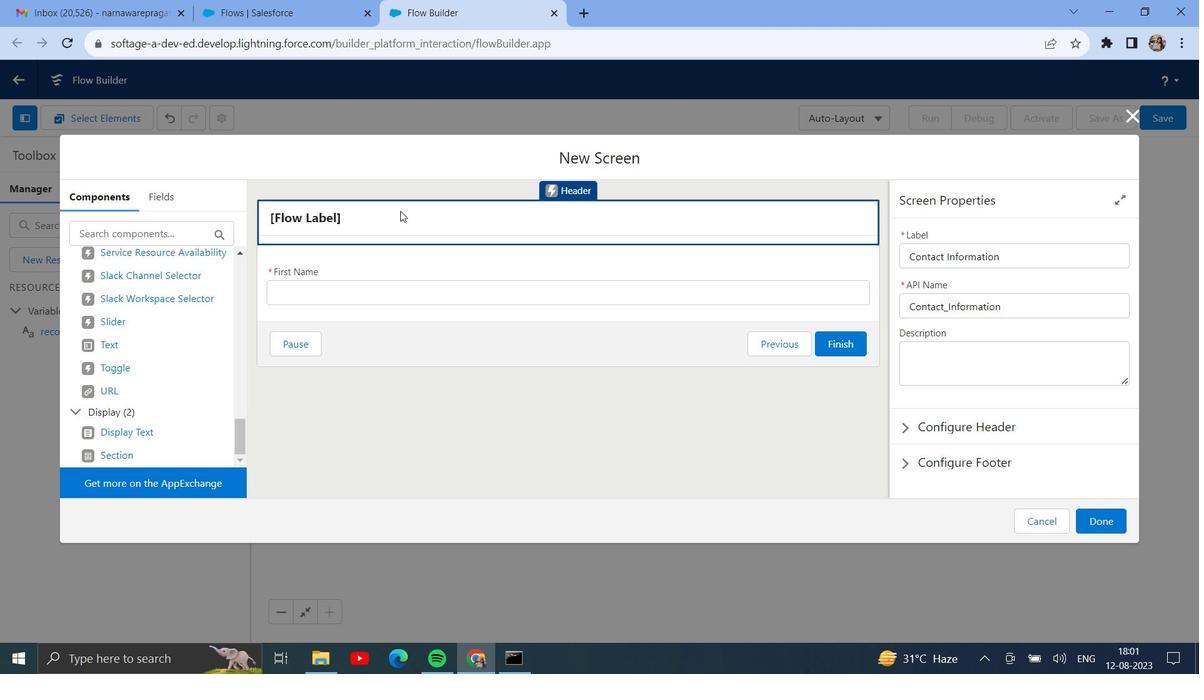 
Action: Mouse pressed left at (469, 213)
Screenshot: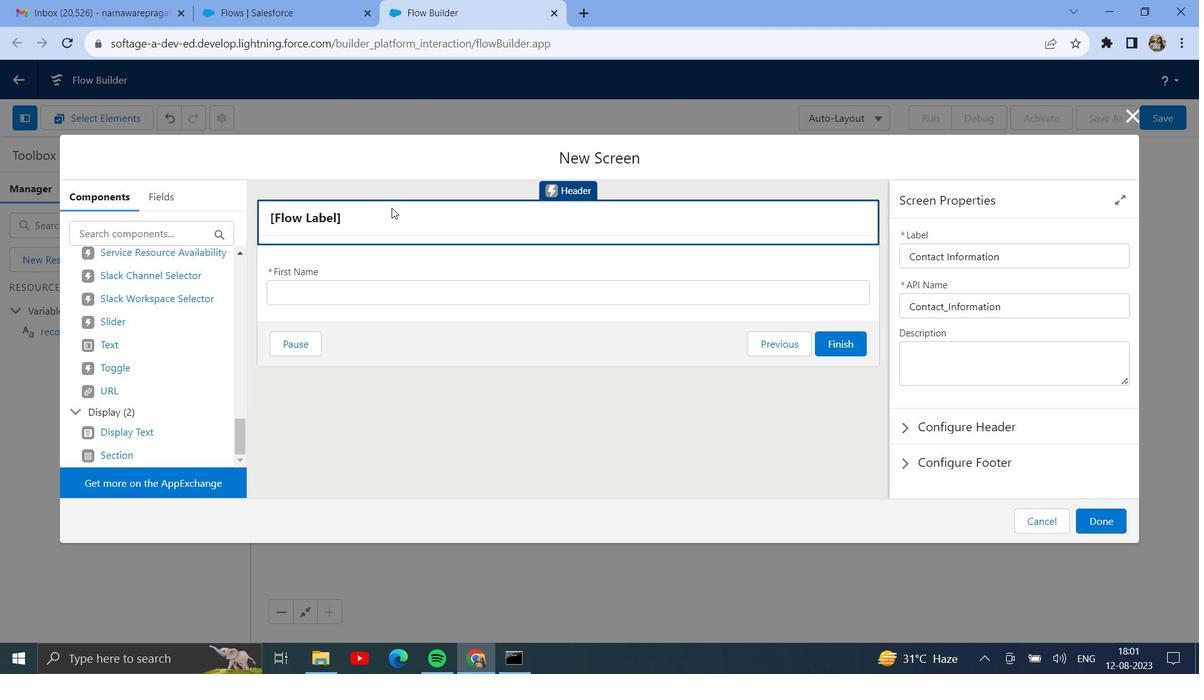 
Action: Mouse pressed left at (469, 213)
Screenshot: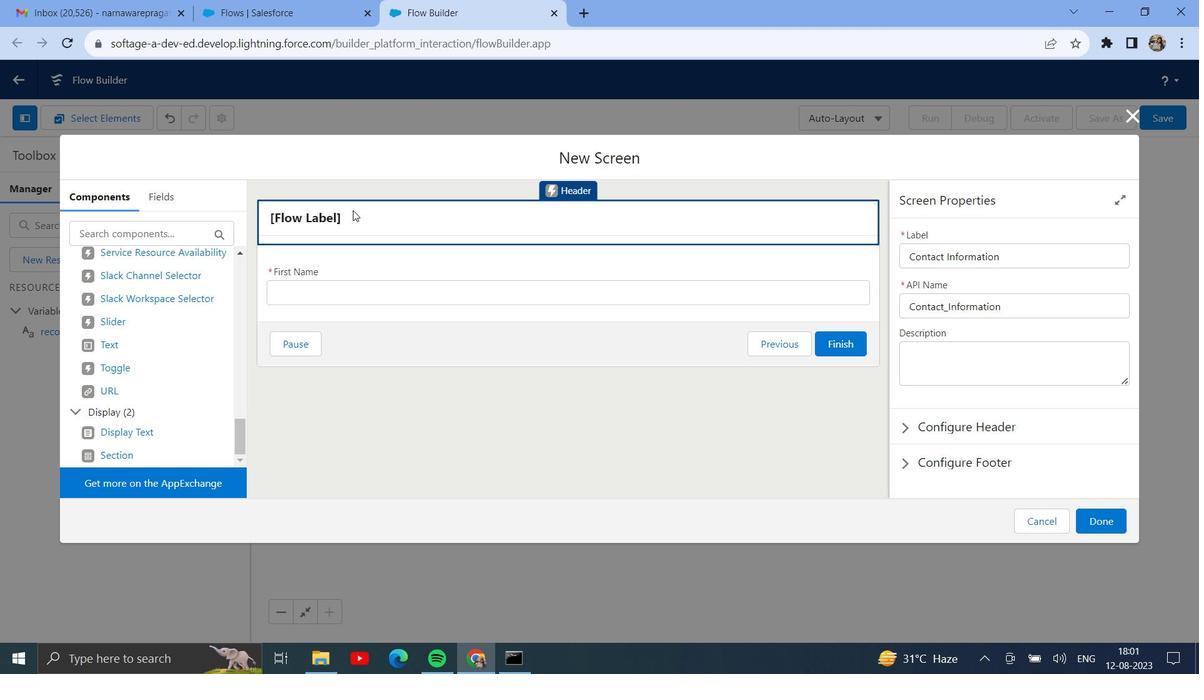 
Action: Mouse moved to (345, 306)
Screenshot: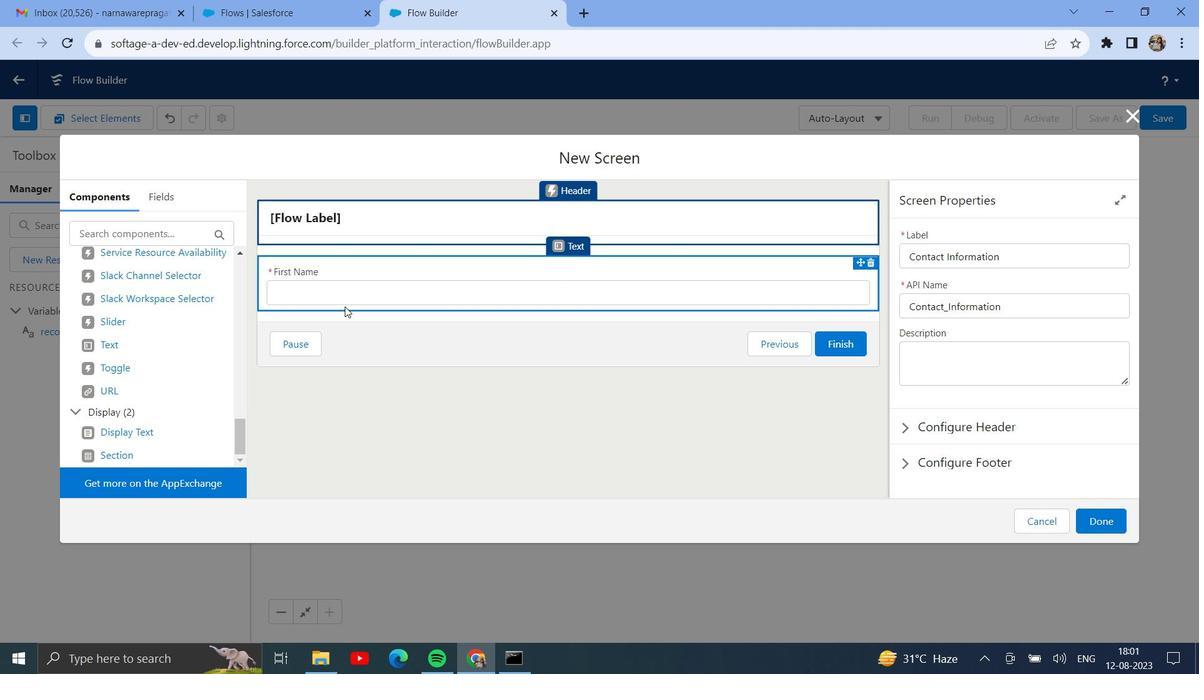 
Action: Mouse pressed left at (345, 306)
Screenshot: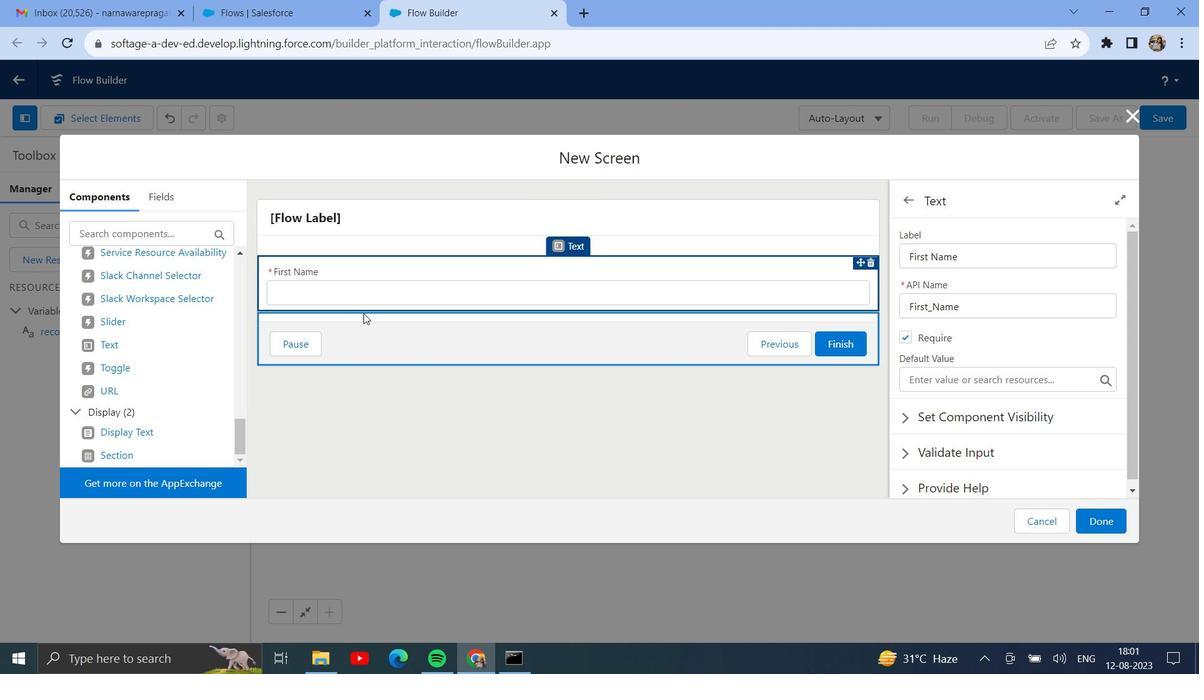 
Action: Mouse moved to (154, 346)
Screenshot: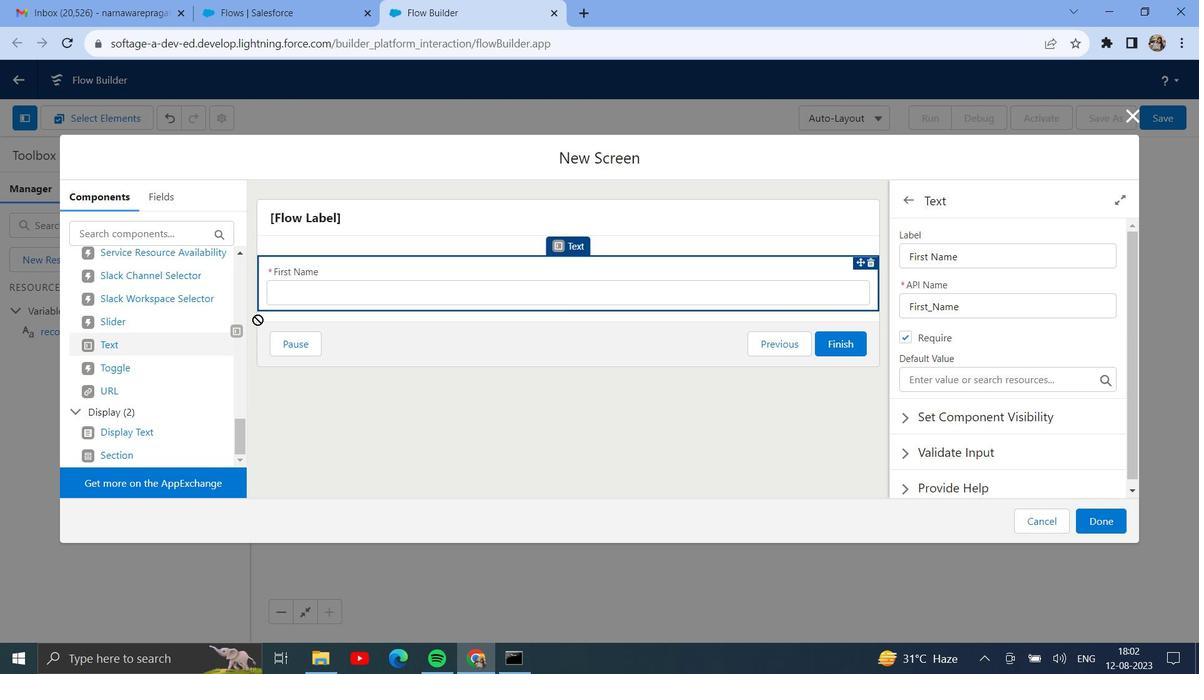 
Action: Mouse pressed left at (154, 346)
Screenshot: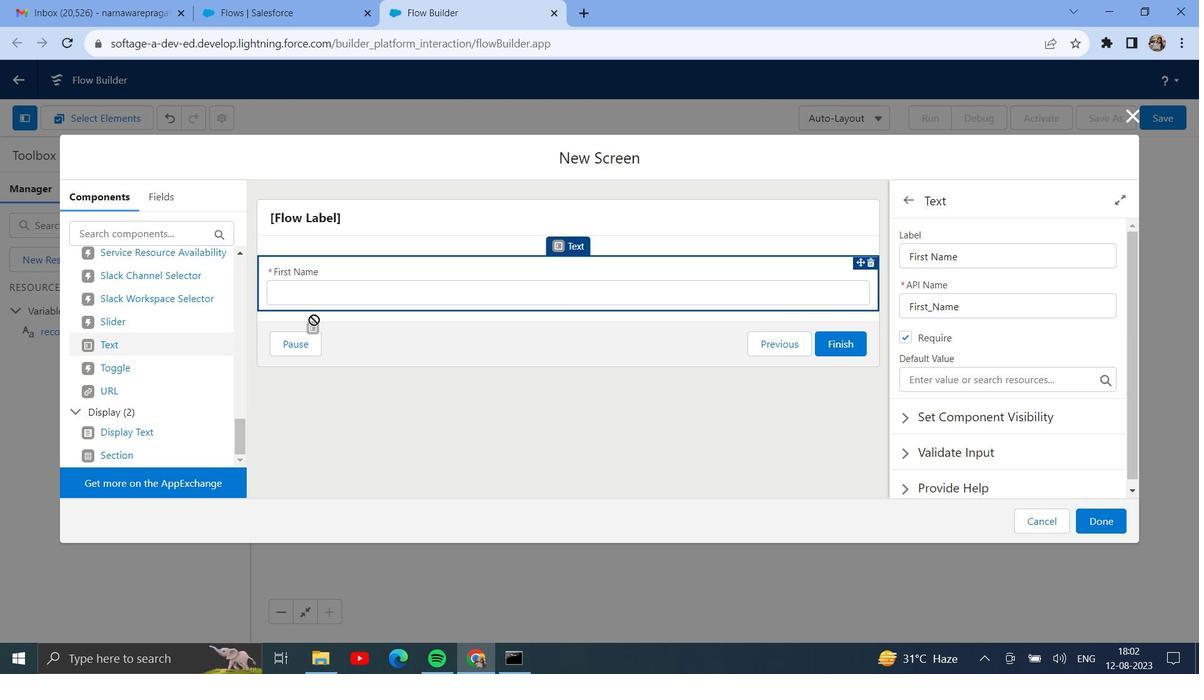 
Action: Mouse moved to (479, 274)
Screenshot: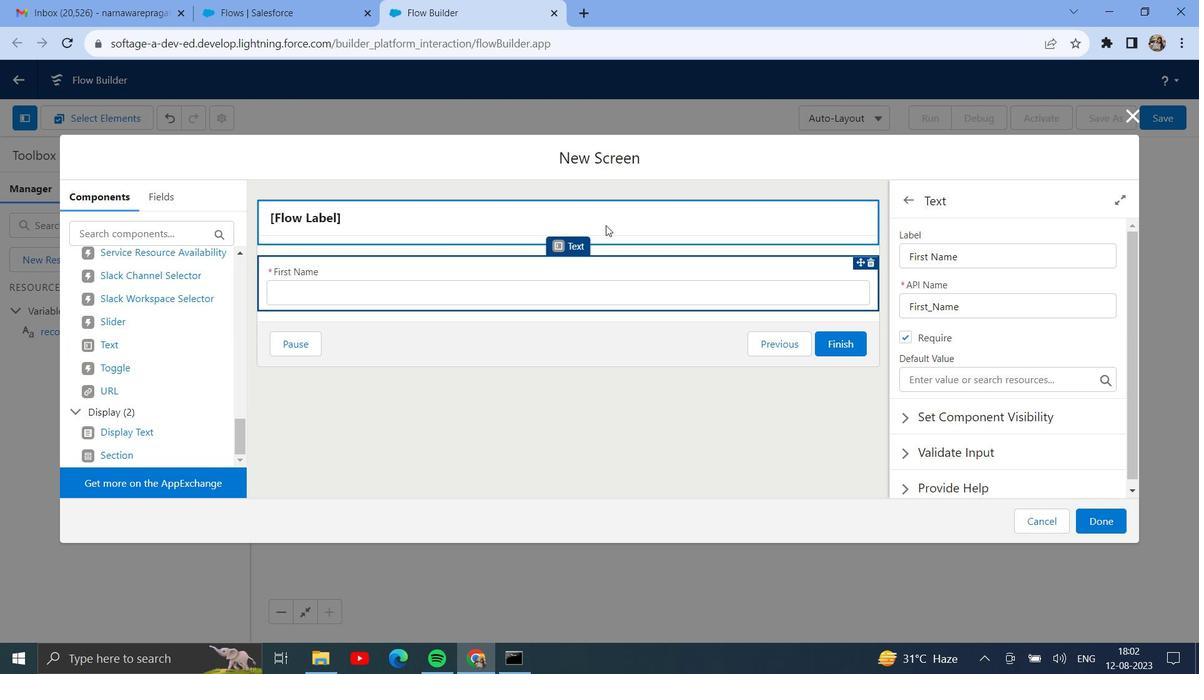 
Action: Mouse pressed left at (479, 274)
Screenshot: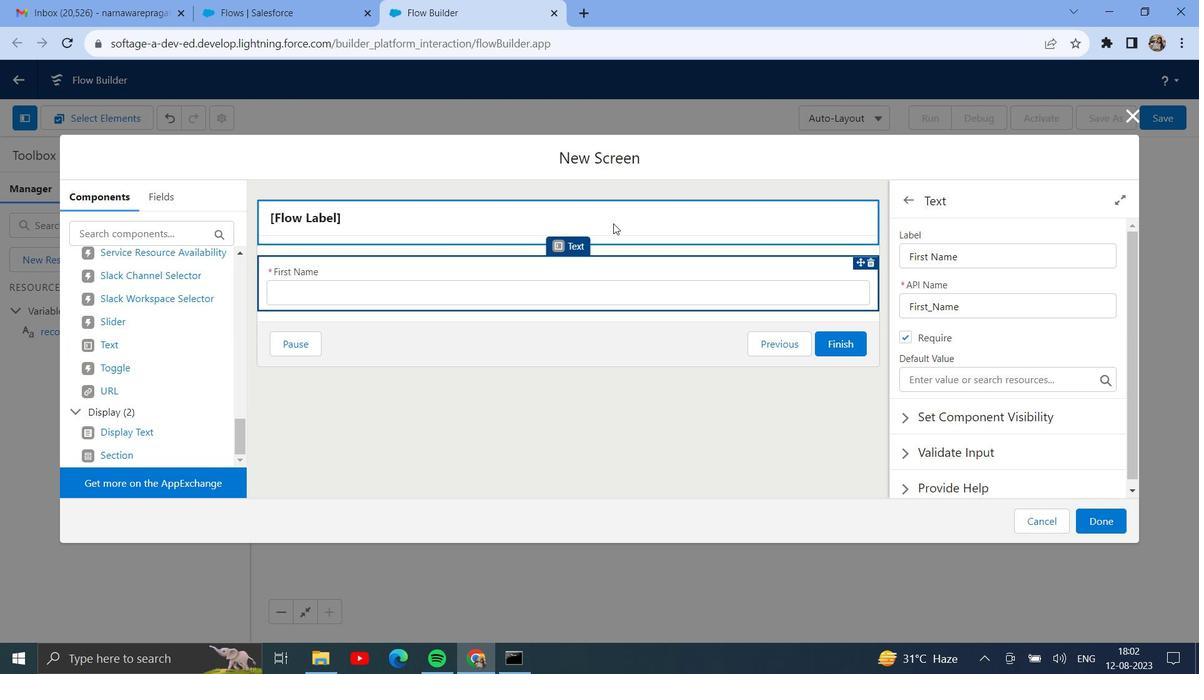 
Action: Mouse moved to (152, 346)
Screenshot: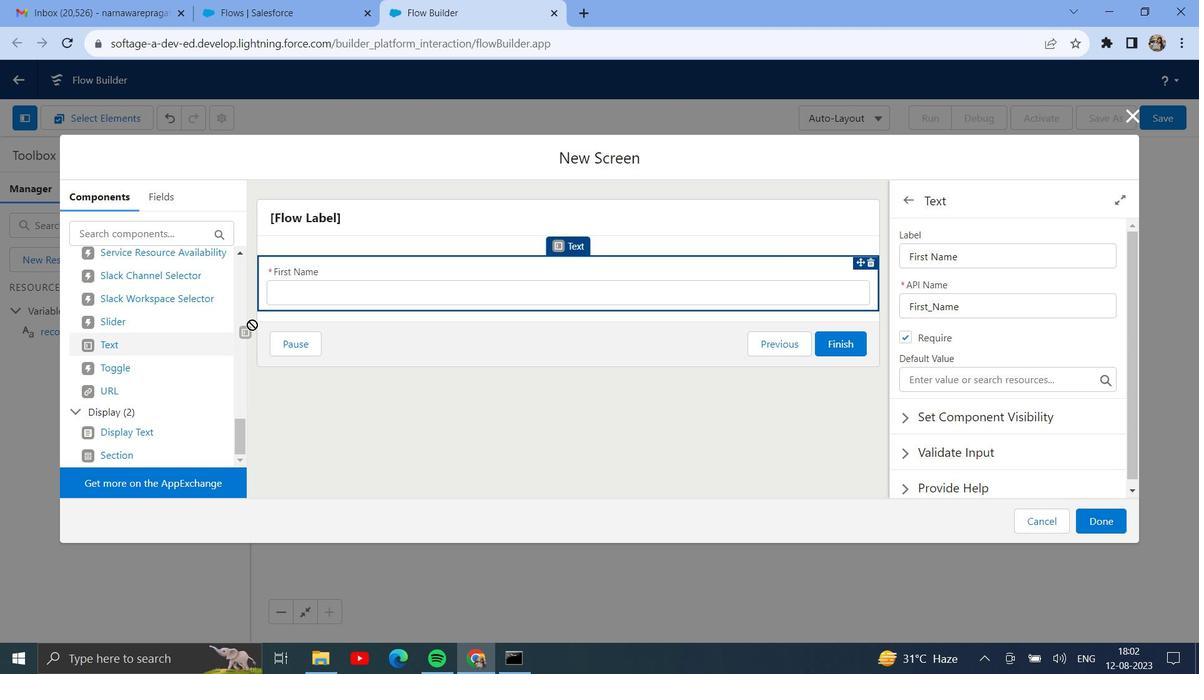 
Action: Mouse pressed left at (152, 346)
Screenshot: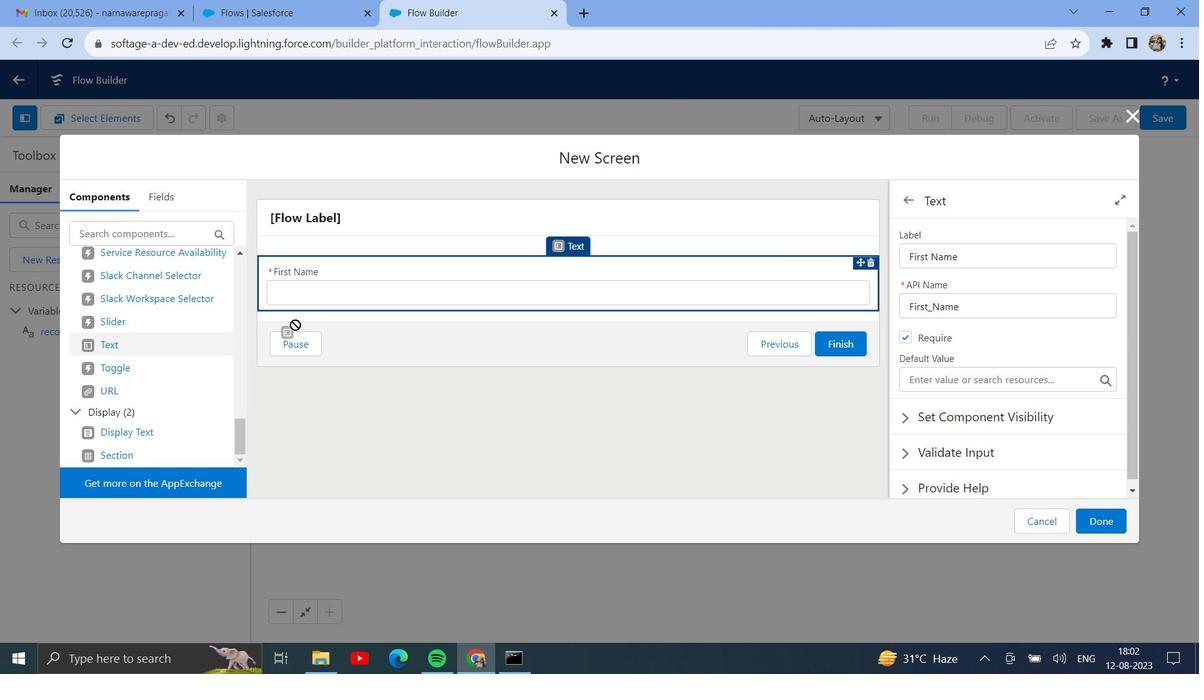 
Action: Mouse moved to (947, 260)
Screenshot: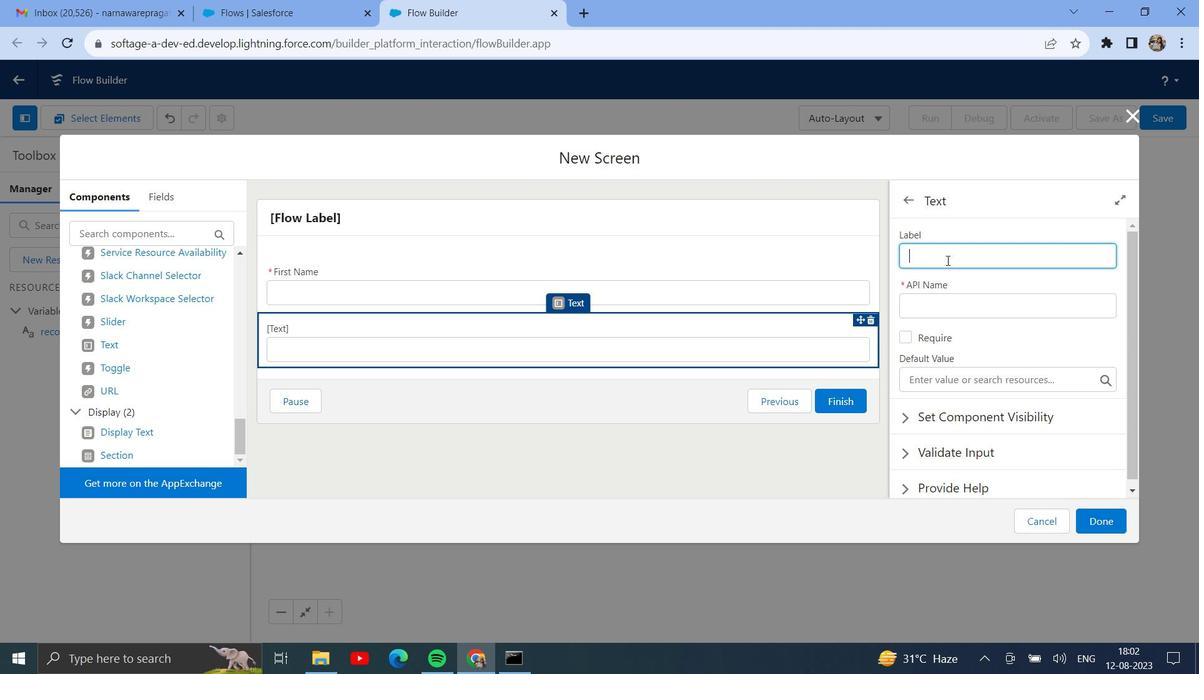 
Action: Mouse pressed left at (947, 260)
Screenshot: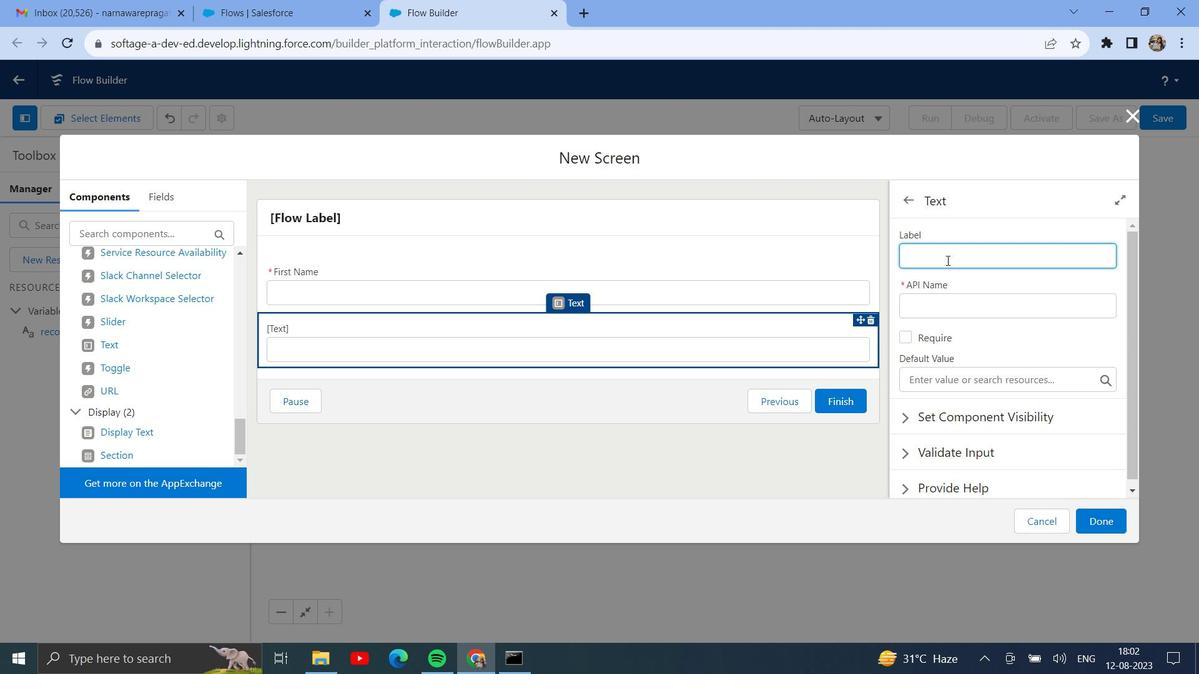 
Action: Key pressed <Key.shift>Last<Key.space><Key.shift>Name
Screenshot: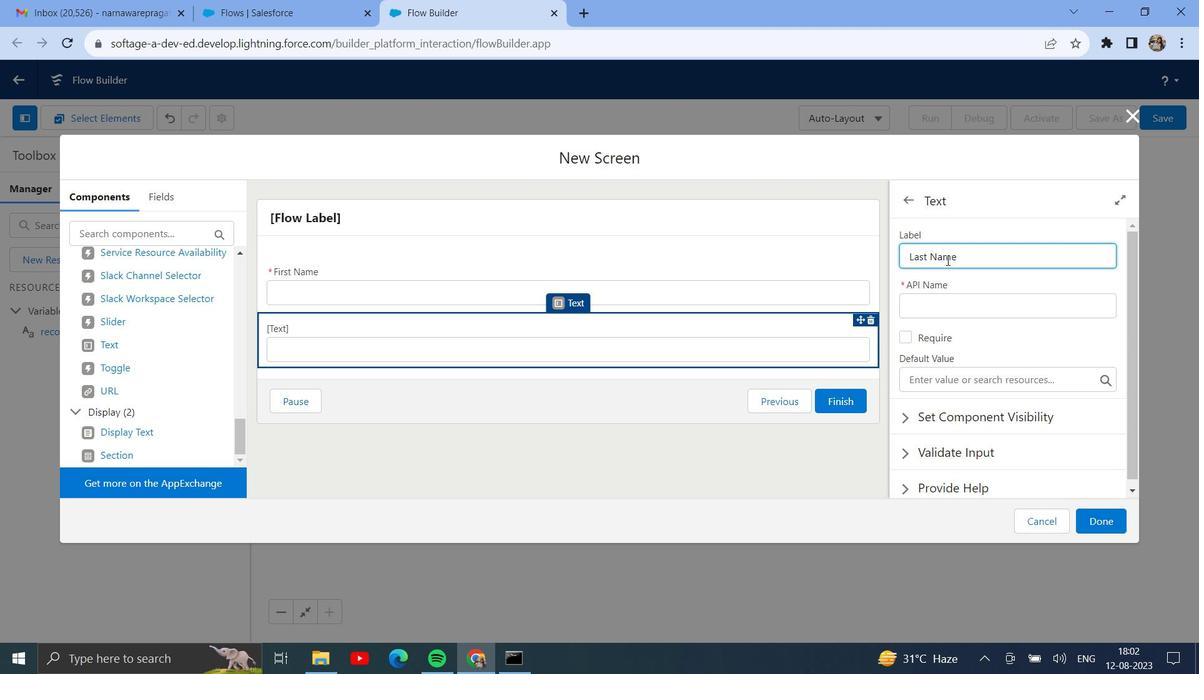 
Action: Mouse moved to (1027, 306)
Screenshot: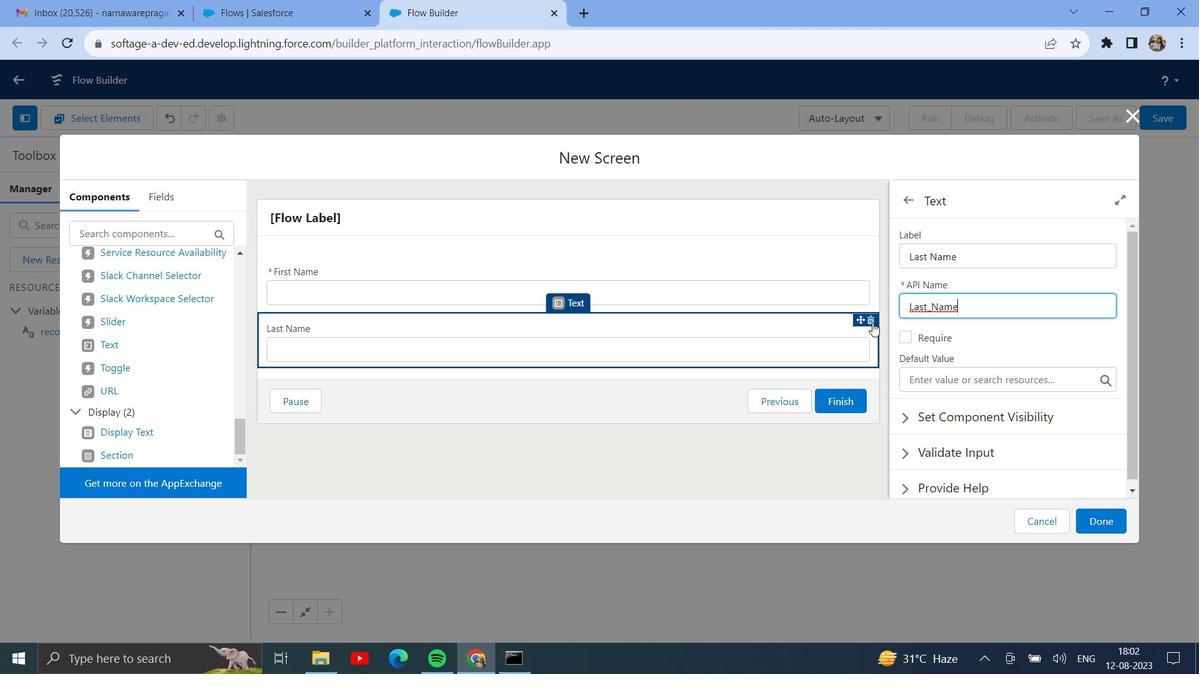 
Action: Mouse pressed left at (1027, 306)
Screenshot: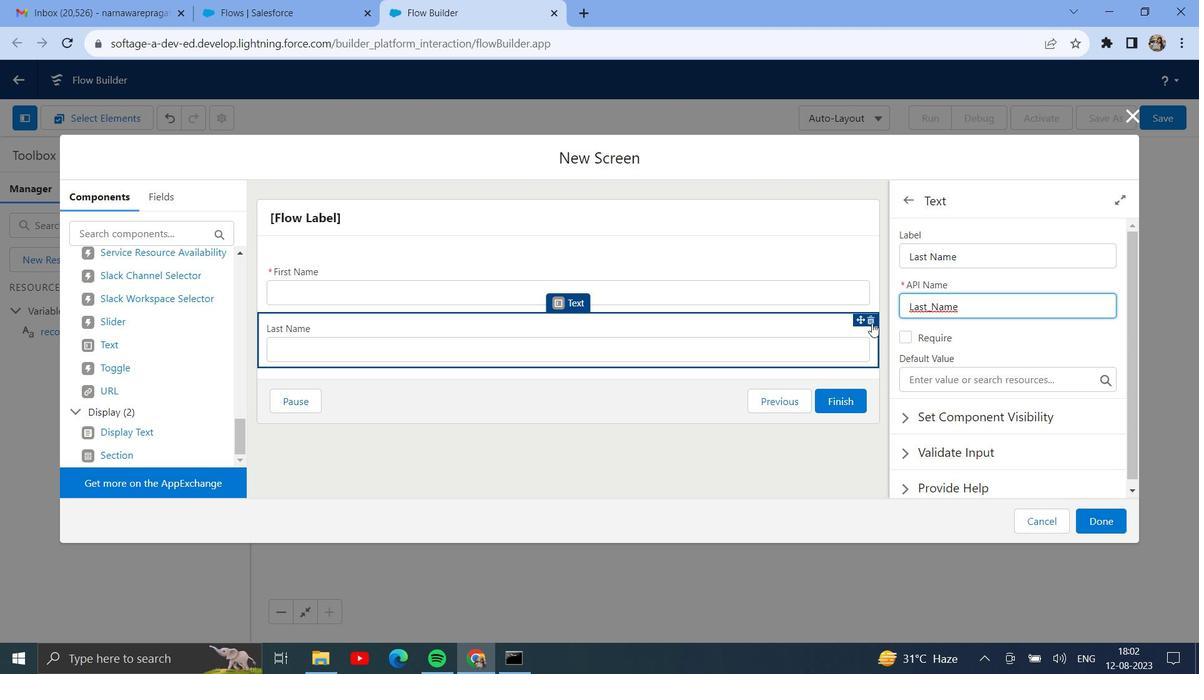 
Action: Mouse moved to (908, 337)
Screenshot: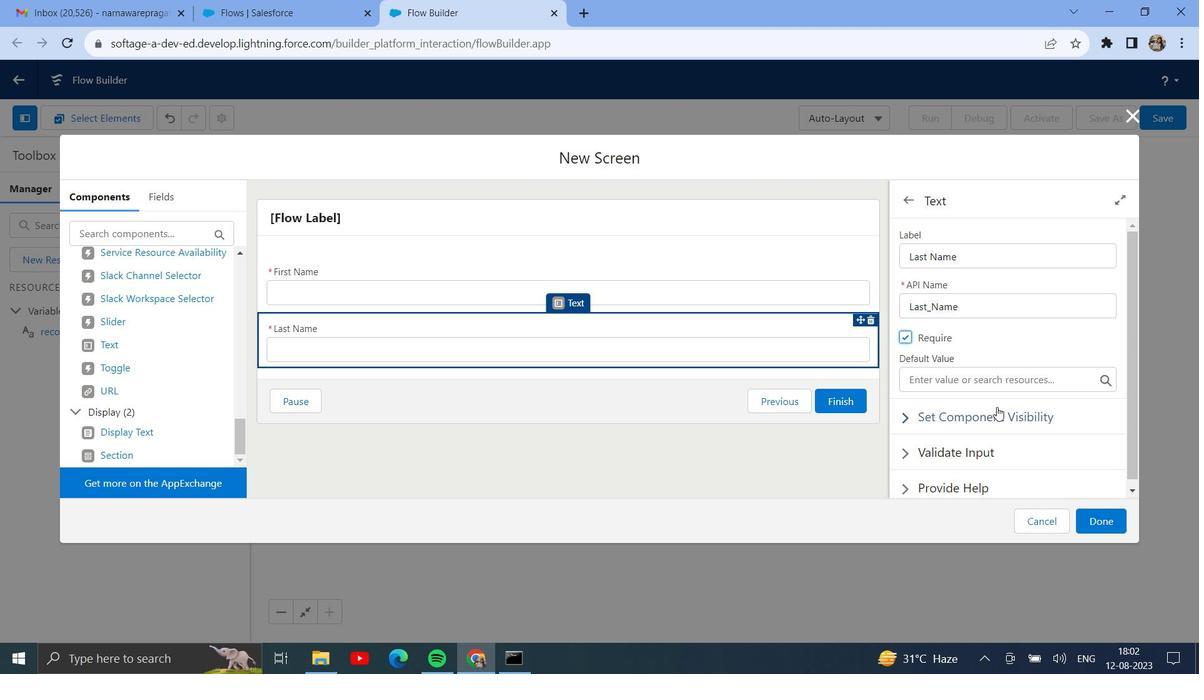
Action: Mouse pressed left at (908, 337)
Screenshot: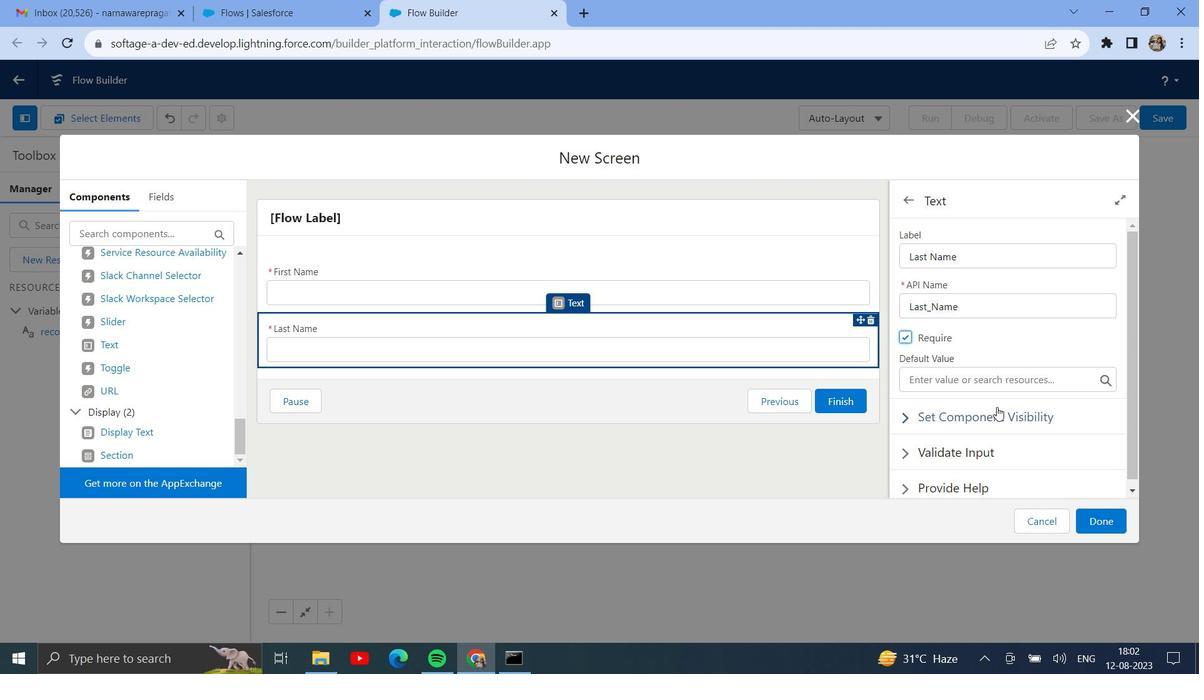 
Action: Mouse moved to (1104, 519)
Screenshot: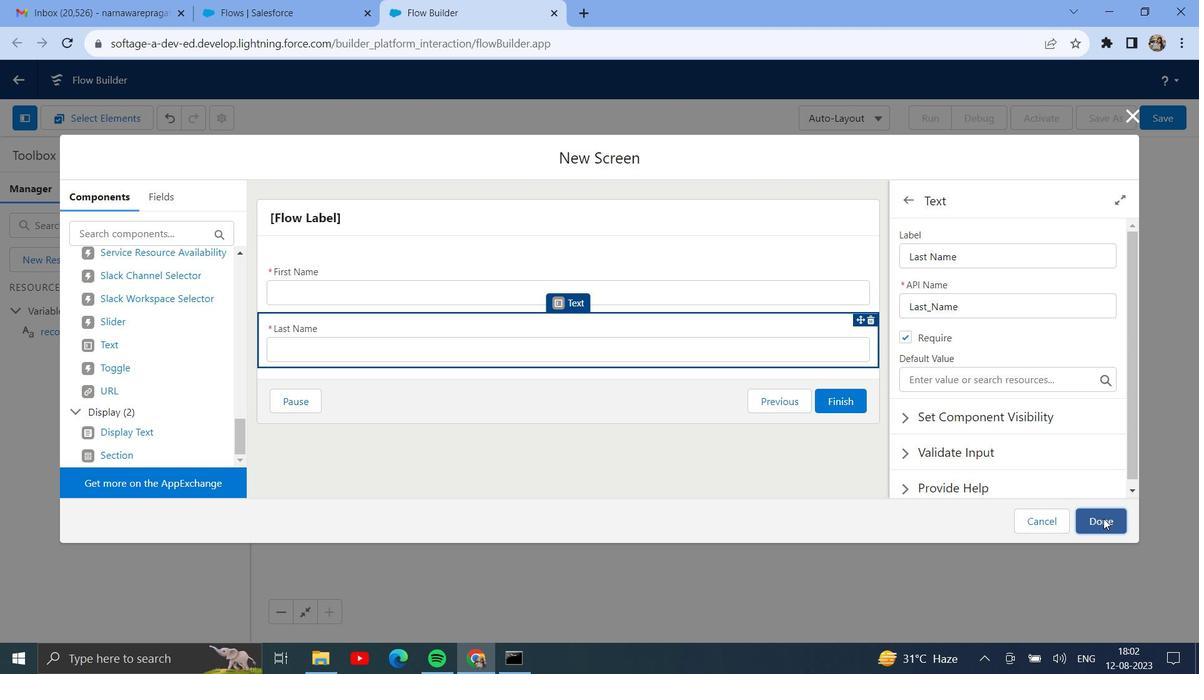 
Action: Mouse pressed left at (1104, 519)
Screenshot: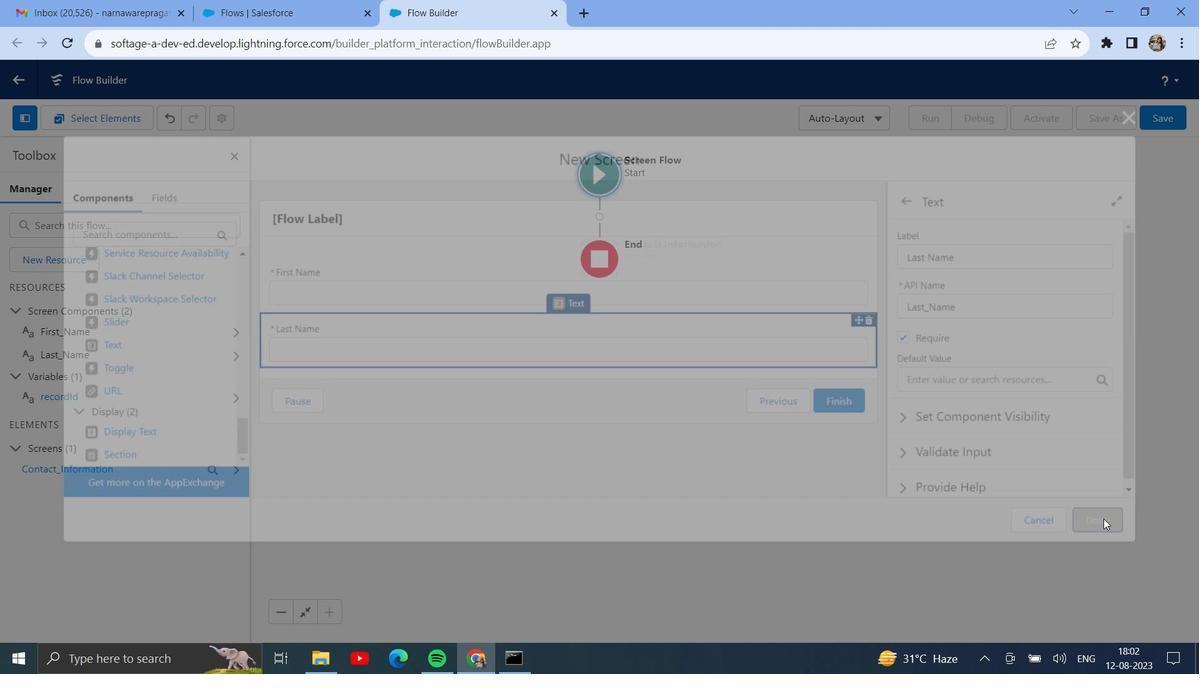 
Action: Mouse moved to (601, 304)
Screenshot: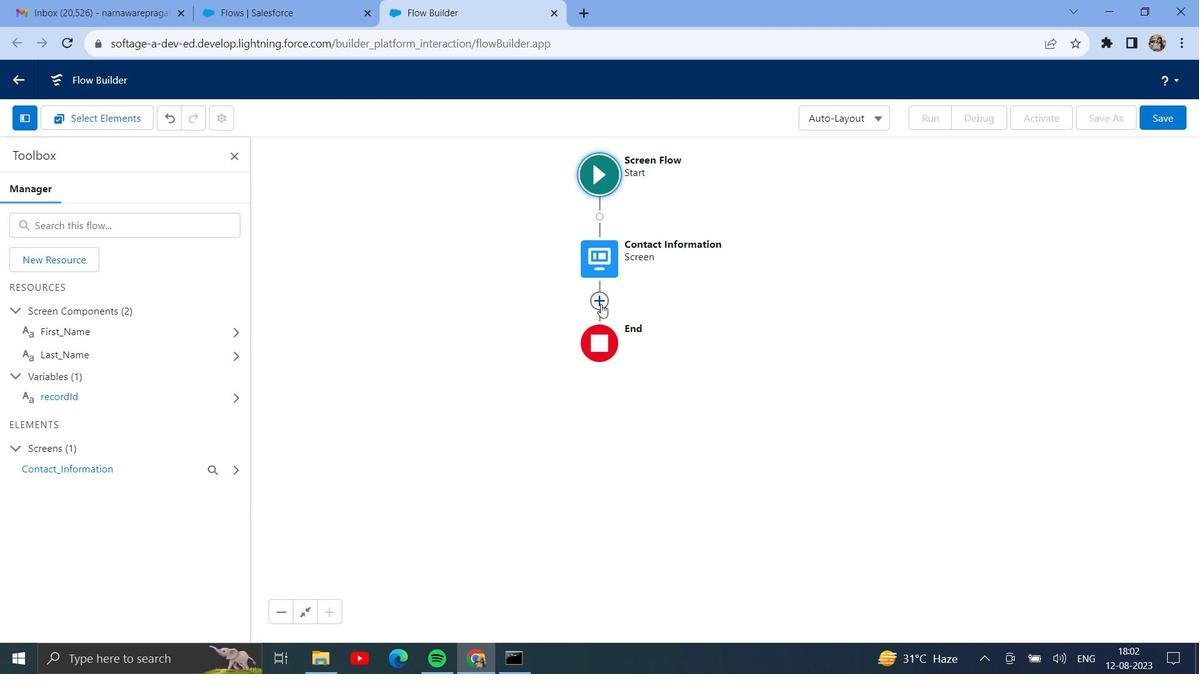 
Action: Mouse pressed left at (601, 304)
Screenshot: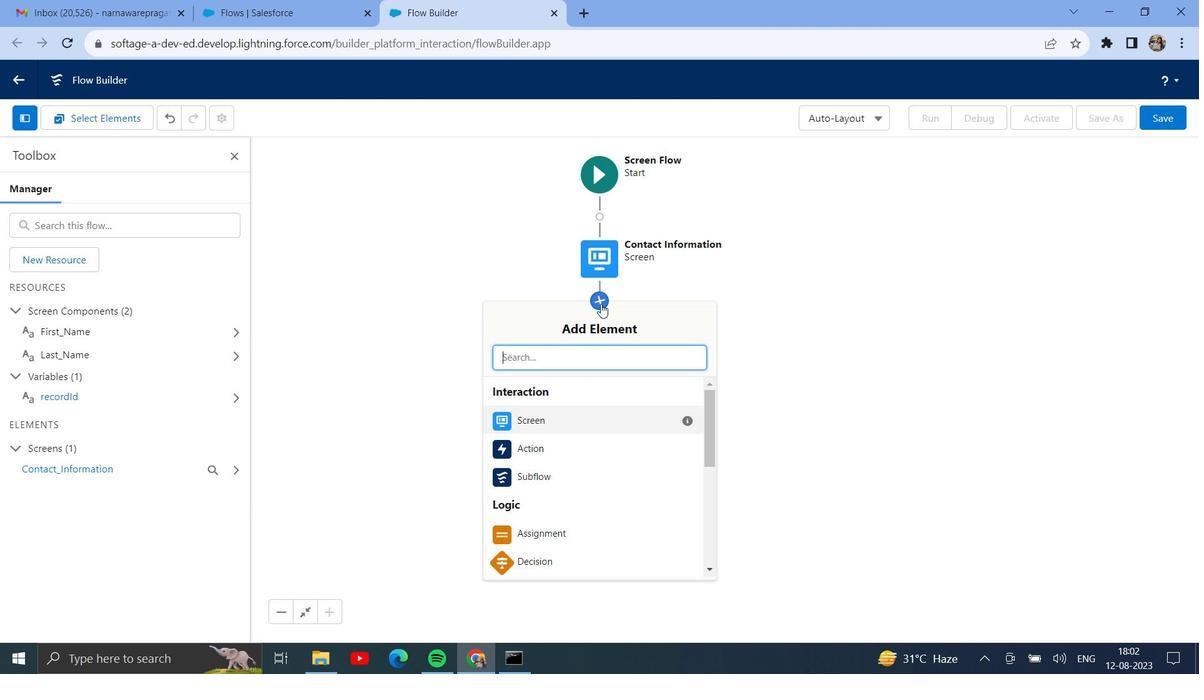 
Action: Mouse moved to (590, 464)
Screenshot: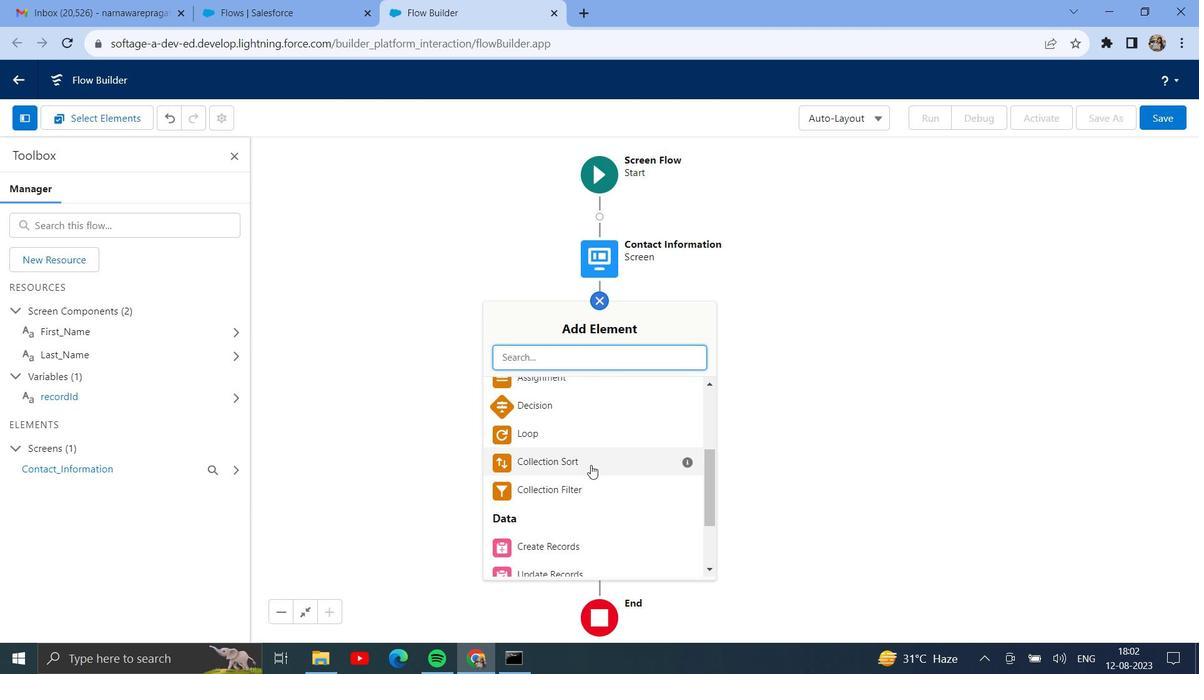 
Action: Mouse scrolled (590, 464) with delta (0, 0)
Screenshot: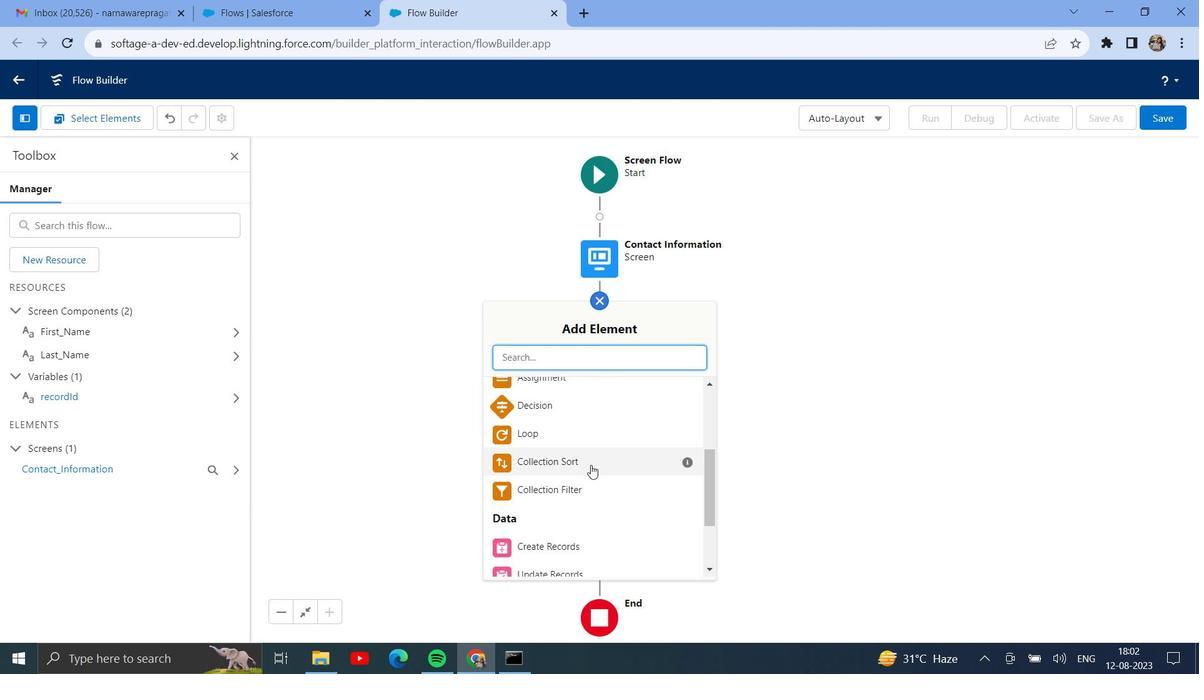 
Action: Mouse scrolled (590, 464) with delta (0, 0)
Screenshot: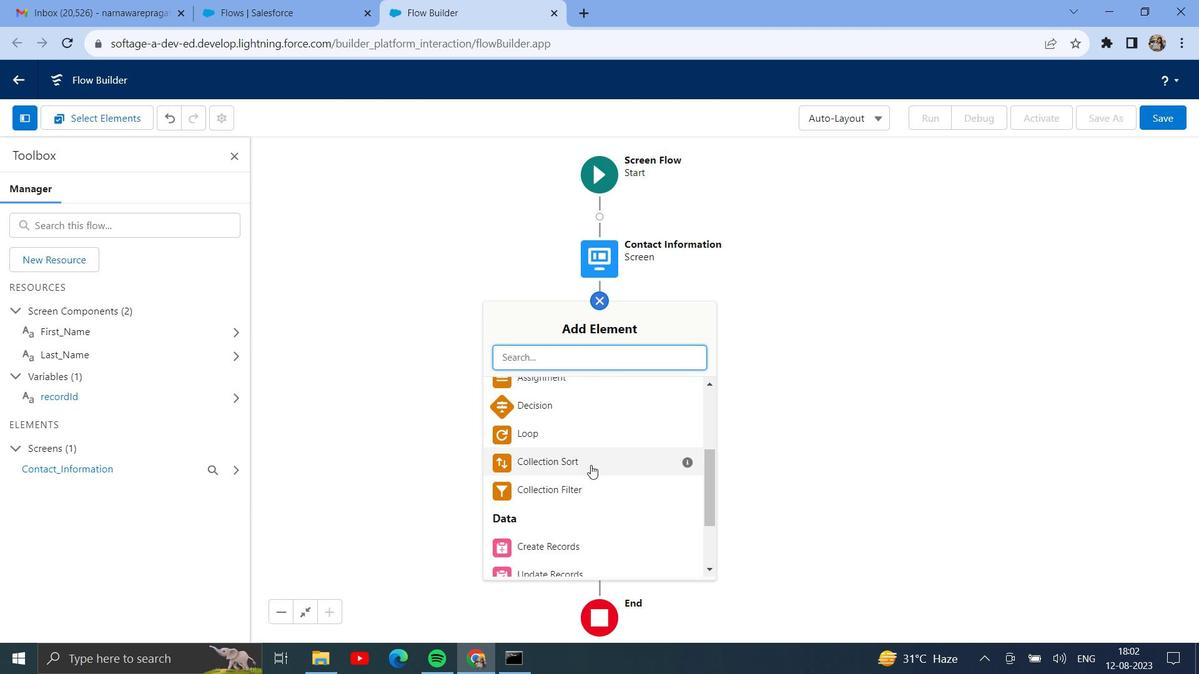 
Action: Mouse moved to (591, 468)
Screenshot: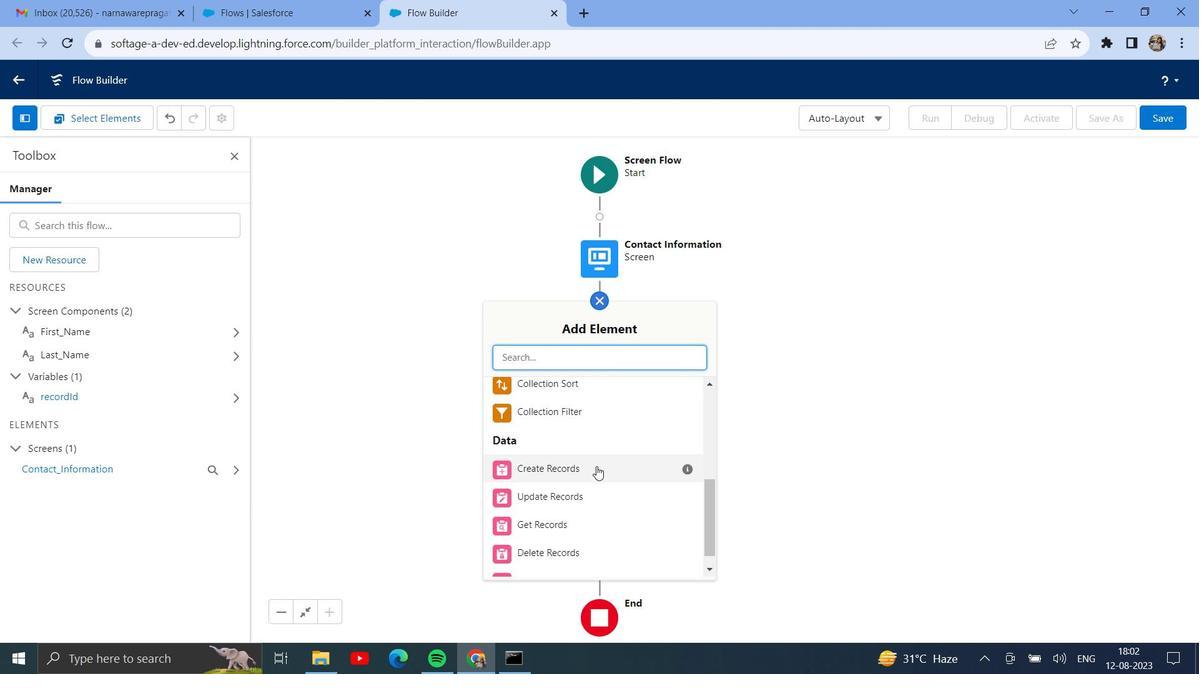 
Action: Mouse scrolled (591, 467) with delta (0, 0)
Screenshot: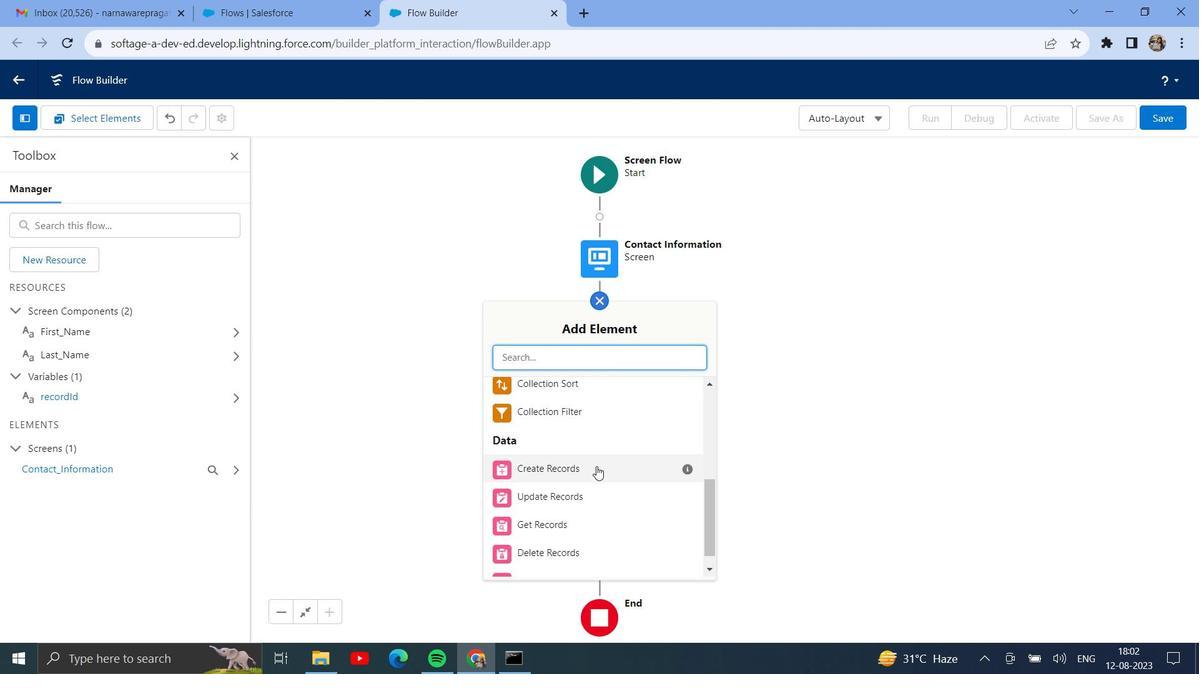 
Action: Mouse moved to (596, 467)
Screenshot: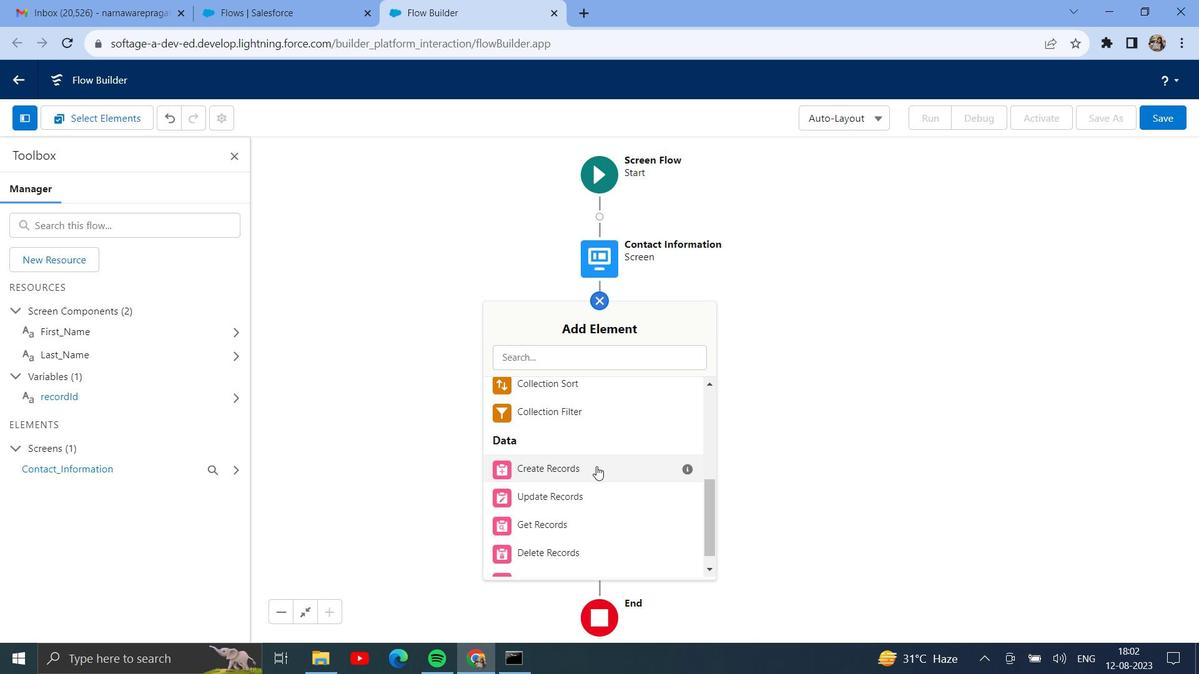 
Action: Mouse pressed left at (596, 467)
Screenshot: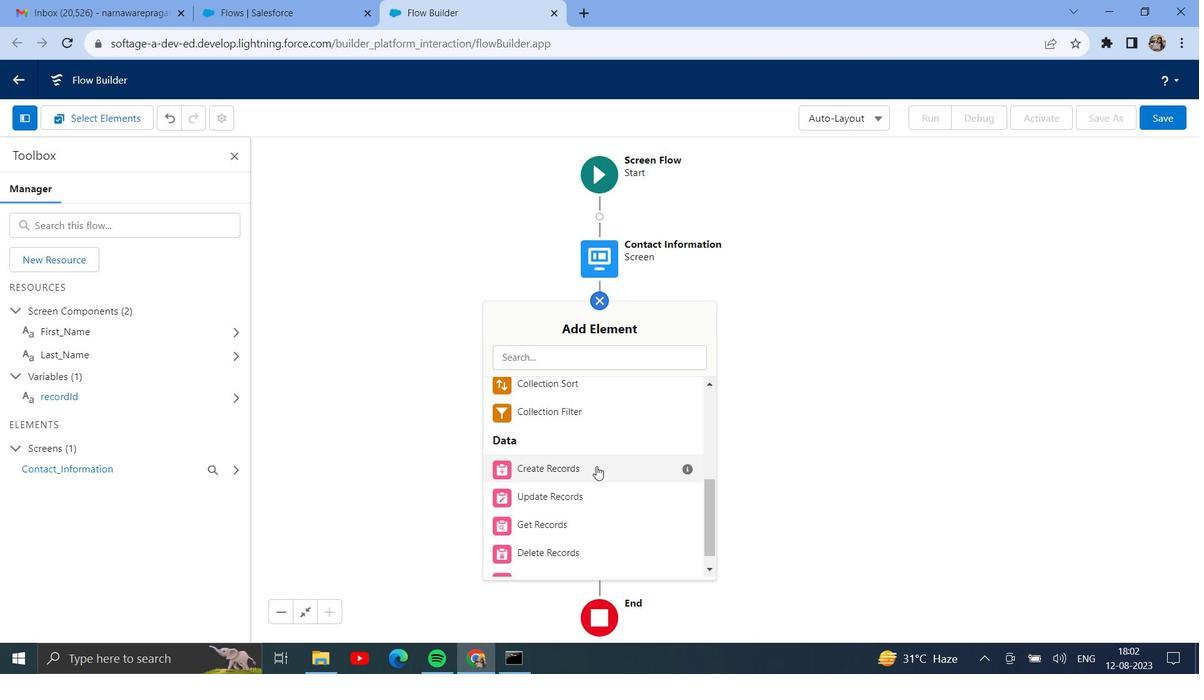 
Action: Mouse moved to (443, 210)
Screenshot: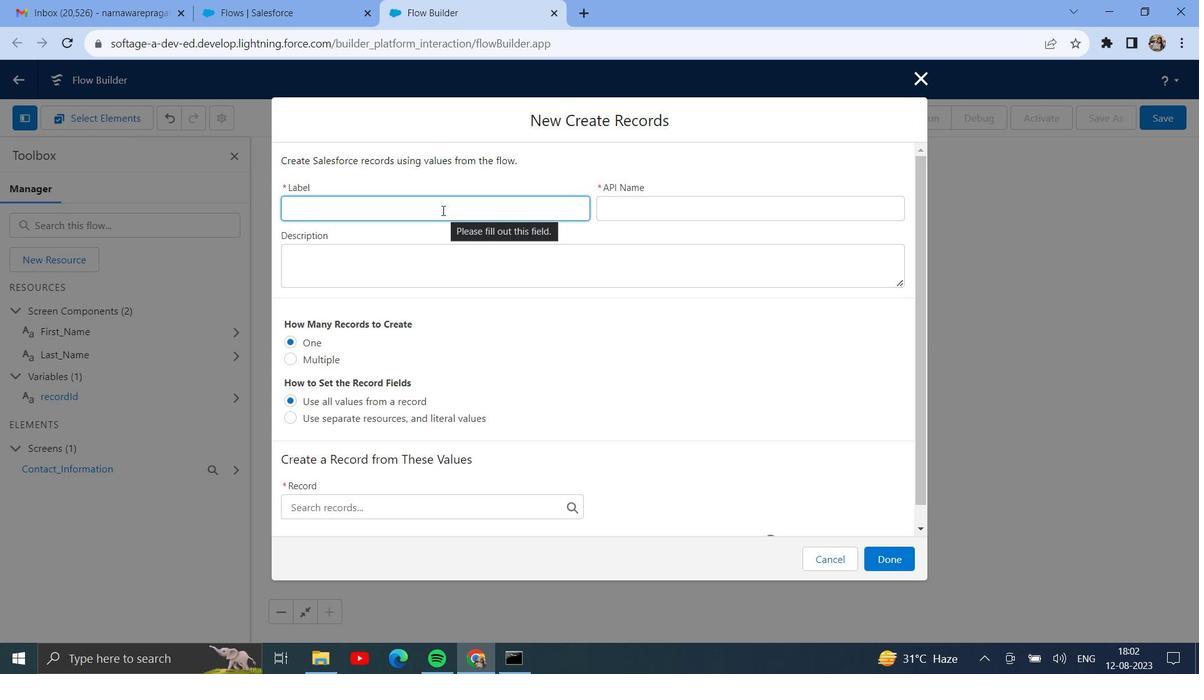 
Action: Key pressed <Key.shift>Create<Key.space><Key.shift>Contact<Key.space><Key.shift>Record
Screenshot: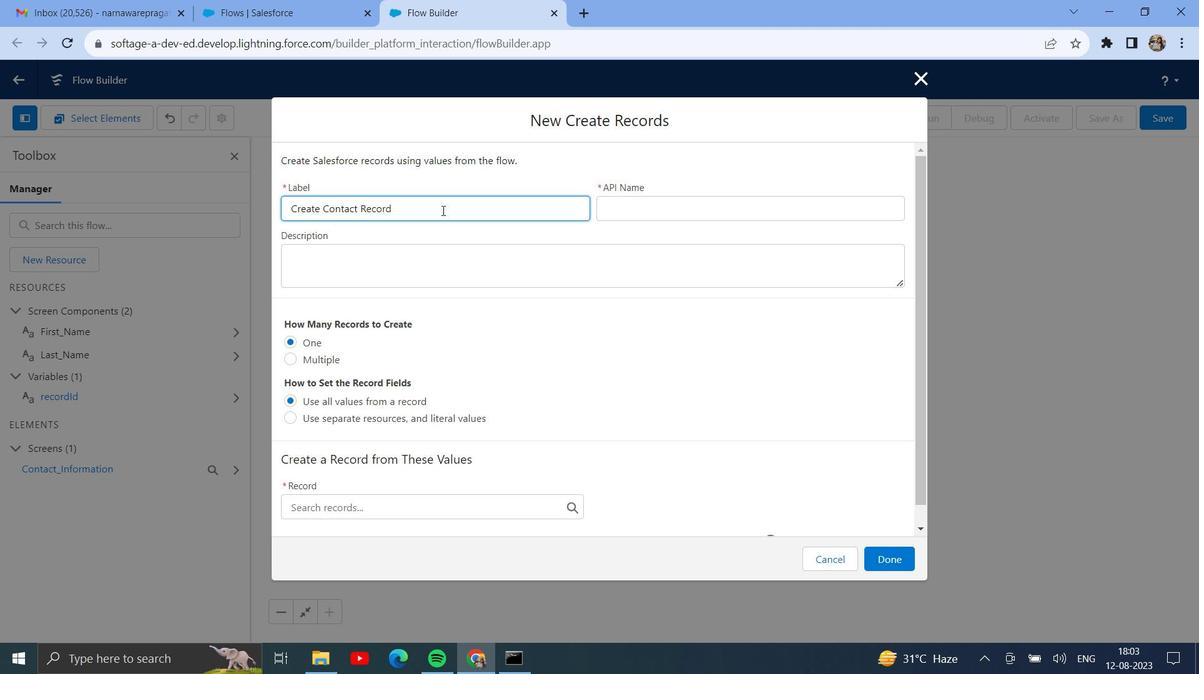 
Action: Mouse moved to (444, 208)
Screenshot: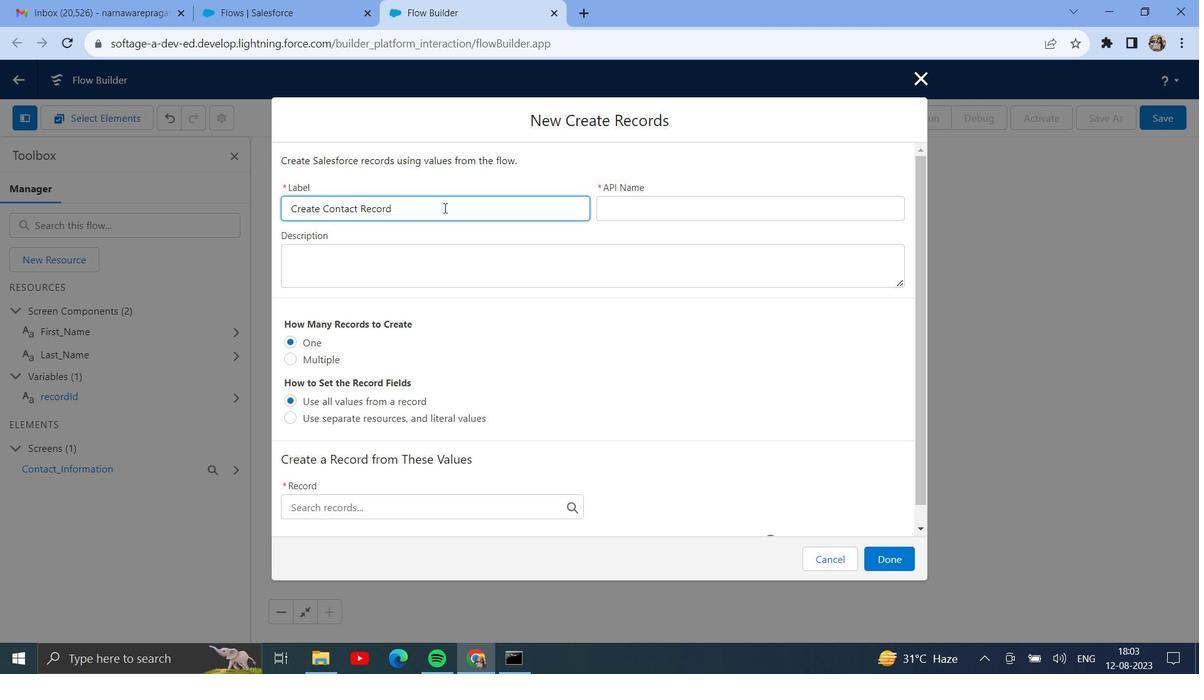 
Action: Key pressed <Key.backspace><Key.backspace><Key.backspace><Key.backspace><Key.backspace><Key.backspace>
Screenshot: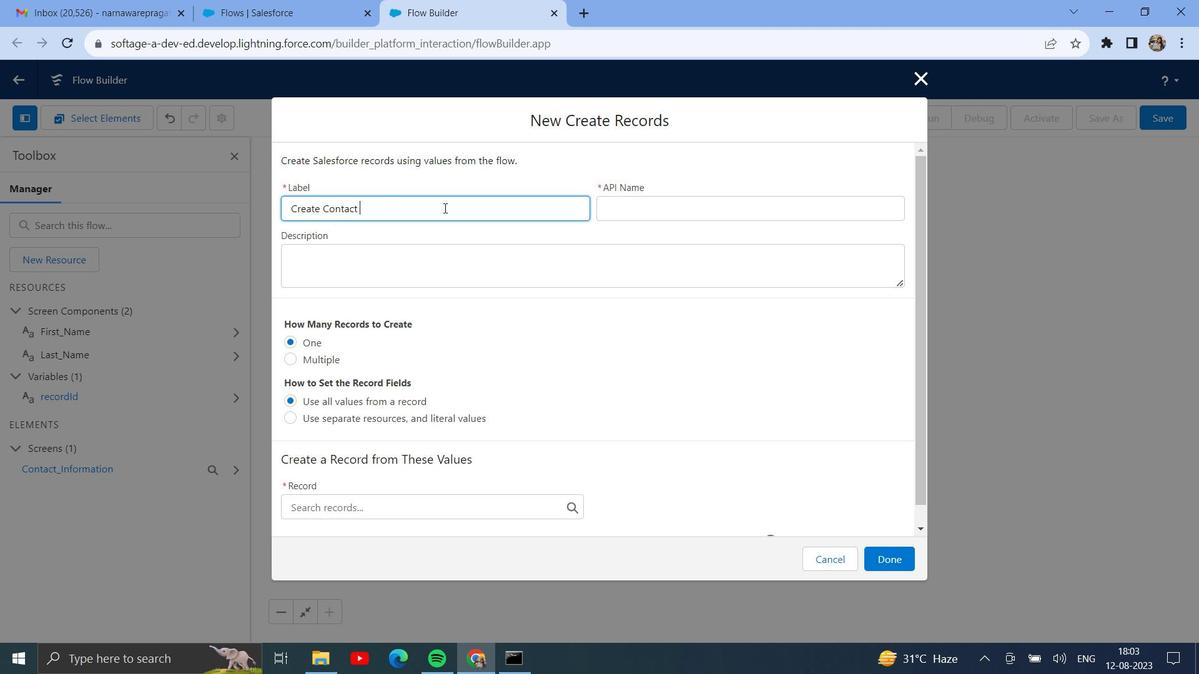 
Action: Mouse moved to (630, 209)
Screenshot: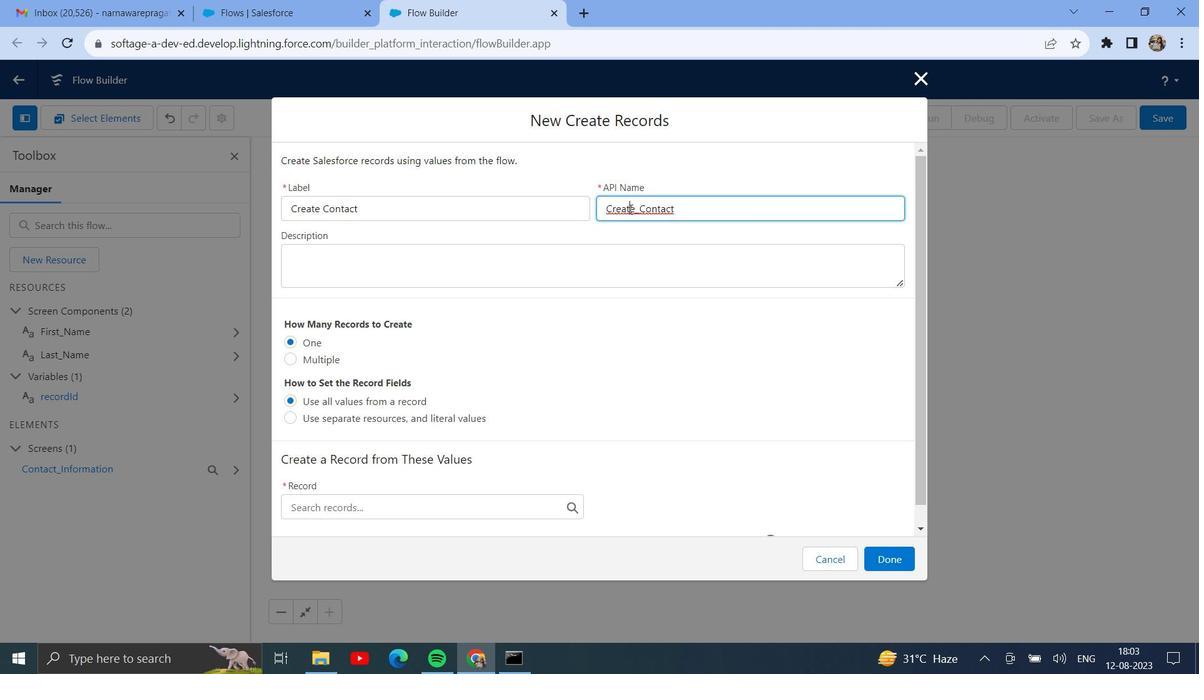 
Action: Mouse pressed left at (630, 209)
Screenshot: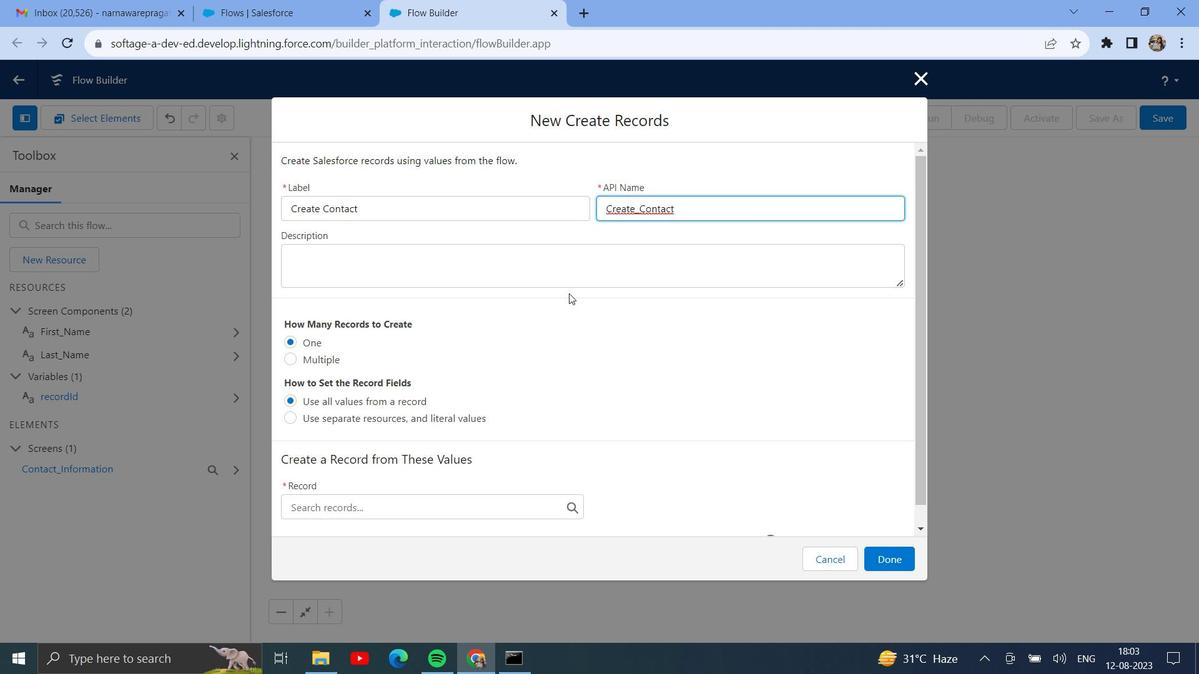 
Action: Mouse moved to (406, 344)
Screenshot: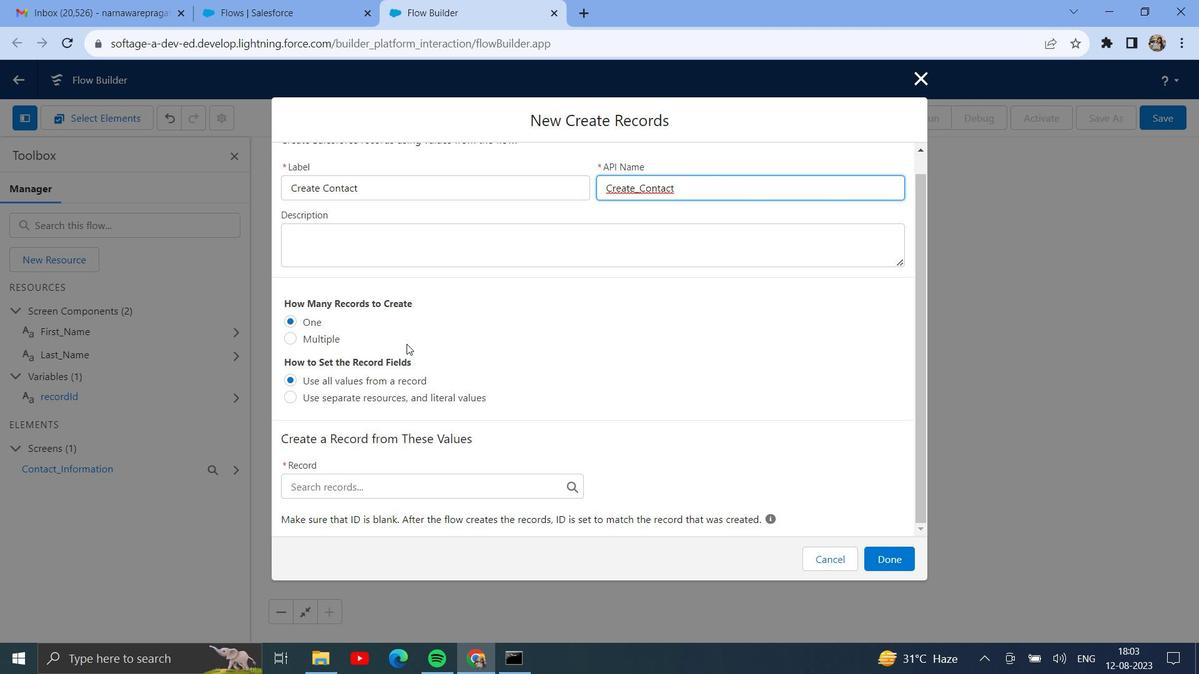 
Action: Mouse scrolled (406, 343) with delta (0, 0)
Screenshot: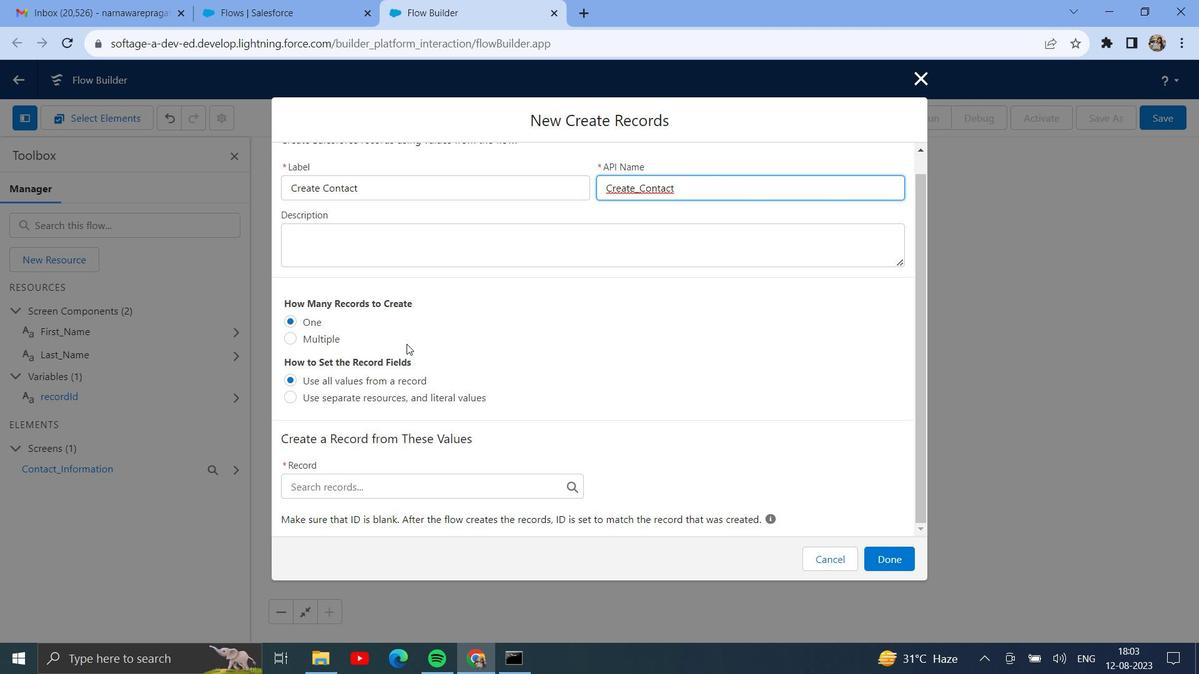 
Action: Mouse scrolled (406, 343) with delta (0, 0)
Screenshot: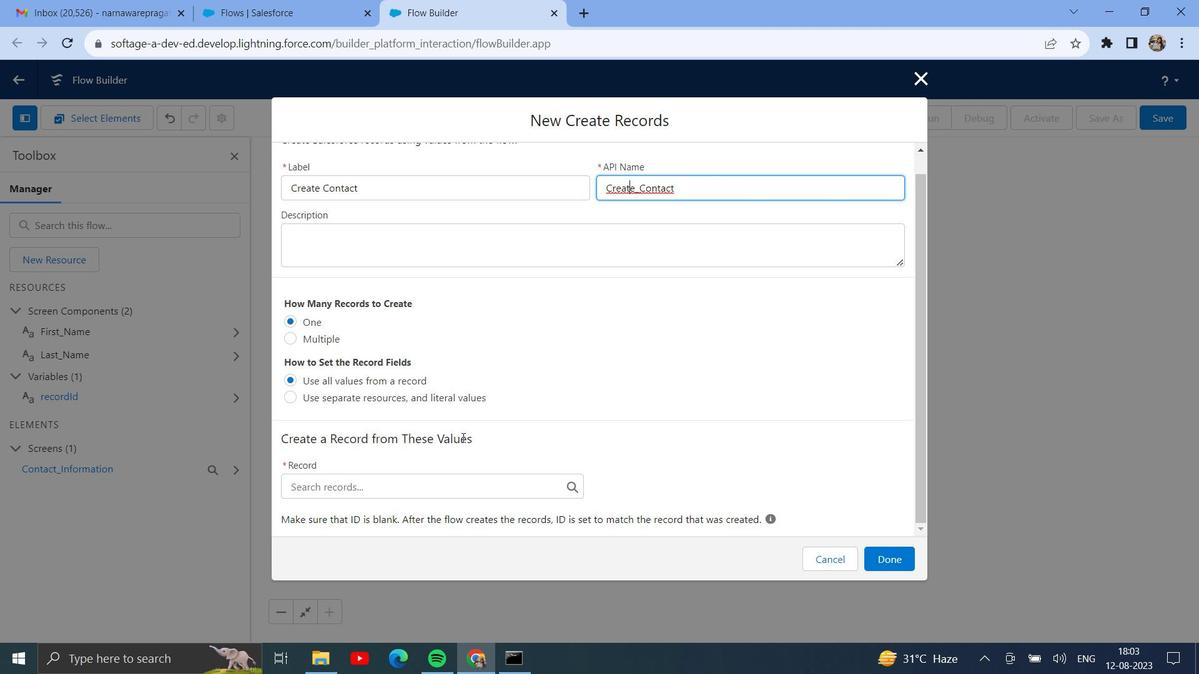 
Action: Mouse moved to (434, 479)
Screenshot: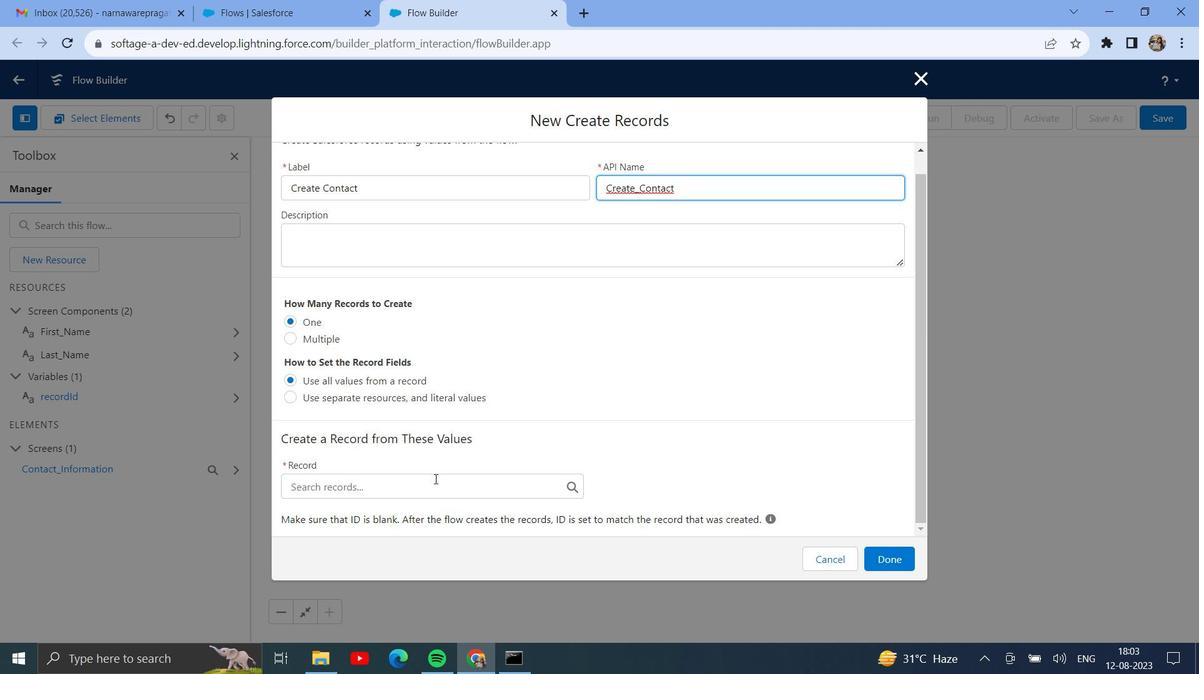 
Action: Mouse scrolled (434, 479) with delta (0, 0)
Screenshot: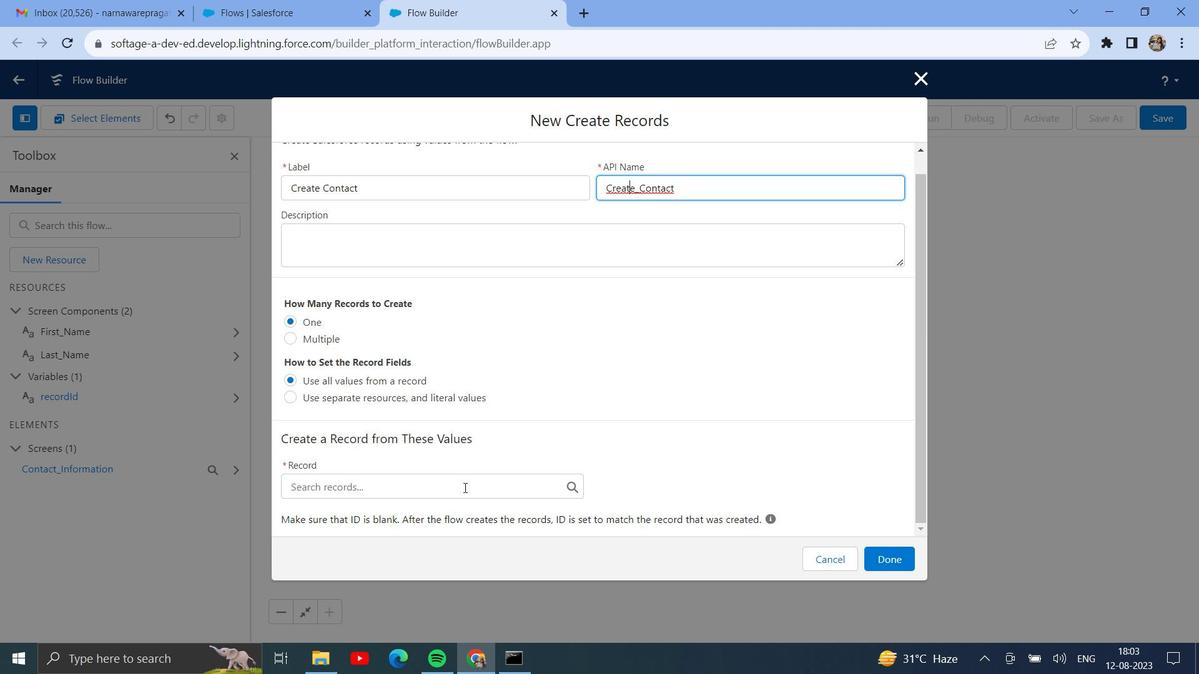 
Action: Mouse moved to (464, 488)
Screenshot: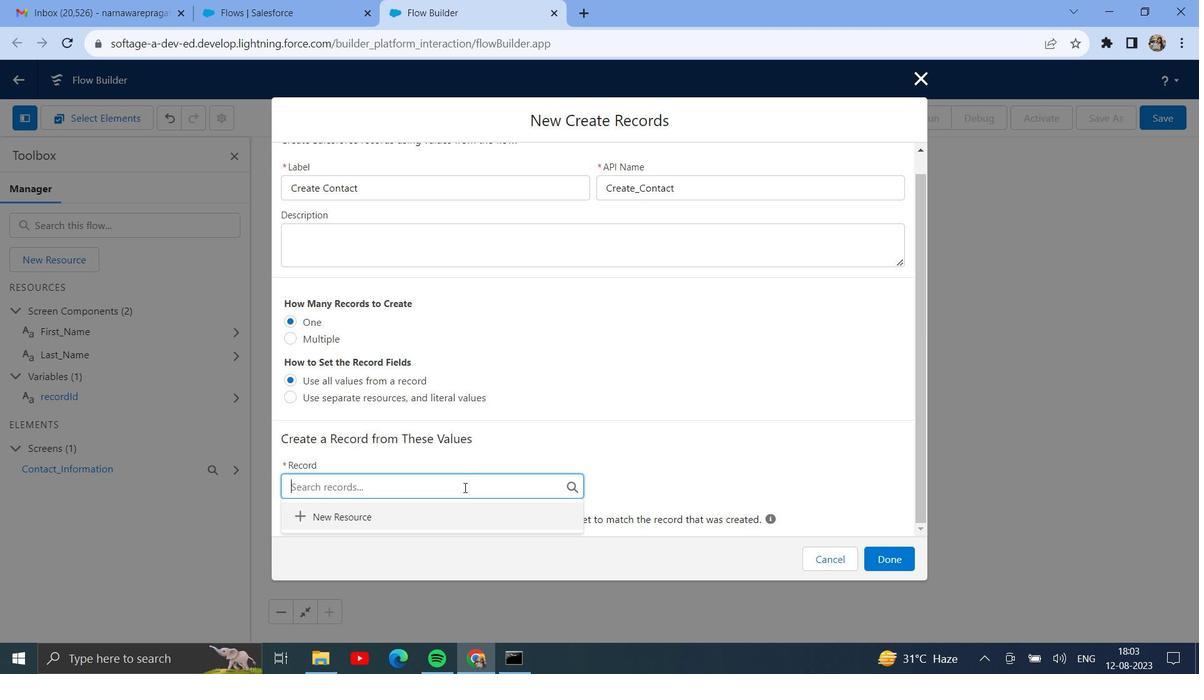 
Action: Mouse pressed left at (464, 488)
Screenshot: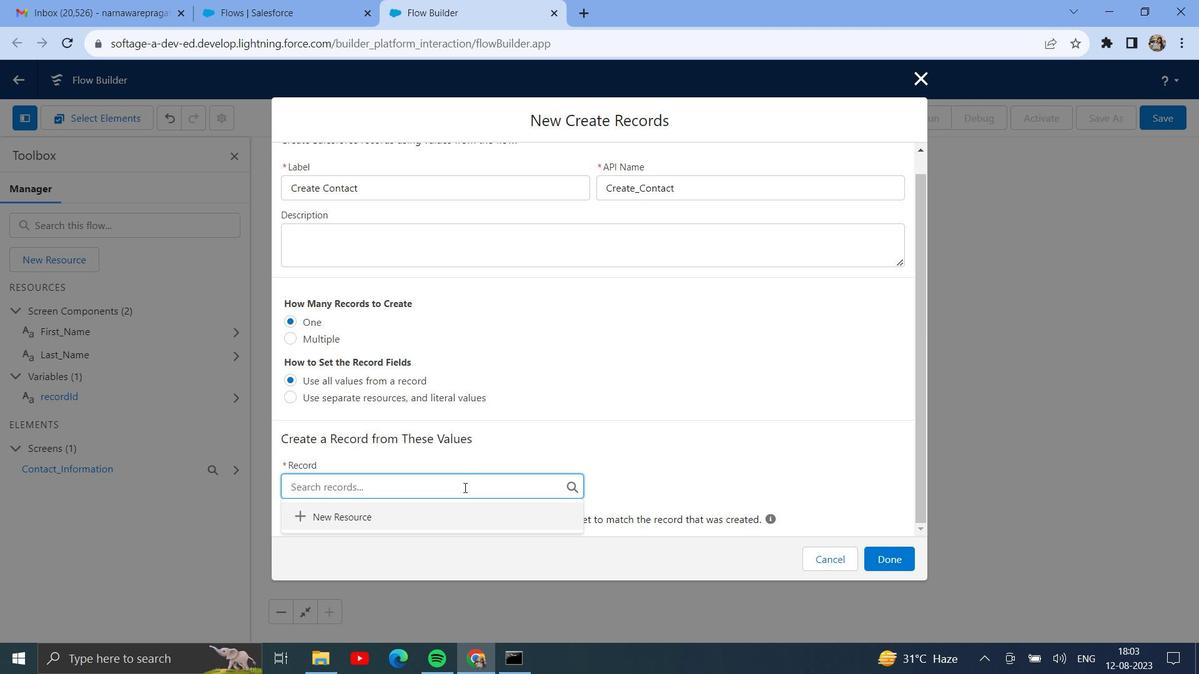 
Action: Mouse moved to (289, 395)
Screenshot: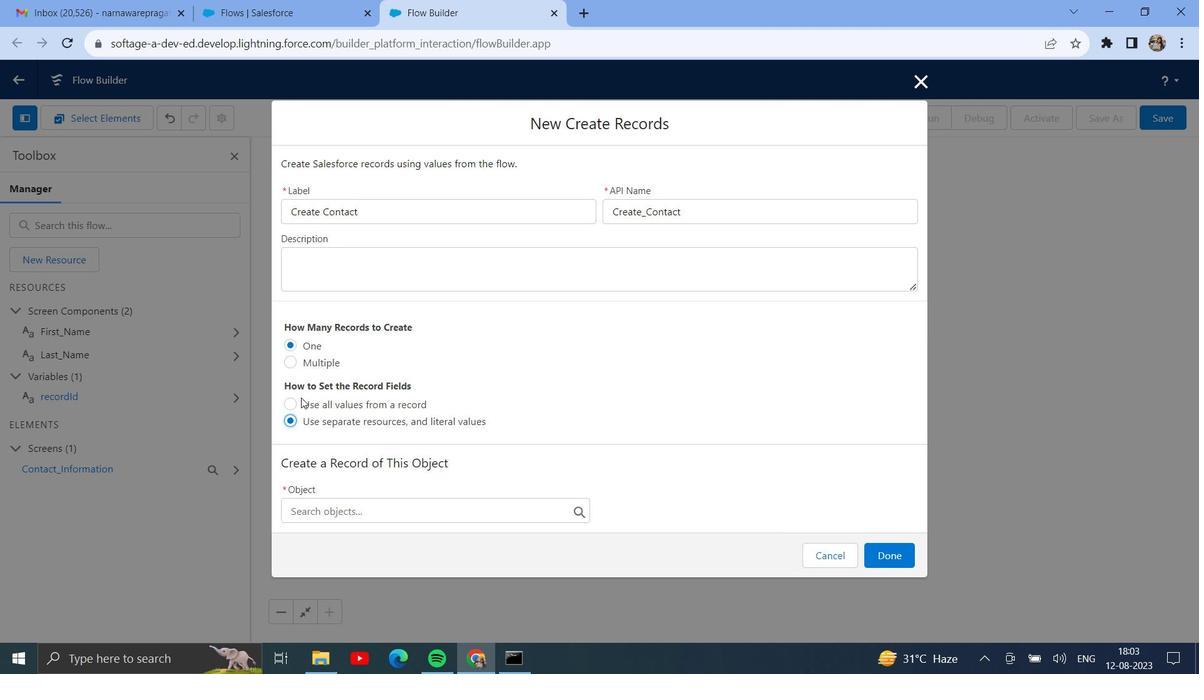 
Action: Mouse pressed left at (289, 395)
Screenshot: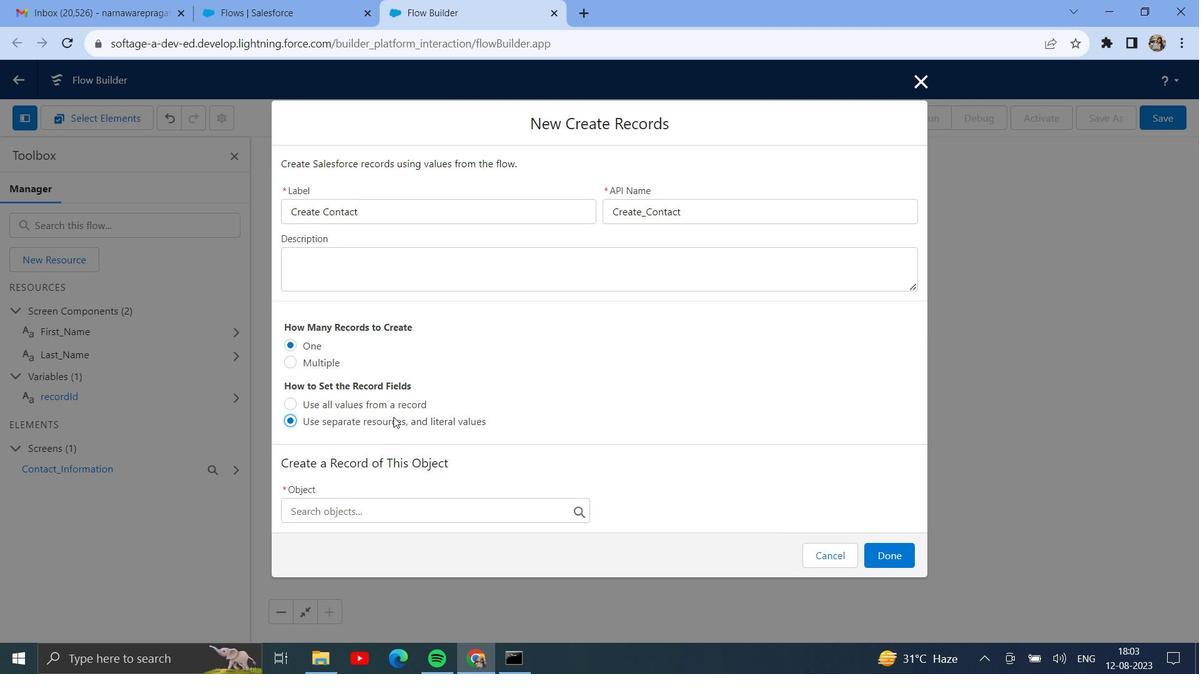 
Action: Mouse moved to (426, 429)
Screenshot: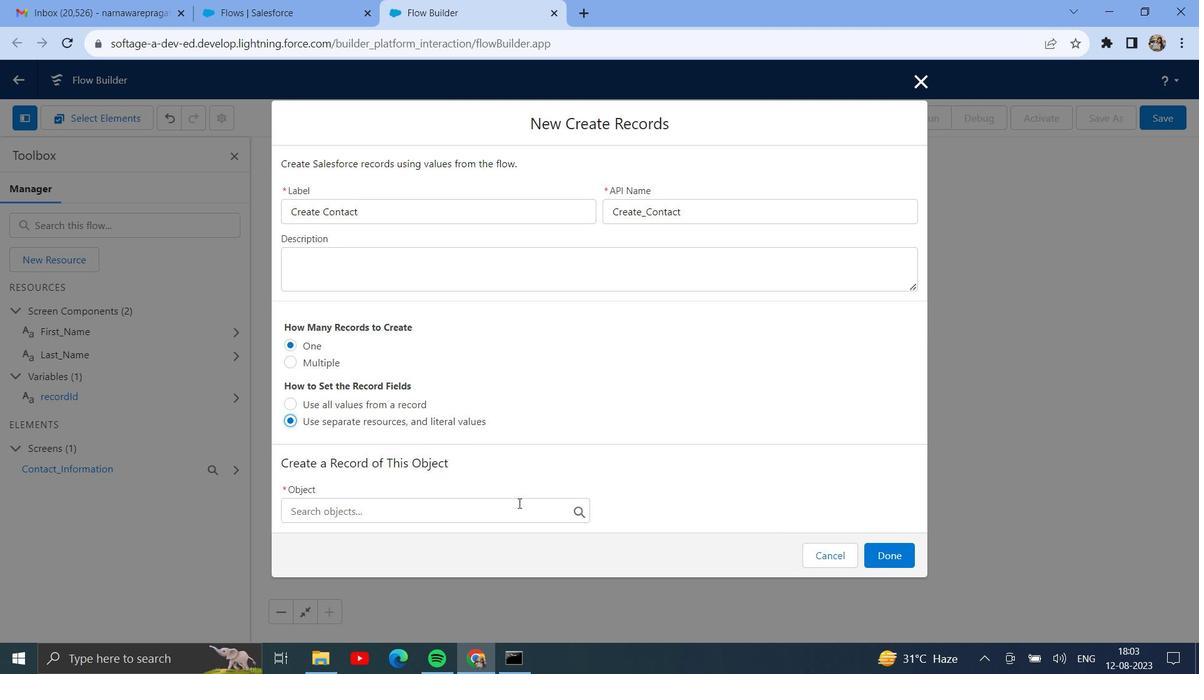 
Action: Mouse scrolled (426, 429) with delta (0, 0)
Screenshot: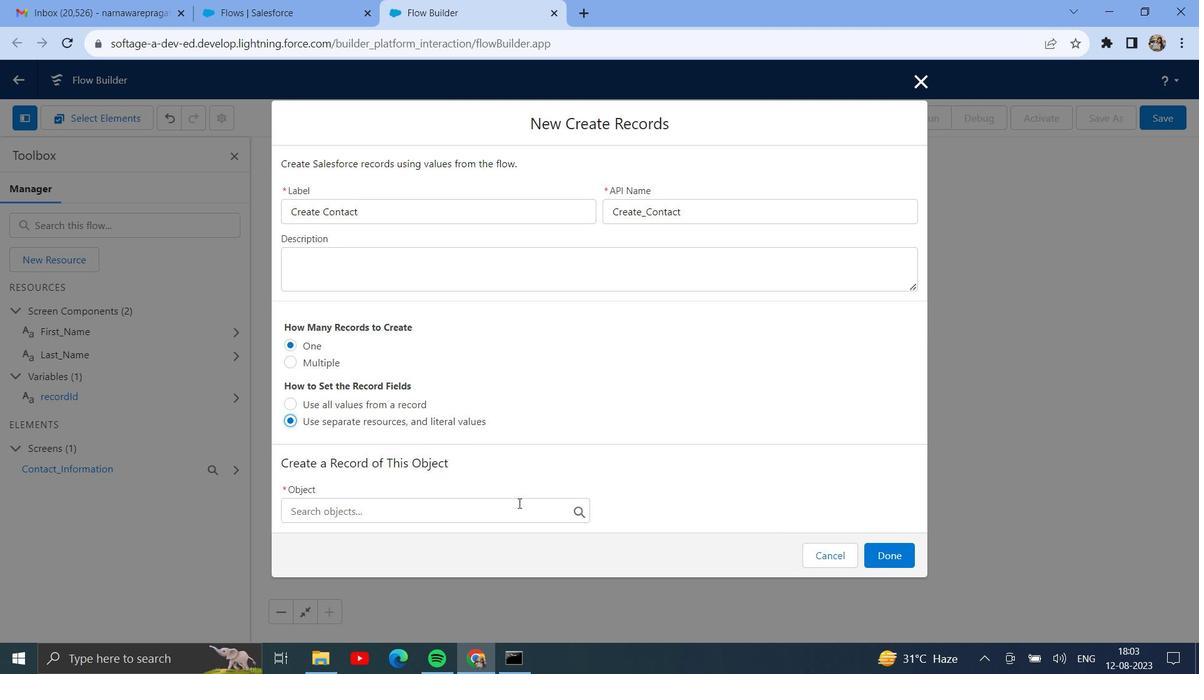 
Action: Mouse scrolled (426, 429) with delta (0, 0)
Screenshot: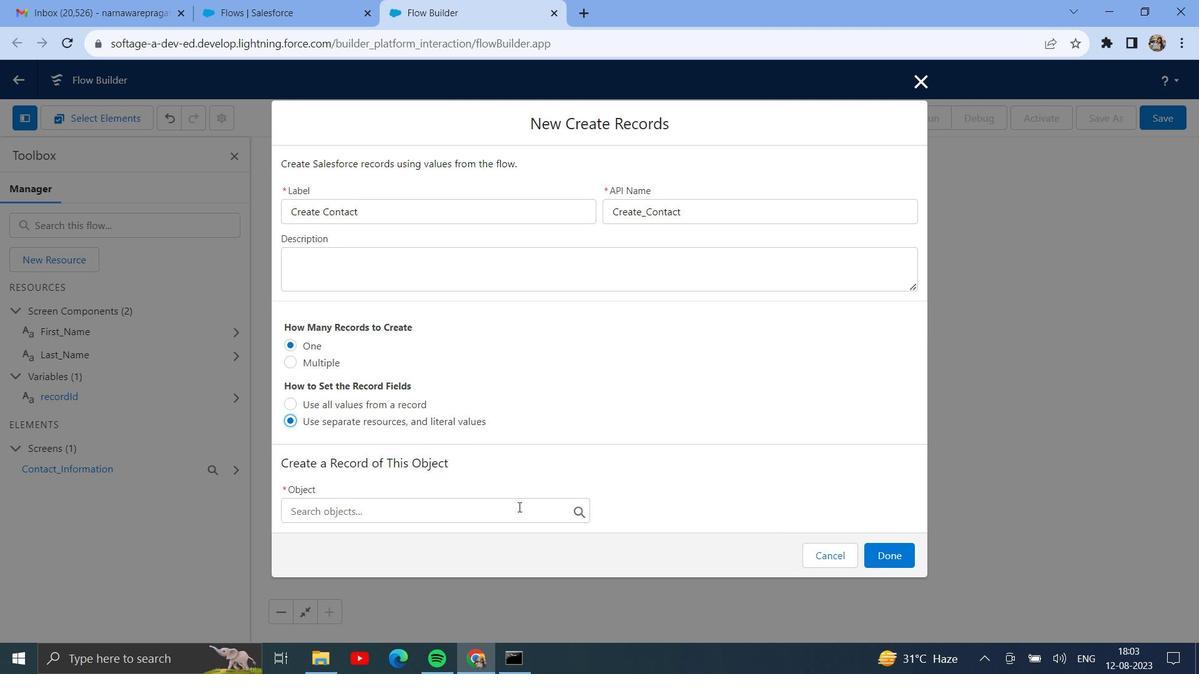 
Action: Mouse moved to (518, 508)
Screenshot: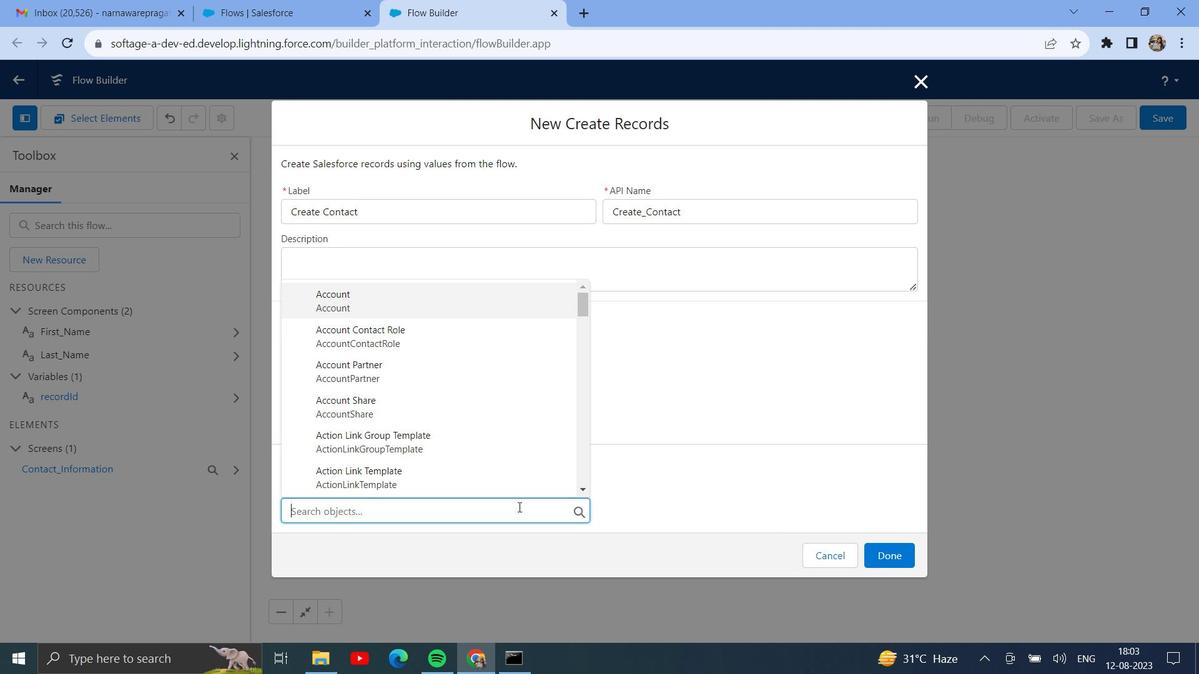 
Action: Mouse pressed left at (518, 508)
Screenshot: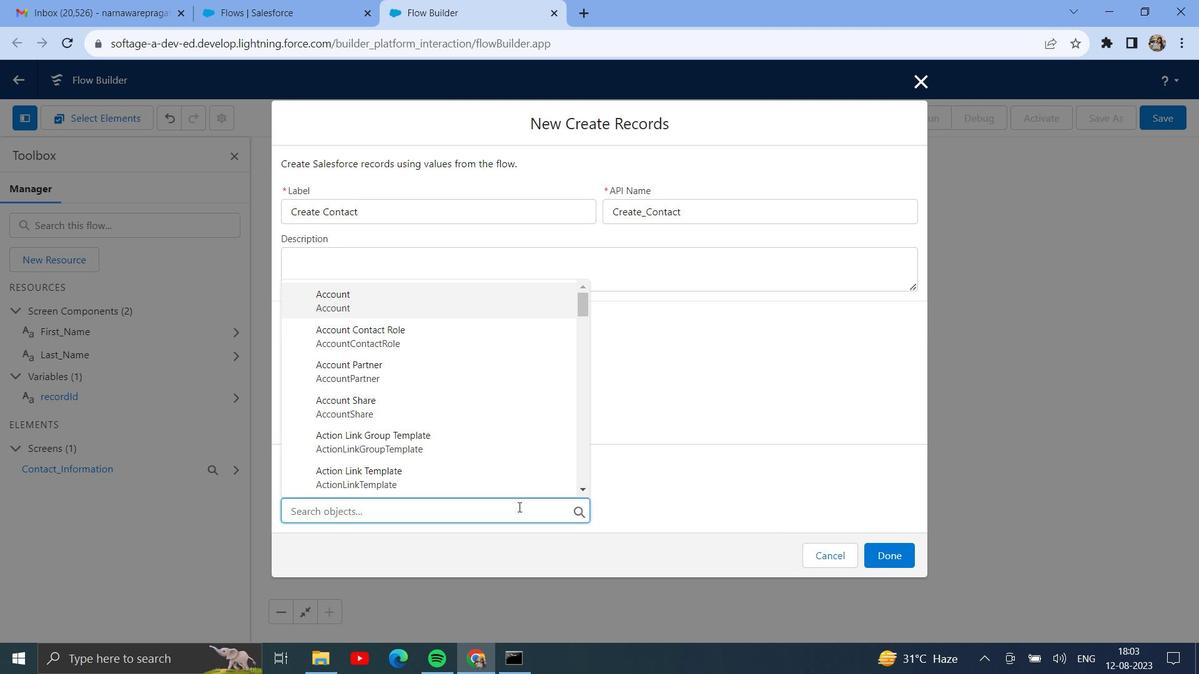 
Action: Mouse moved to (498, 379)
Screenshot: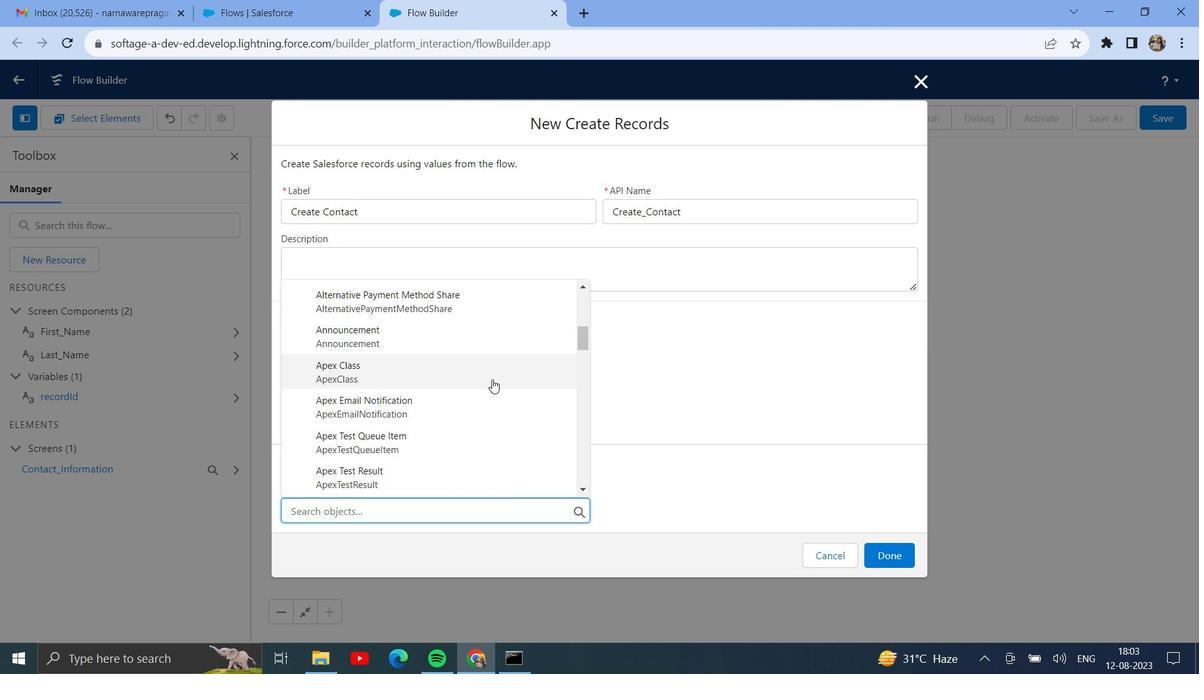 
Action: Mouse scrolled (498, 379) with delta (0, 0)
Screenshot: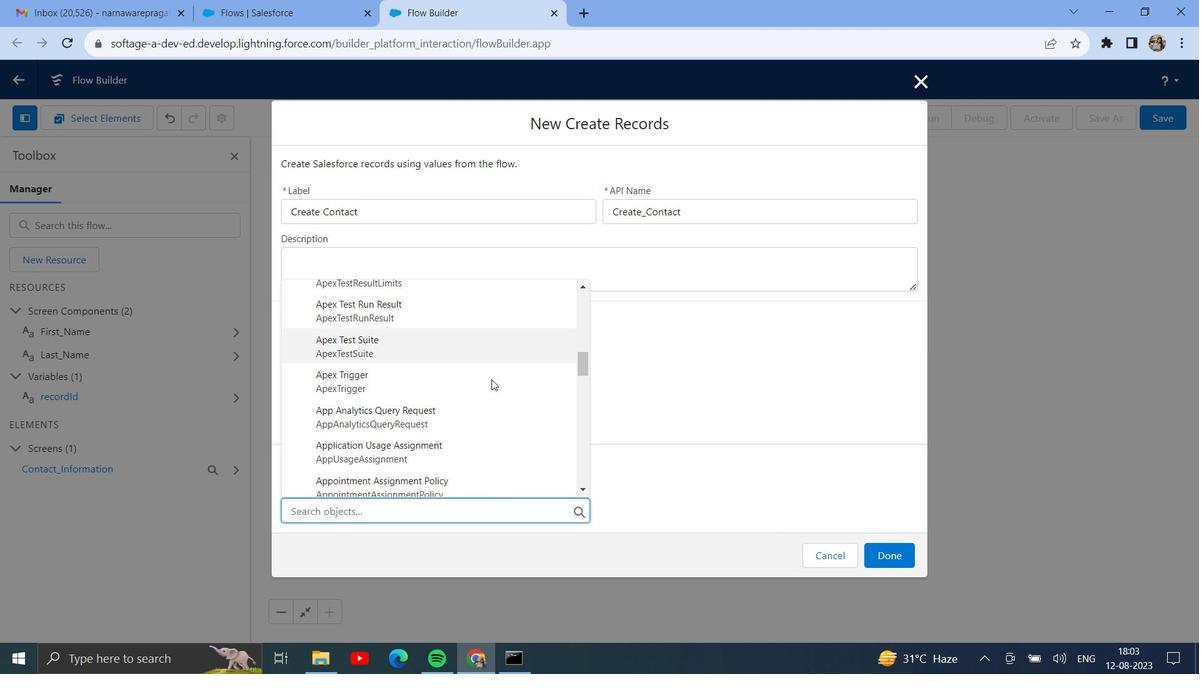 
Action: Mouse scrolled (498, 379) with delta (0, 0)
Screenshot: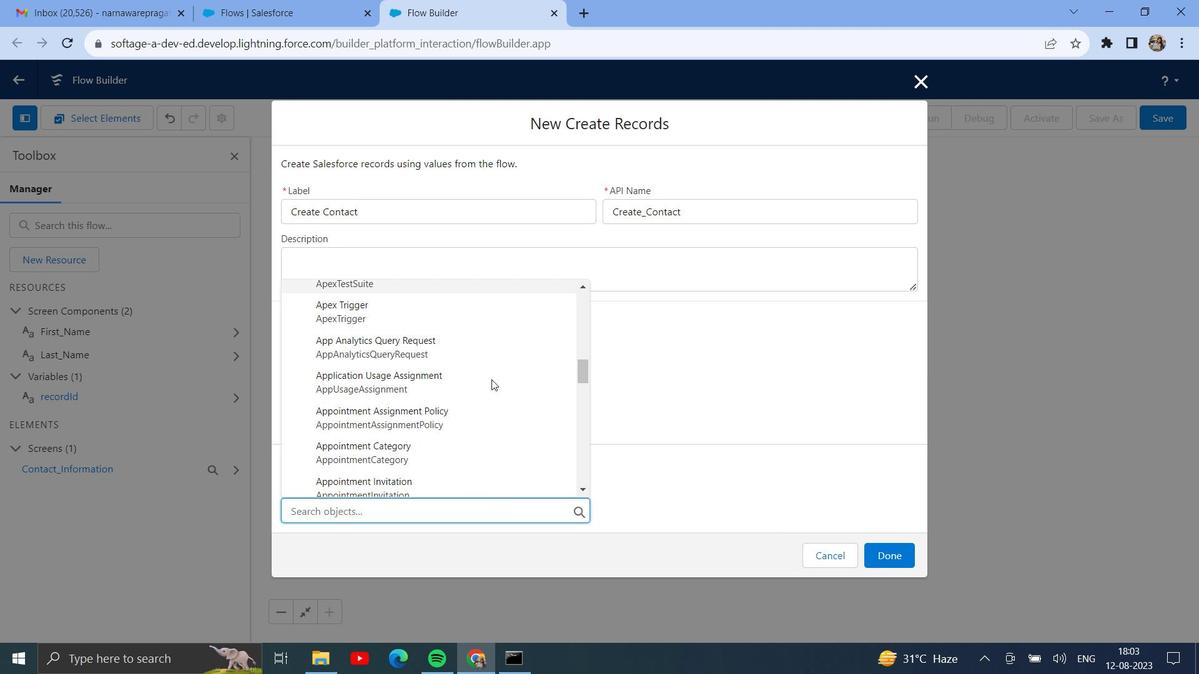 
Action: Mouse scrolled (498, 379) with delta (0, 0)
Screenshot: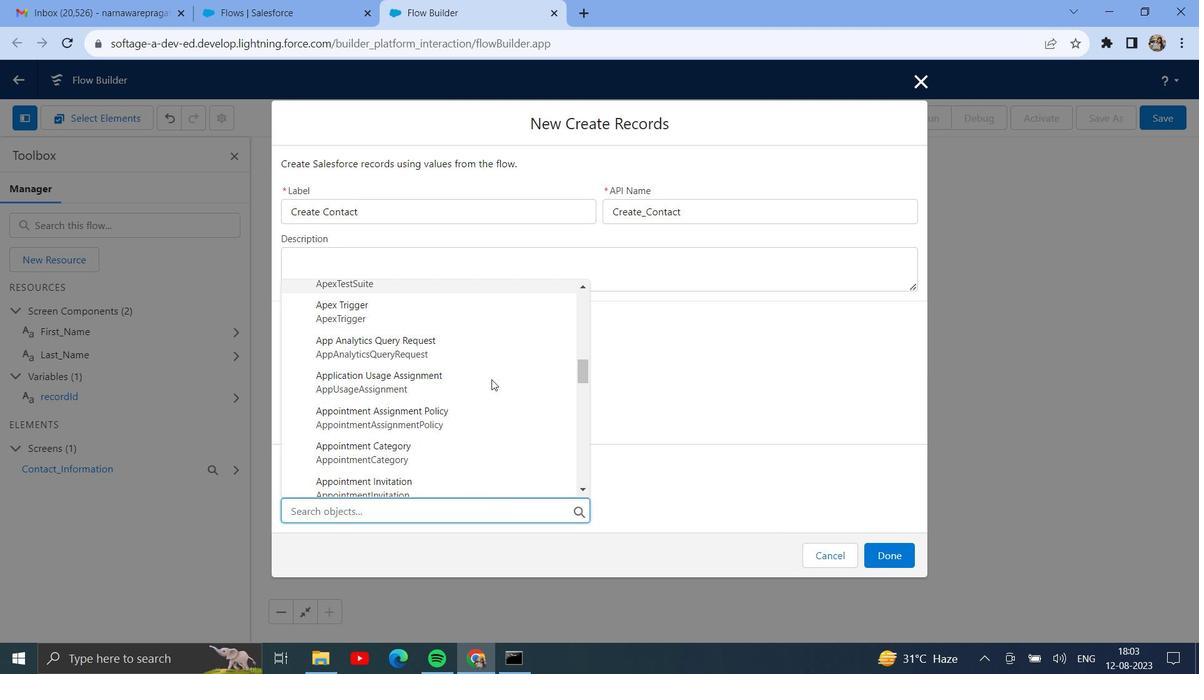 
Action: Mouse scrolled (498, 379) with delta (0, 0)
Screenshot: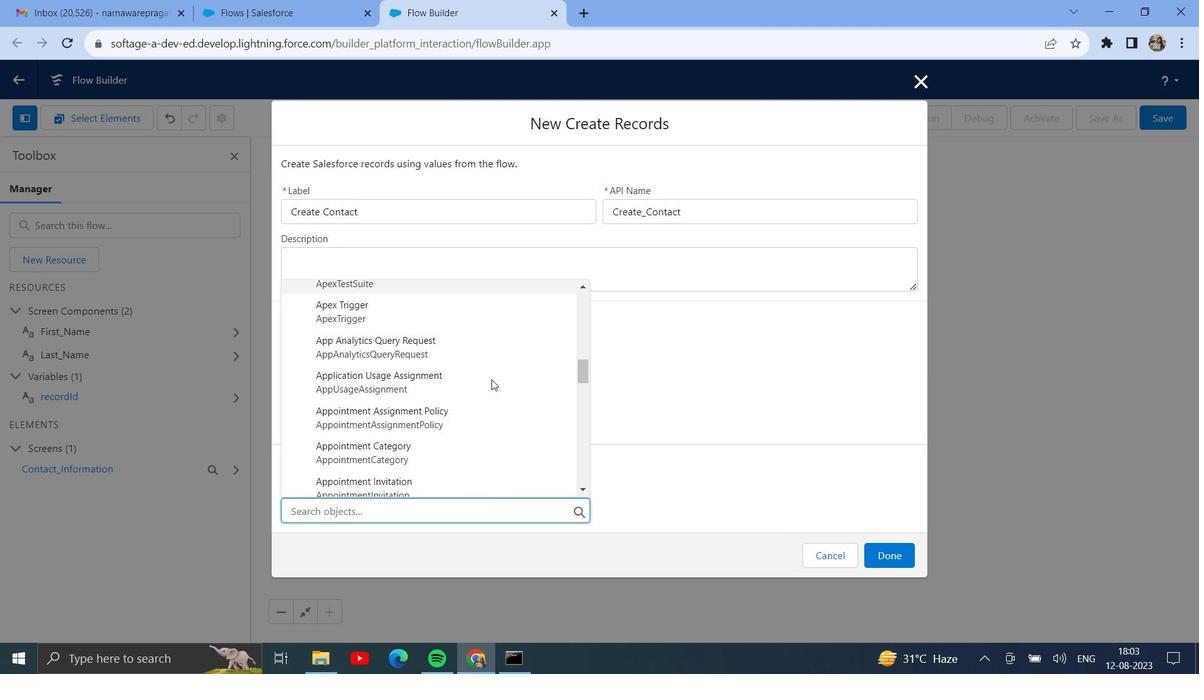 
Action: Mouse moved to (493, 380)
Screenshot: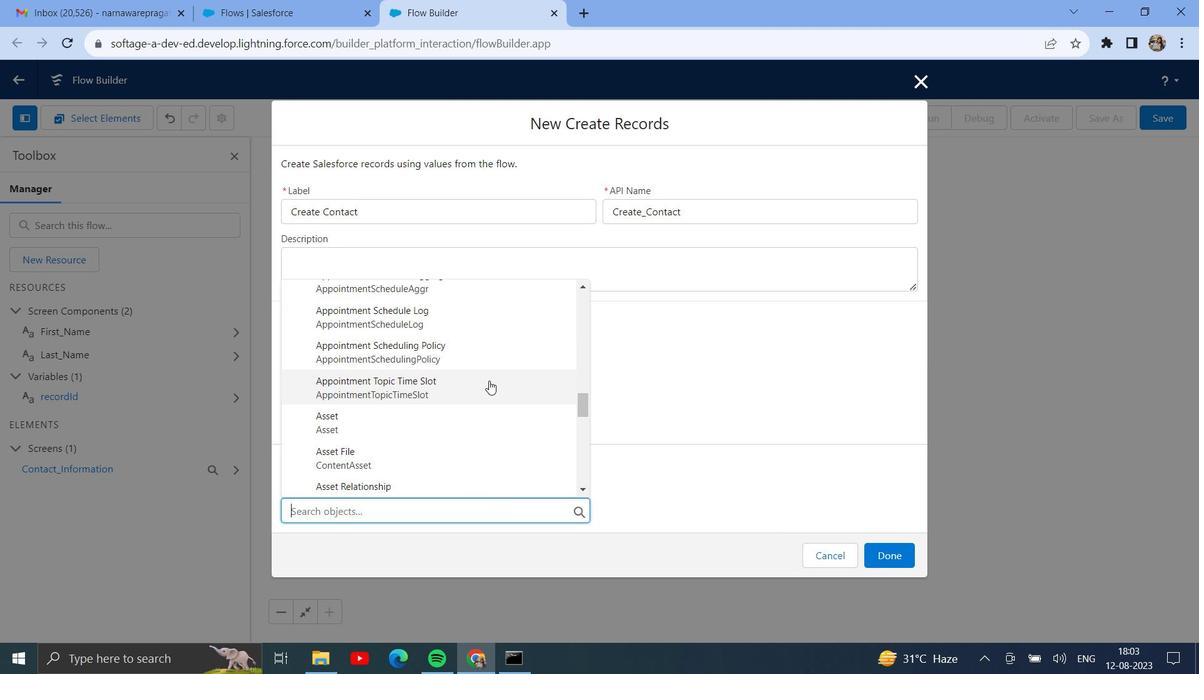 
Action: Mouse scrolled (493, 379) with delta (0, 0)
Screenshot: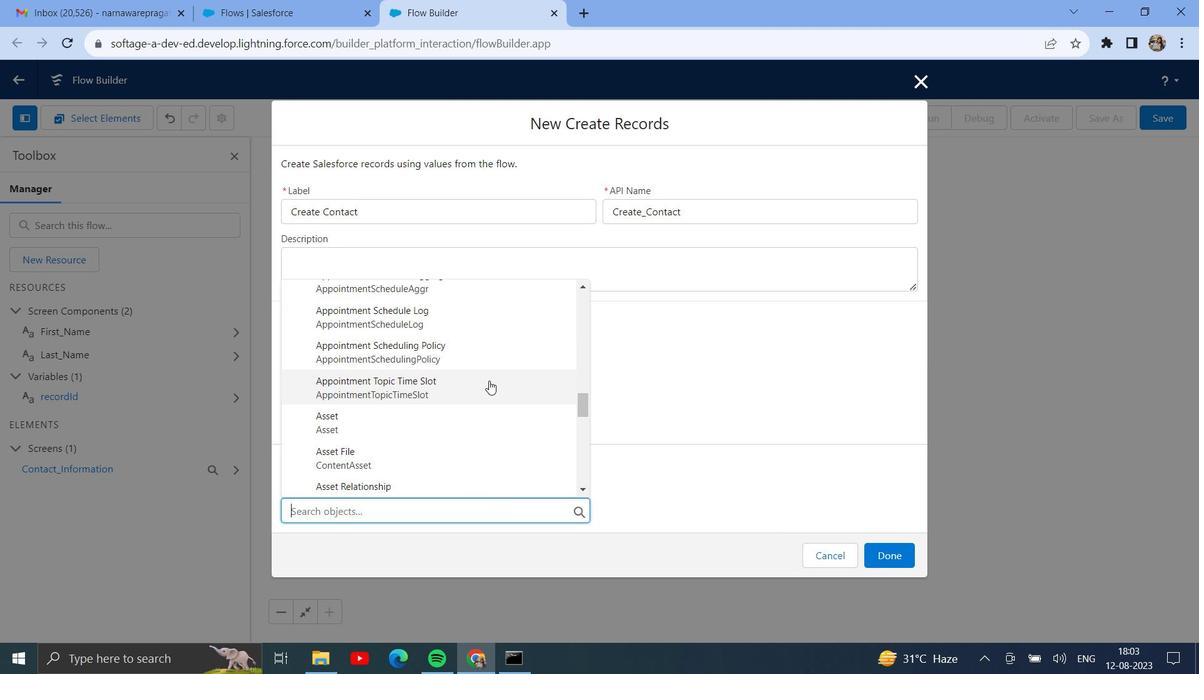 
Action: Mouse moved to (493, 380)
Screenshot: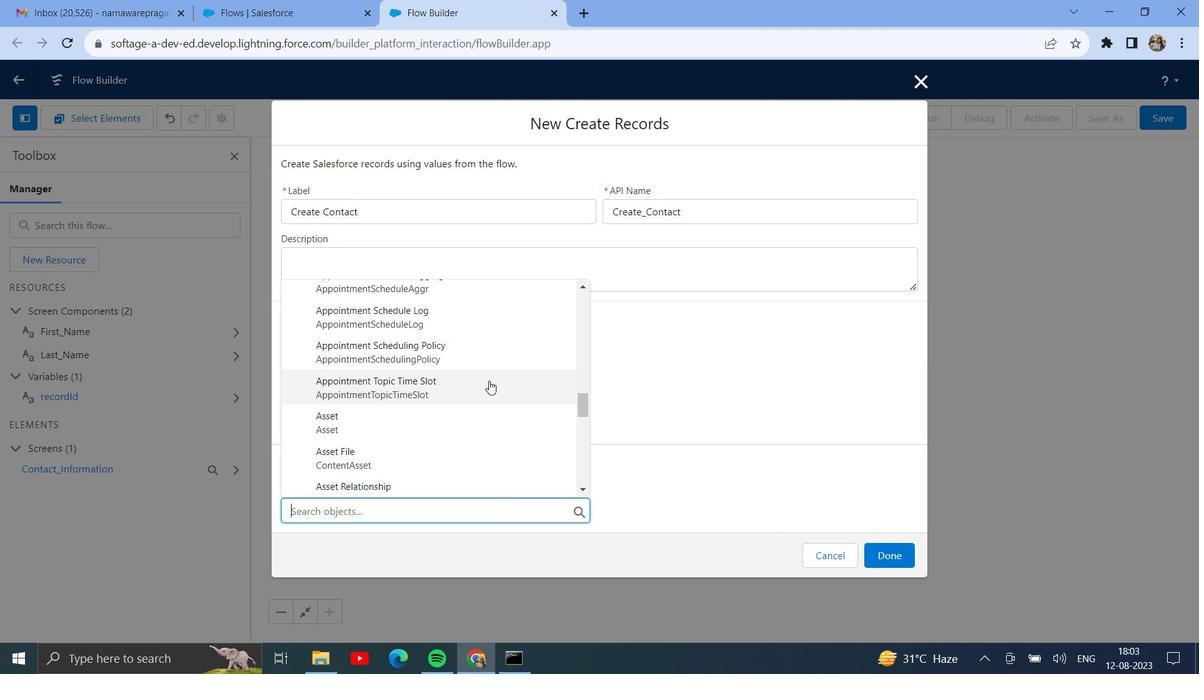 
Action: Mouse scrolled (493, 379) with delta (0, 0)
Screenshot: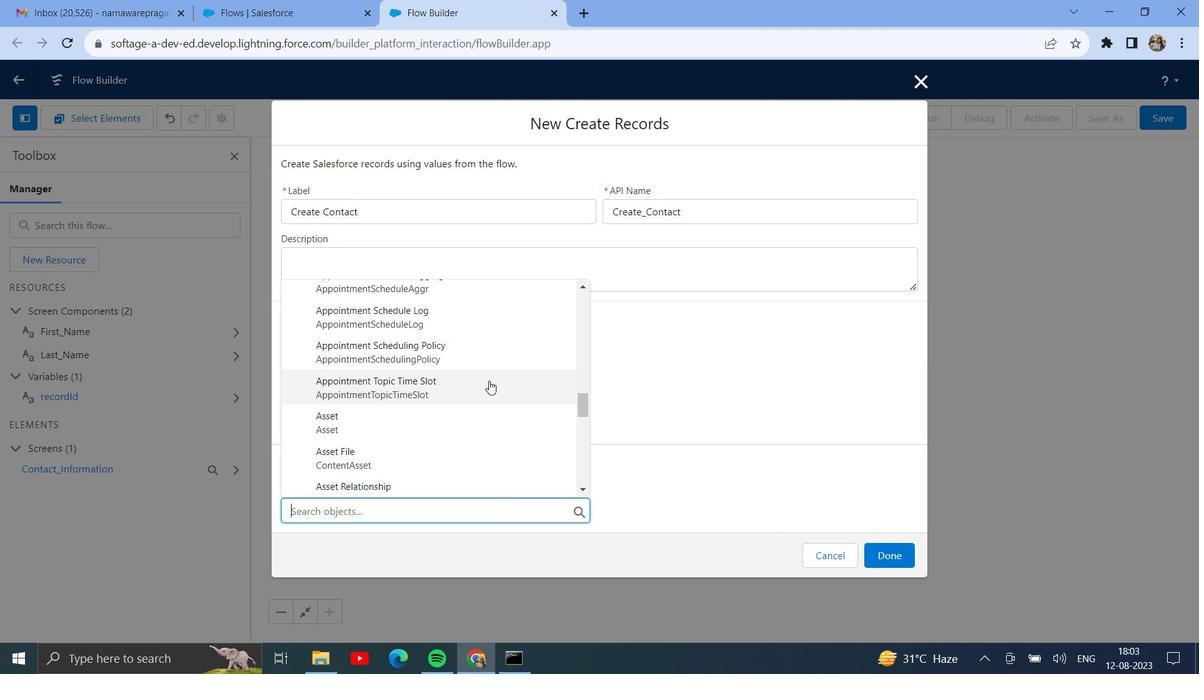 
Action: Mouse scrolled (493, 379) with delta (0, 0)
Screenshot: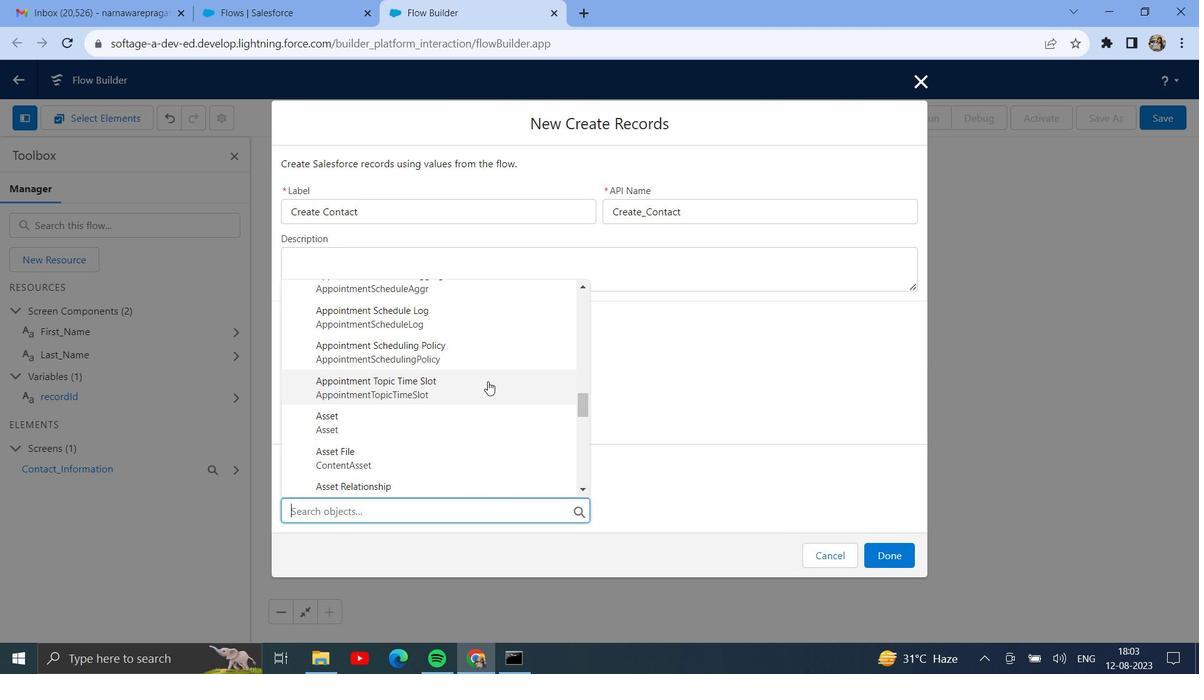 
Action: Mouse scrolled (493, 379) with delta (0, 0)
Screenshot: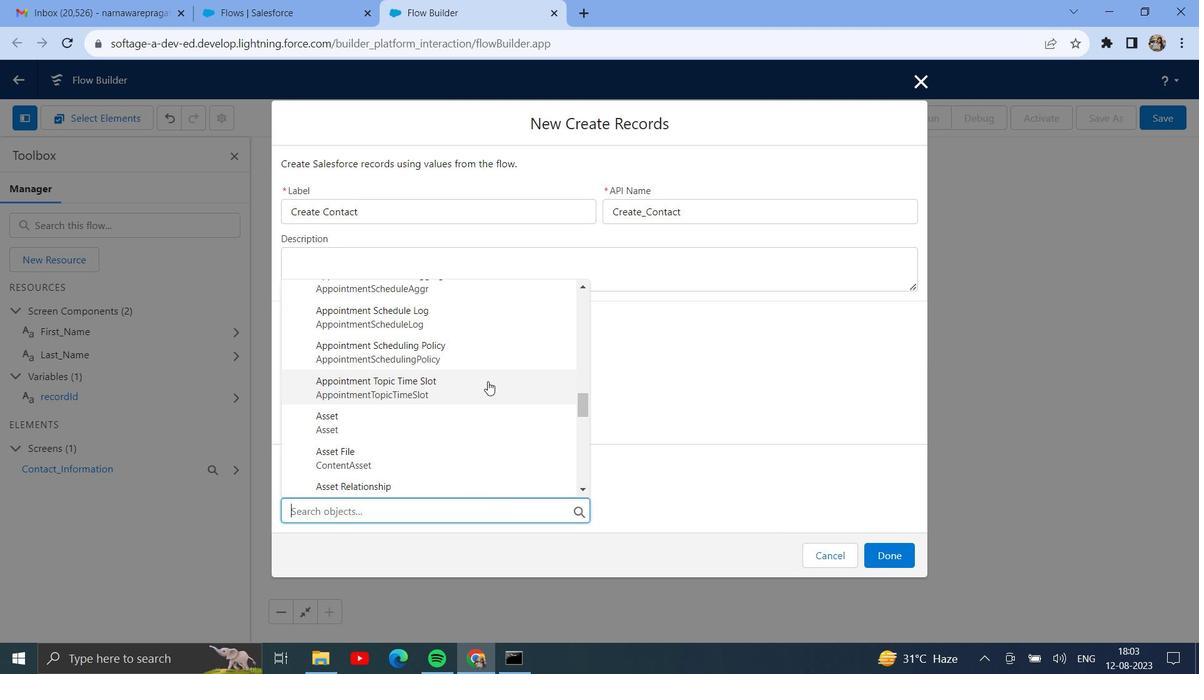 
Action: Mouse moved to (491, 380)
Screenshot: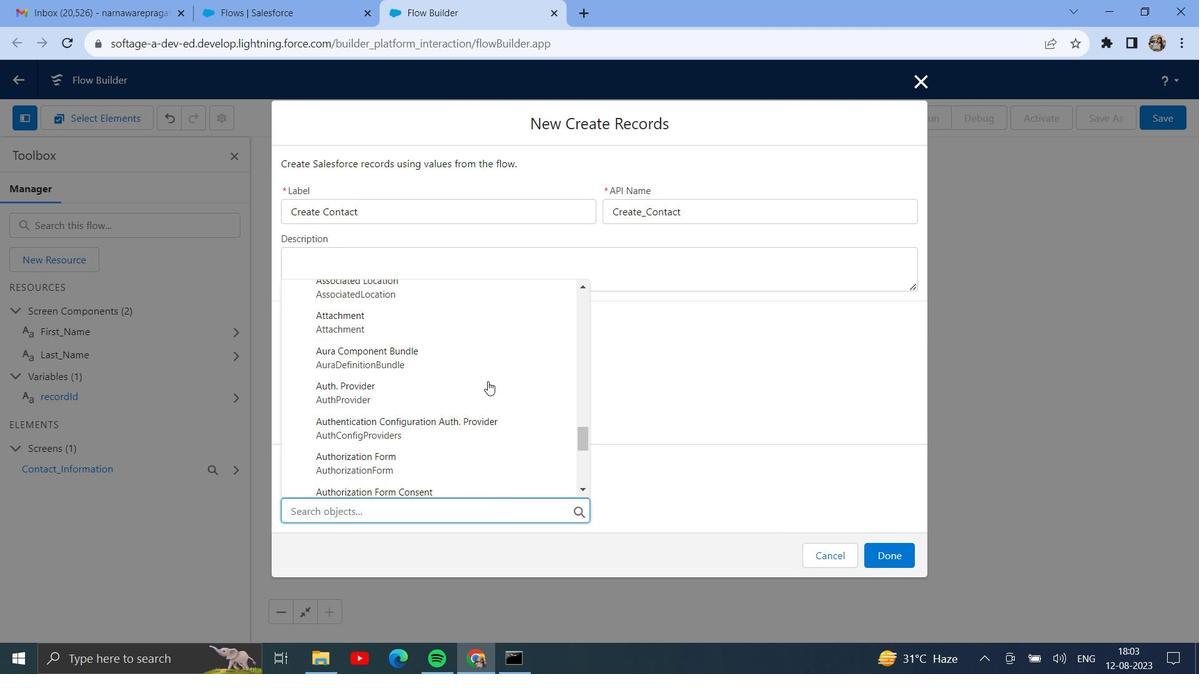 
Action: Mouse scrolled (491, 379) with delta (0, 0)
Screenshot: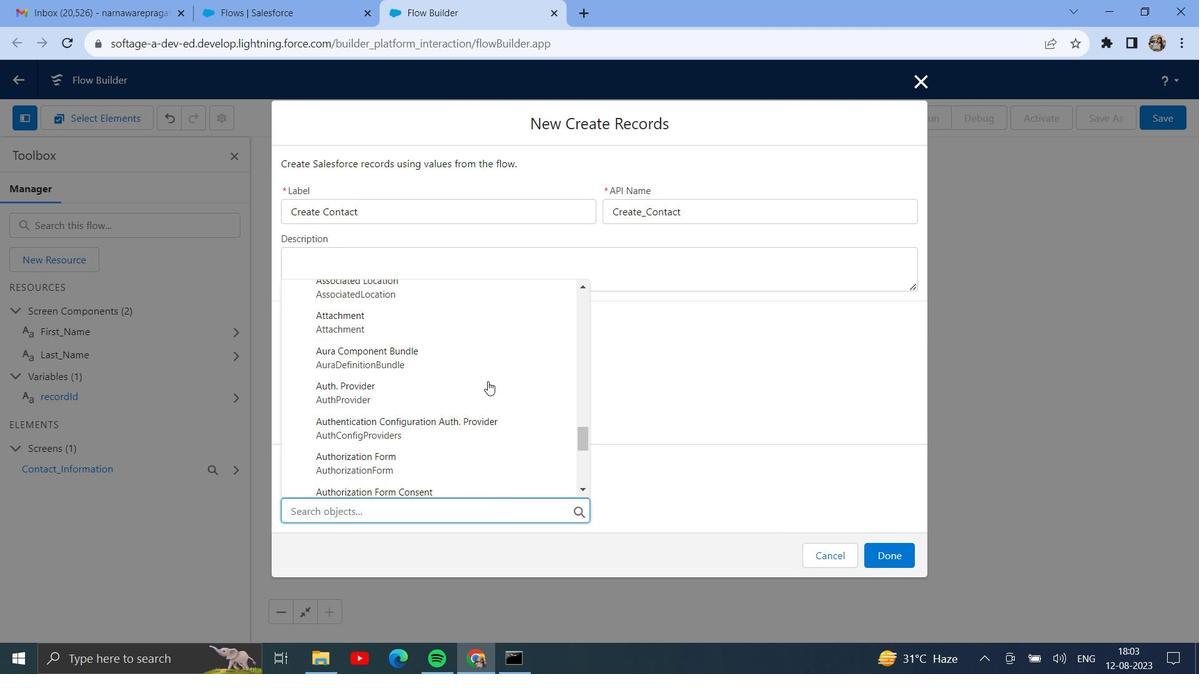 
Action: Mouse scrolled (491, 379) with delta (0, 0)
Screenshot: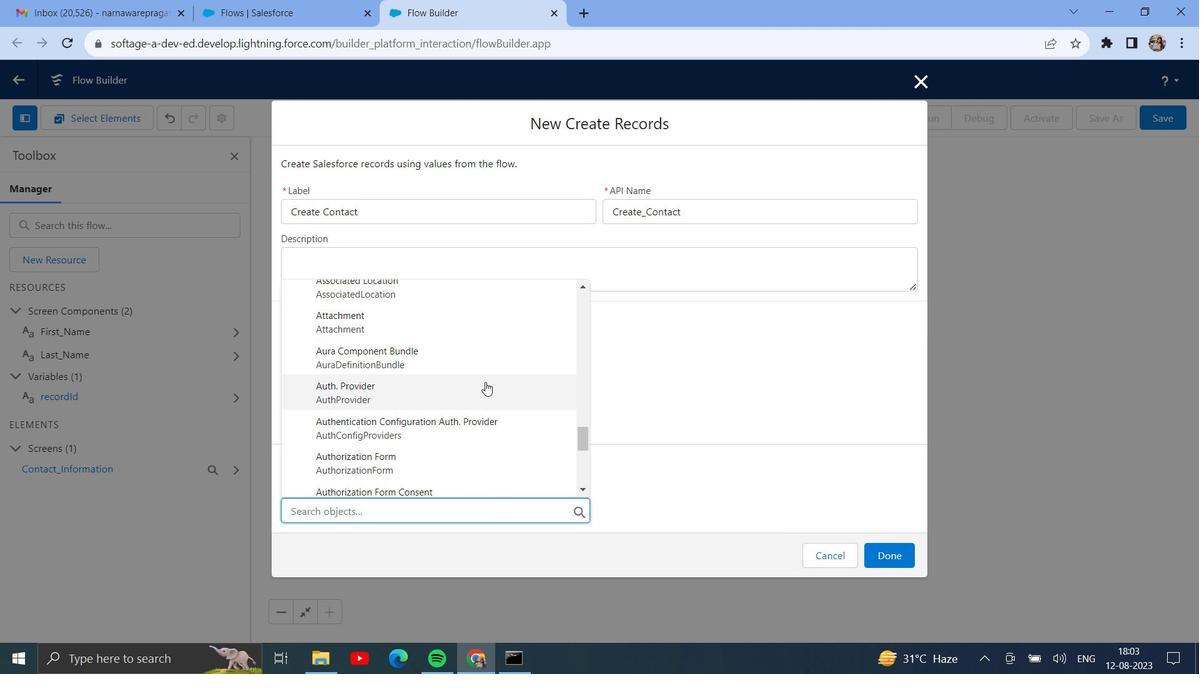 
Action: Mouse scrolled (491, 379) with delta (0, 0)
Screenshot: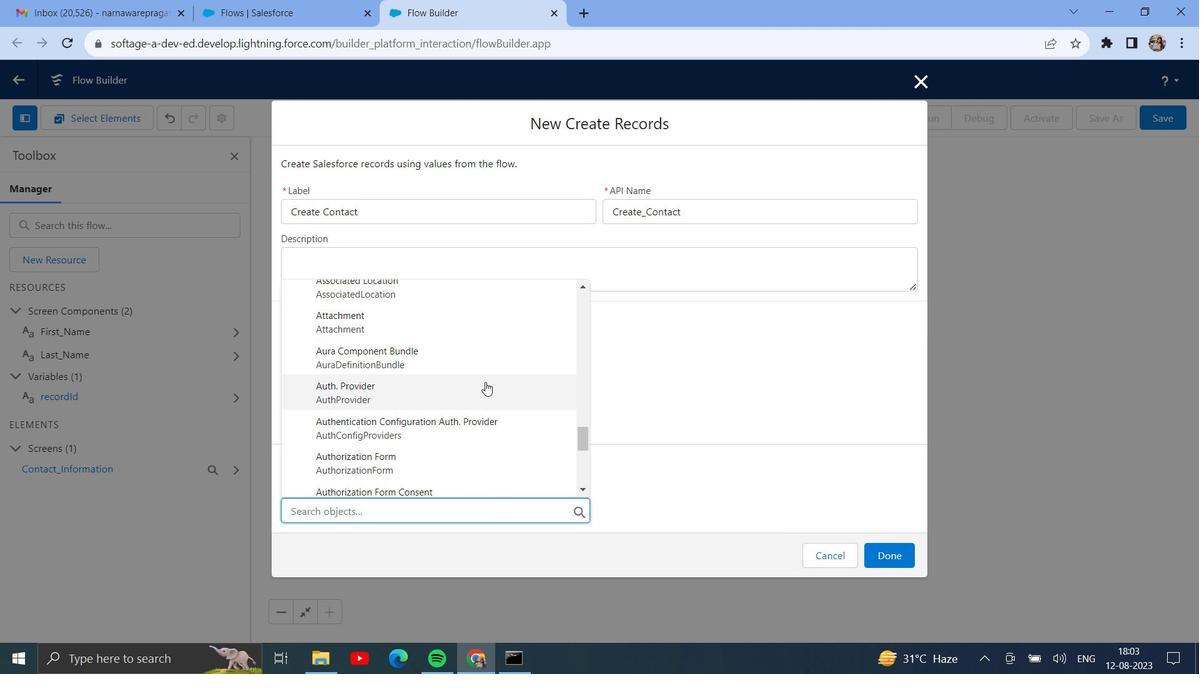 
Action: Mouse scrolled (491, 379) with delta (0, 0)
Screenshot: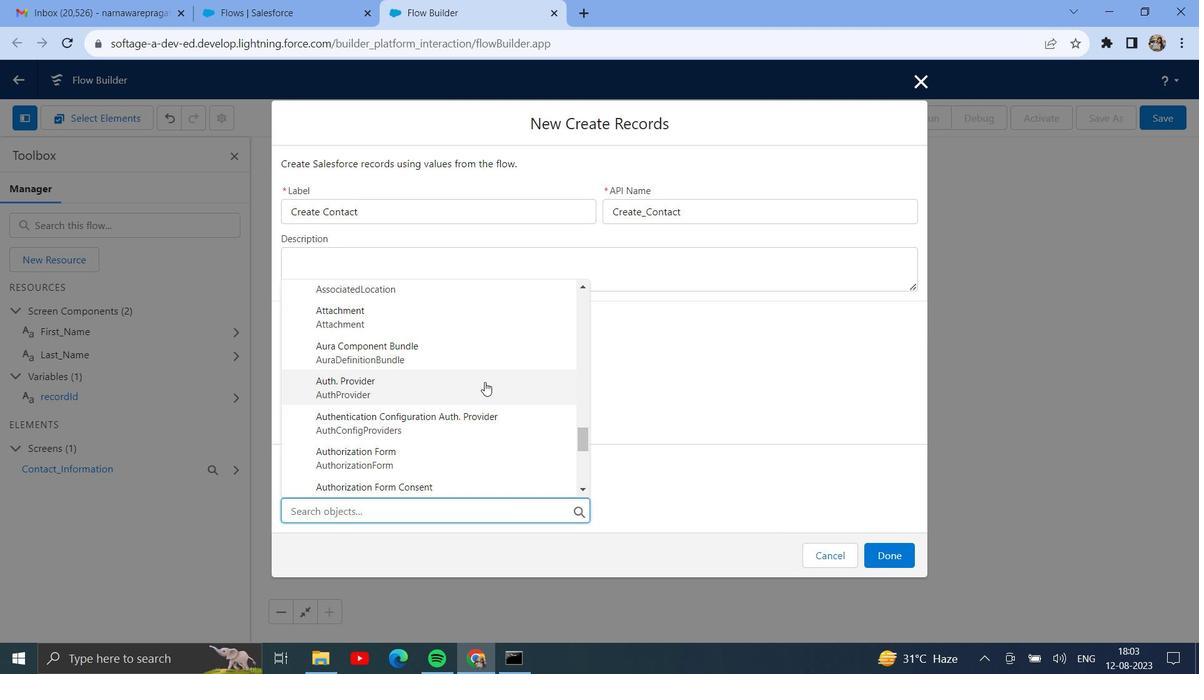 
Action: Mouse moved to (488, 381)
Screenshot: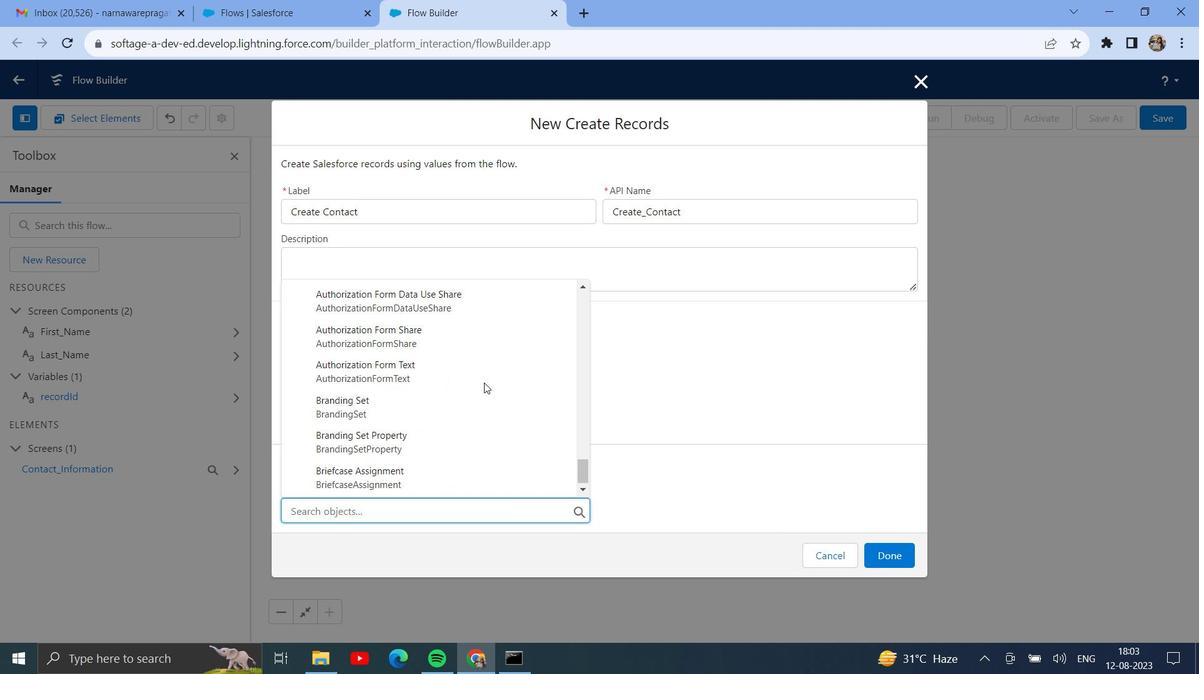 
Action: Mouse scrolled (488, 381) with delta (0, 0)
Screenshot: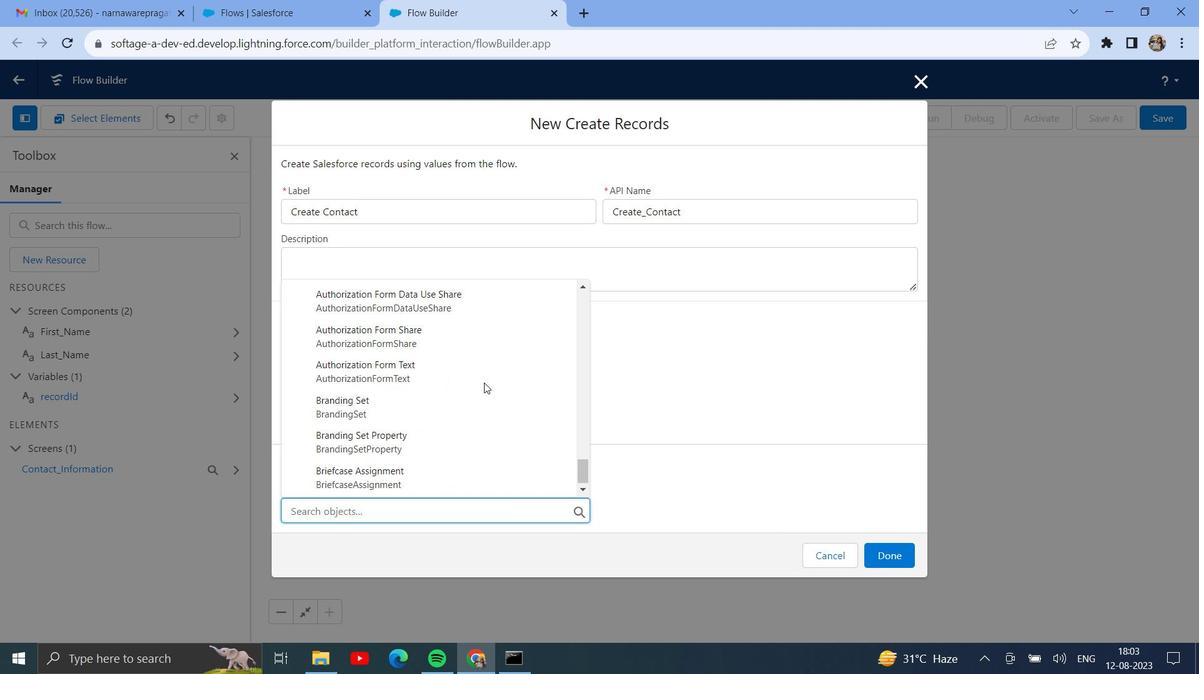 
Action: Mouse moved to (488, 381)
Screenshot: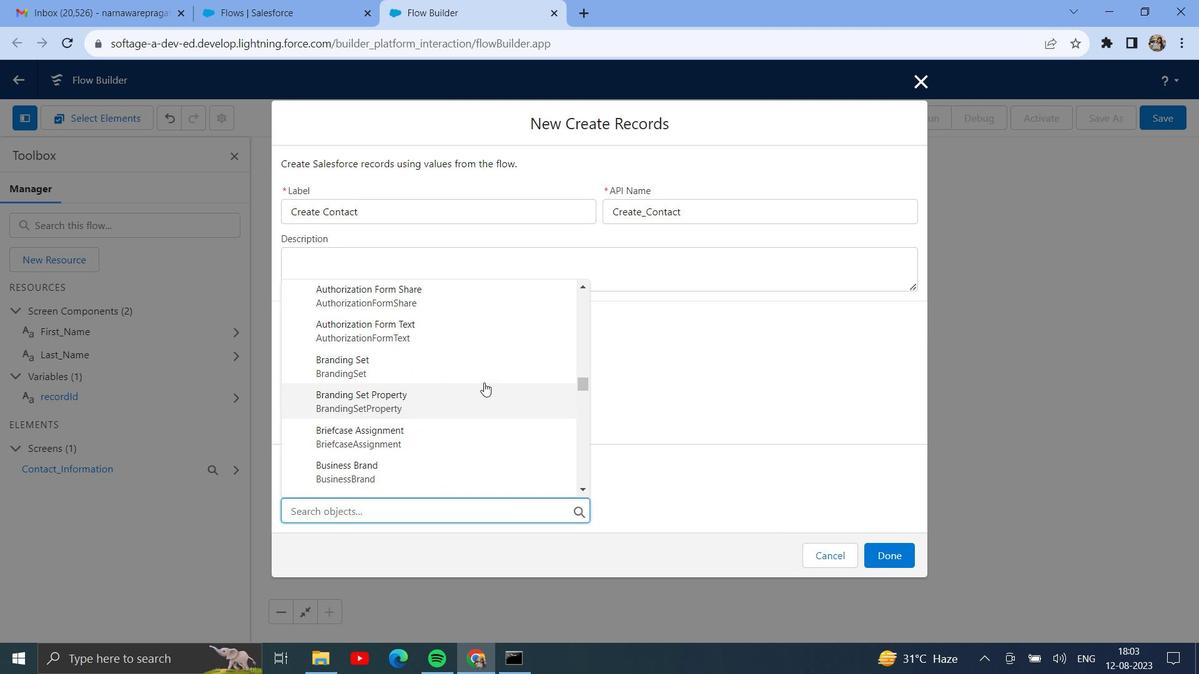 
Action: Mouse scrolled (488, 381) with delta (0, 0)
Screenshot: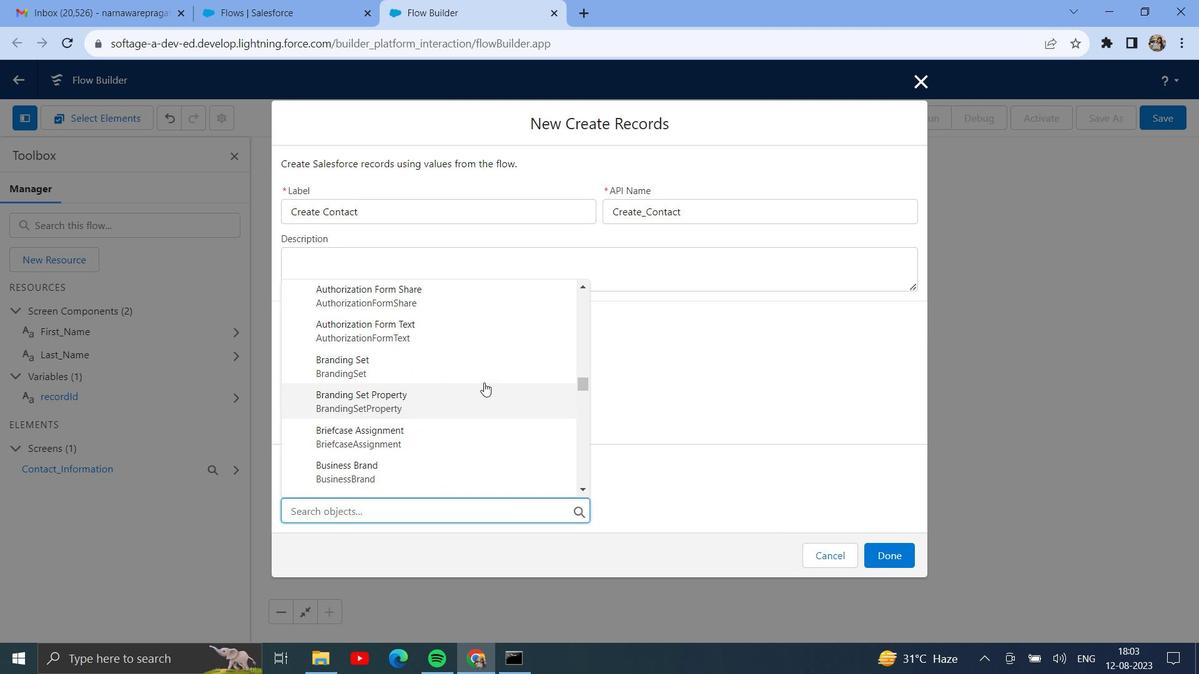 
Action: Mouse scrolled (488, 381) with delta (0, 0)
Screenshot: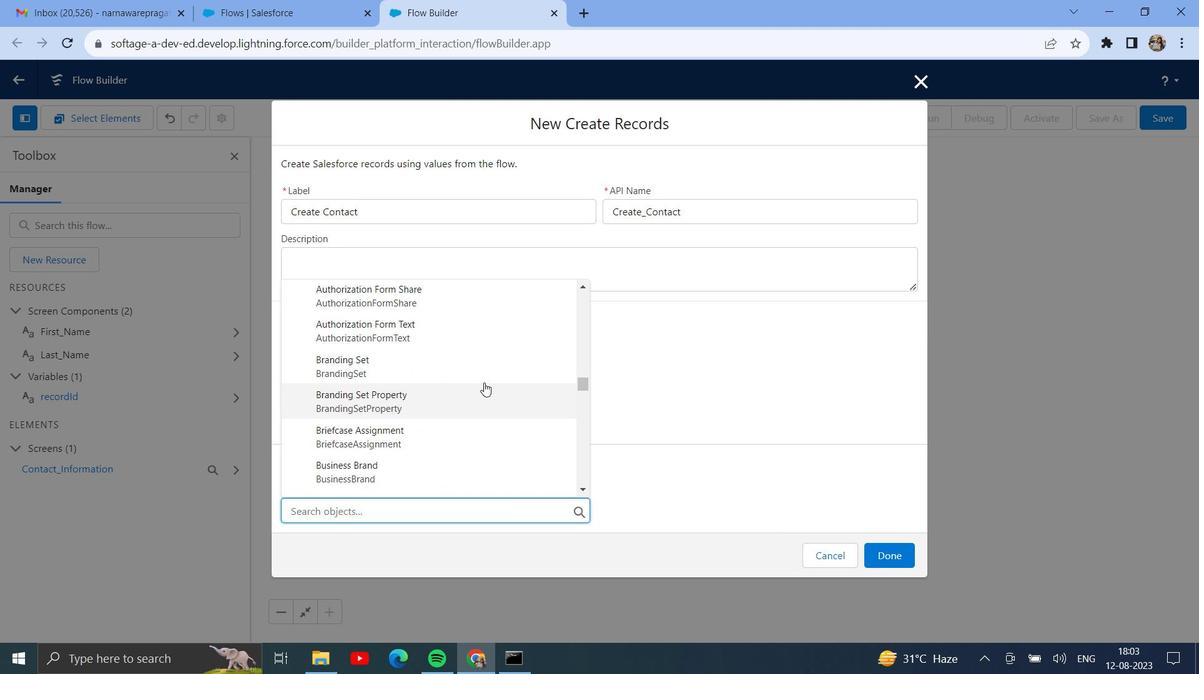 
Action: Mouse scrolled (488, 381) with delta (0, 0)
Screenshot: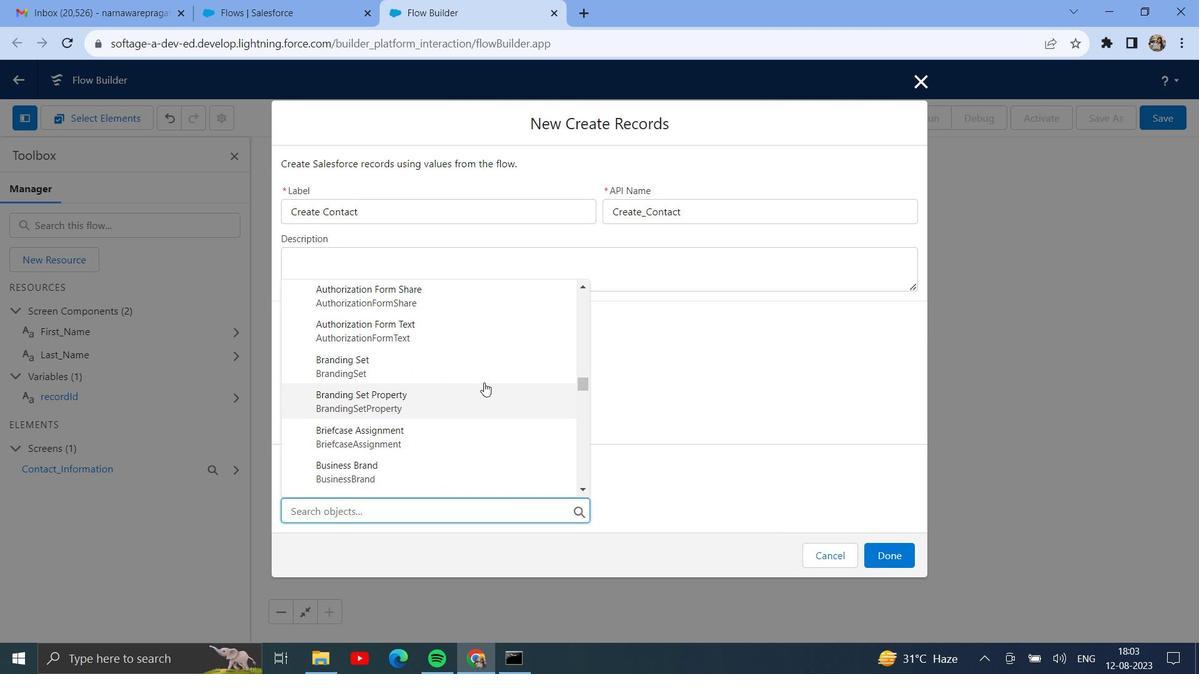 
Action: Mouse moved to (484, 383)
Screenshot: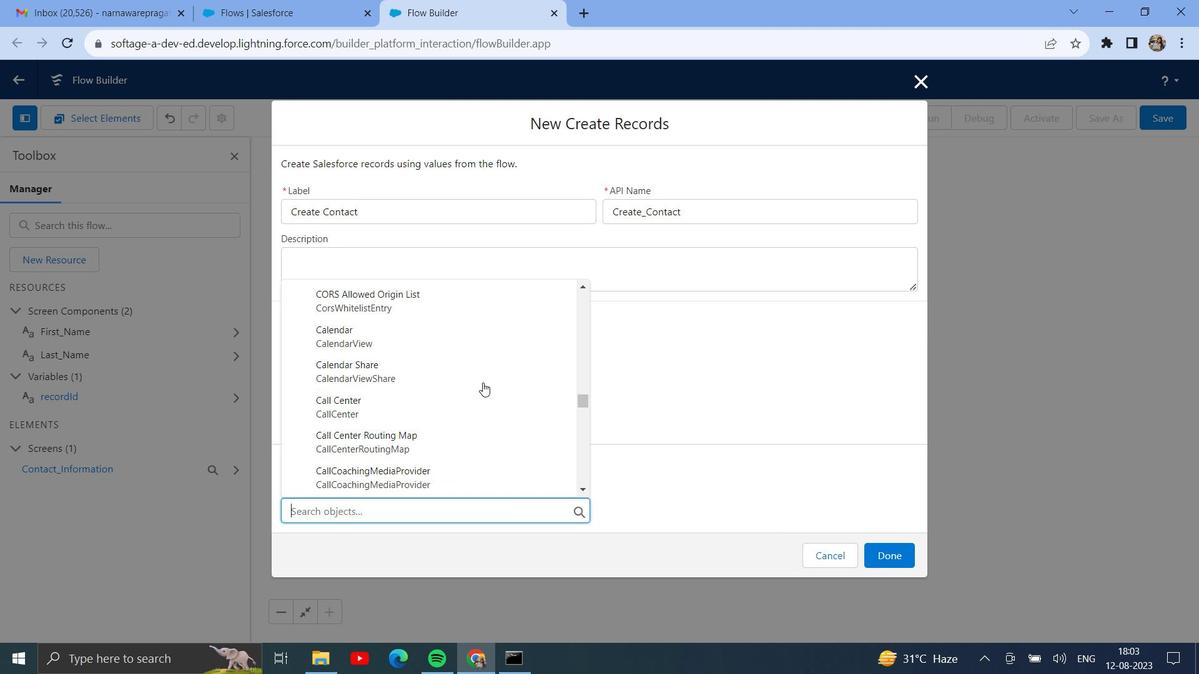
Action: Mouse scrolled (484, 382) with delta (0, 0)
Screenshot: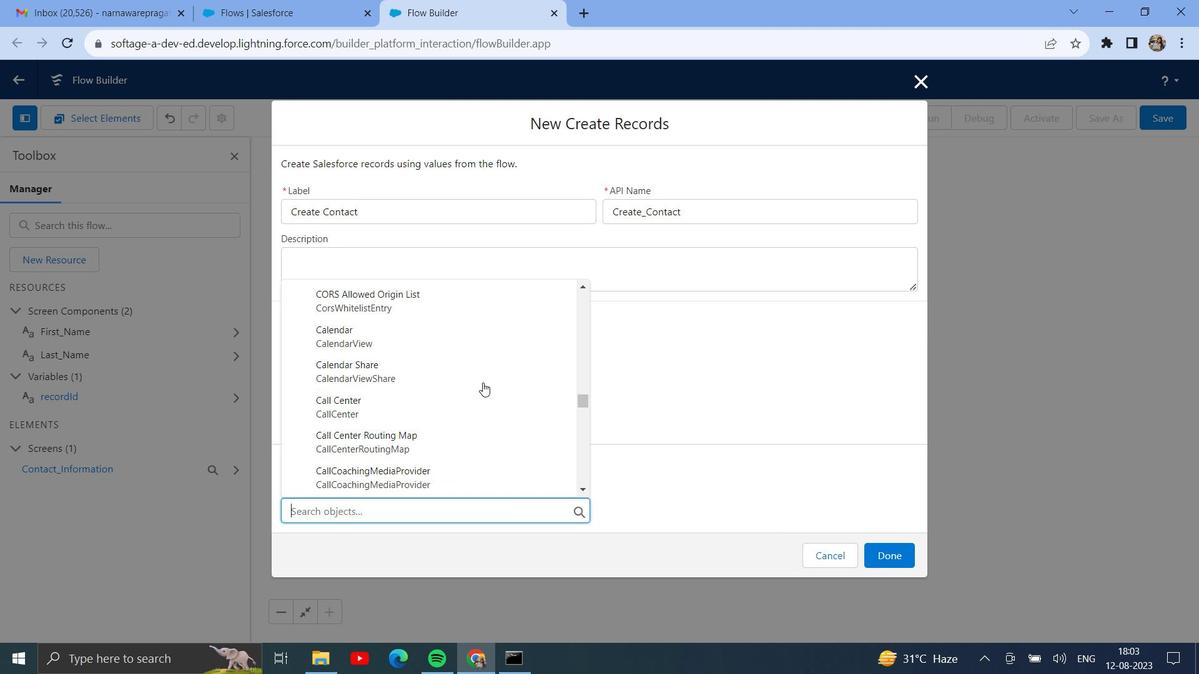 
Action: Mouse scrolled (484, 382) with delta (0, 0)
Screenshot: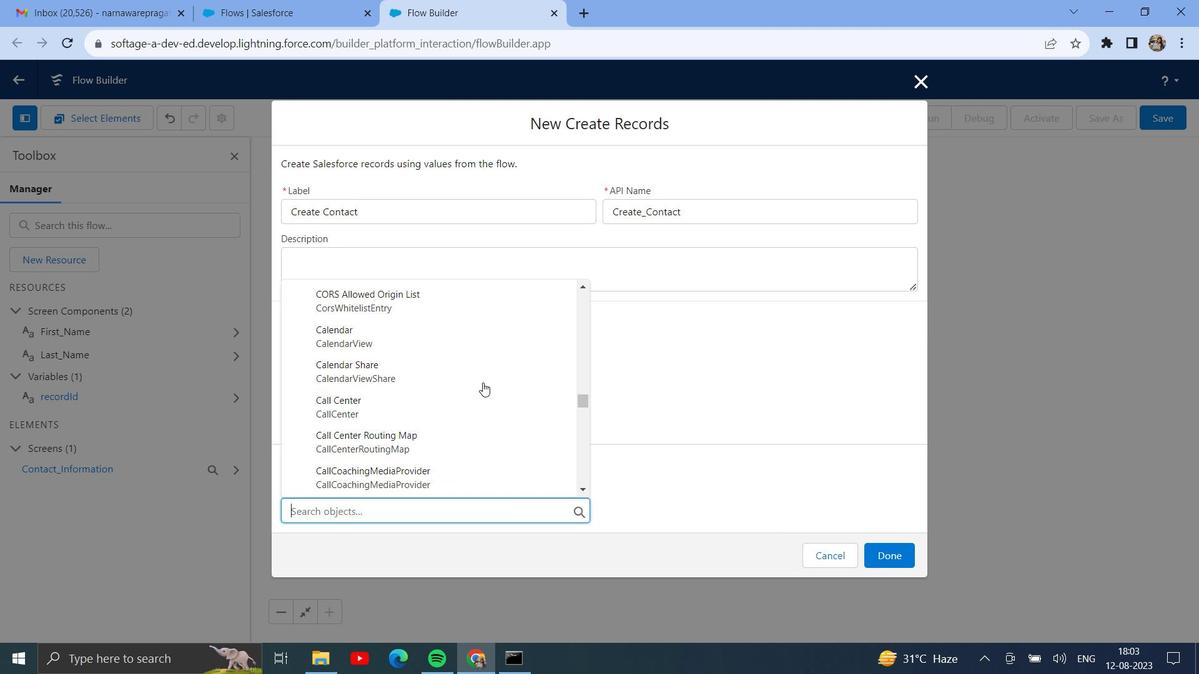
Action: Mouse scrolled (484, 382) with delta (0, 0)
